 Task: Plan a trip to Chulucanas, Peru from 12th December, 2023 to 16th December, 2023 for 8 adults. Place can be room with 8 bedrooms having 8 beds and 8 bathrooms. Property type can be house. Amenities needed are: wifi, TV, free parkinig on premises, gym, breakfast.
Action: Mouse moved to (554, 96)
Screenshot: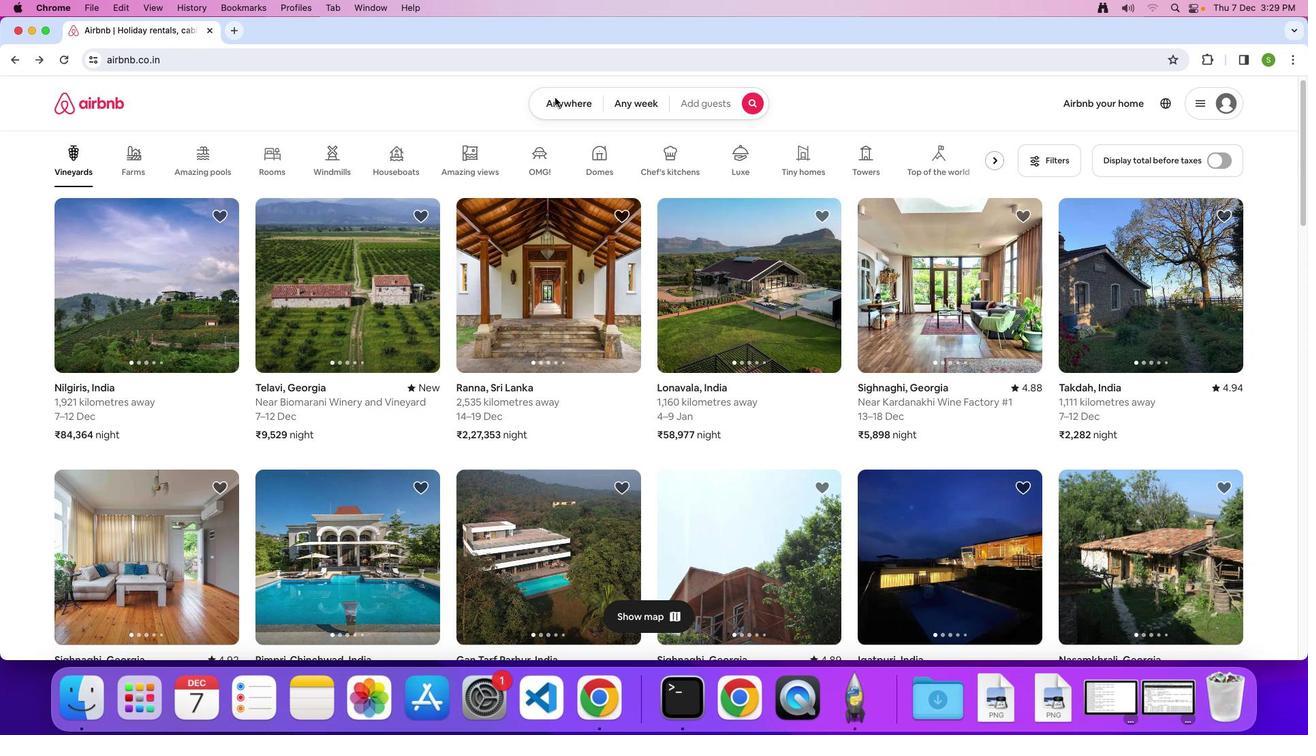 
Action: Mouse pressed left at (554, 96)
Screenshot: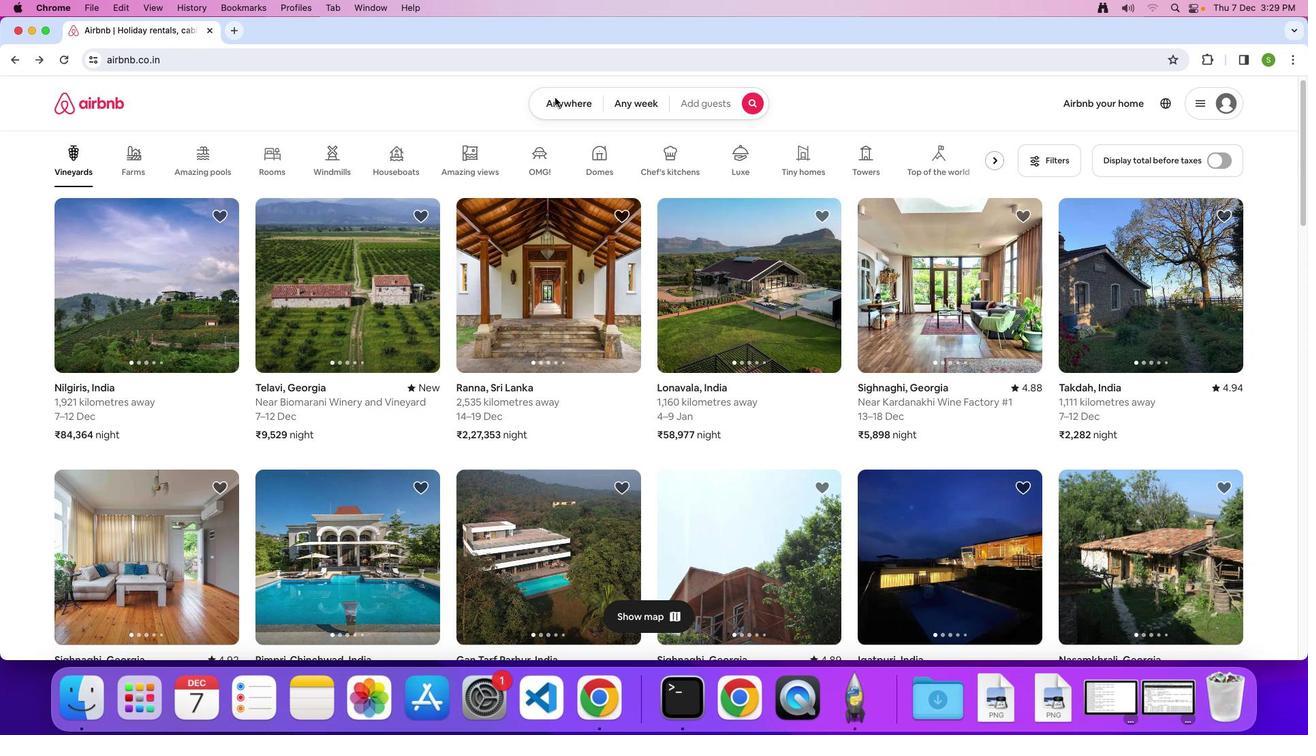 
Action: Mouse moved to (556, 108)
Screenshot: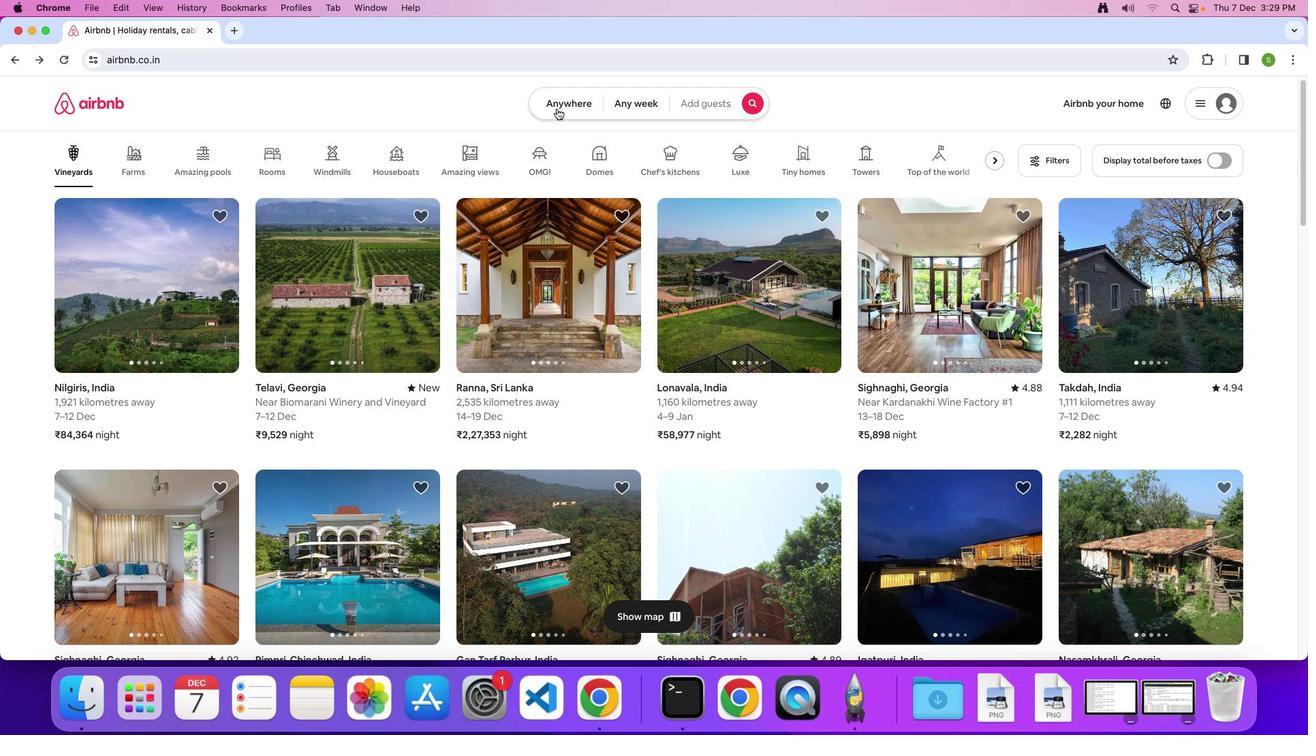 
Action: Mouse pressed left at (556, 108)
Screenshot: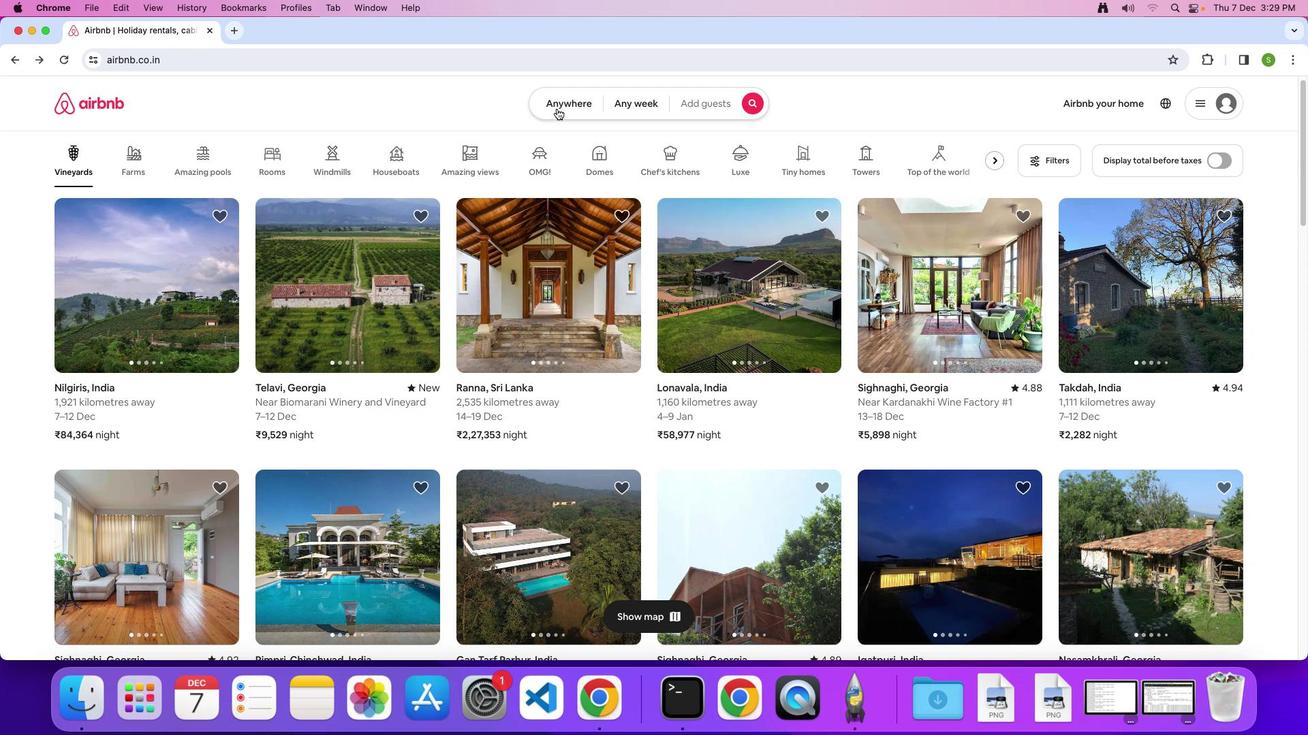 
Action: Mouse moved to (501, 156)
Screenshot: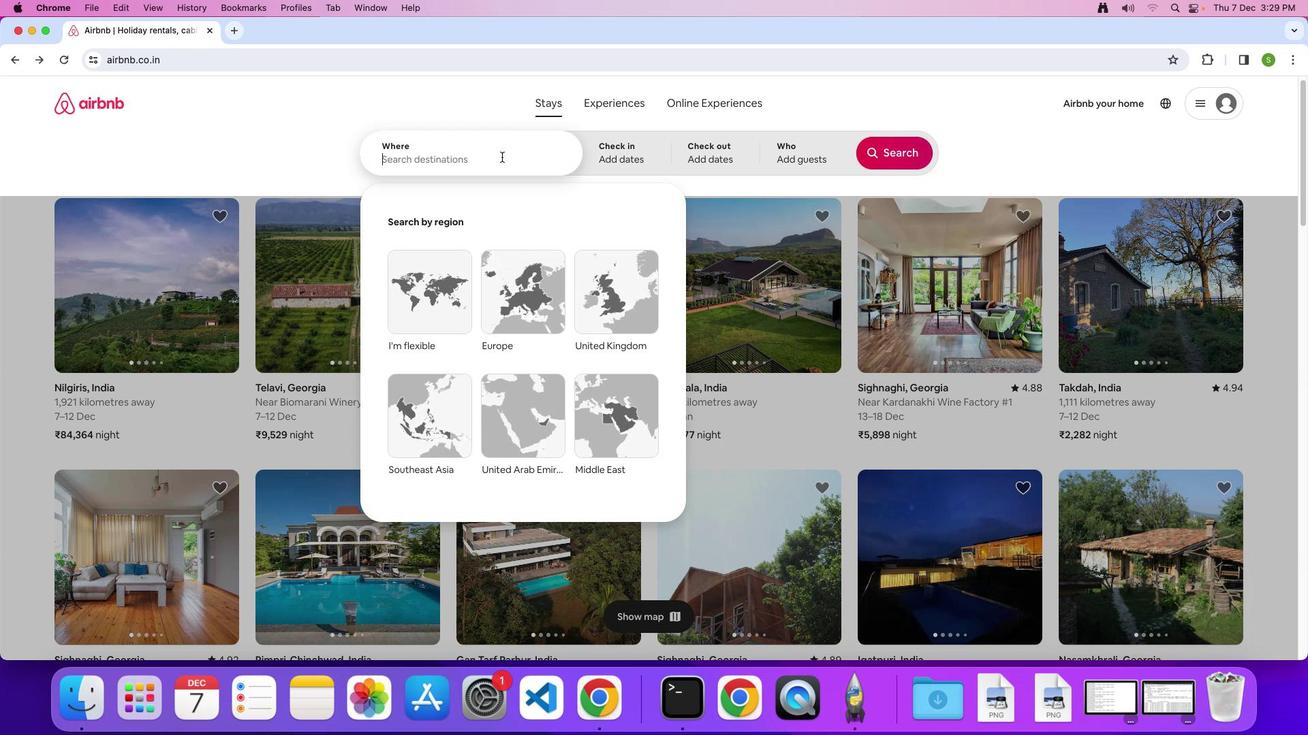 
Action: Mouse pressed left at (501, 156)
Screenshot: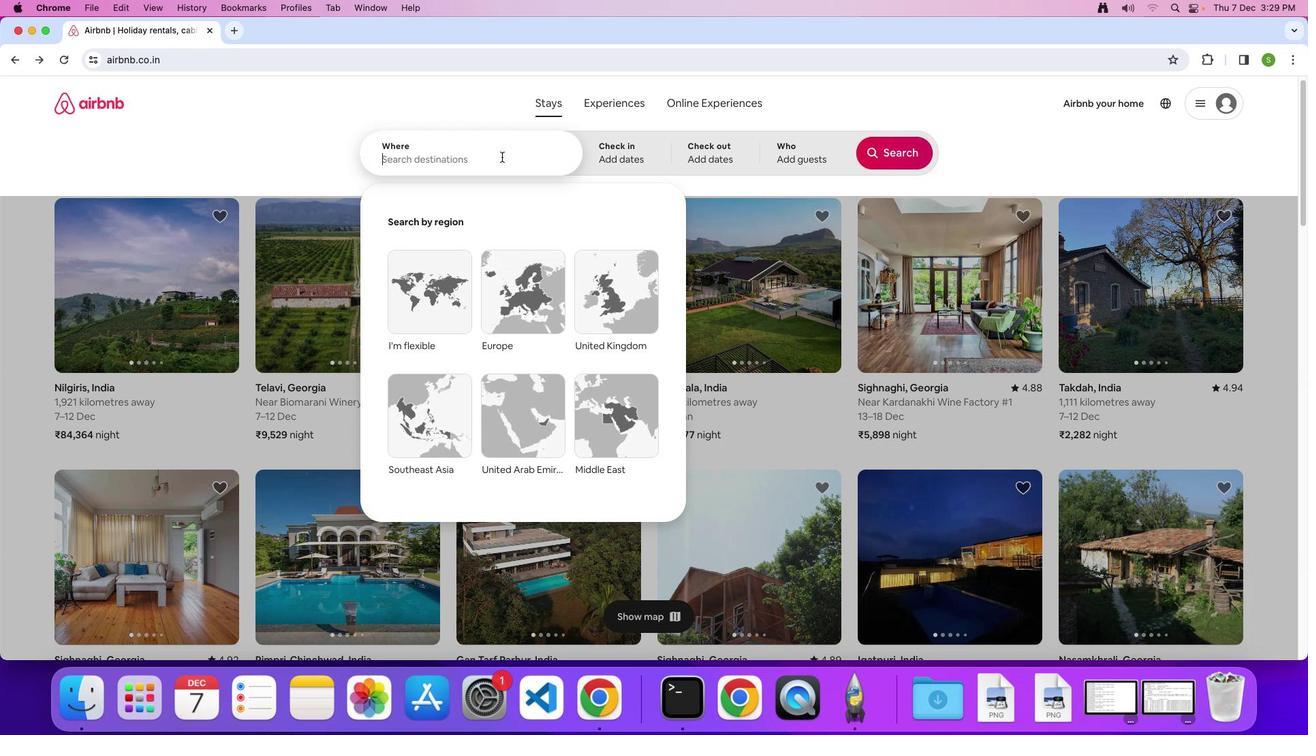 
Action: Mouse moved to (502, 156)
Screenshot: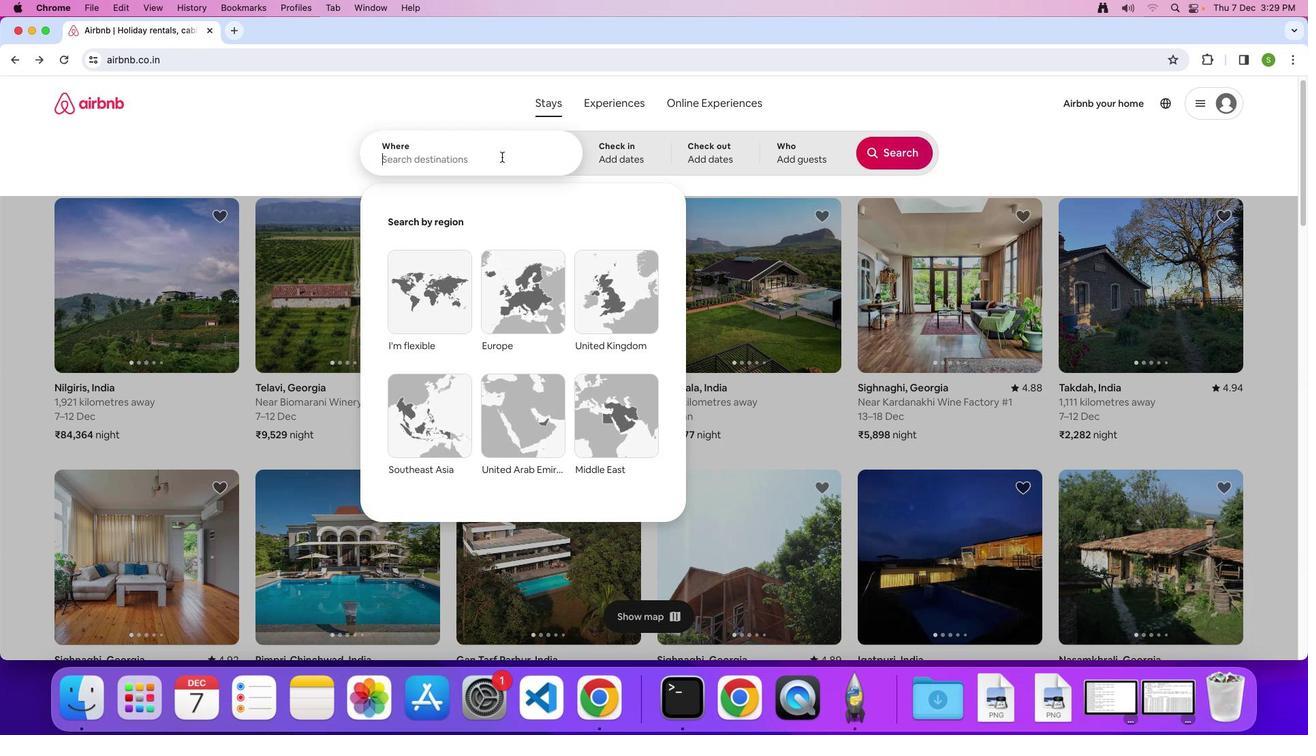 
Action: Key pressed 'C'Key.caps_lock'h''i'Key.backspace'u''l''u''c''a''n''a''s'','Key.spaceKey.shift'P''e''r''u'Key.enter
Screenshot: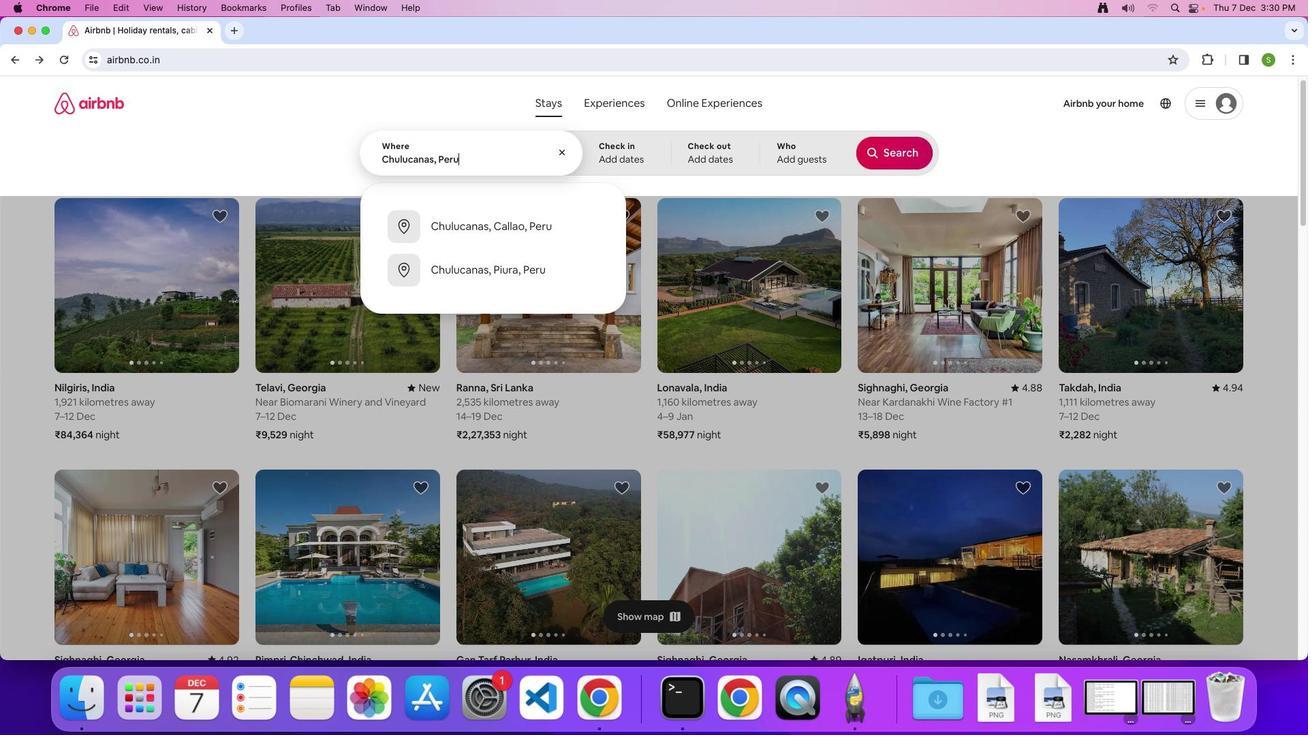 
Action: Mouse moved to (485, 392)
Screenshot: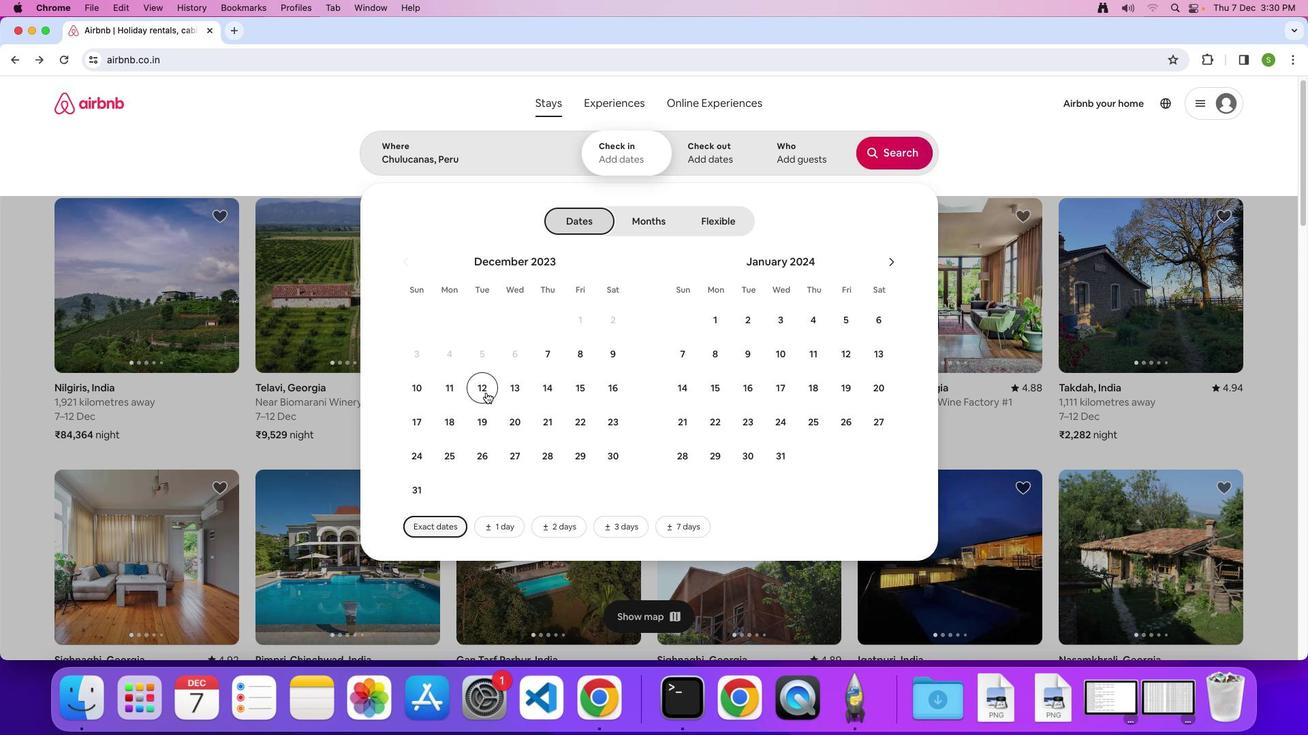
Action: Mouse pressed left at (485, 392)
Screenshot: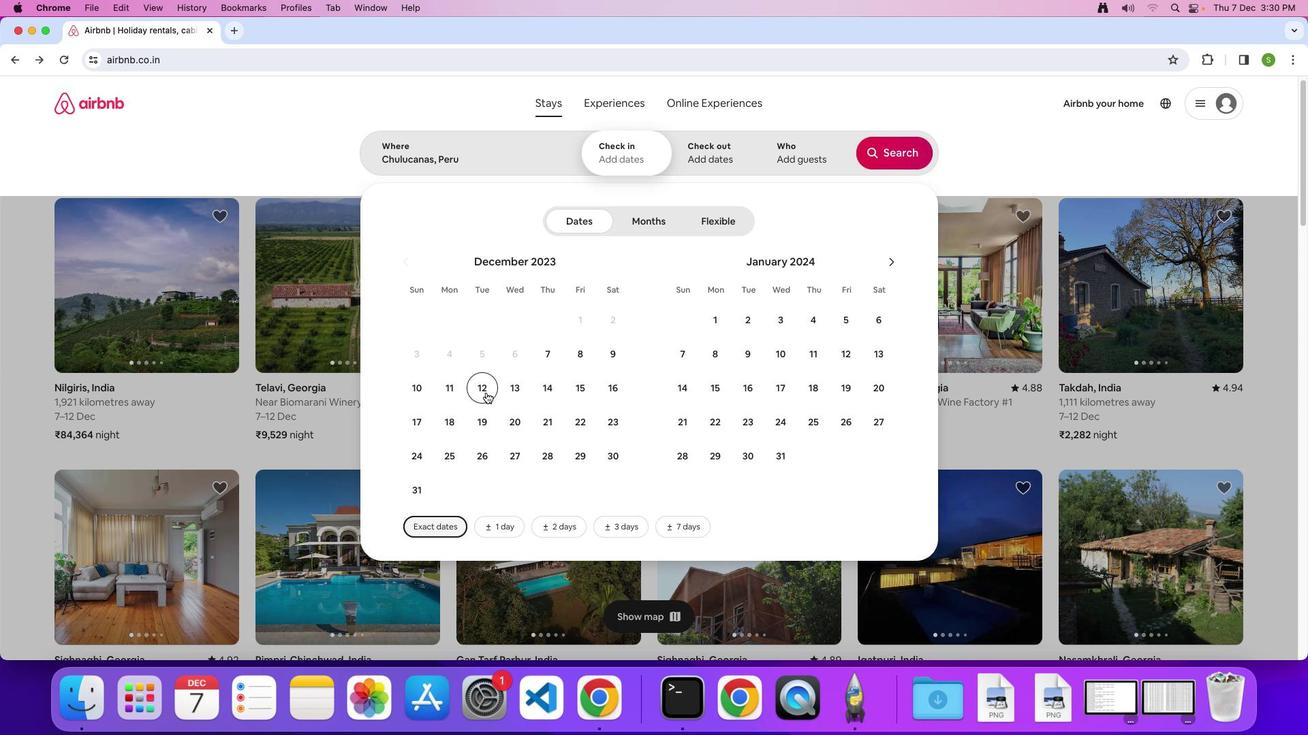 
Action: Mouse moved to (620, 392)
Screenshot: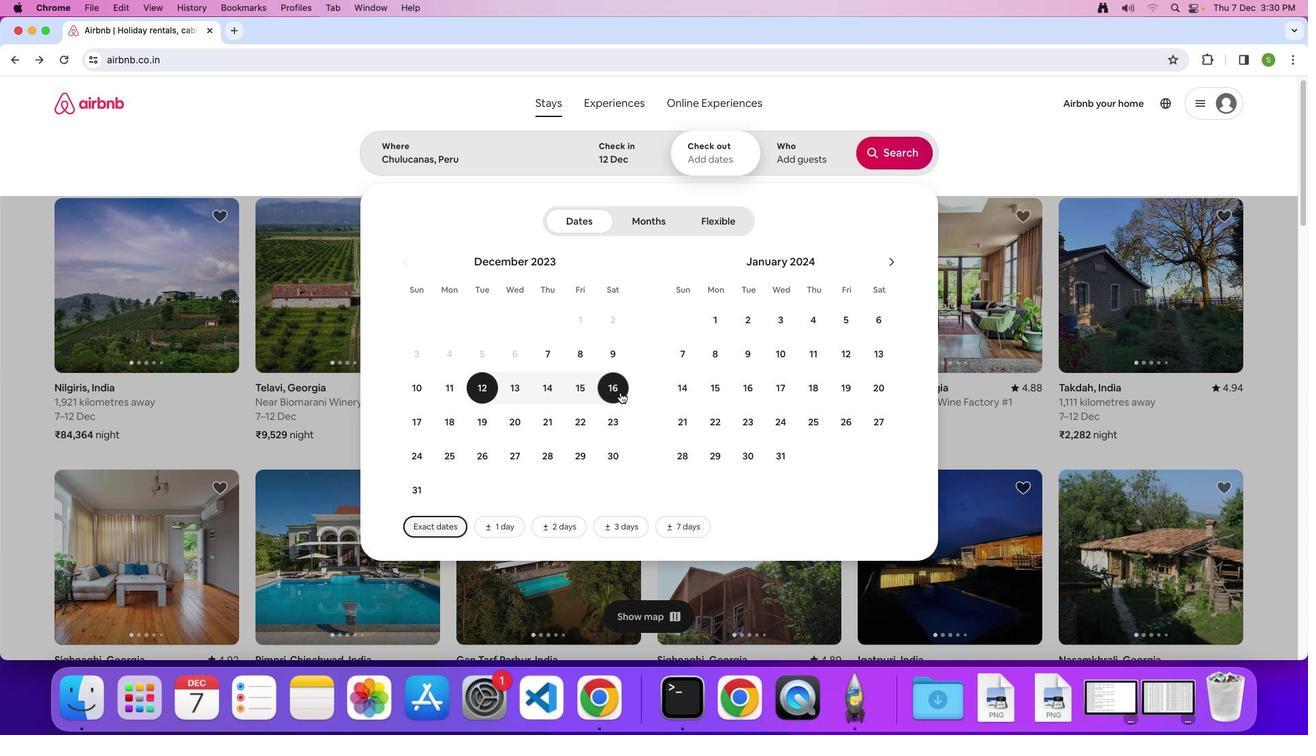 
Action: Mouse pressed left at (620, 392)
Screenshot: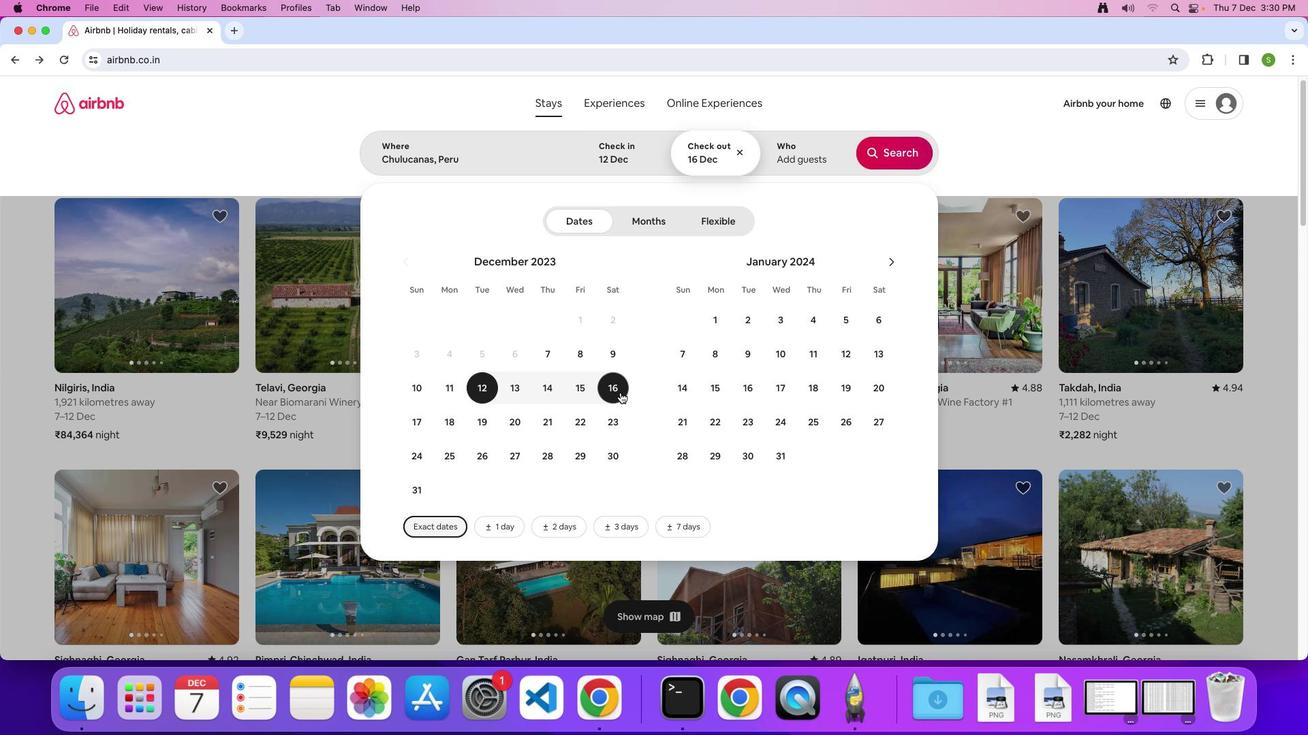 
Action: Mouse moved to (808, 154)
Screenshot: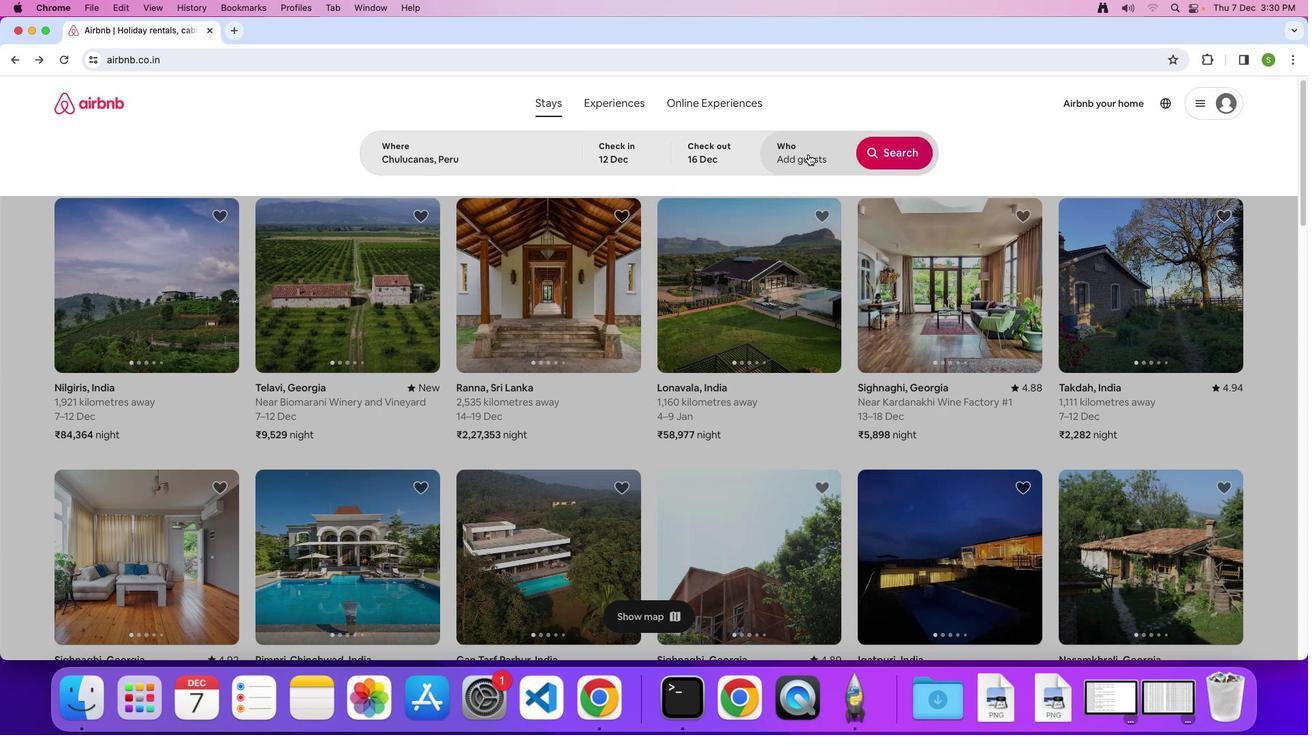 
Action: Mouse pressed left at (808, 154)
Screenshot: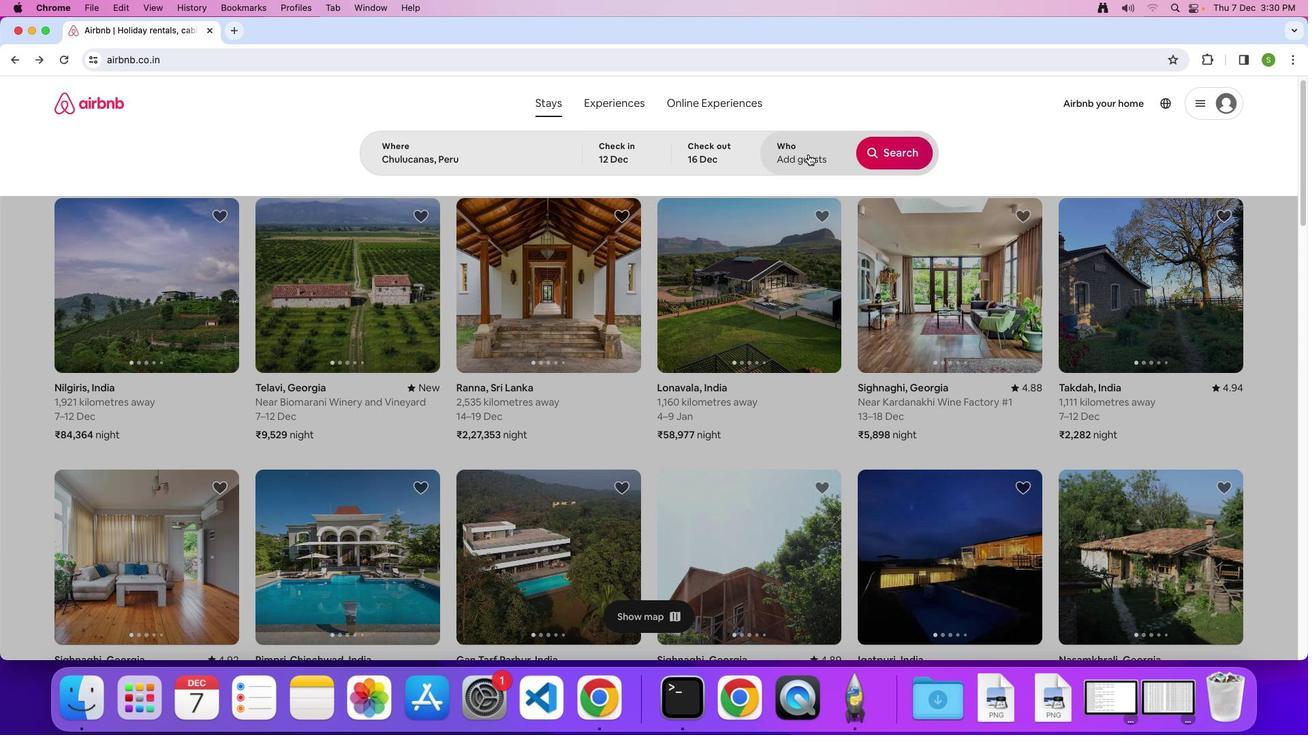 
Action: Mouse moved to (894, 216)
Screenshot: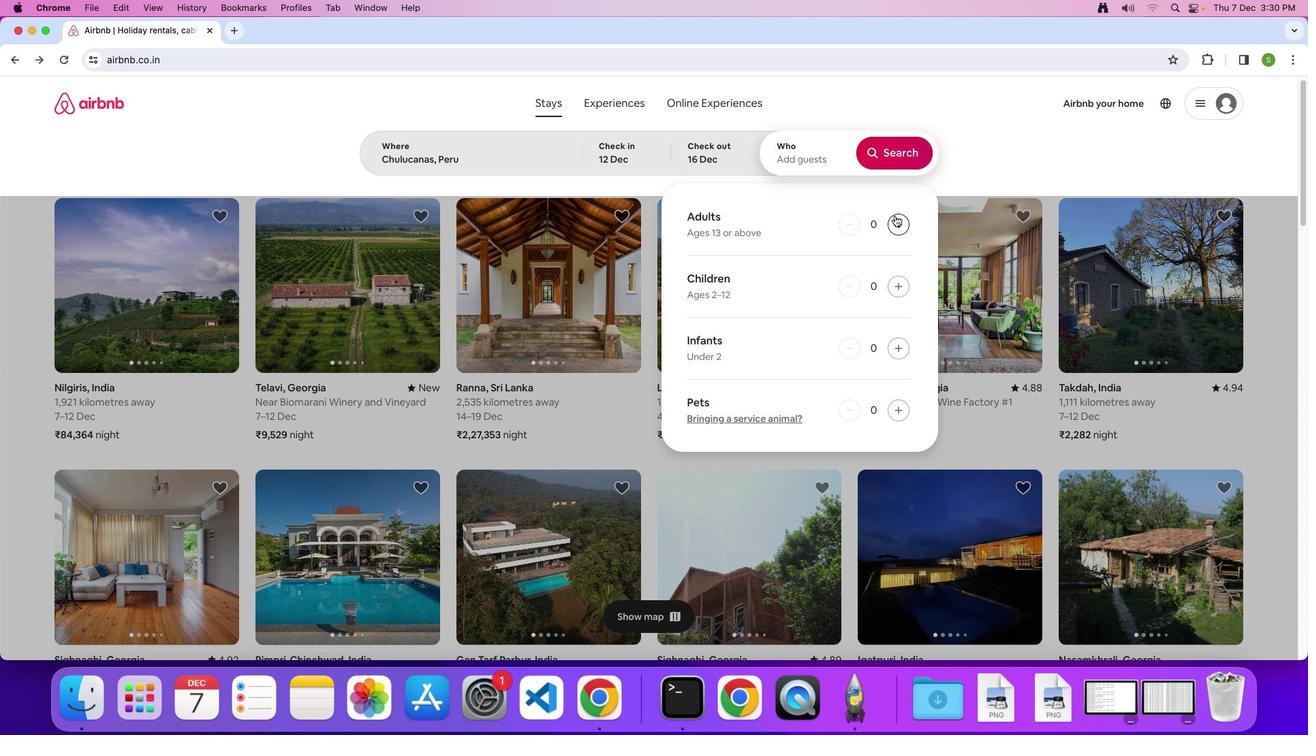 
Action: Mouse pressed left at (894, 216)
Screenshot: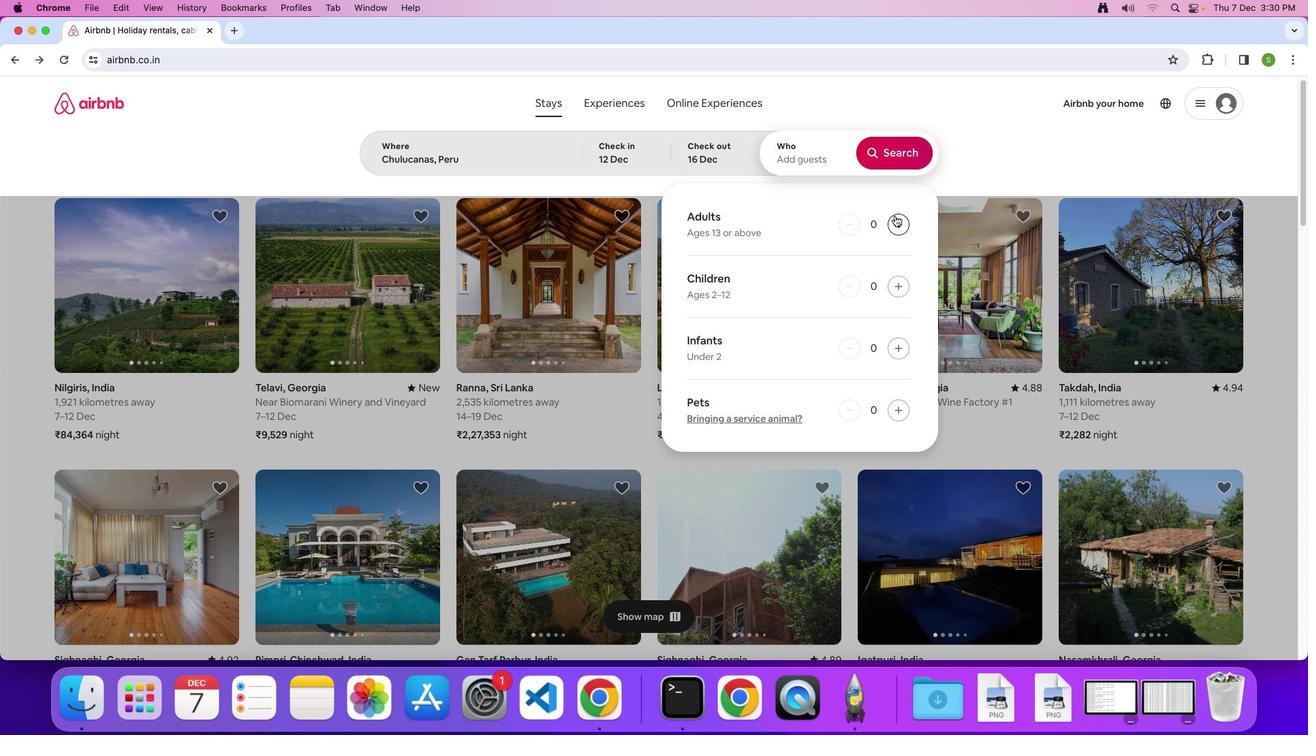 
Action: Mouse moved to (895, 217)
Screenshot: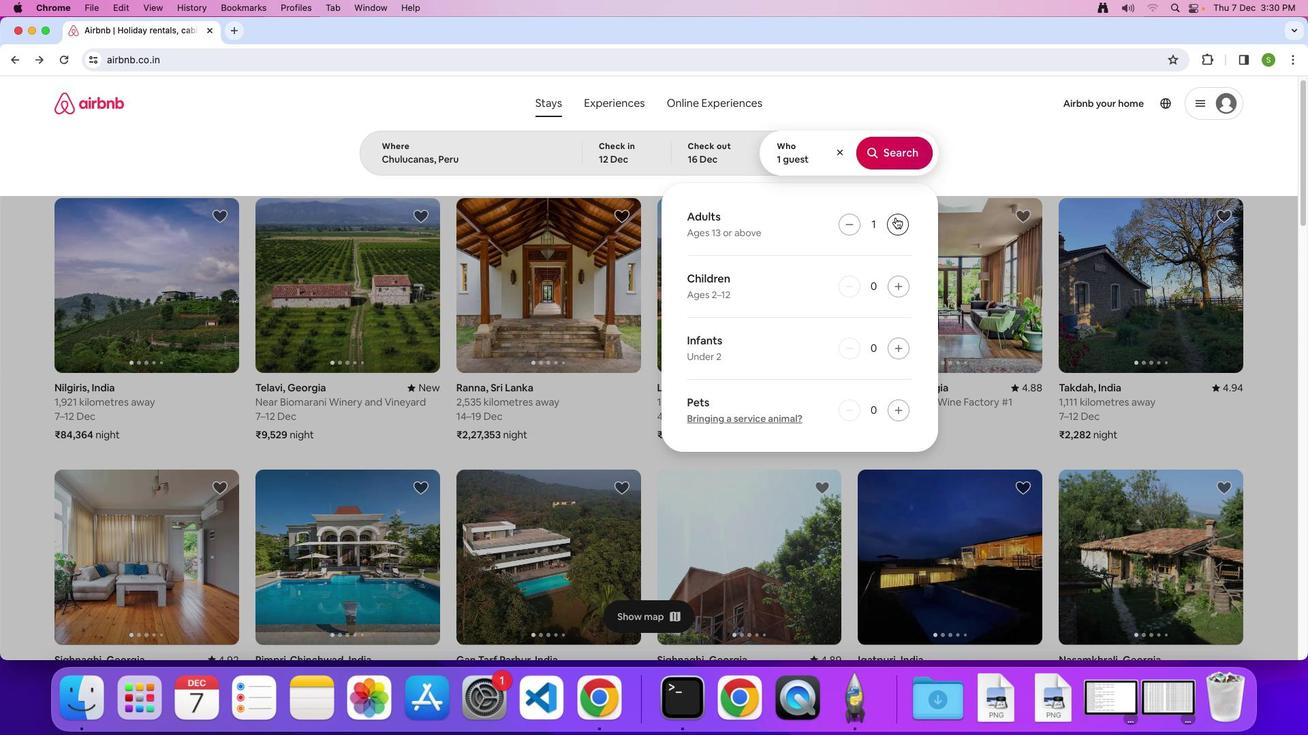 
Action: Mouse pressed left at (895, 217)
Screenshot: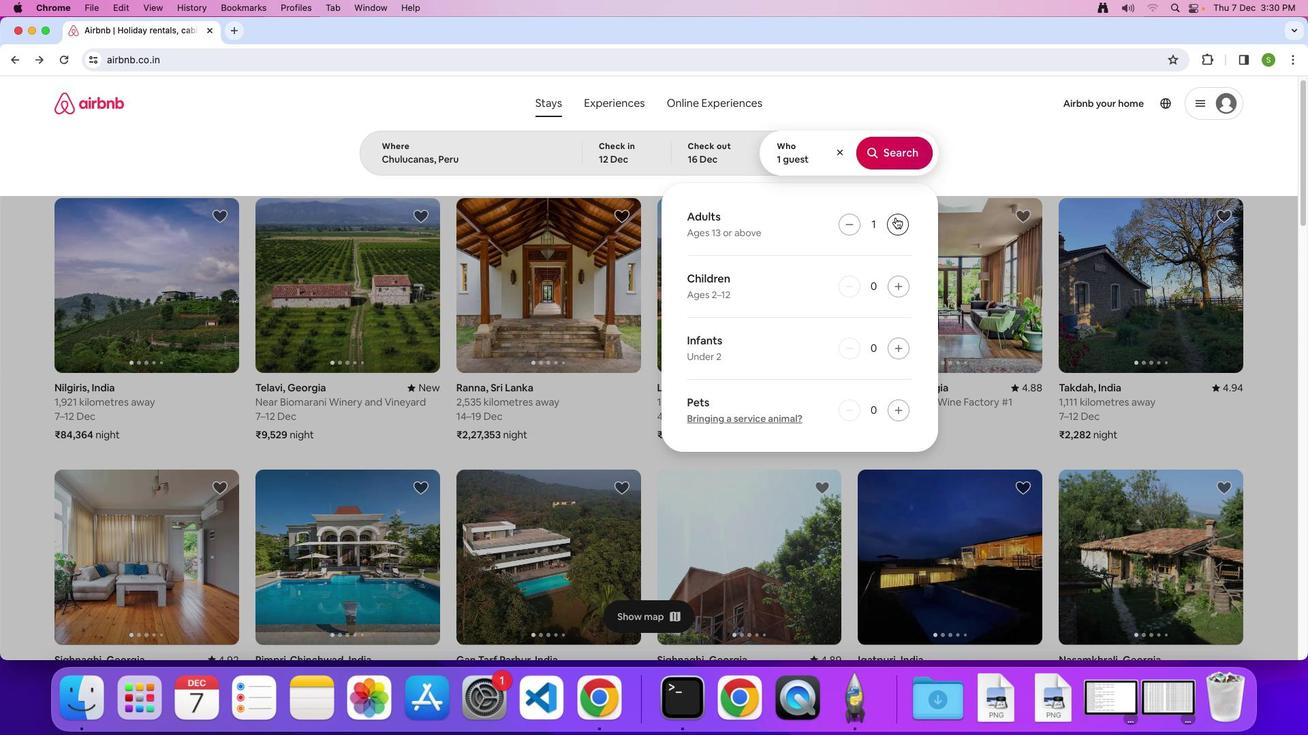
Action: Mouse moved to (895, 217)
Screenshot: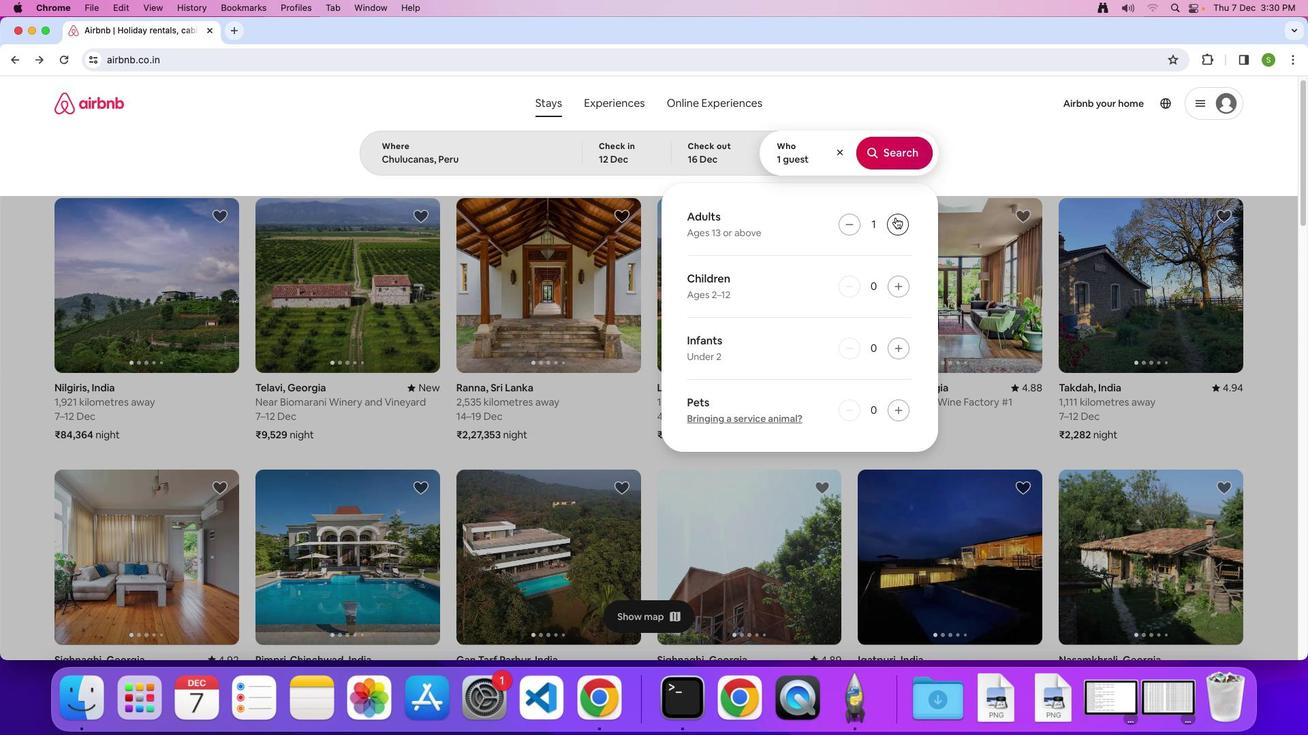 
Action: Mouse pressed left at (895, 217)
Screenshot: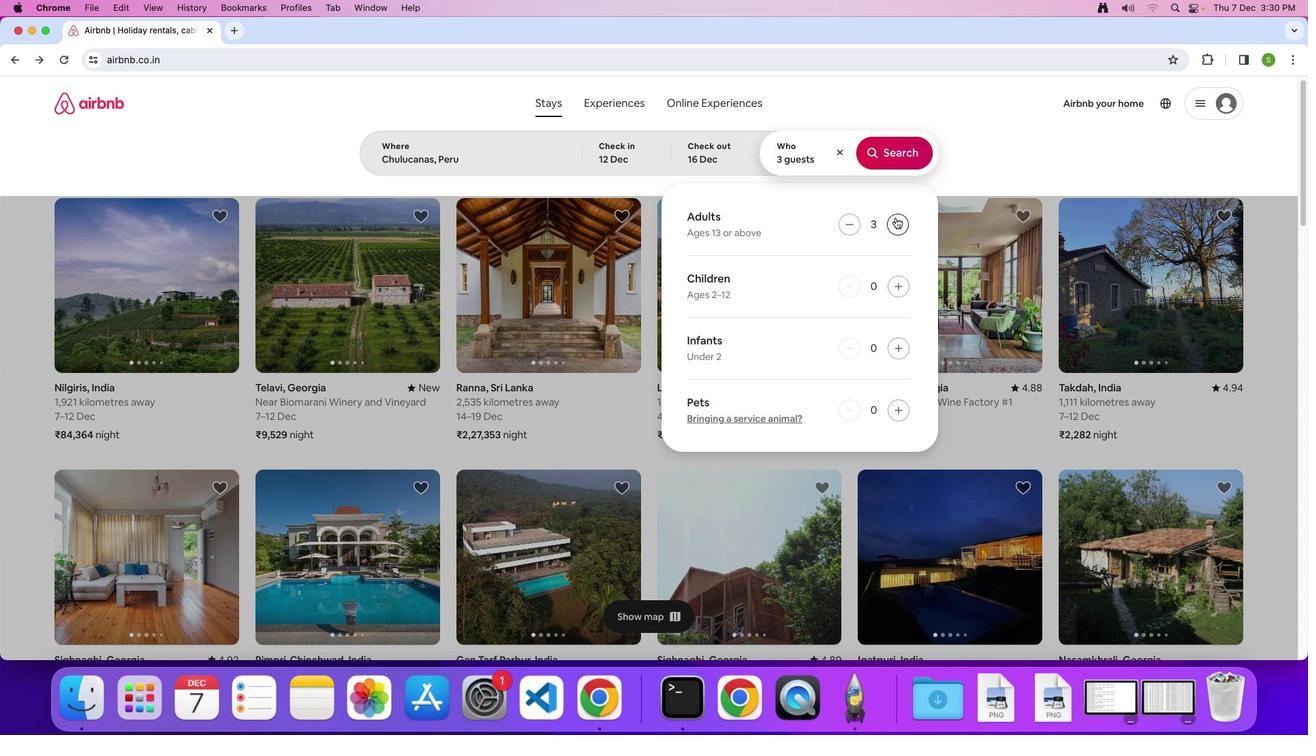 
Action: Mouse pressed left at (895, 217)
Screenshot: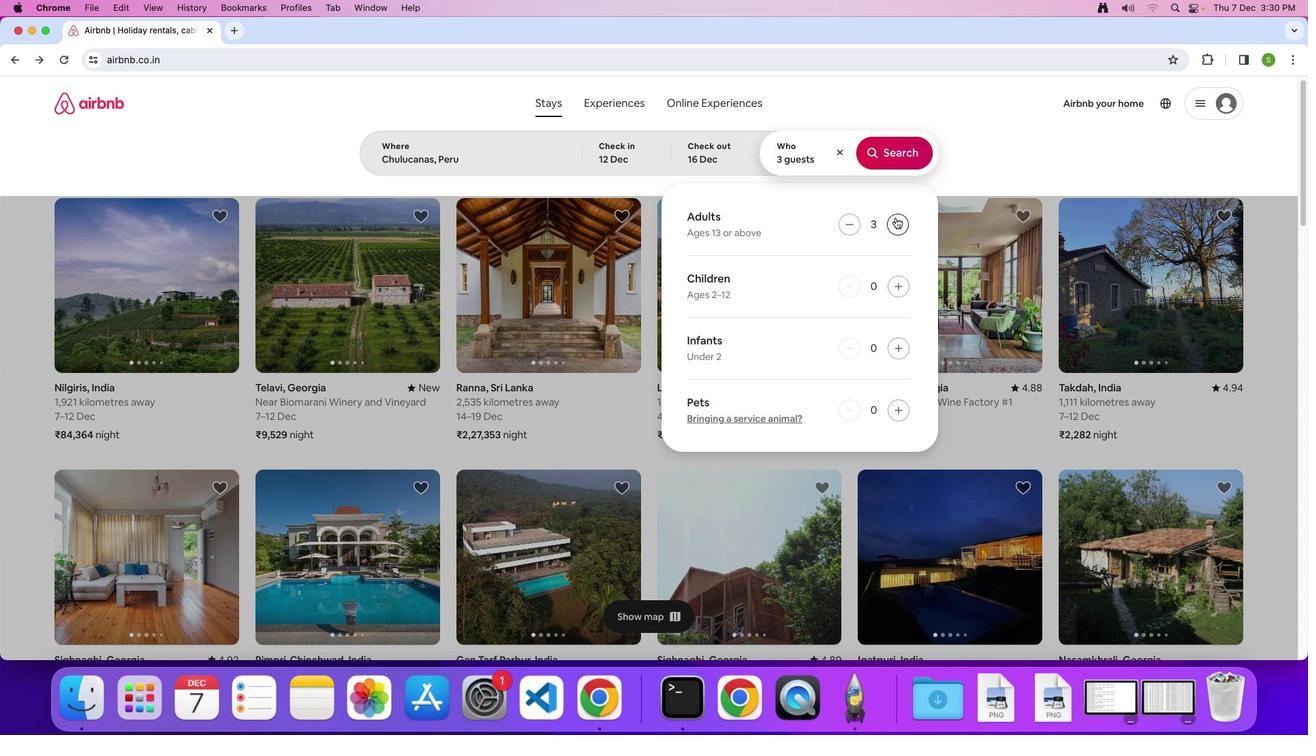 
Action: Mouse pressed left at (895, 217)
Screenshot: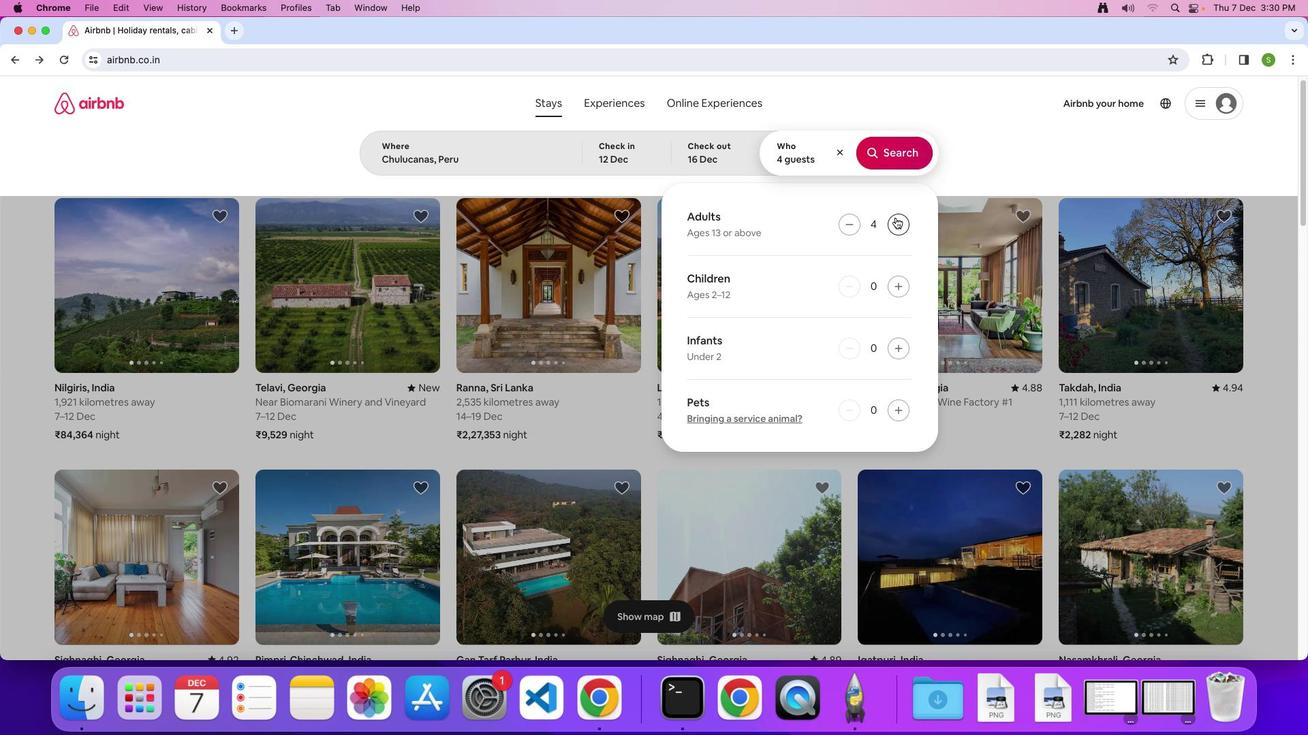 
Action: Mouse pressed left at (895, 217)
Screenshot: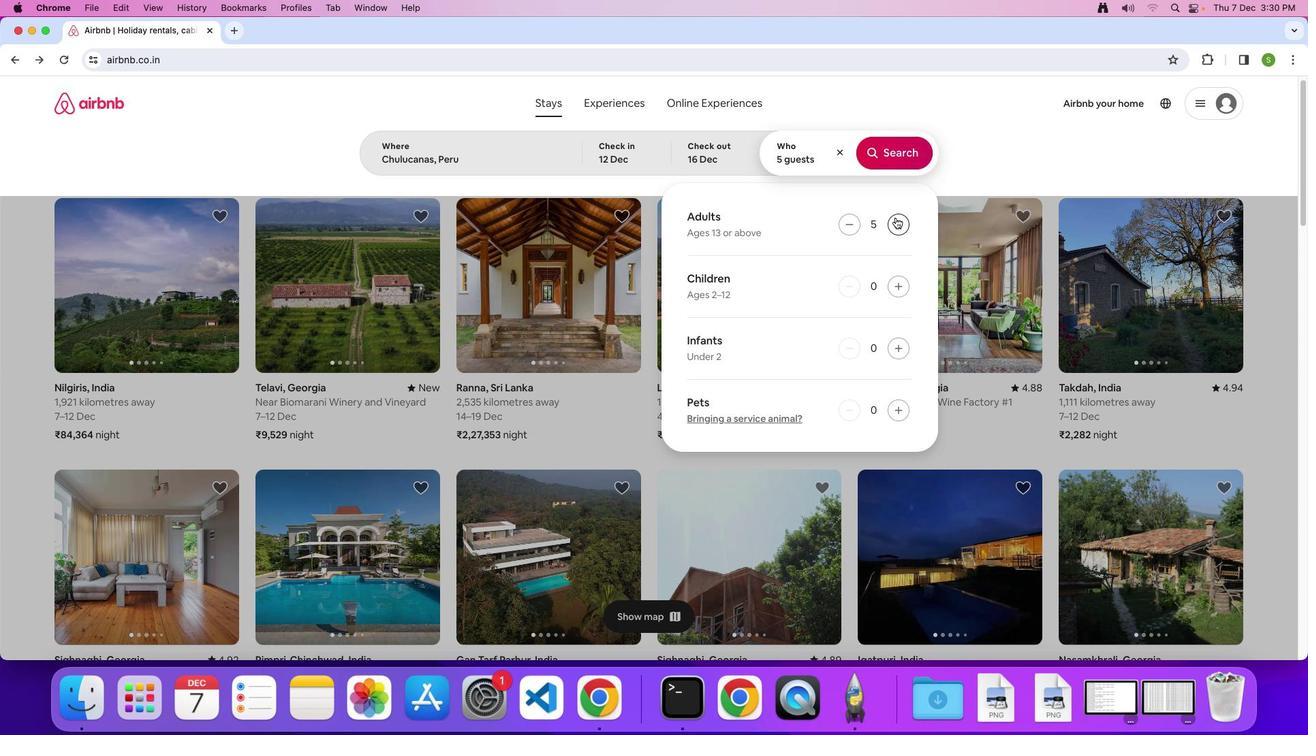 
Action: Mouse pressed left at (895, 217)
Screenshot: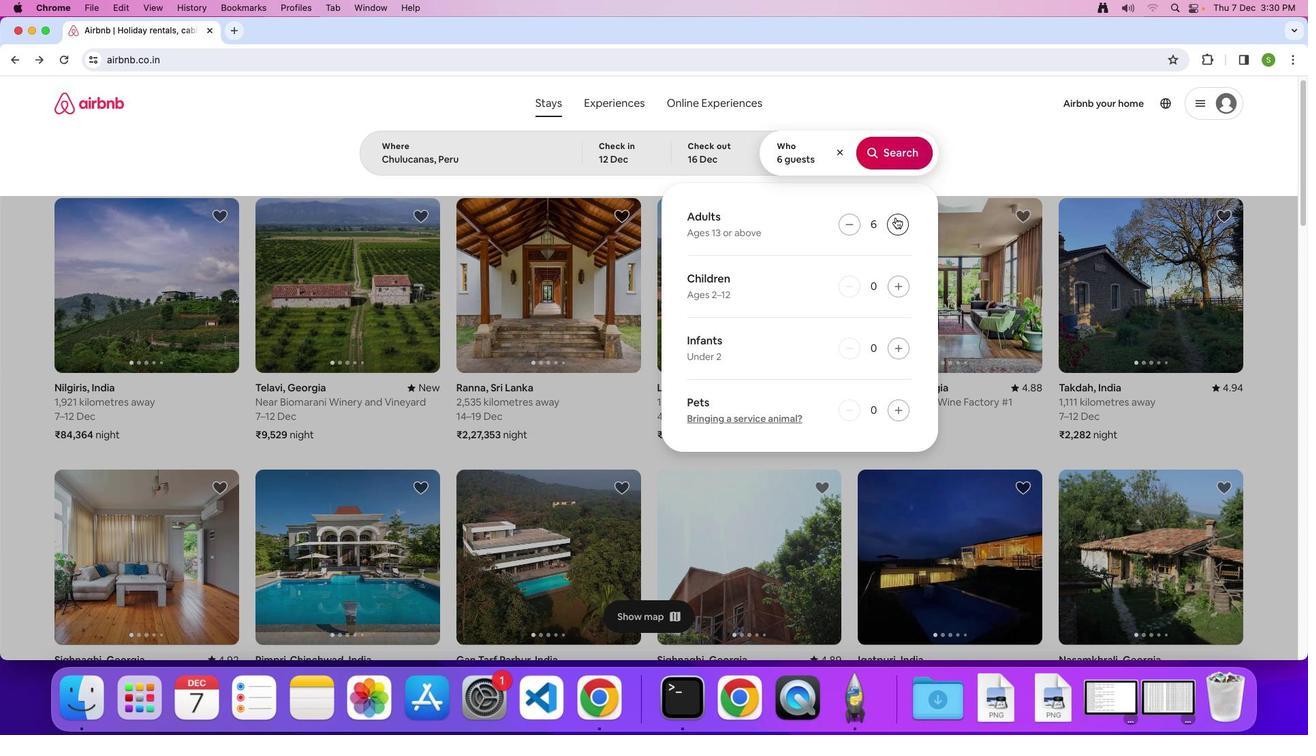 
Action: Mouse pressed left at (895, 217)
Screenshot: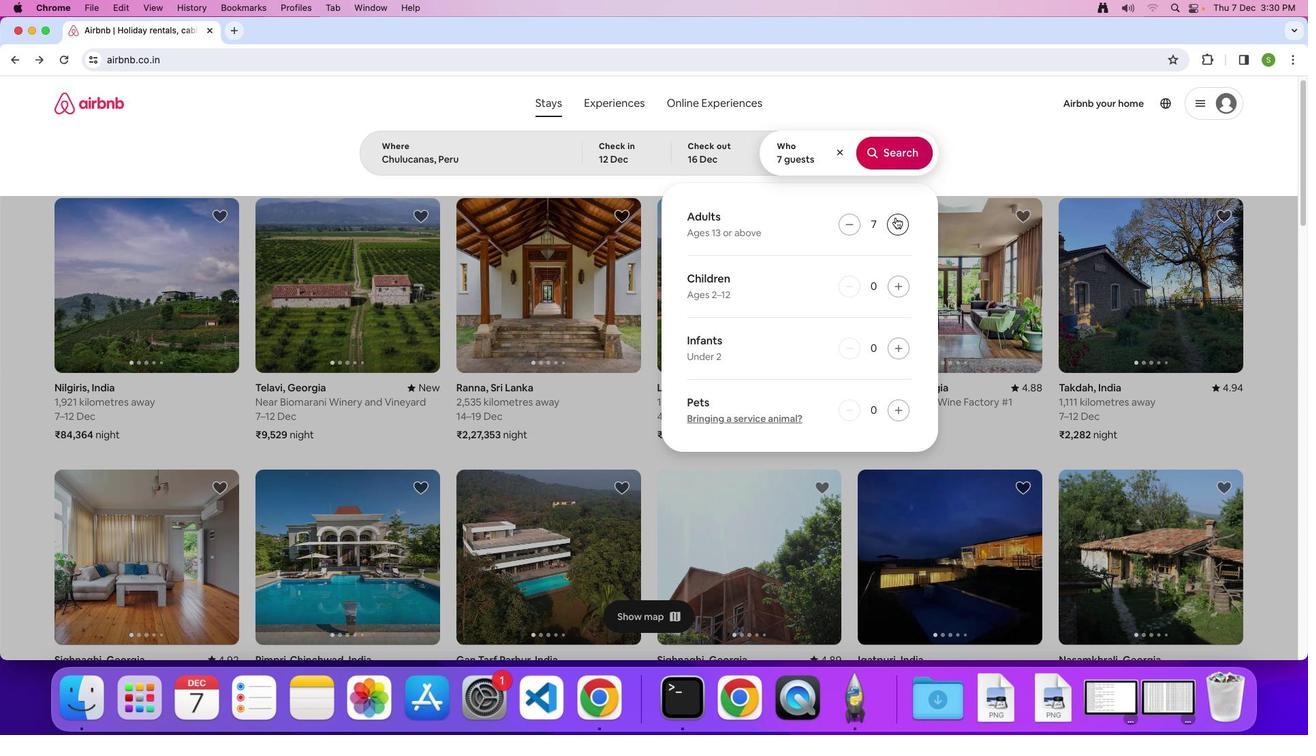 
Action: Mouse moved to (898, 154)
Screenshot: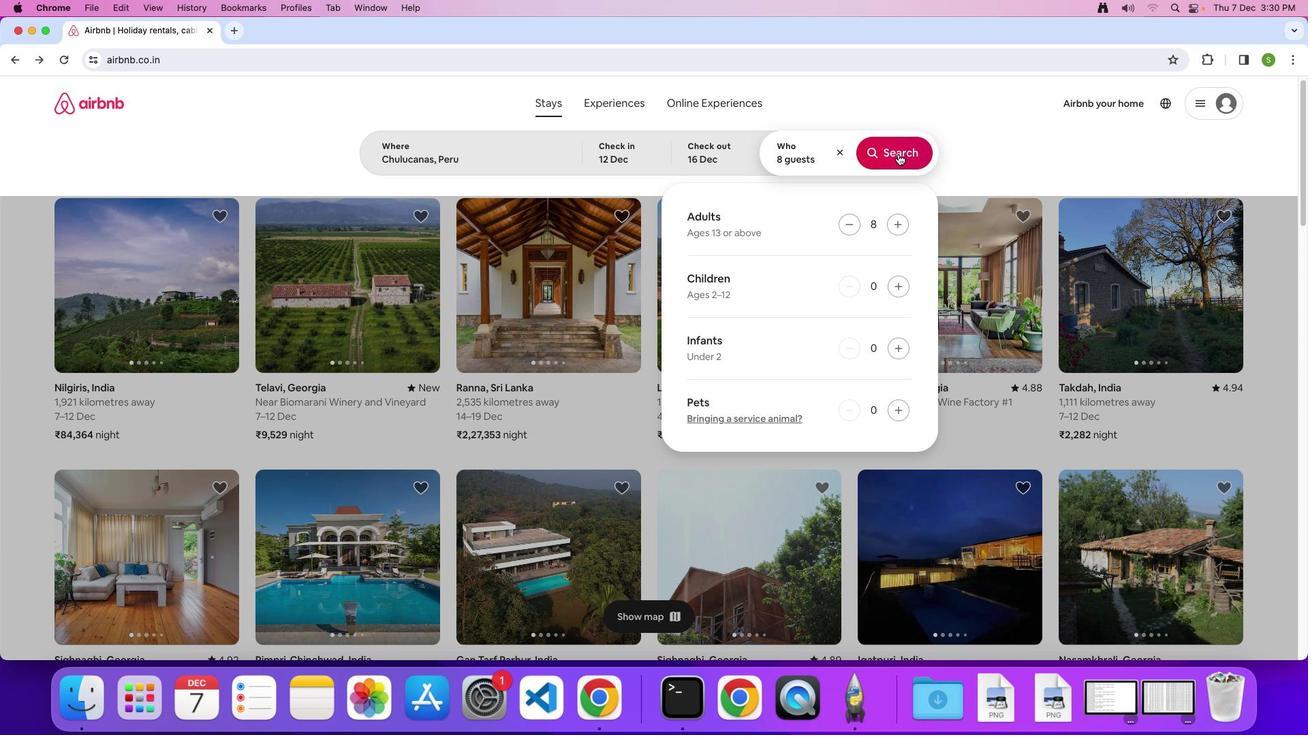 
Action: Mouse pressed left at (898, 154)
Screenshot: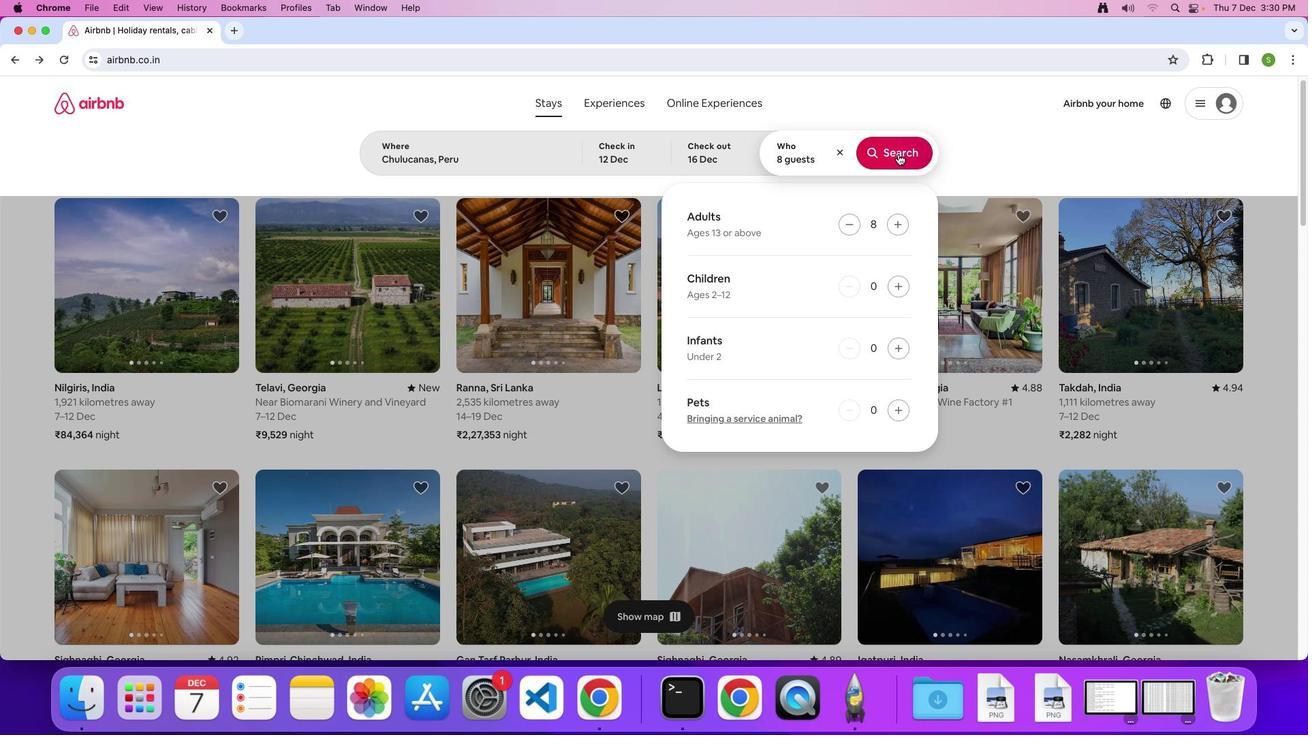
Action: Mouse moved to (1109, 149)
Screenshot: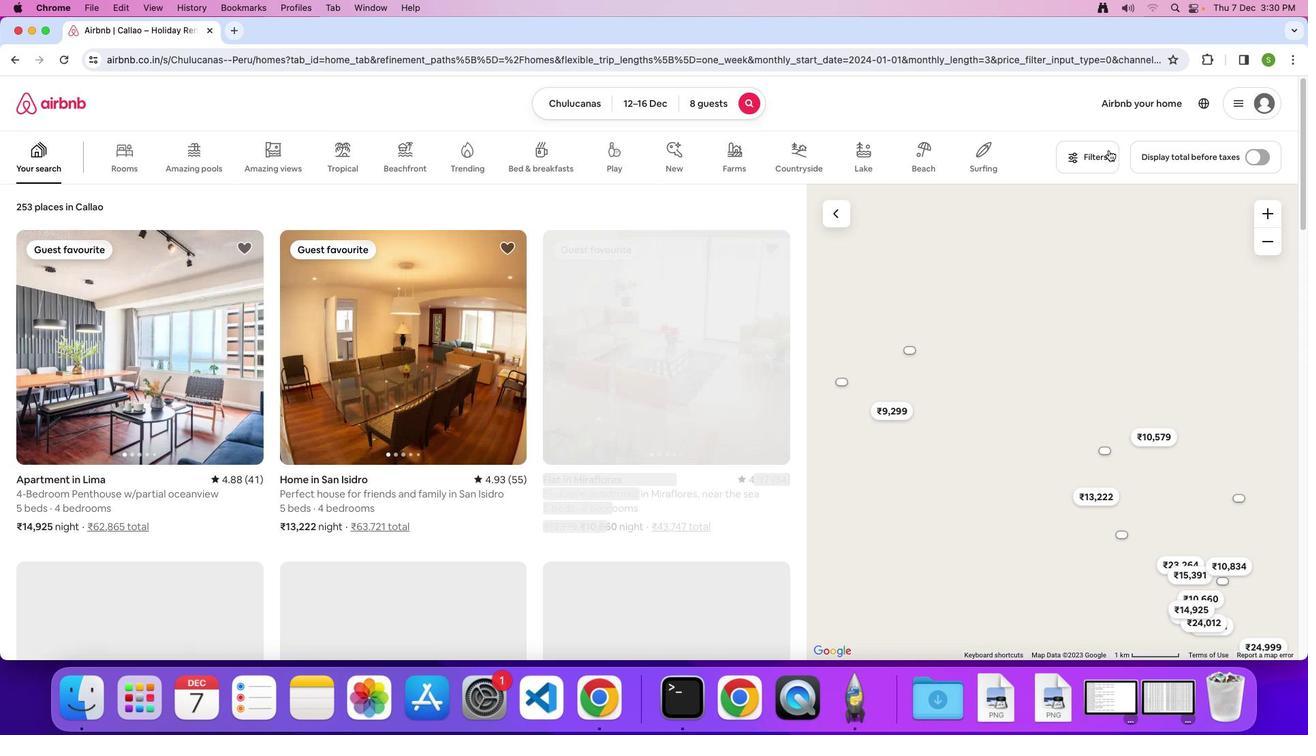
Action: Mouse pressed left at (1109, 149)
Screenshot: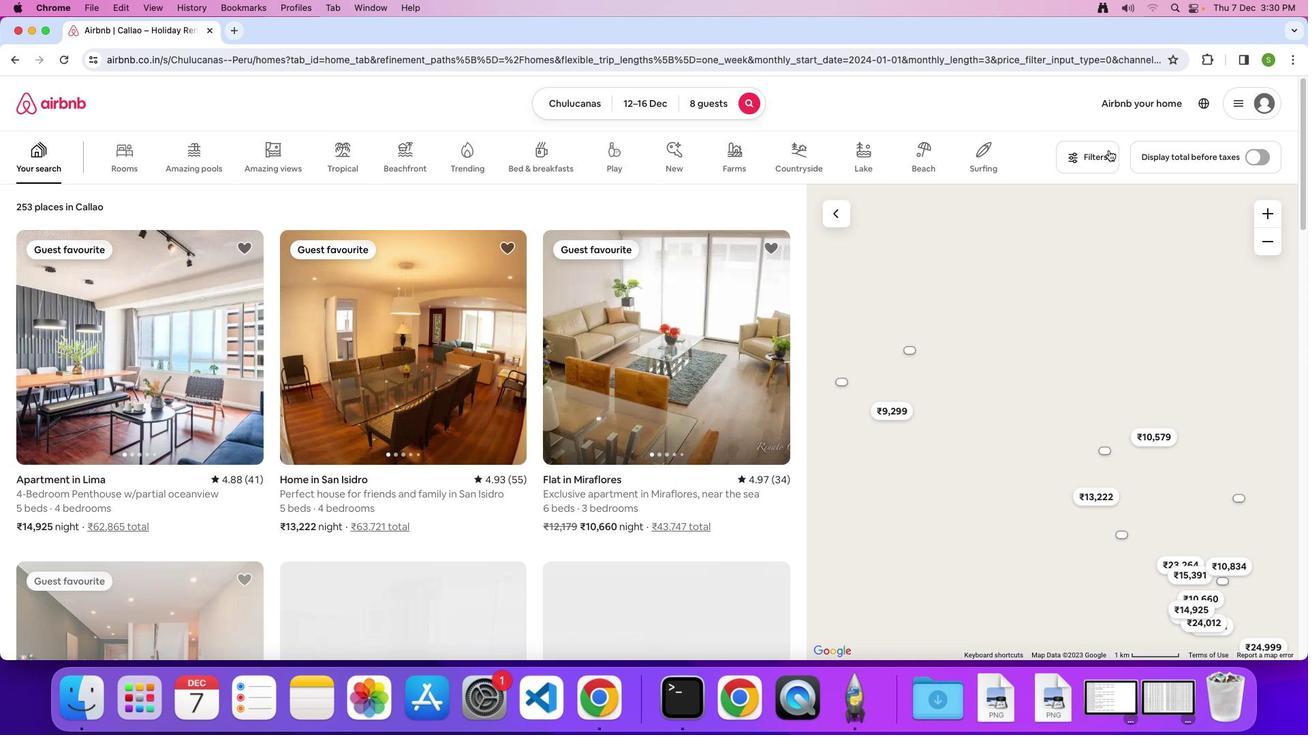 
Action: Mouse moved to (639, 244)
Screenshot: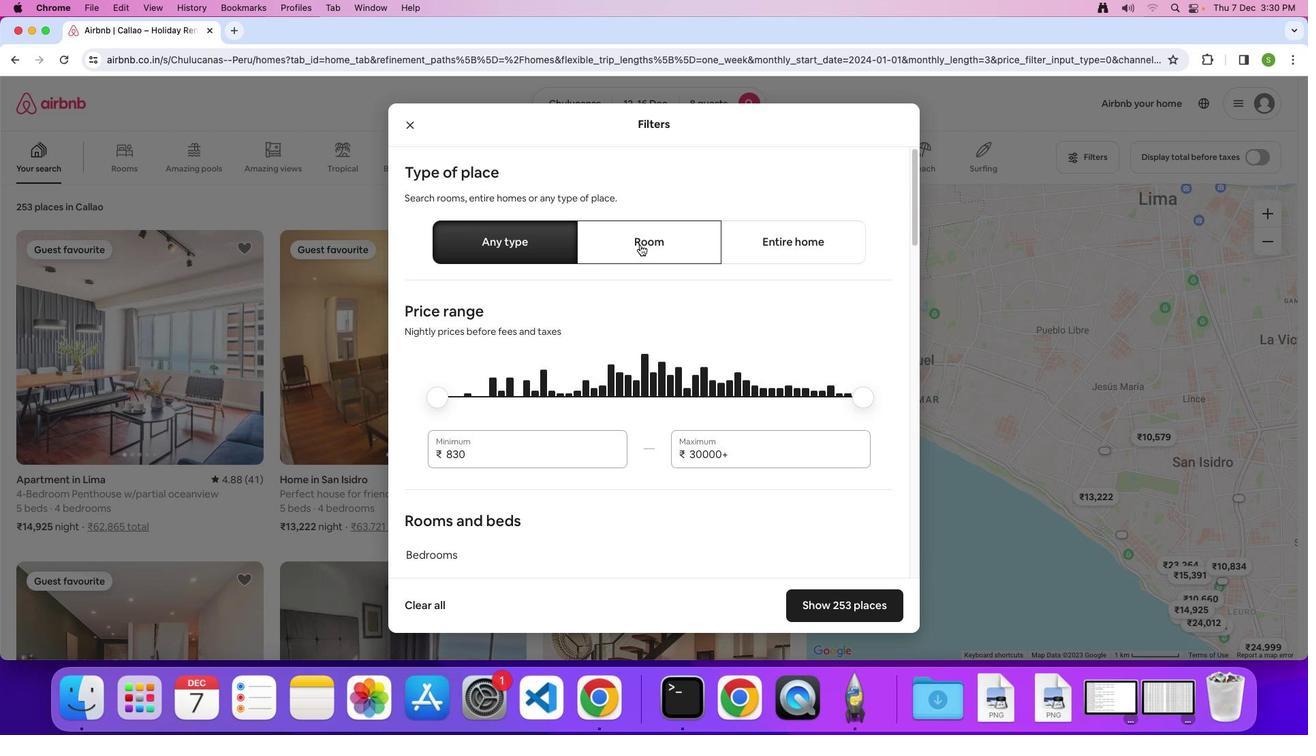 
Action: Mouse pressed left at (639, 244)
Screenshot: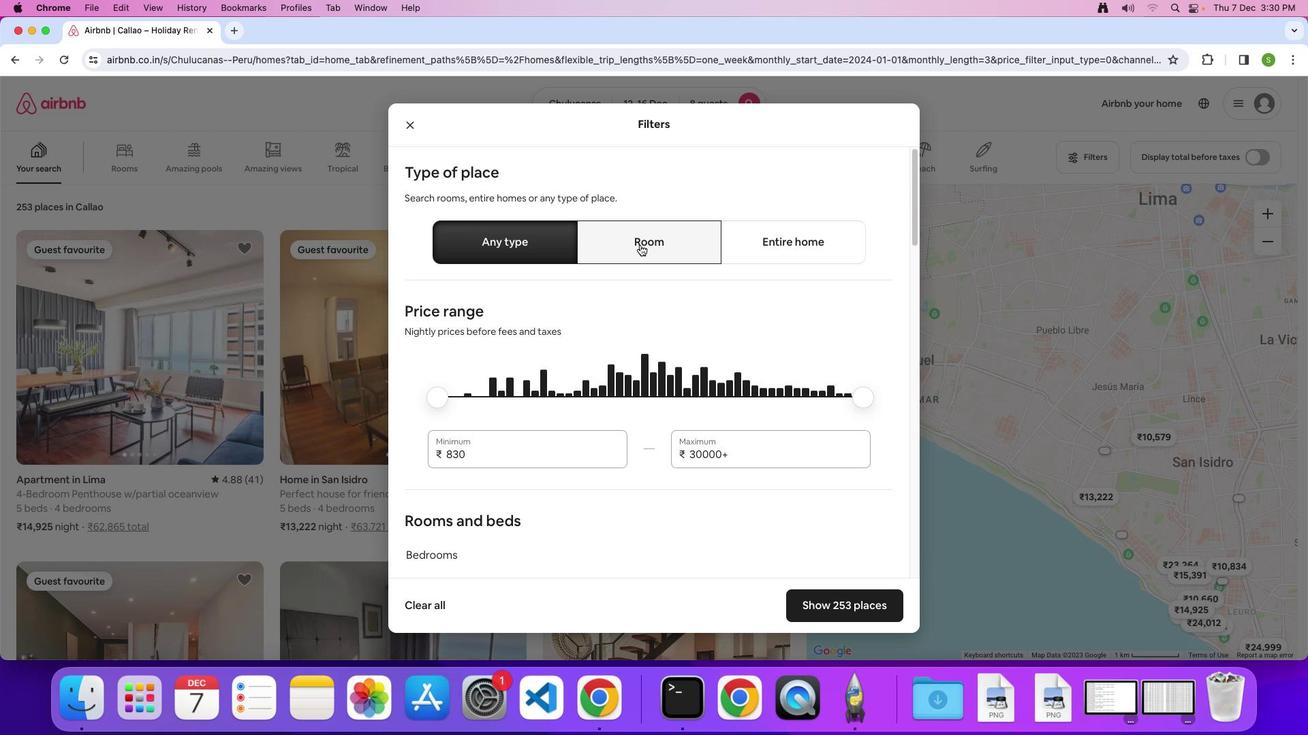 
Action: Mouse moved to (648, 327)
Screenshot: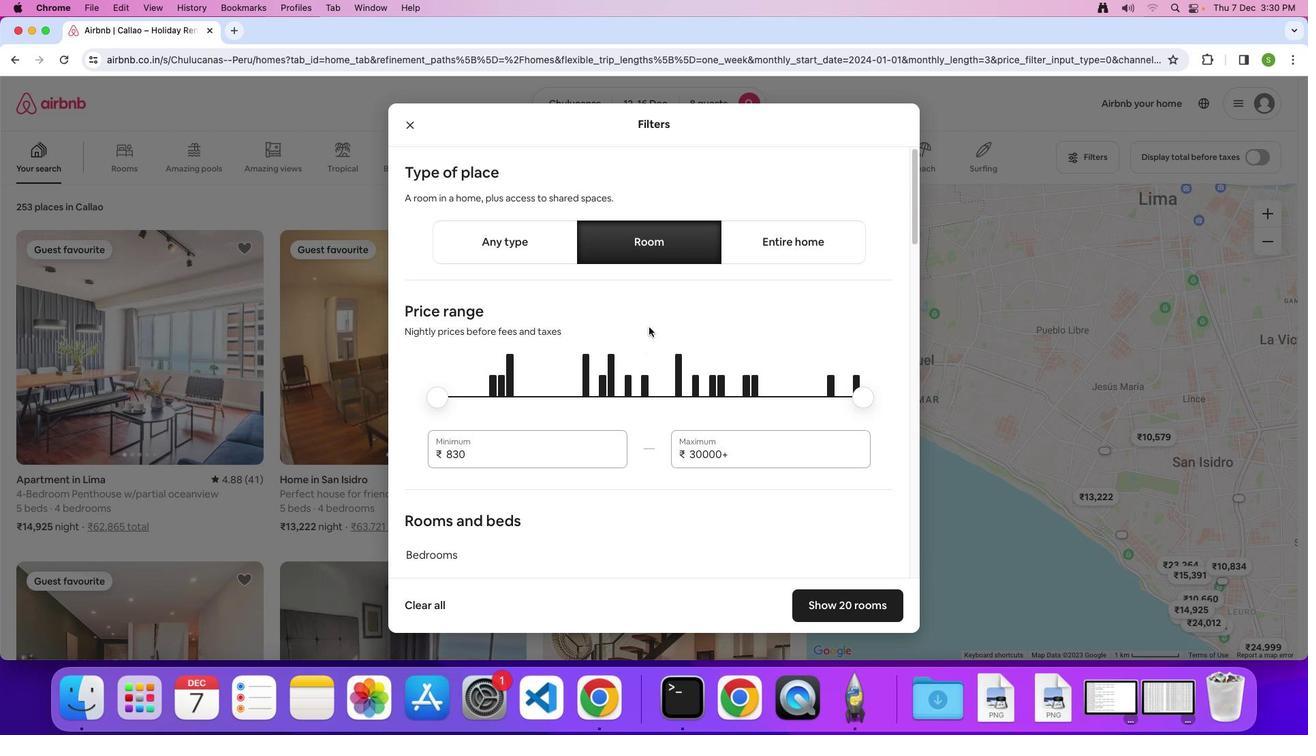 
Action: Mouse scrolled (648, 327) with delta (0, 0)
Screenshot: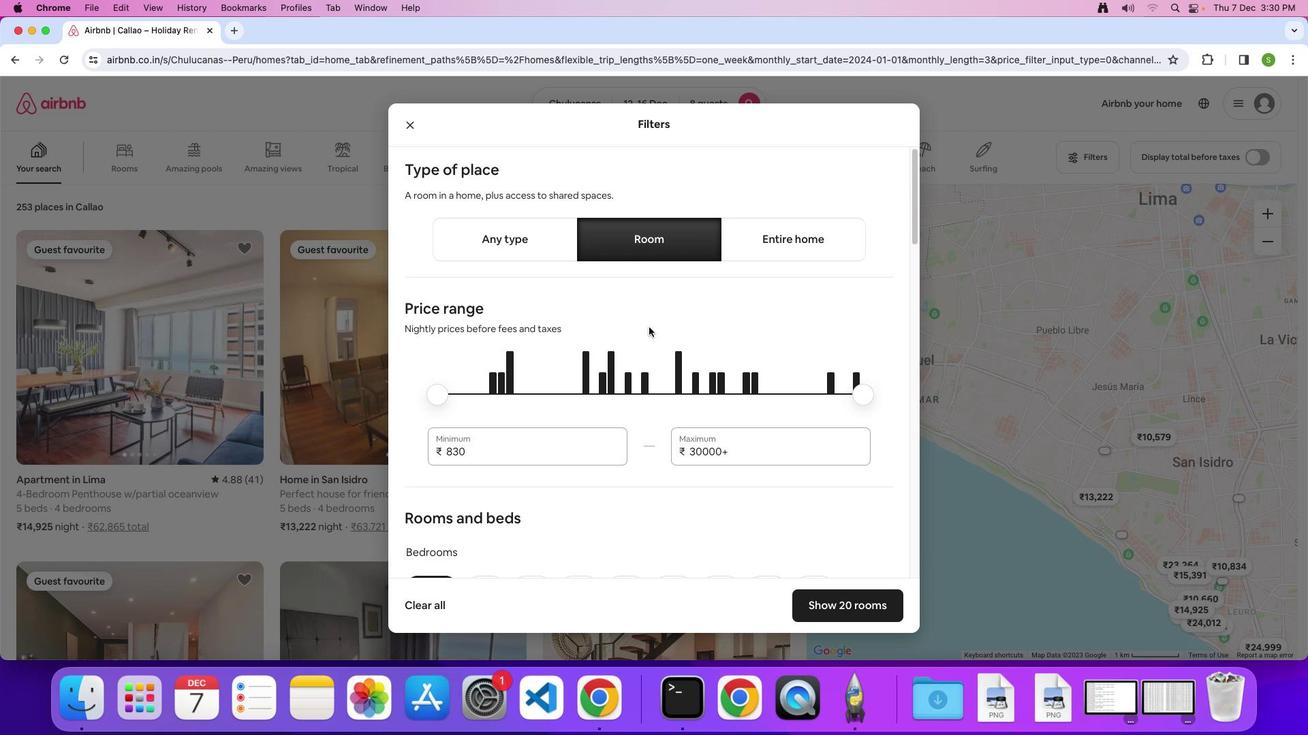 
Action: Mouse scrolled (648, 327) with delta (0, 0)
Screenshot: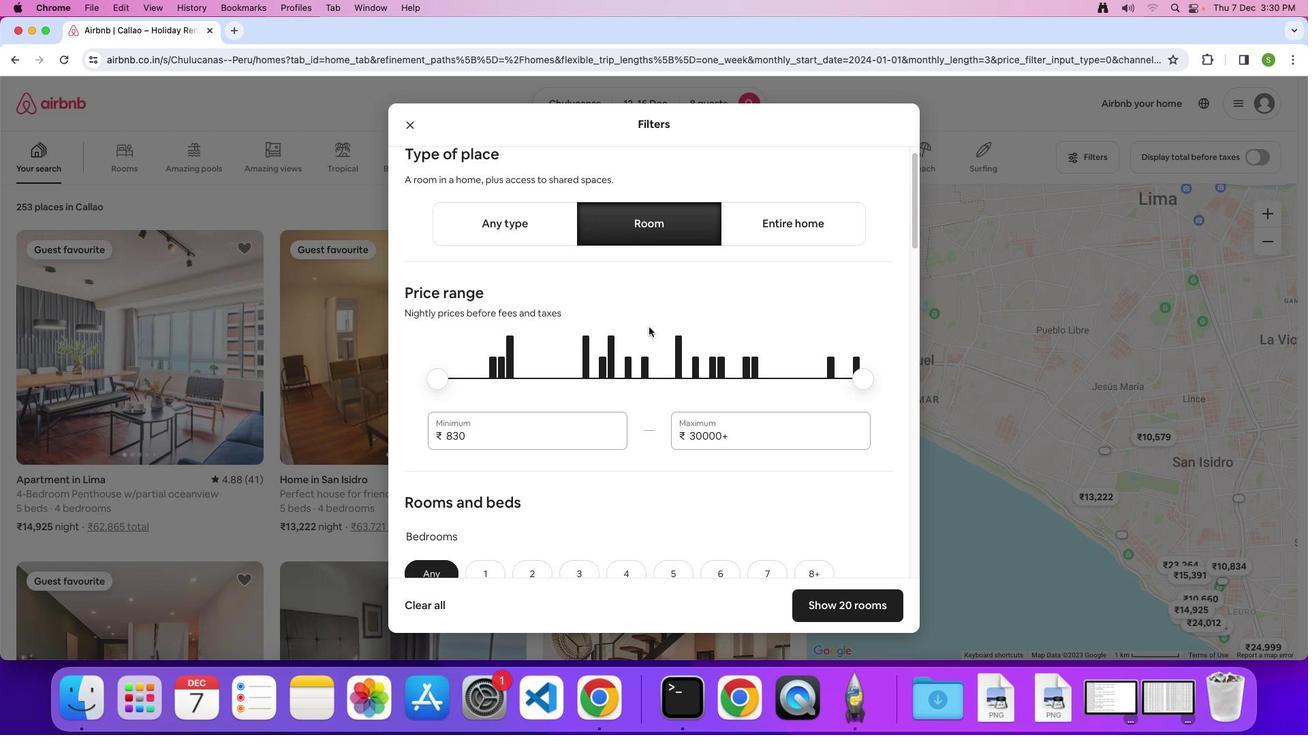 
Action: Mouse scrolled (648, 327) with delta (0, 0)
Screenshot: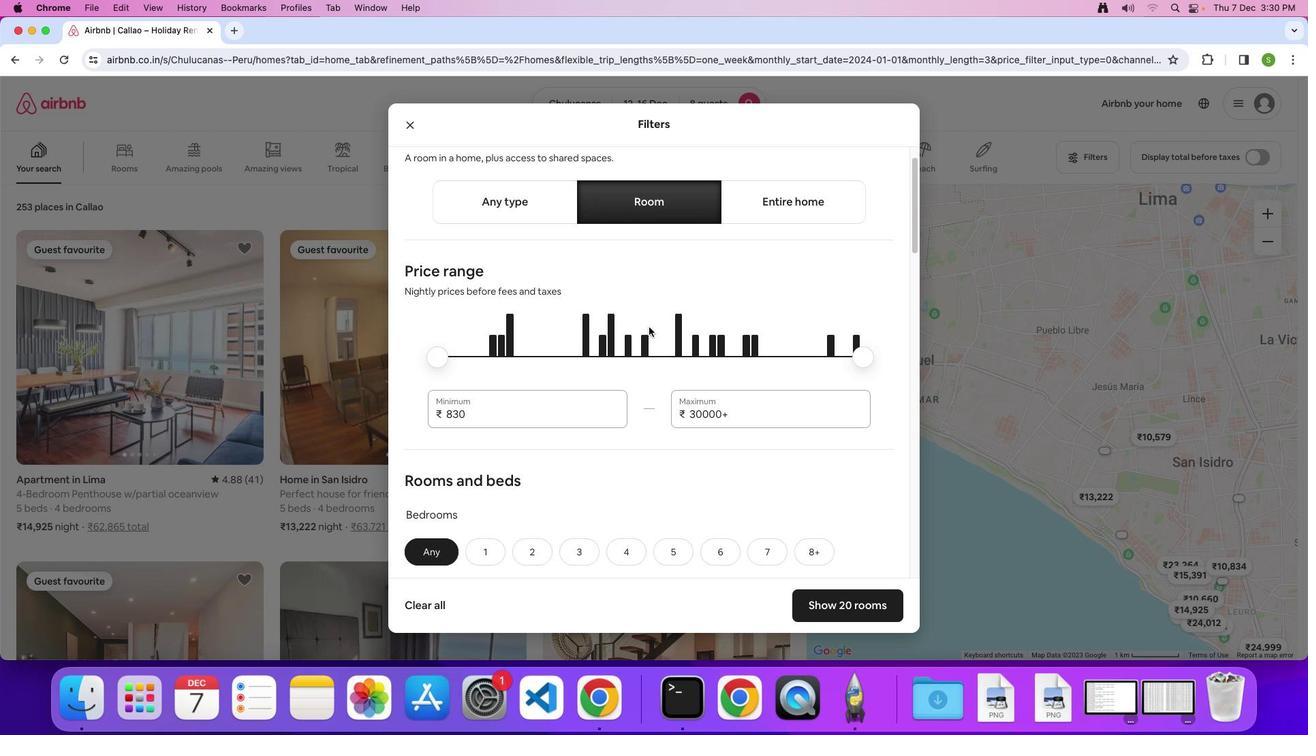 
Action: Mouse scrolled (648, 327) with delta (0, 0)
Screenshot: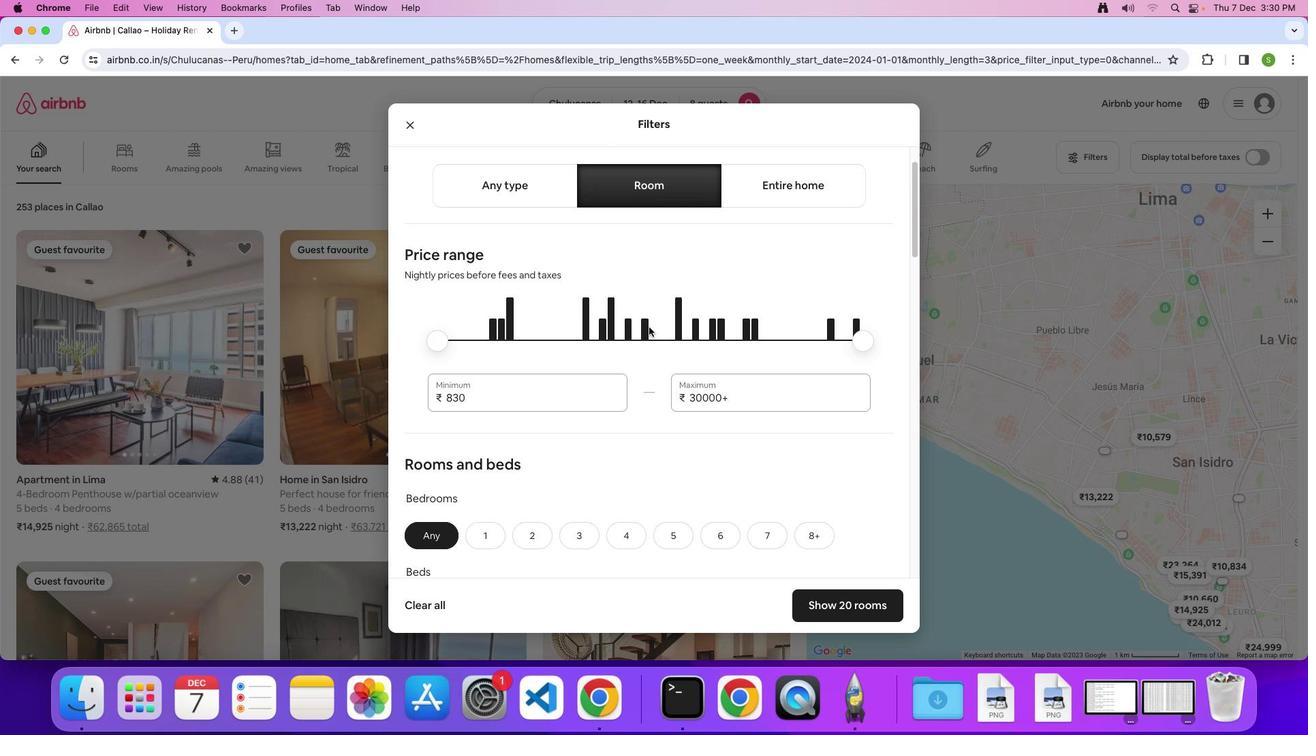
Action: Mouse scrolled (648, 327) with delta (0, 0)
Screenshot: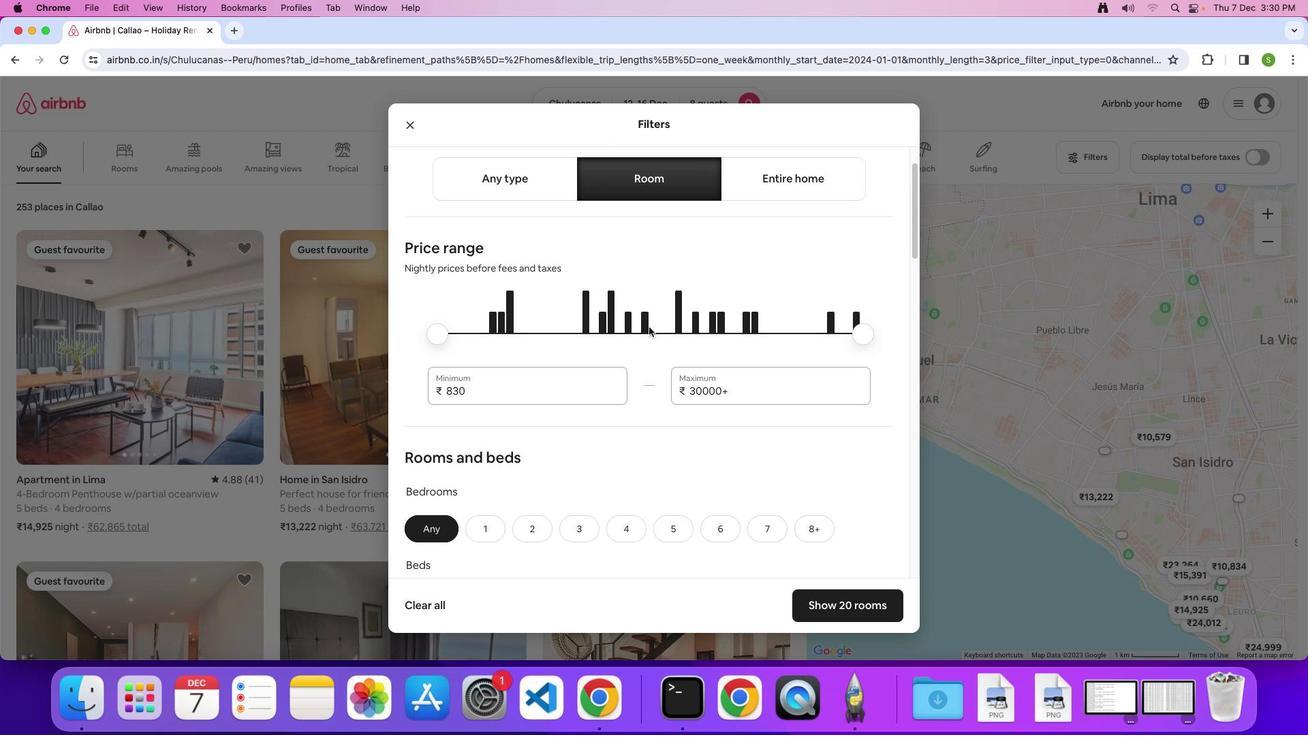 
Action: Mouse scrolled (648, 327) with delta (0, 0)
Screenshot: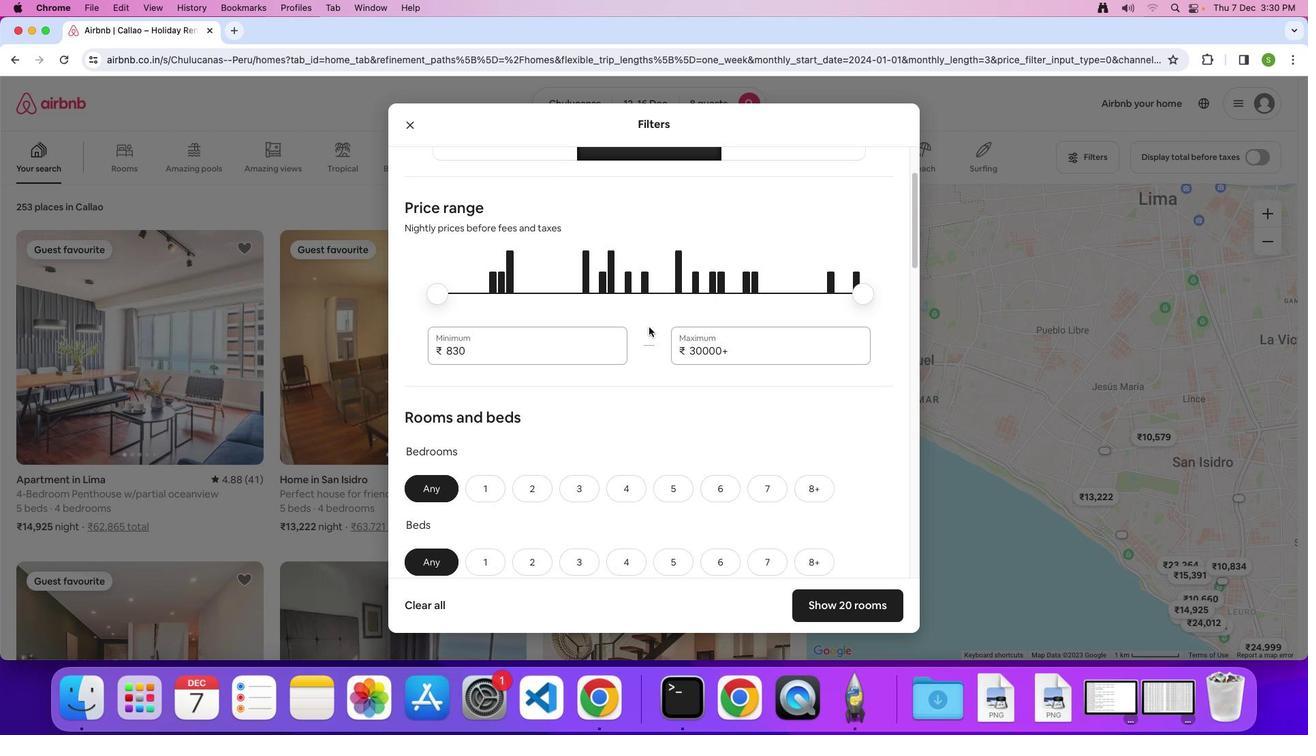 
Action: Mouse scrolled (648, 327) with delta (0, 0)
Screenshot: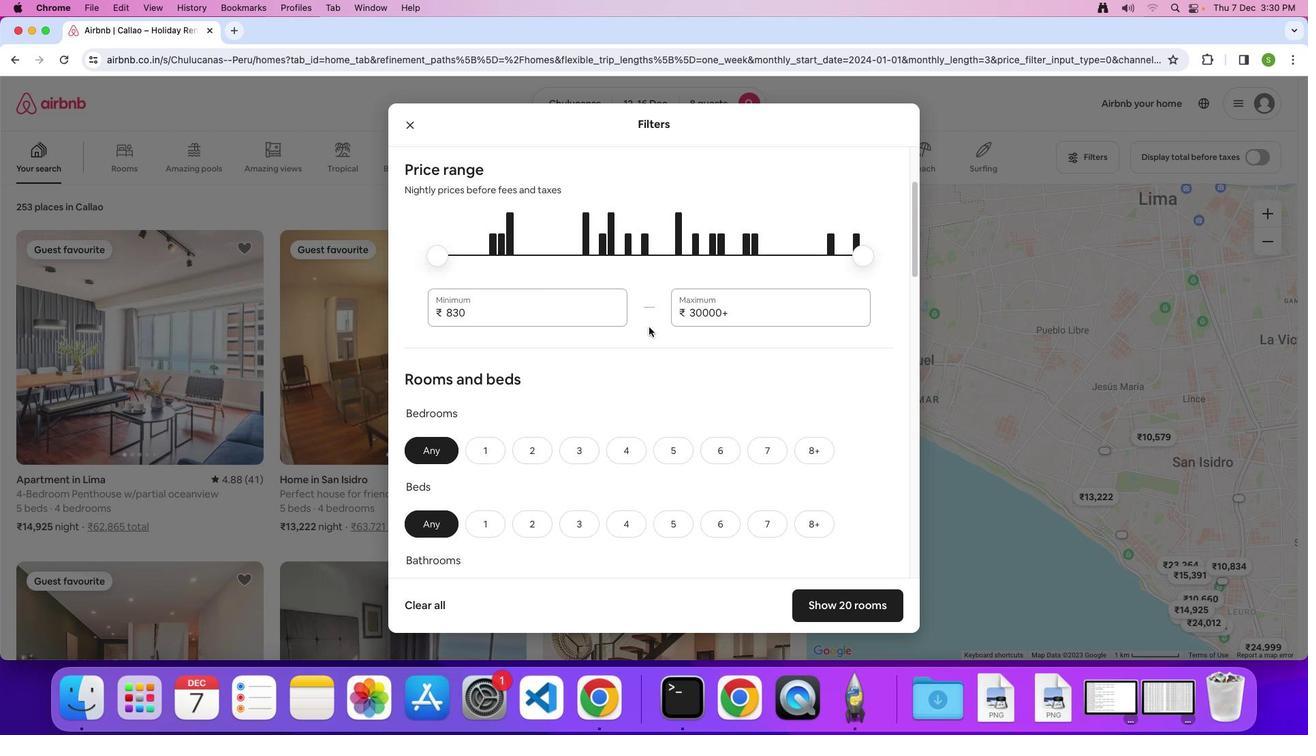 
Action: Mouse scrolled (648, 327) with delta (0, -2)
Screenshot: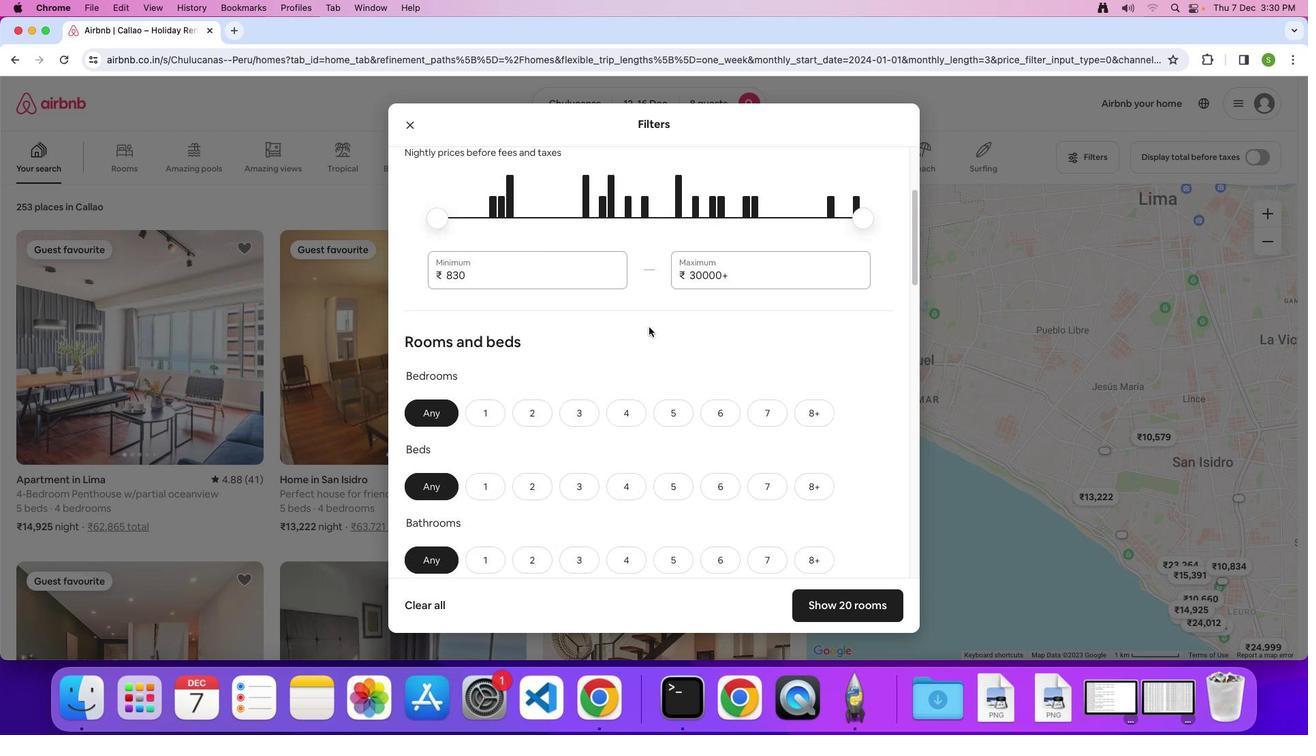 
Action: Mouse moved to (649, 327)
Screenshot: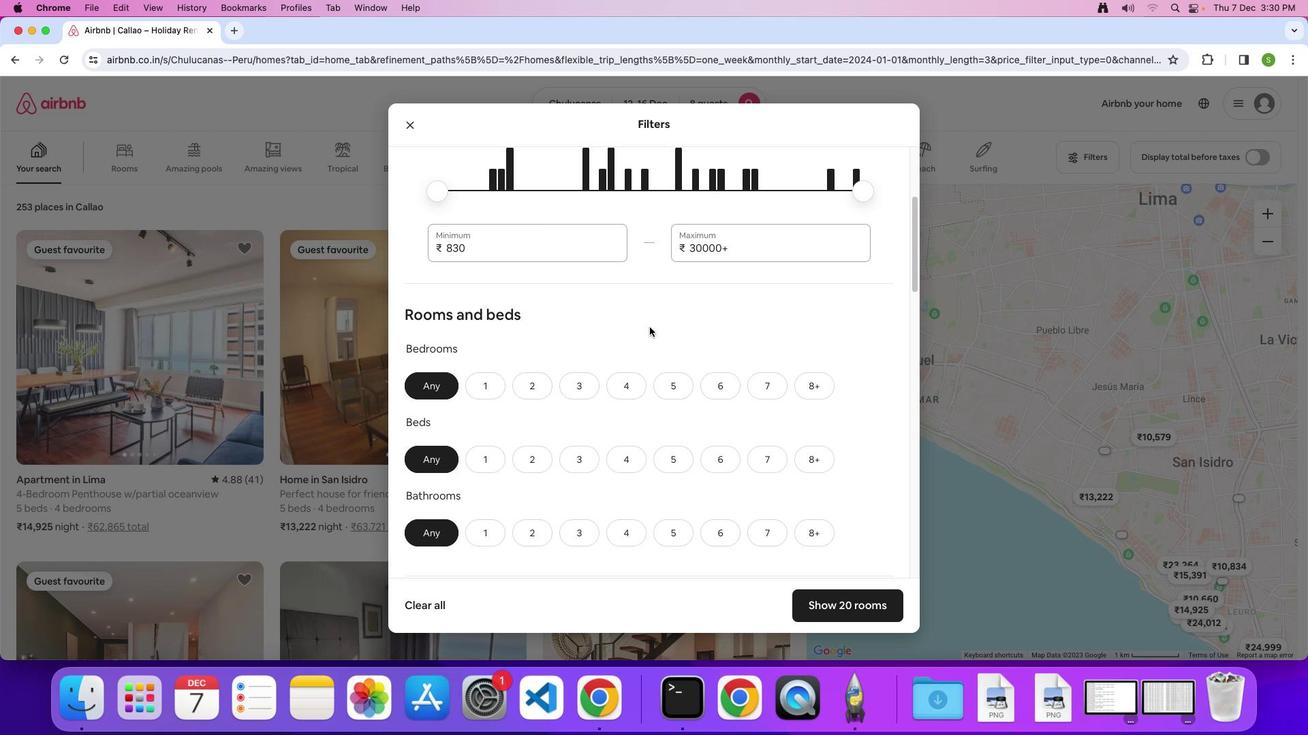 
Action: Mouse scrolled (649, 327) with delta (0, 0)
Screenshot: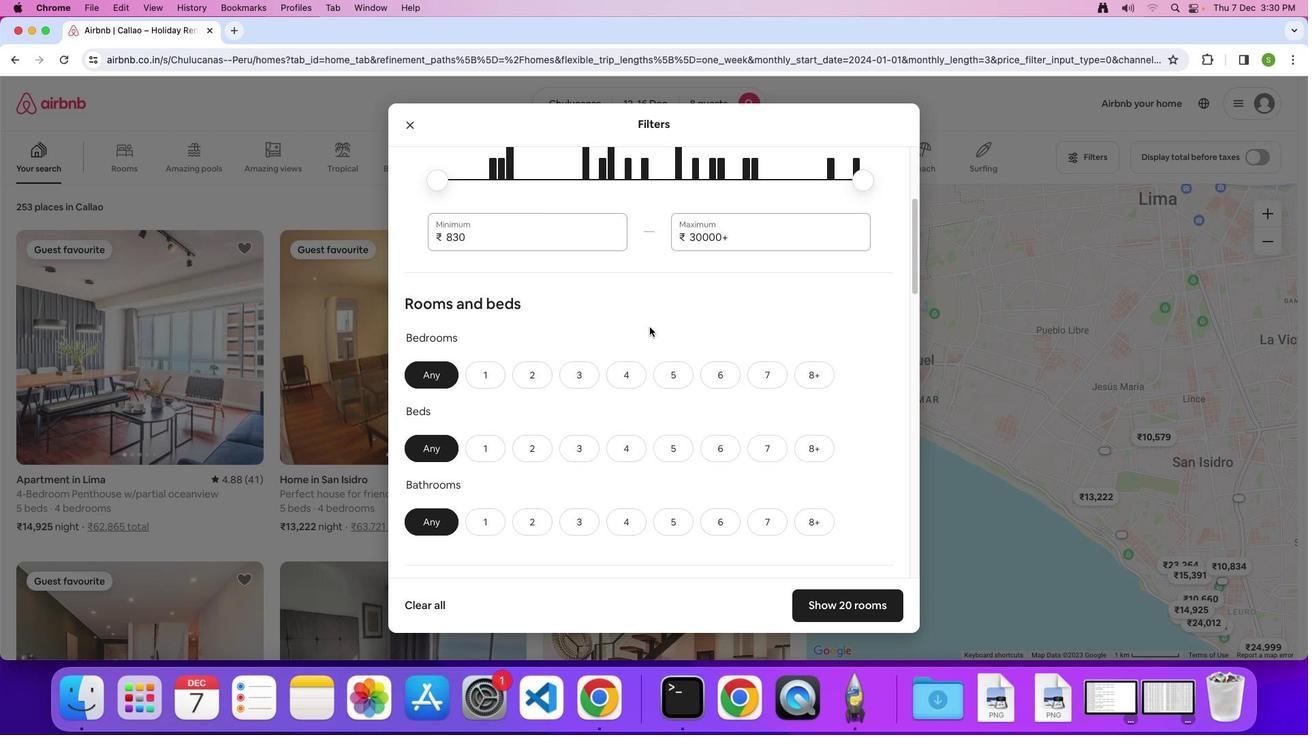 
Action: Mouse moved to (649, 327)
Screenshot: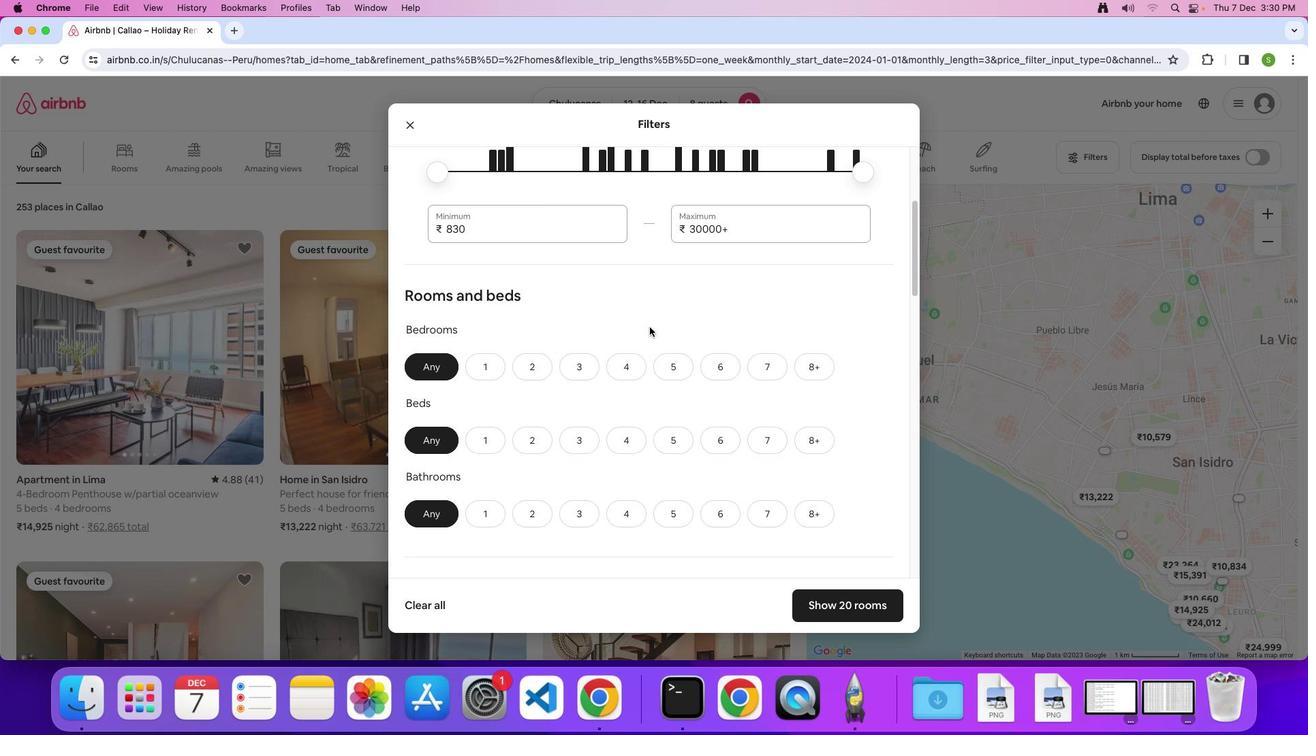 
Action: Mouse scrolled (649, 327) with delta (0, 0)
Screenshot: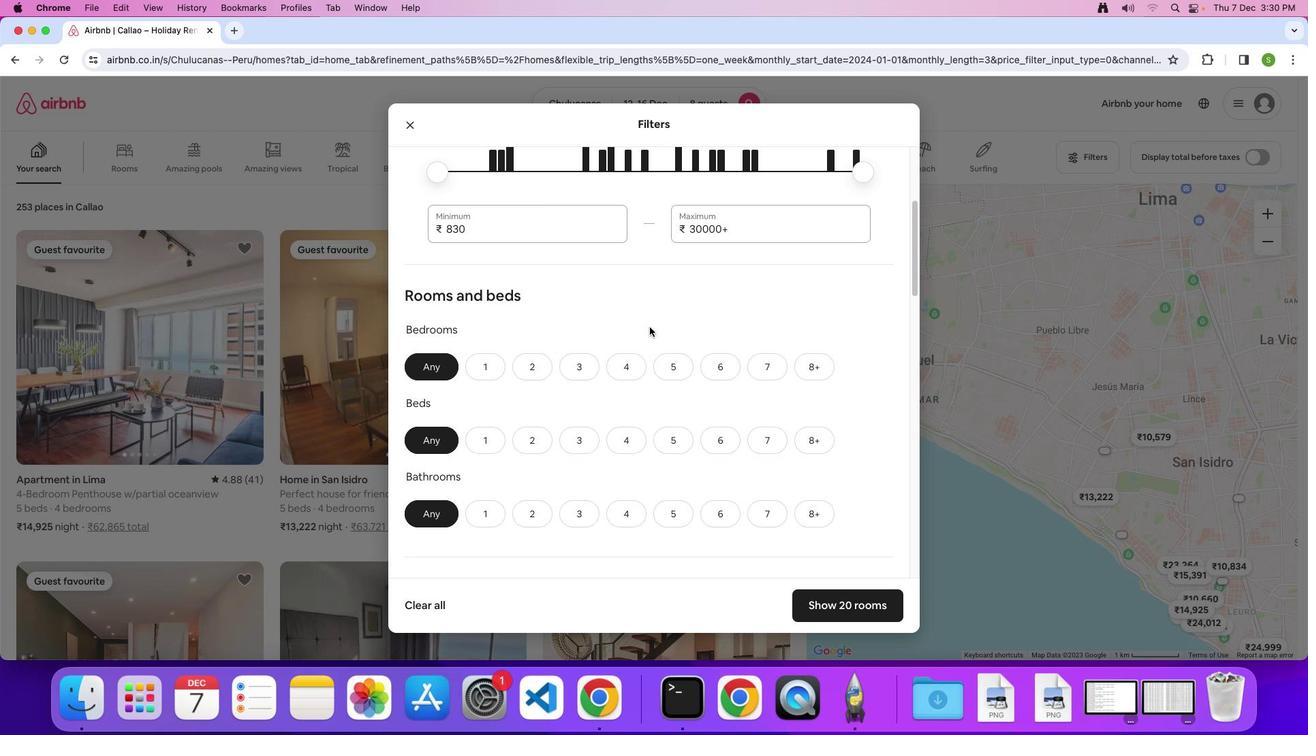 
Action: Mouse moved to (649, 327)
Screenshot: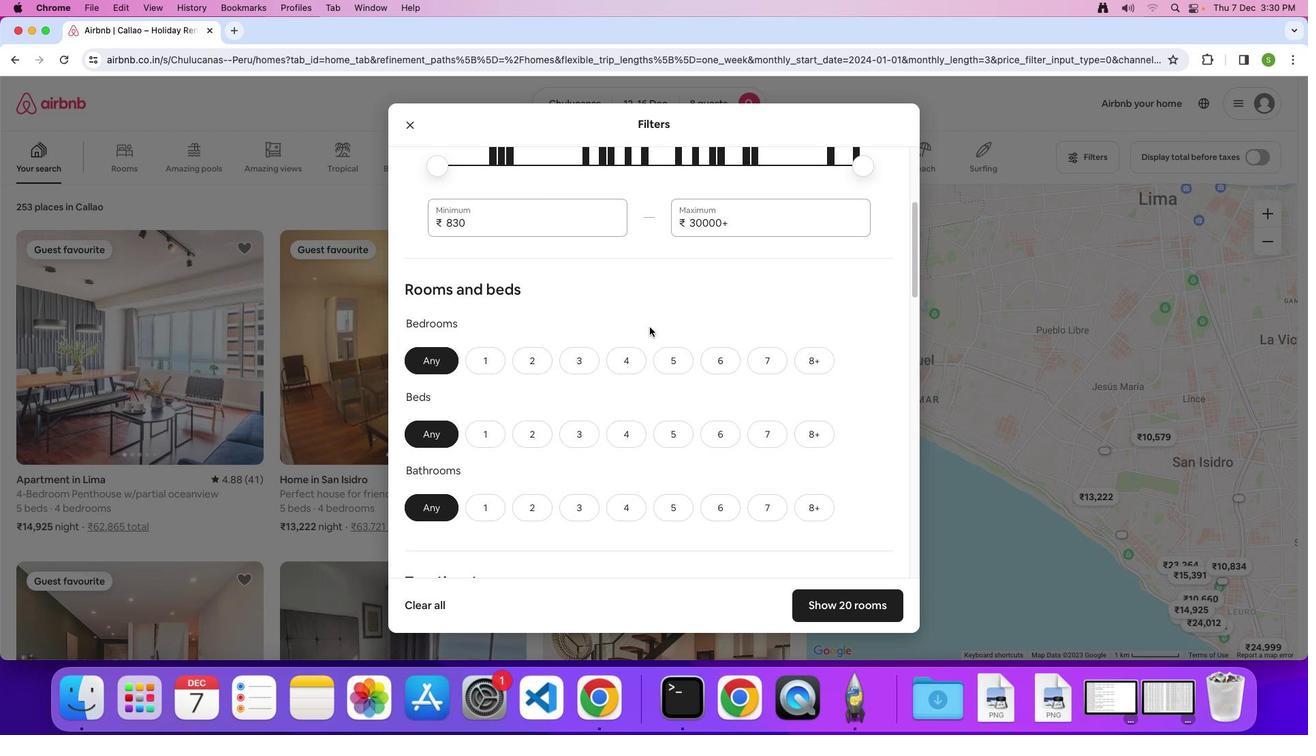
Action: Mouse scrolled (649, 327) with delta (0, 0)
Screenshot: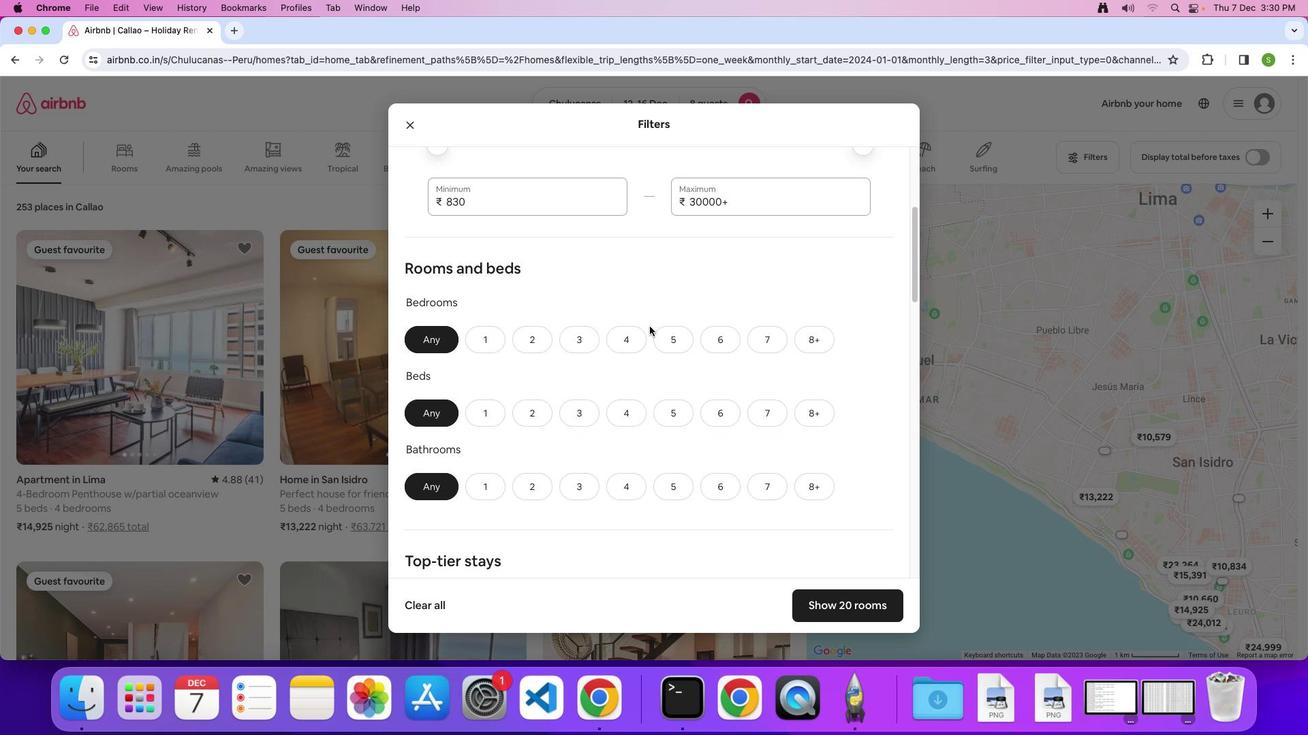 
Action: Mouse scrolled (649, 327) with delta (0, 0)
Screenshot: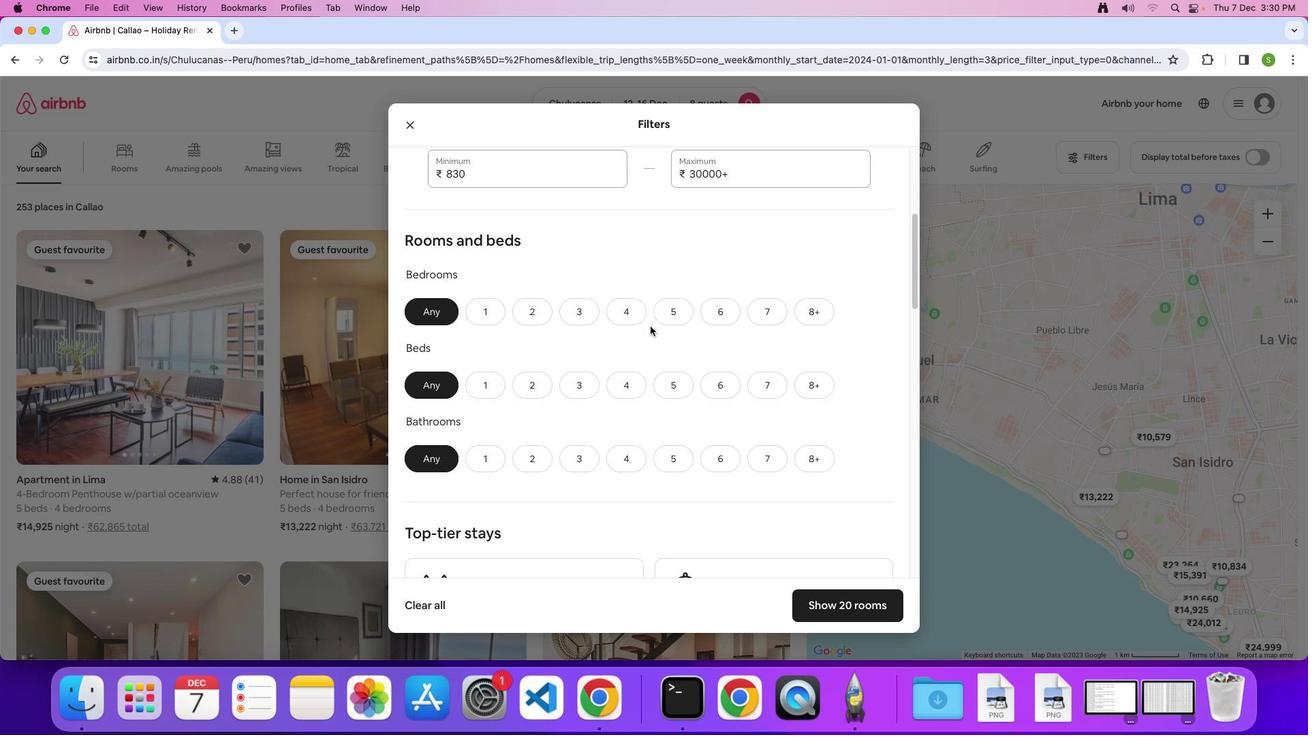 
Action: Mouse moved to (649, 327)
Screenshot: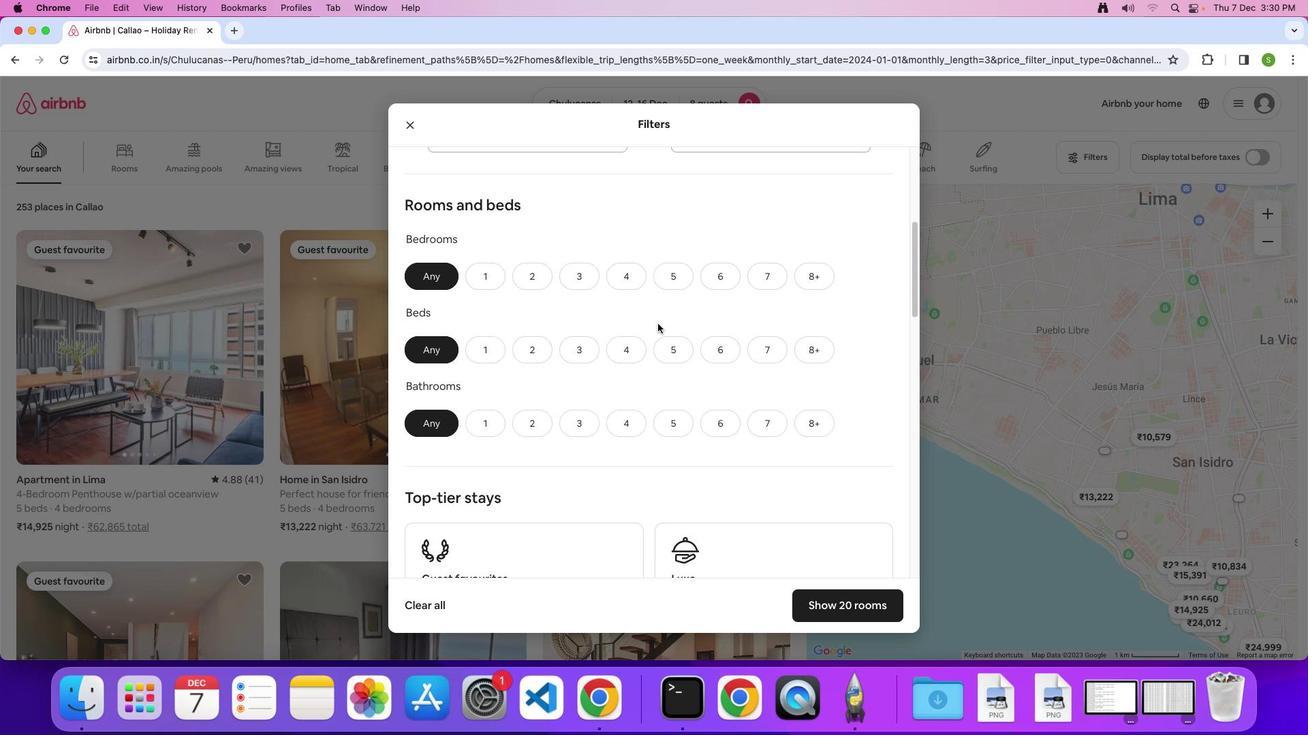 
Action: Mouse scrolled (649, 327) with delta (0, -2)
Screenshot: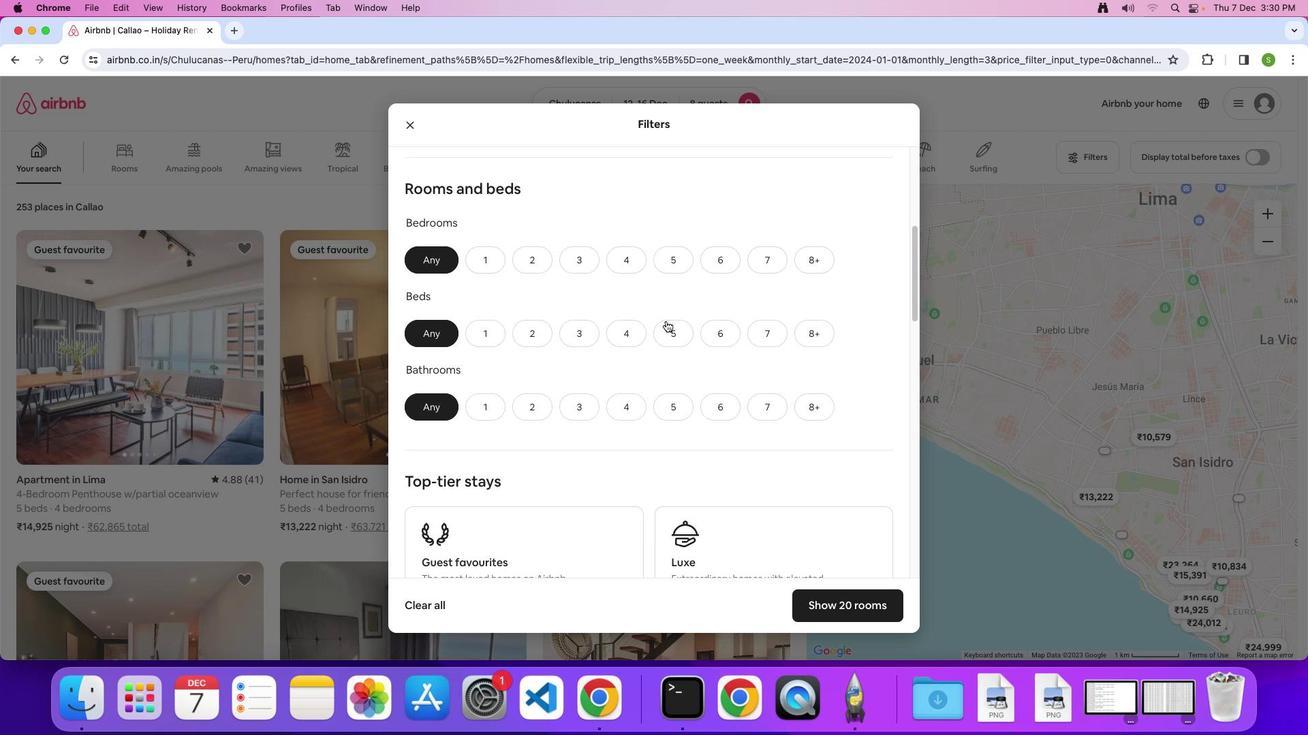 
Action: Mouse moved to (826, 226)
Screenshot: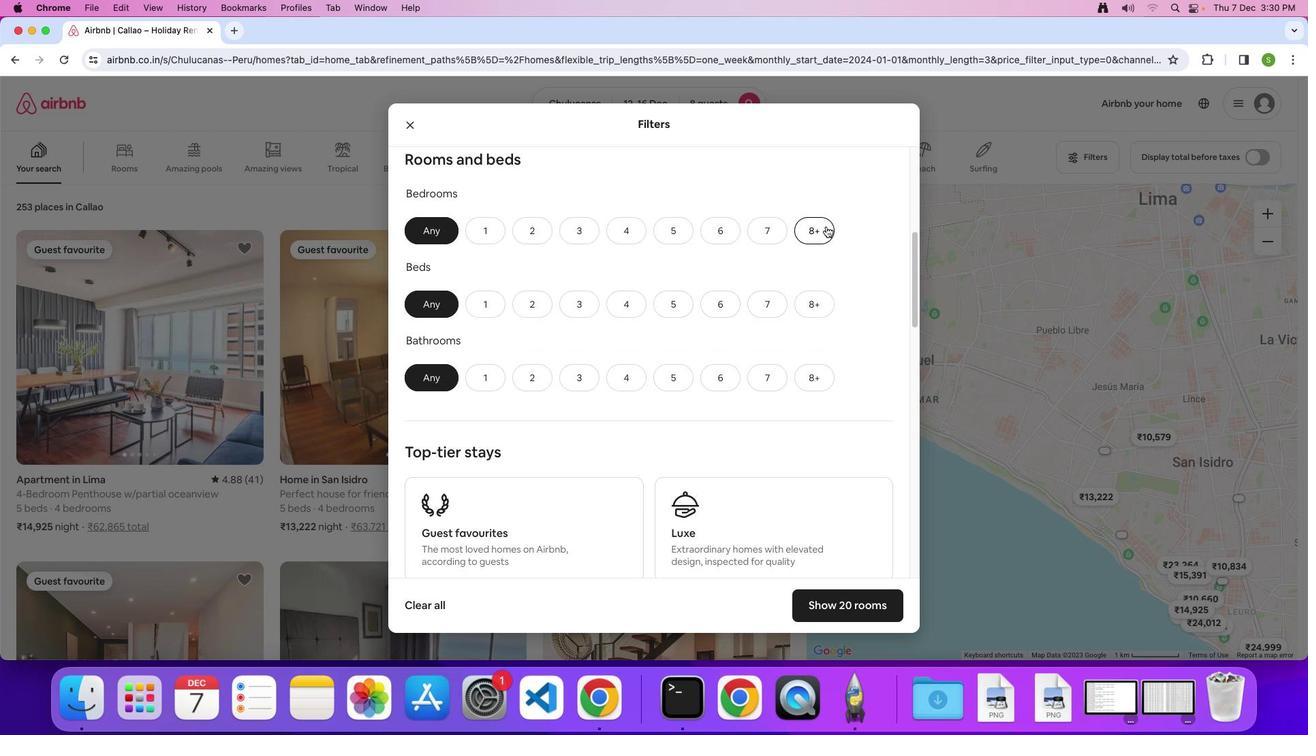 
Action: Mouse pressed left at (826, 226)
Screenshot: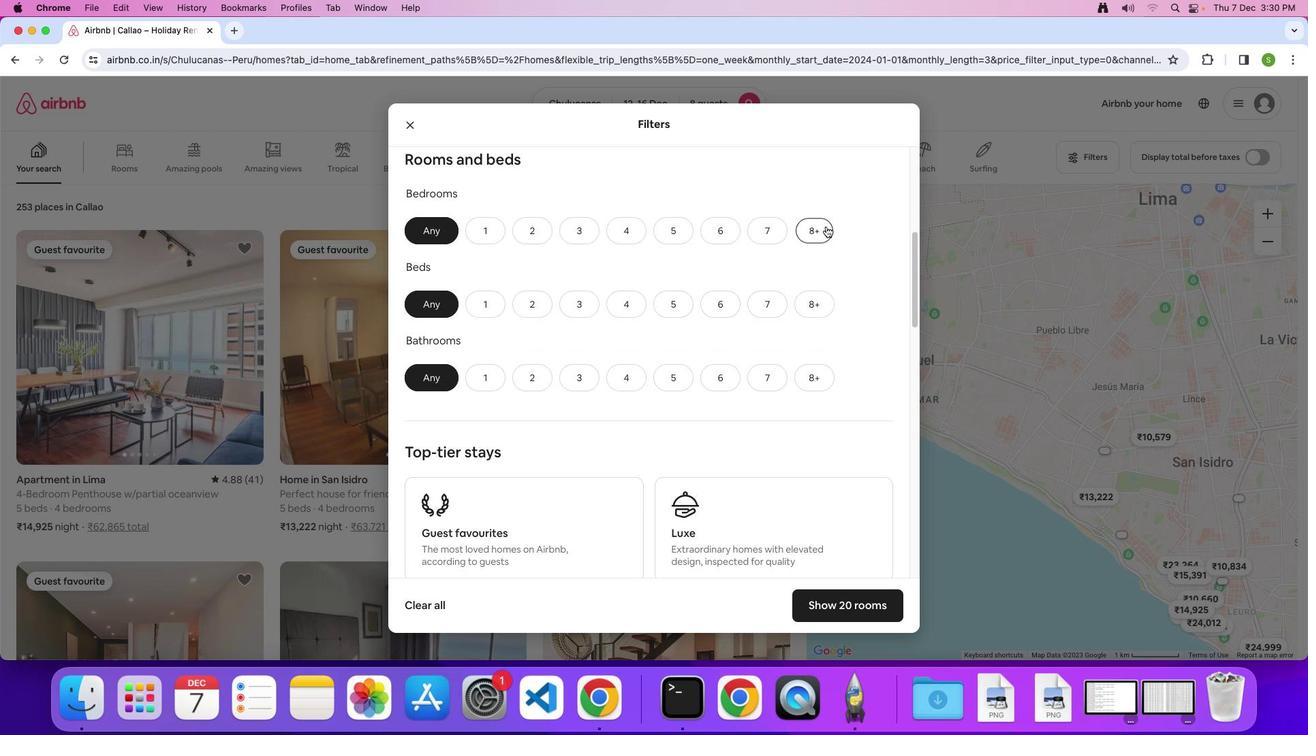
Action: Mouse moved to (806, 299)
Screenshot: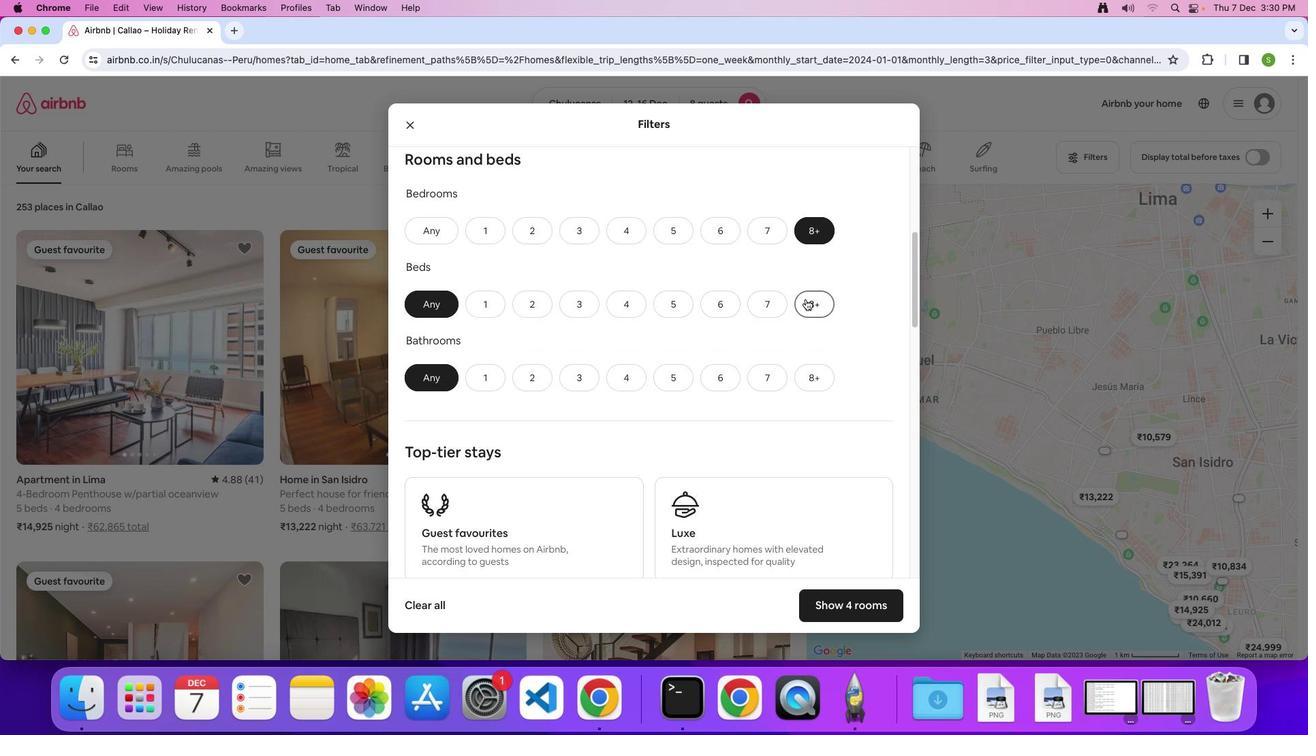 
Action: Mouse pressed left at (806, 299)
Screenshot: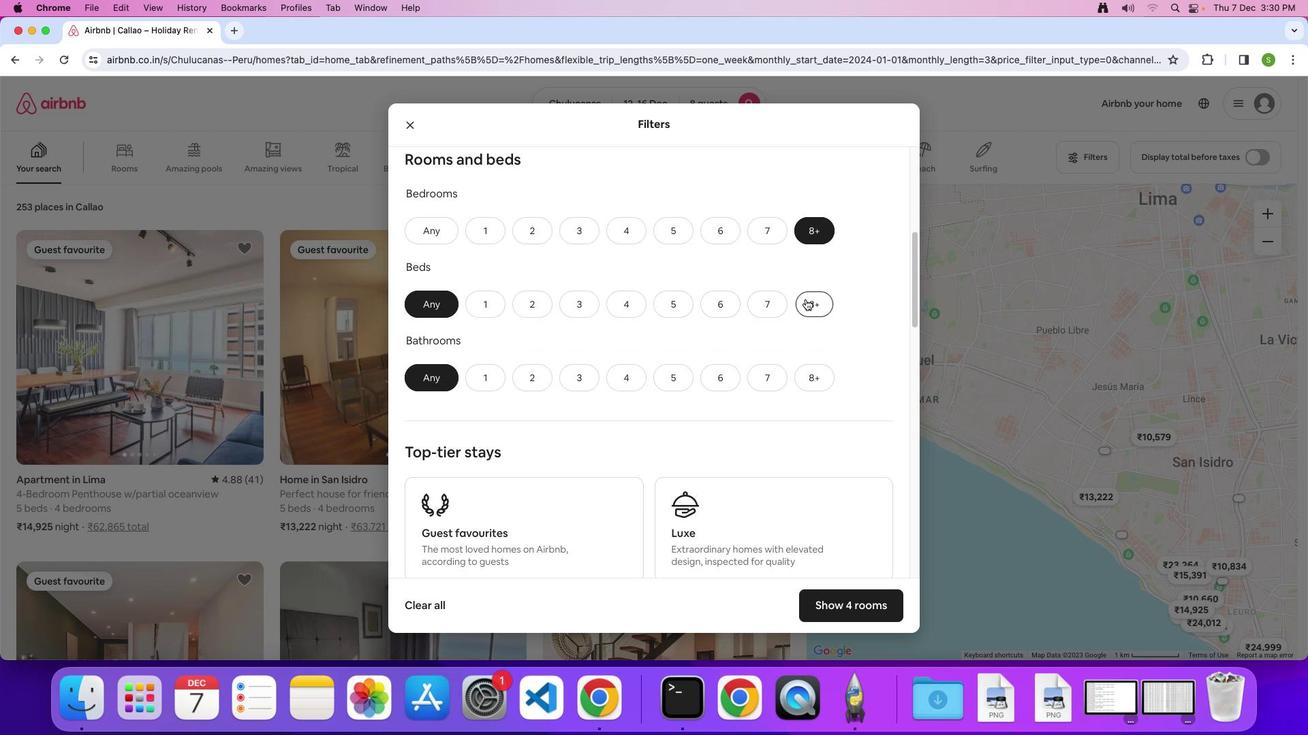 
Action: Mouse moved to (807, 378)
Screenshot: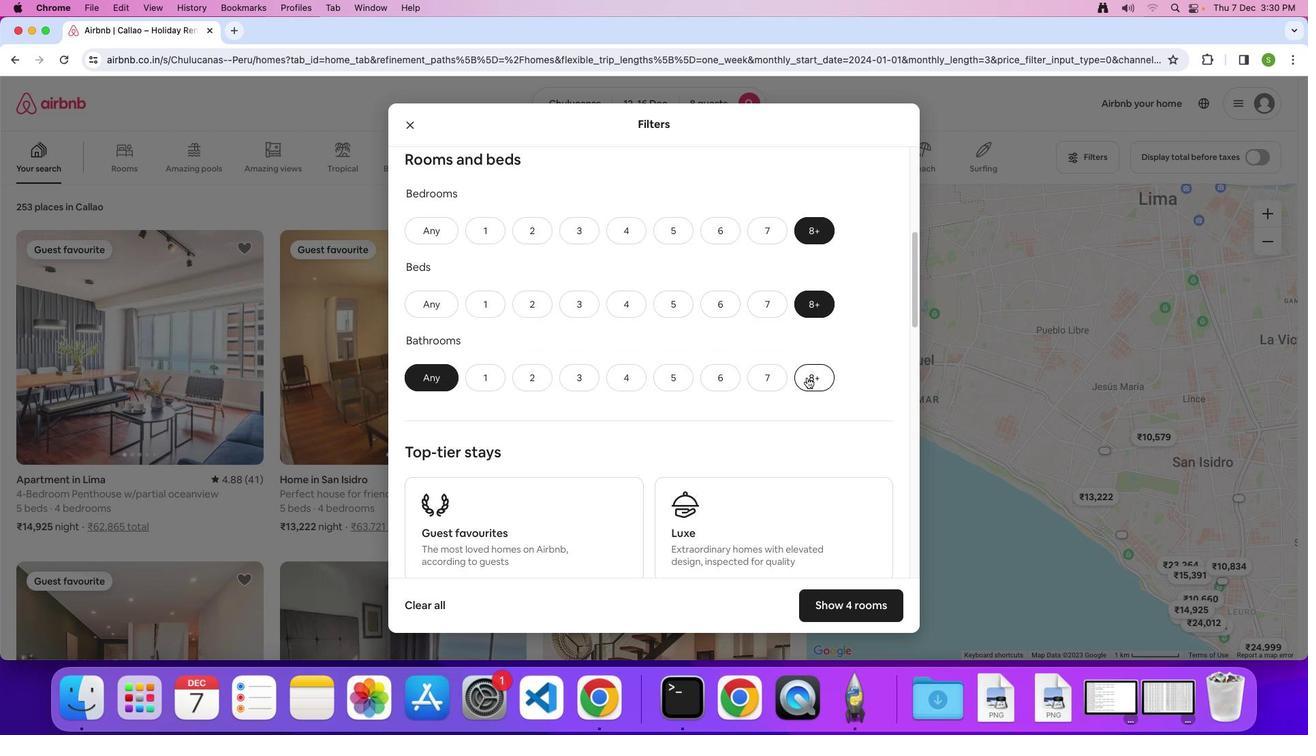 
Action: Mouse pressed left at (807, 378)
Screenshot: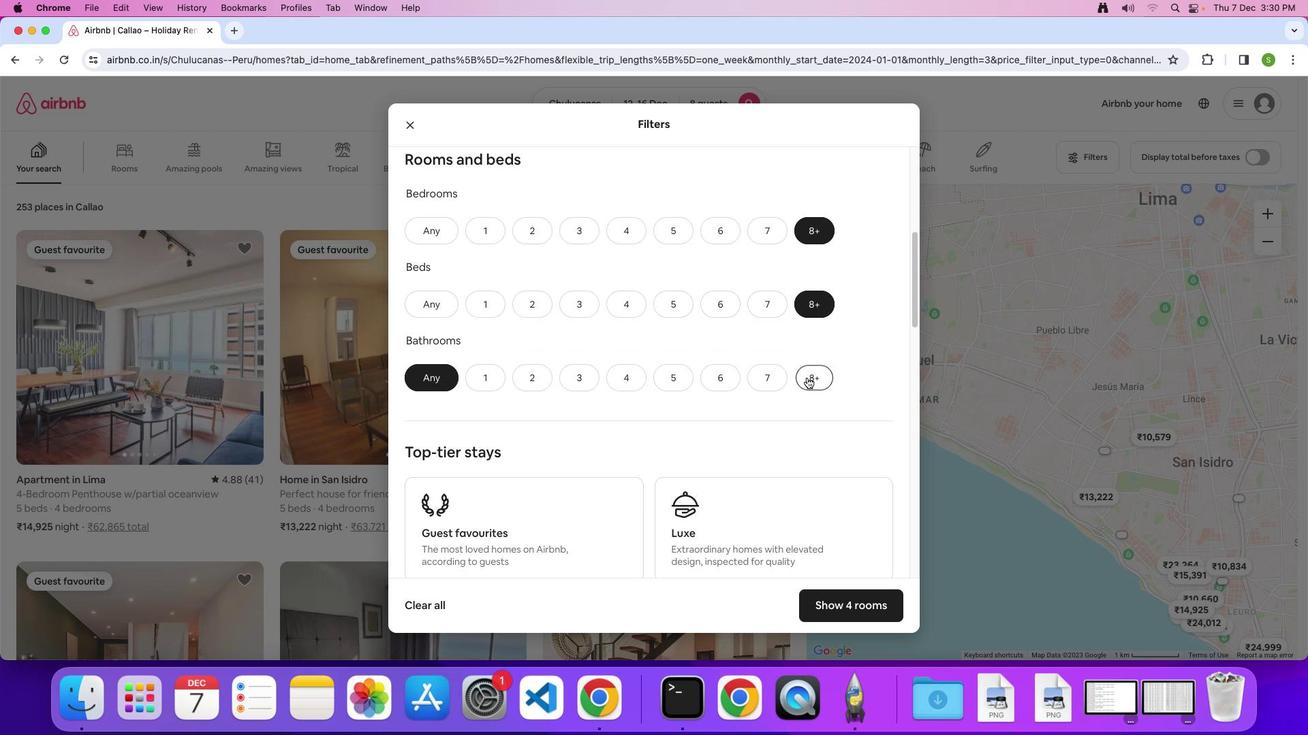 
Action: Mouse moved to (714, 327)
Screenshot: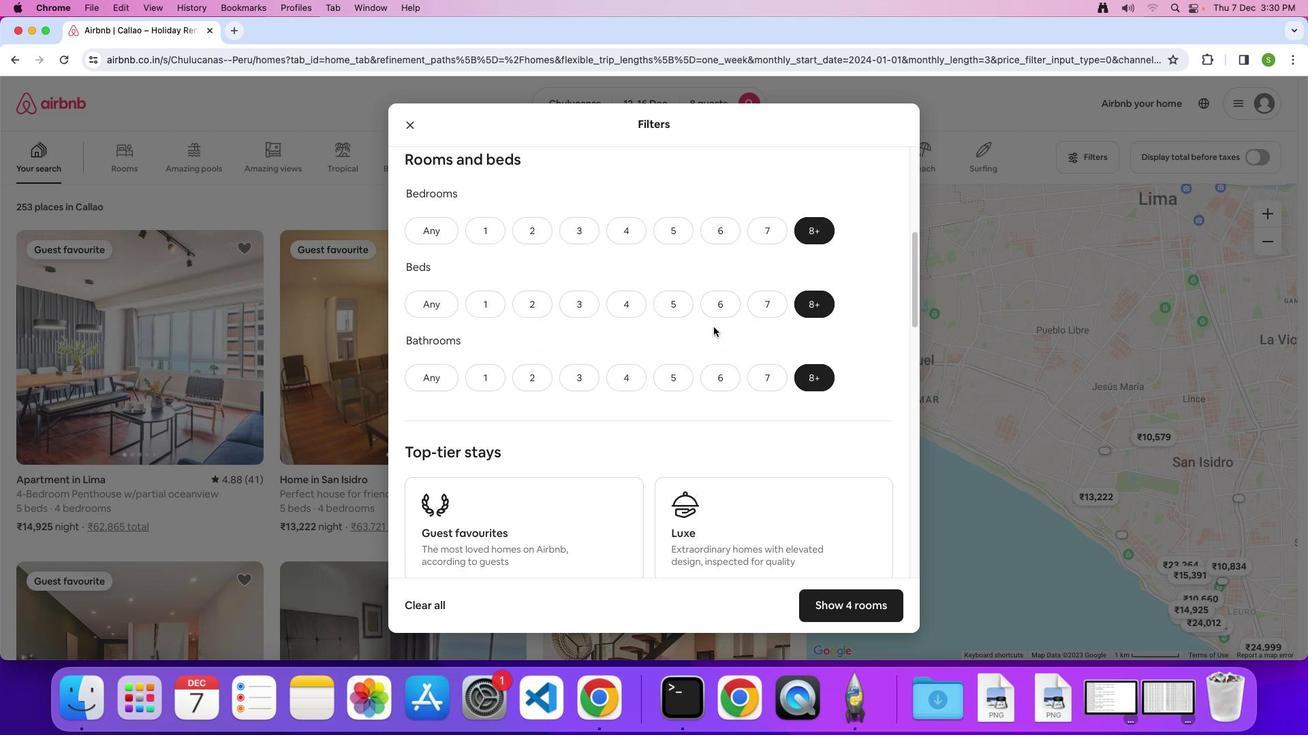 
Action: Mouse scrolled (714, 327) with delta (0, 0)
Screenshot: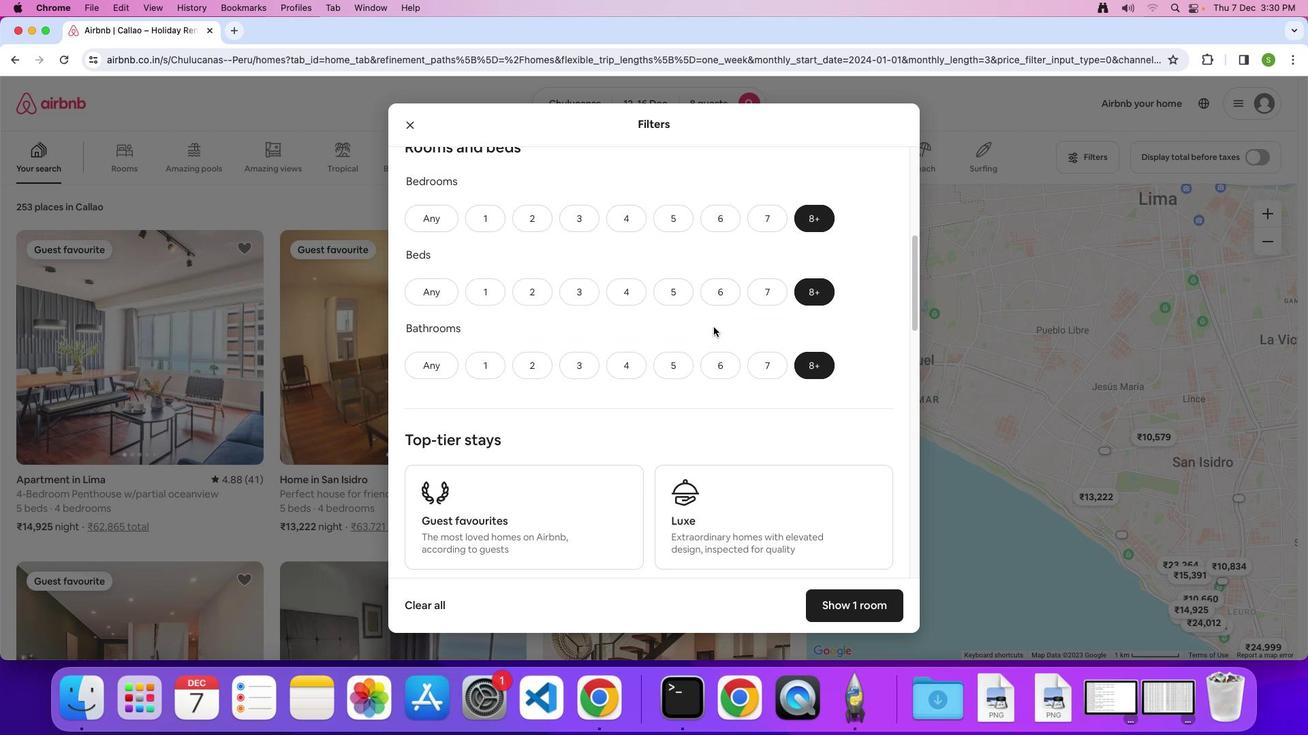 
Action: Mouse scrolled (714, 327) with delta (0, 0)
Screenshot: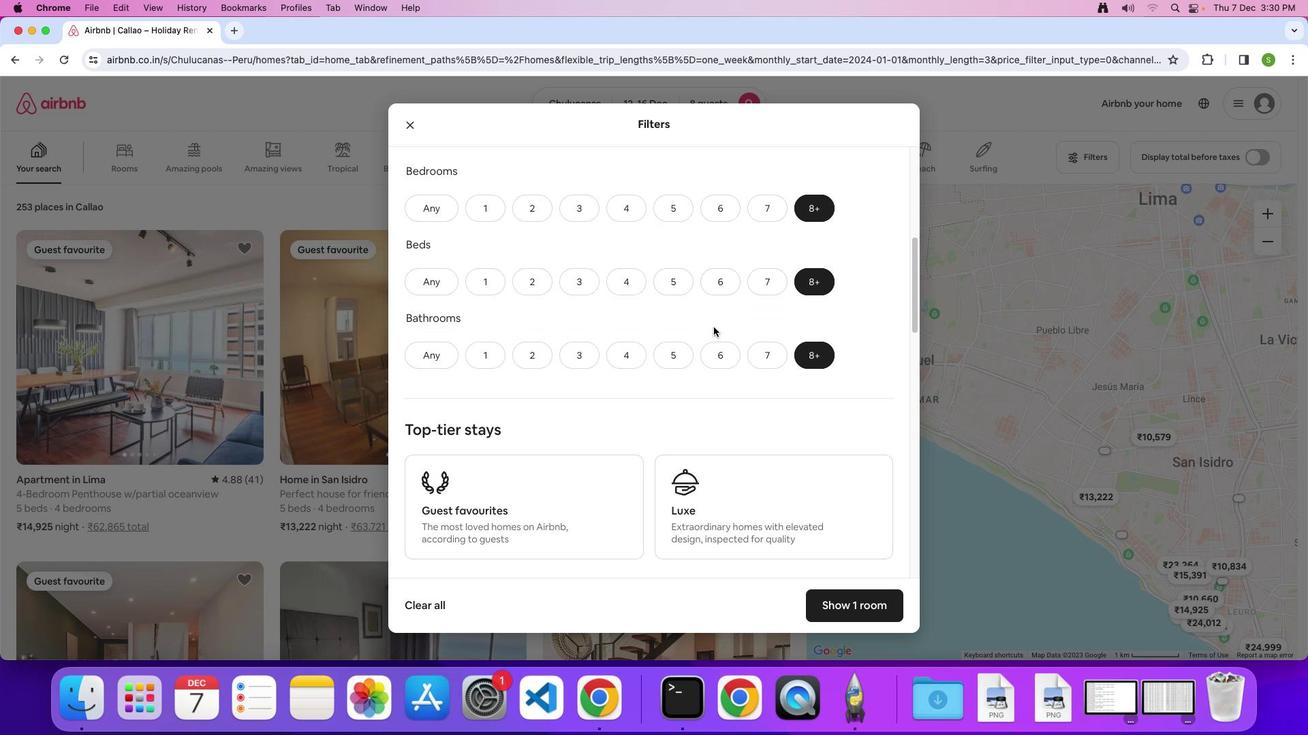 
Action: Mouse scrolled (714, 327) with delta (0, 0)
Screenshot: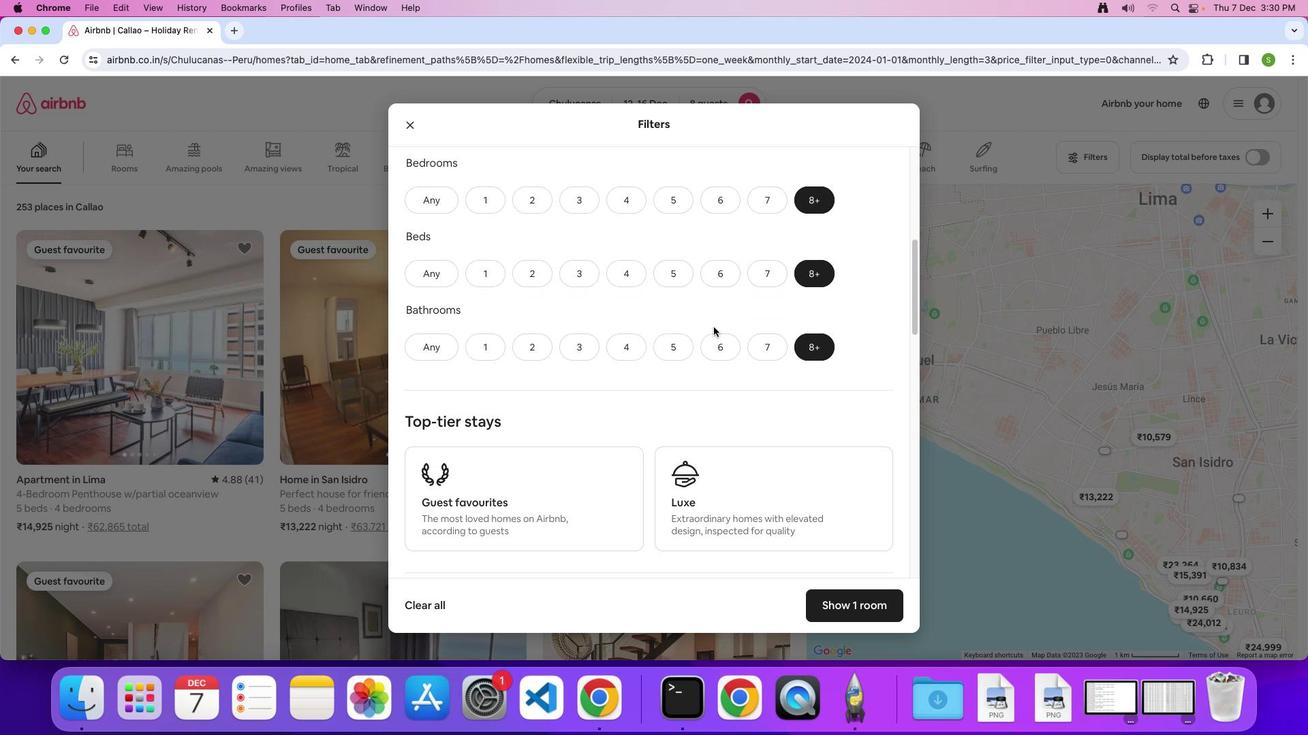 
Action: Mouse scrolled (714, 327) with delta (0, 0)
Screenshot: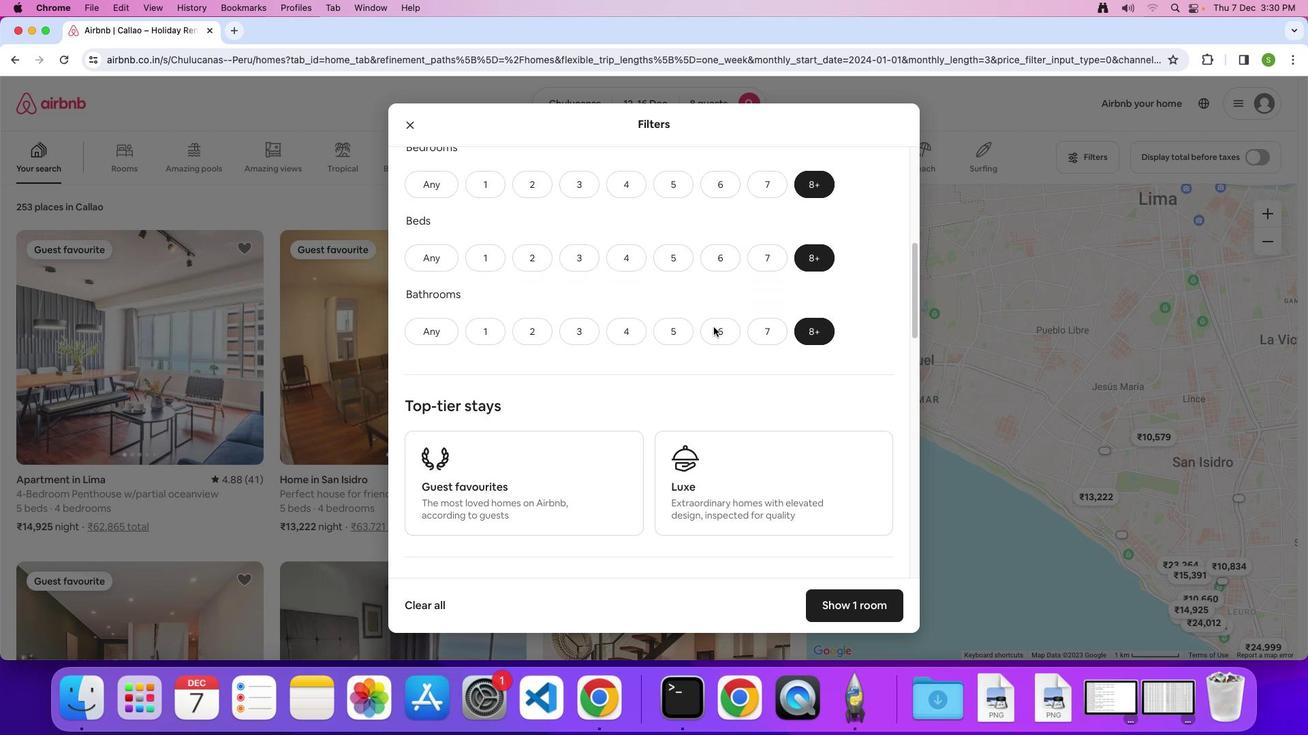 
Action: Mouse scrolled (714, 327) with delta (0, -1)
Screenshot: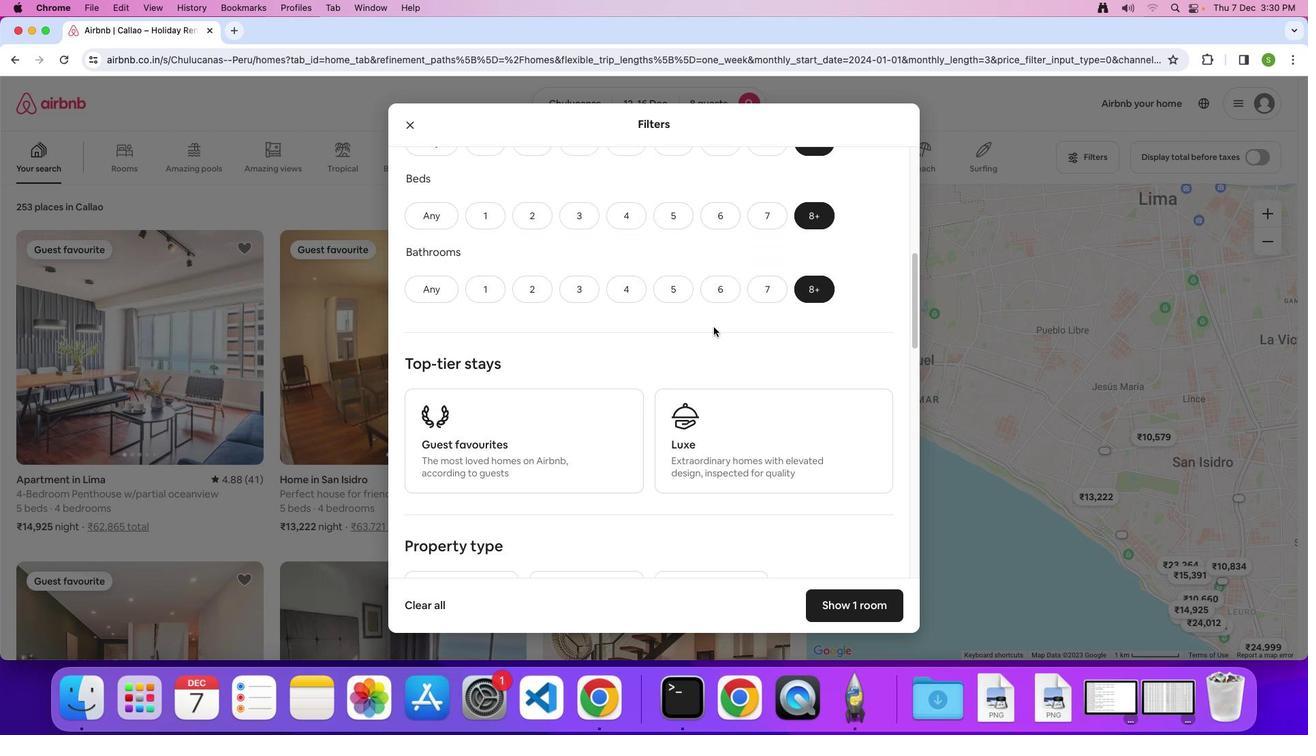 
Action: Mouse scrolled (714, 327) with delta (0, 0)
Screenshot: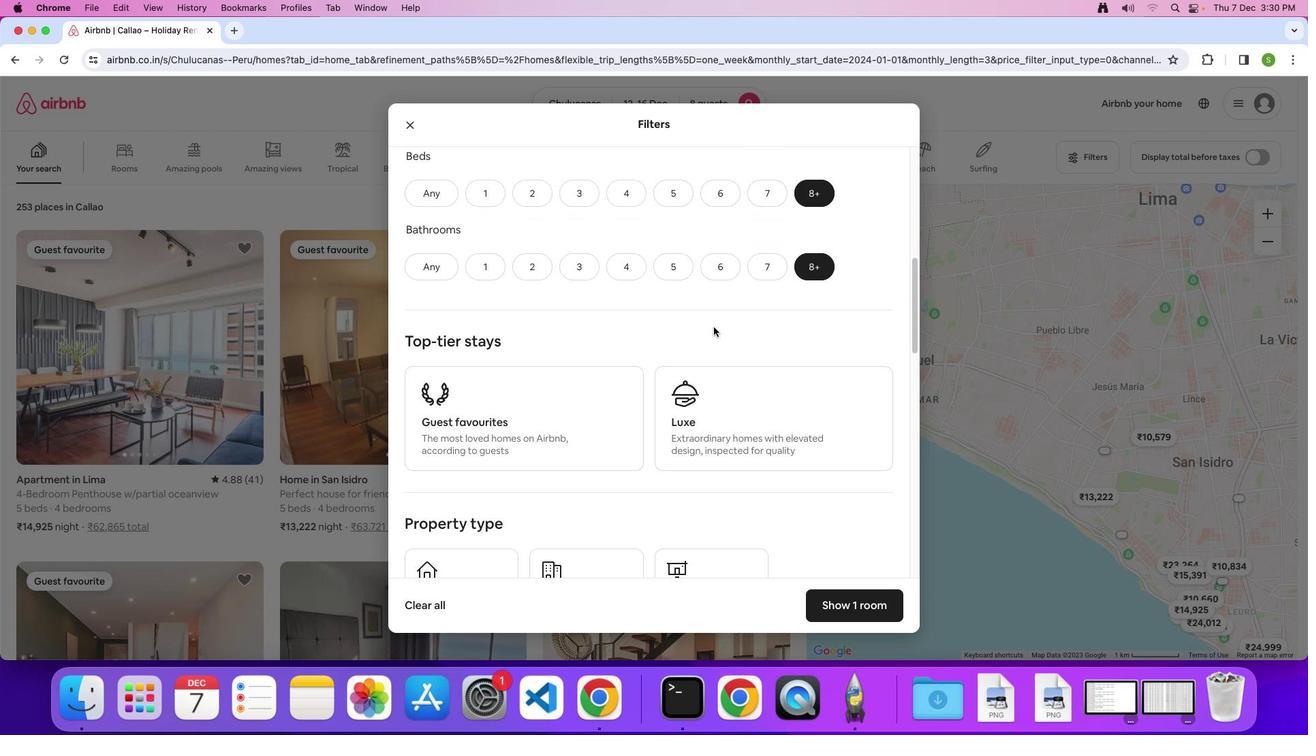 
Action: Mouse scrolled (714, 327) with delta (0, 0)
Screenshot: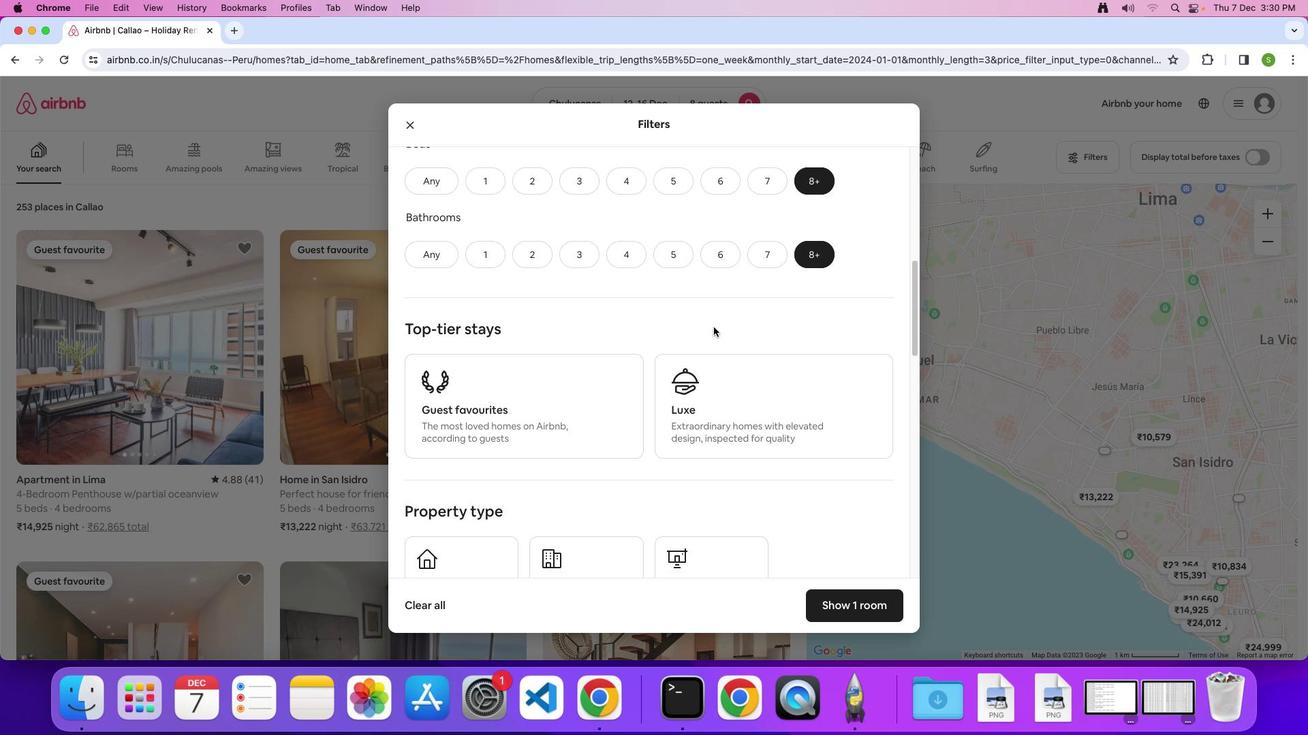 
Action: Mouse scrolled (714, 327) with delta (0, 0)
Screenshot: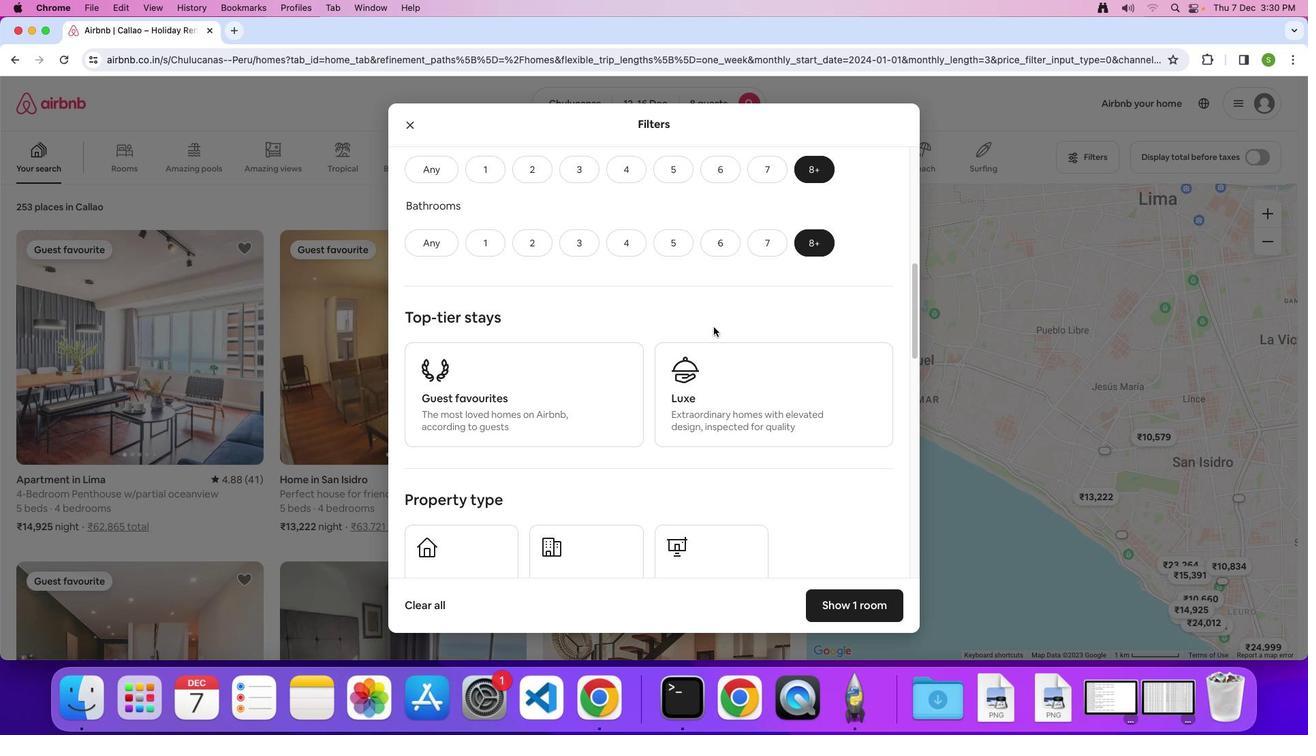 
Action: Mouse scrolled (714, 327) with delta (0, 0)
Screenshot: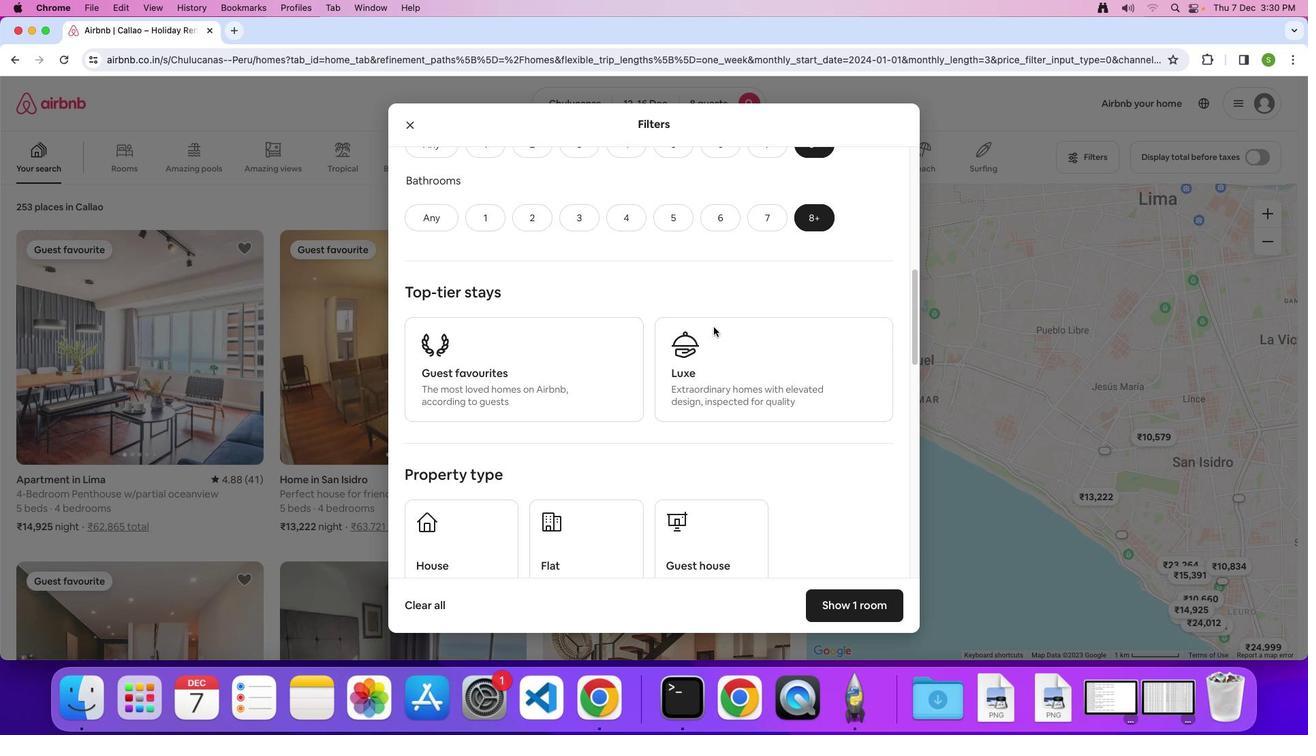 
Action: Mouse scrolled (714, 327) with delta (0, -1)
Screenshot: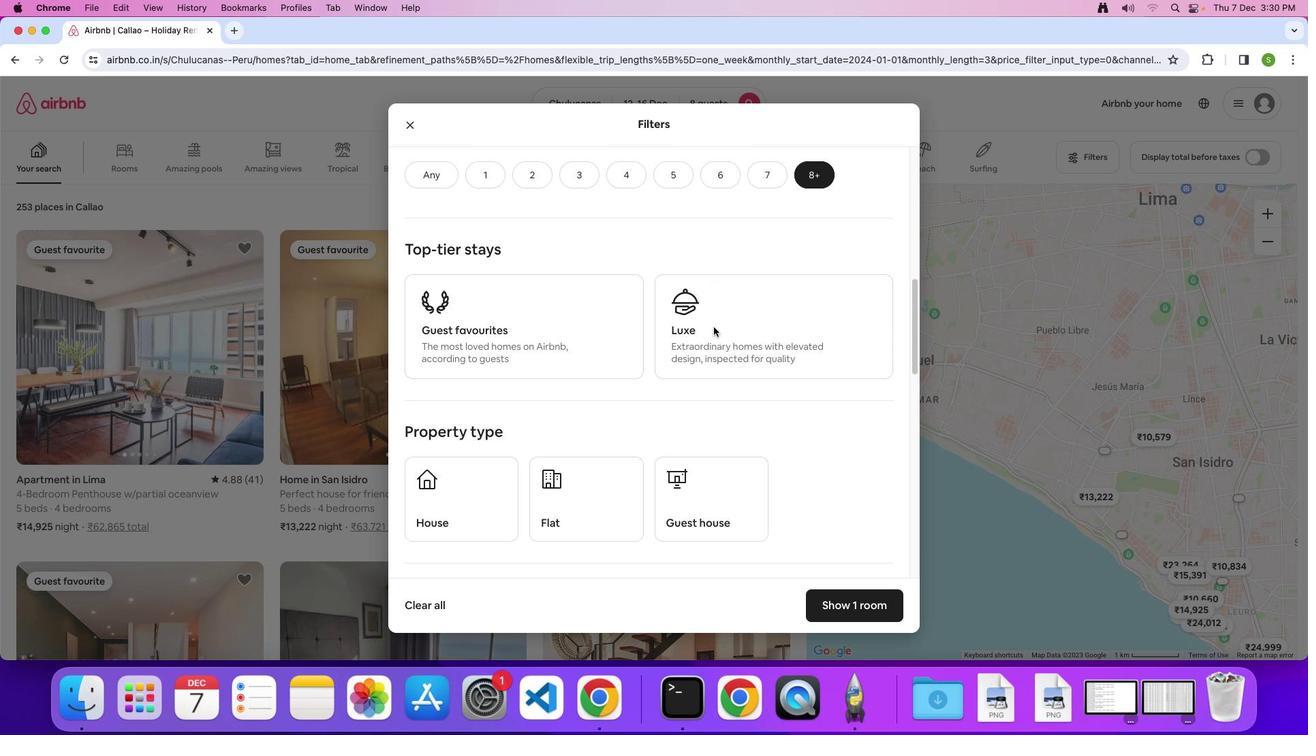 
Action: Mouse scrolled (714, 327) with delta (0, 0)
Screenshot: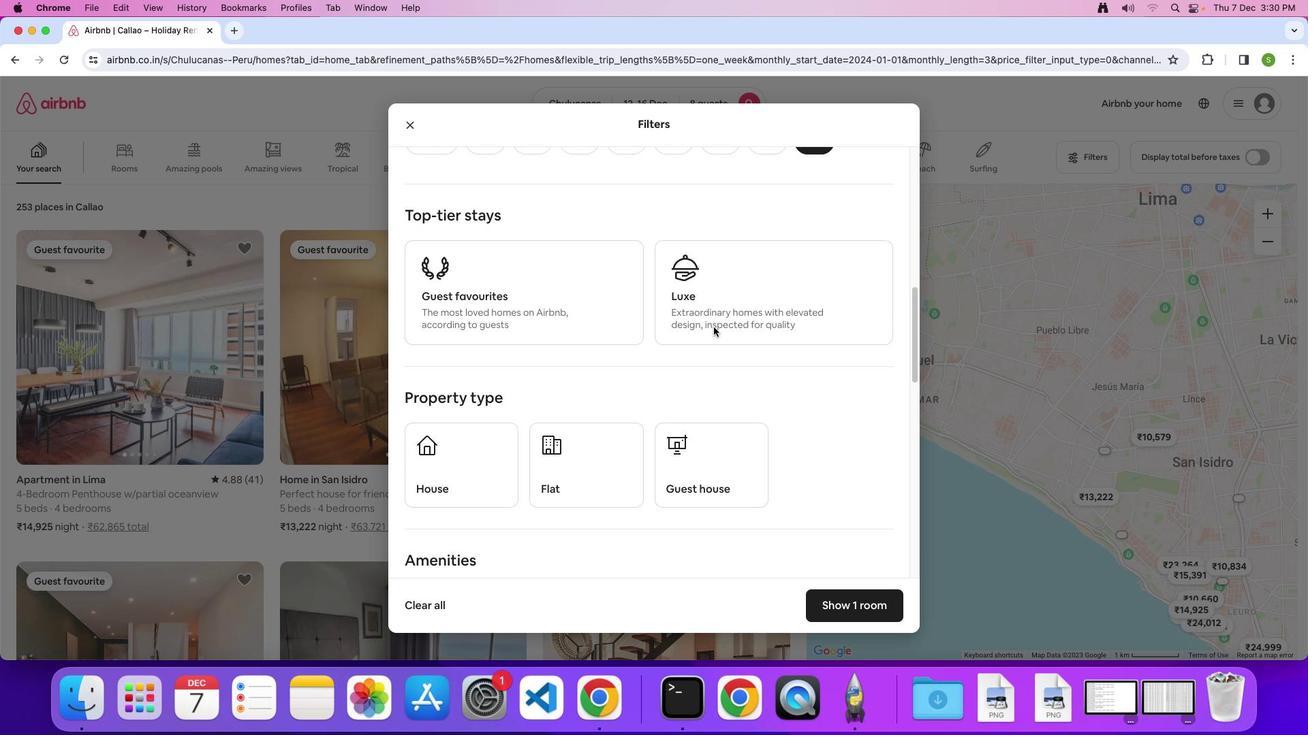 
Action: Mouse scrolled (714, 327) with delta (0, 0)
Screenshot: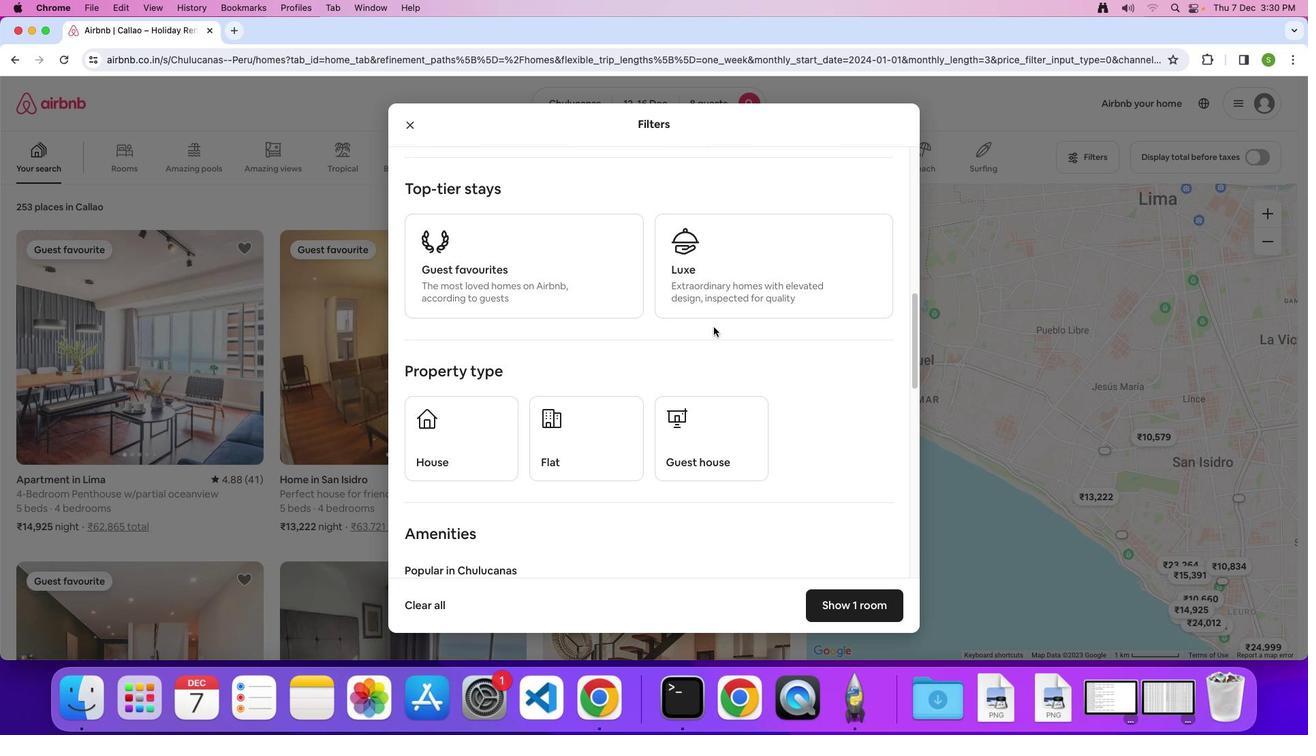 
Action: Mouse scrolled (714, 327) with delta (0, -1)
Screenshot: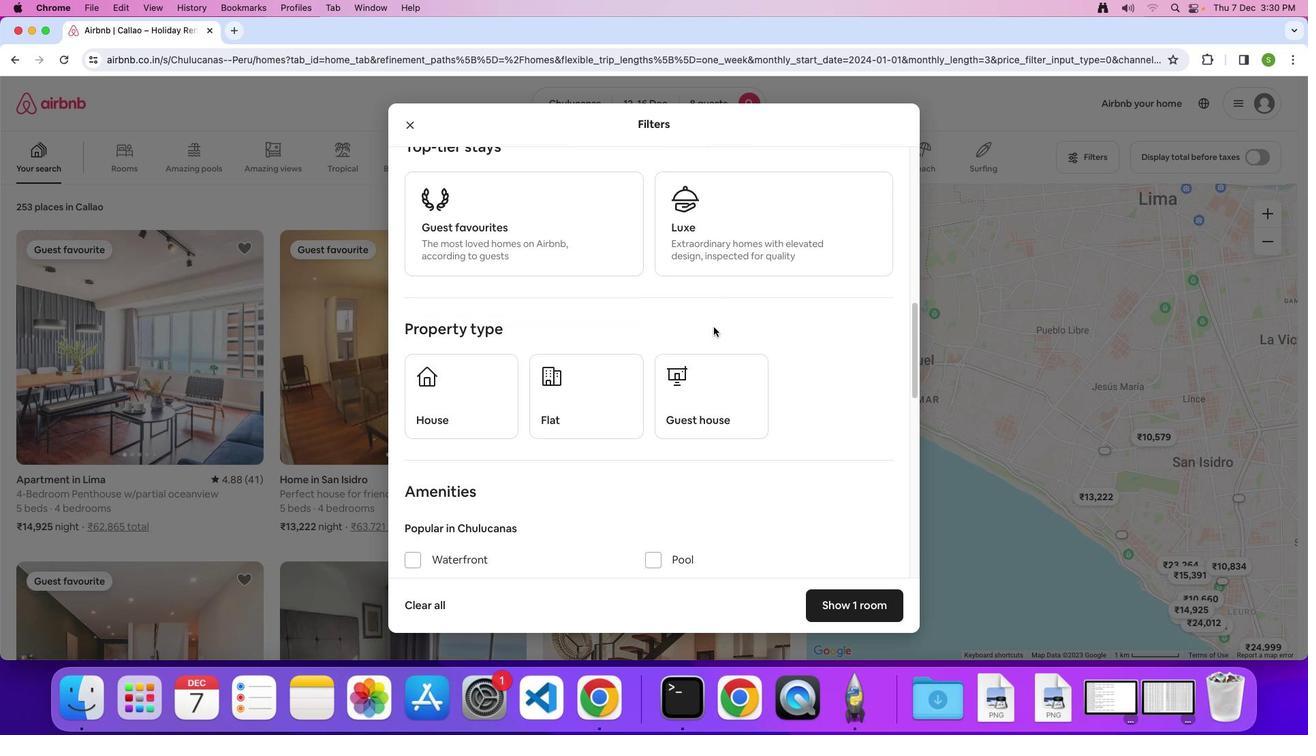 
Action: Mouse moved to (492, 380)
Screenshot: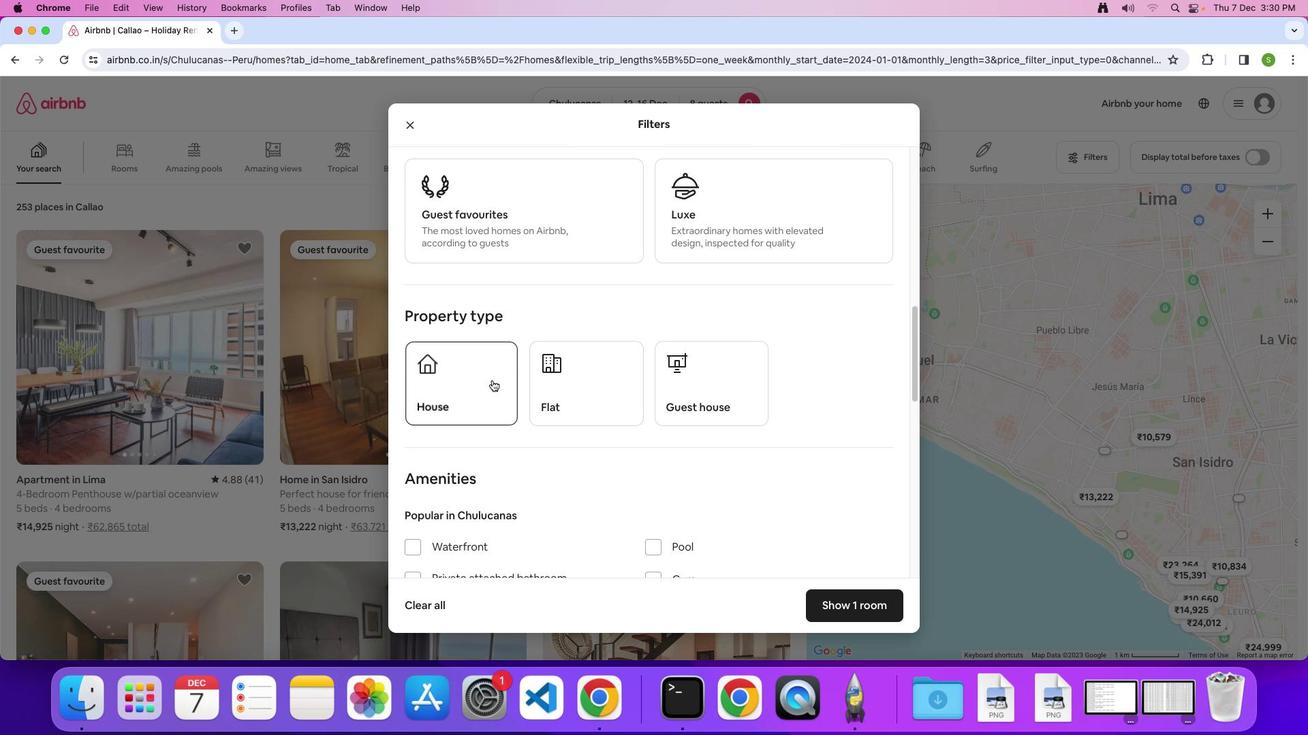 
Action: Mouse pressed left at (492, 380)
Screenshot: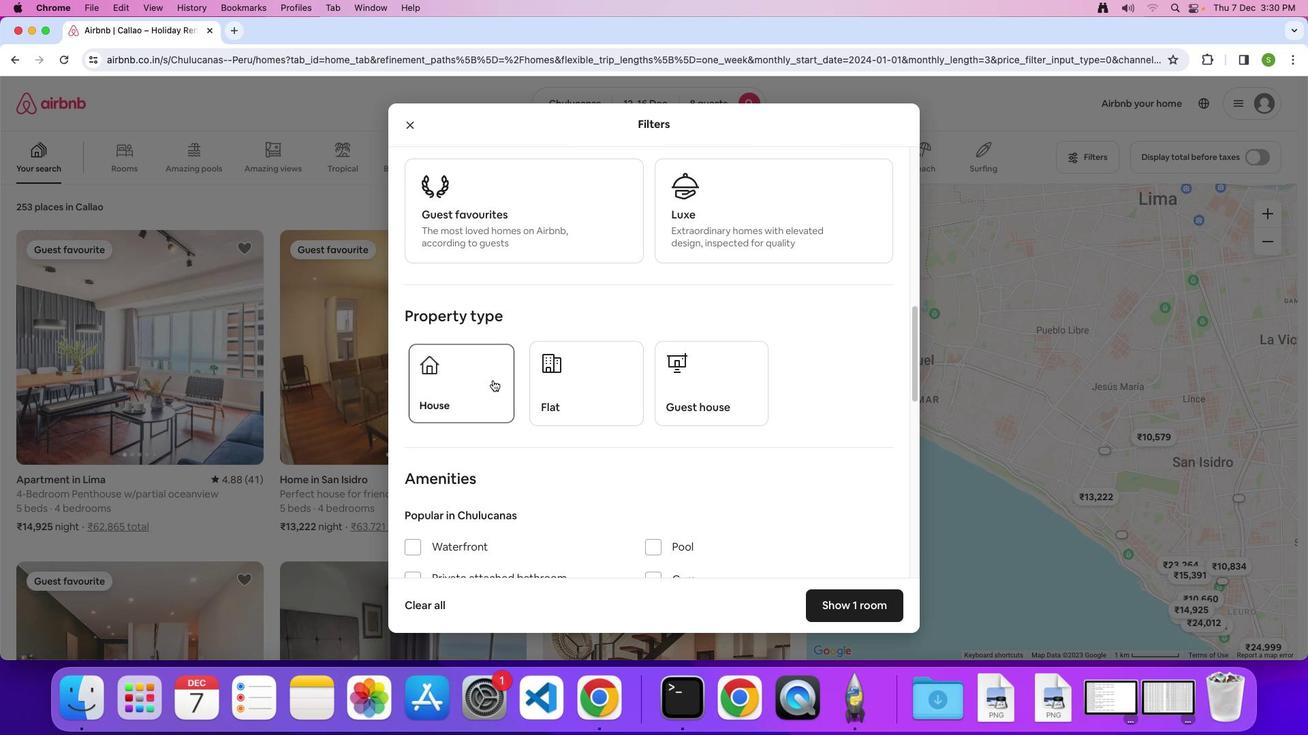 
Action: Mouse moved to (727, 322)
Screenshot: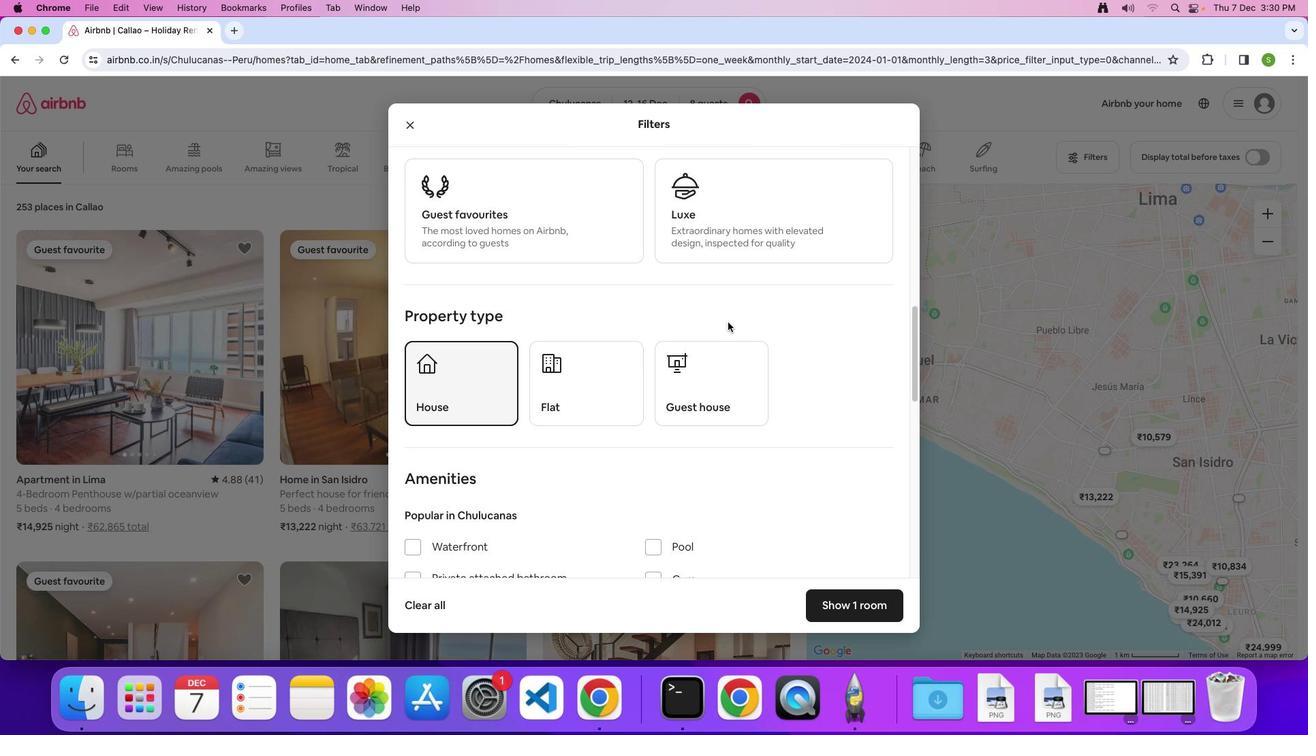
Action: Mouse scrolled (727, 322) with delta (0, 0)
Screenshot: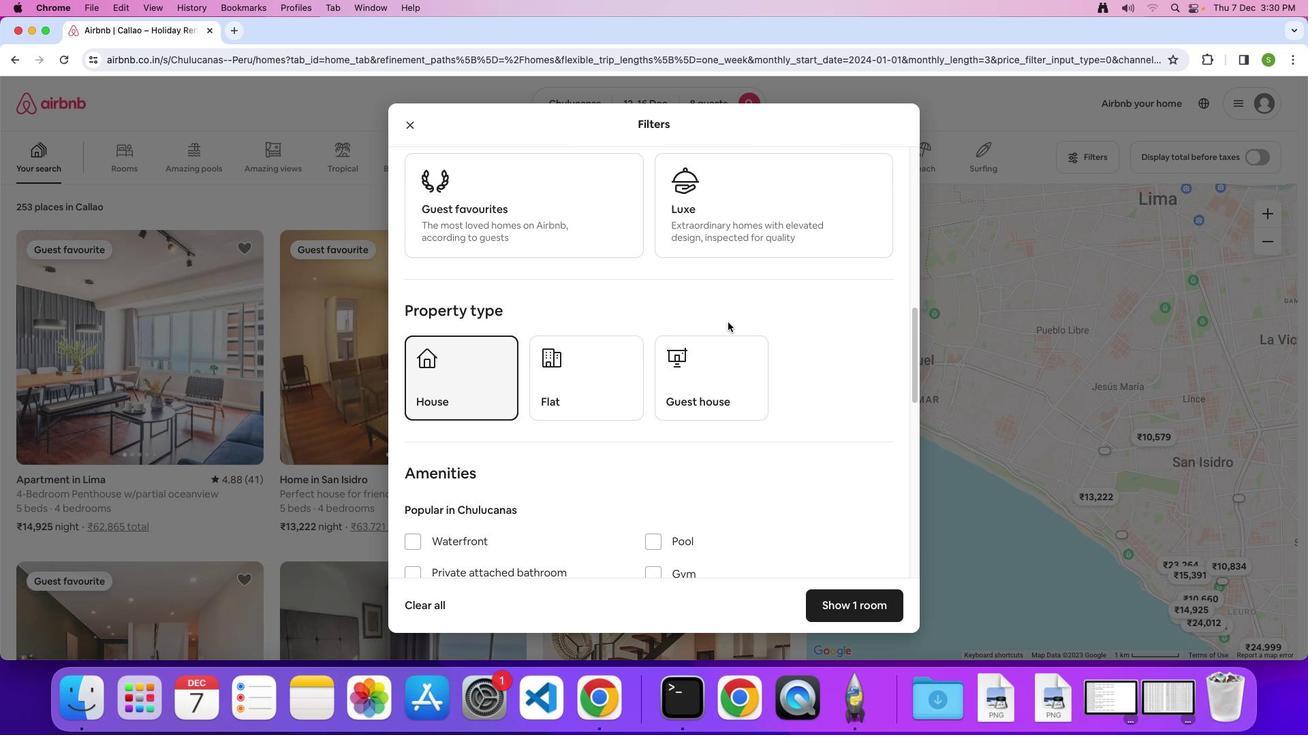 
Action: Mouse scrolled (727, 322) with delta (0, 0)
Screenshot: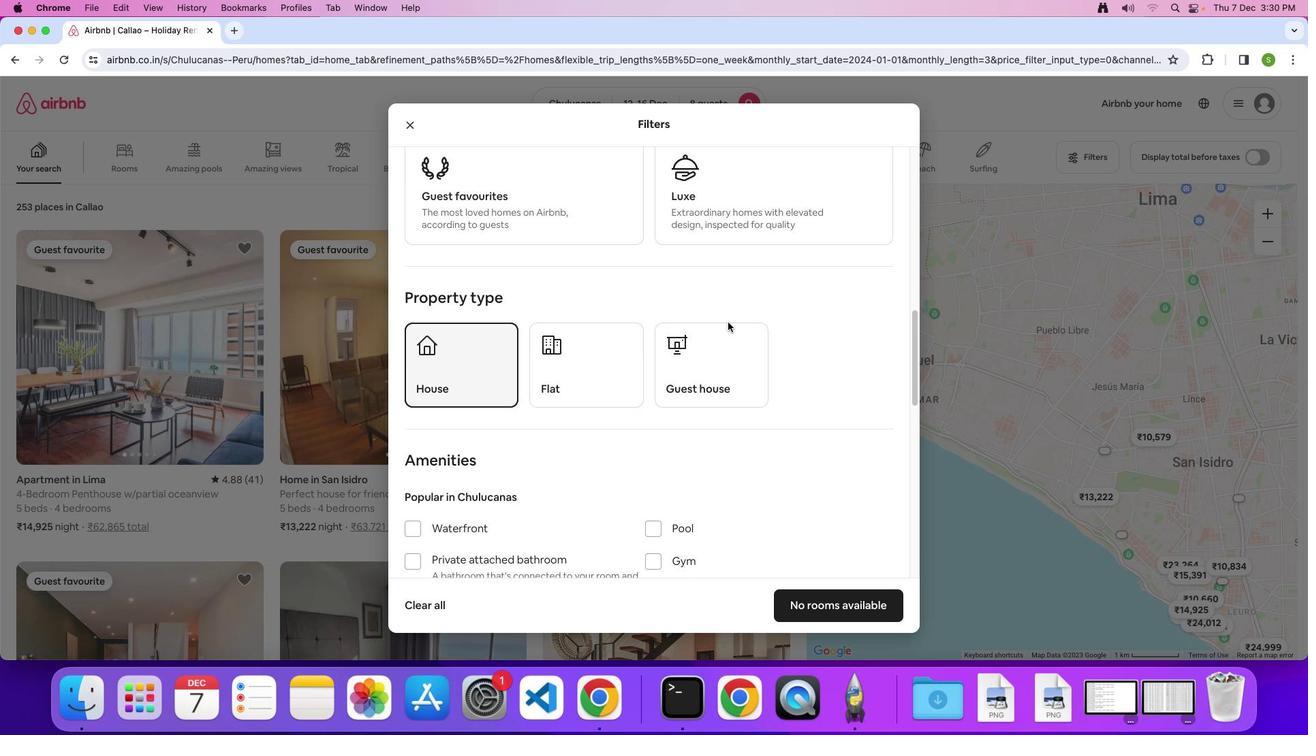
Action: Mouse scrolled (727, 322) with delta (0, 0)
Screenshot: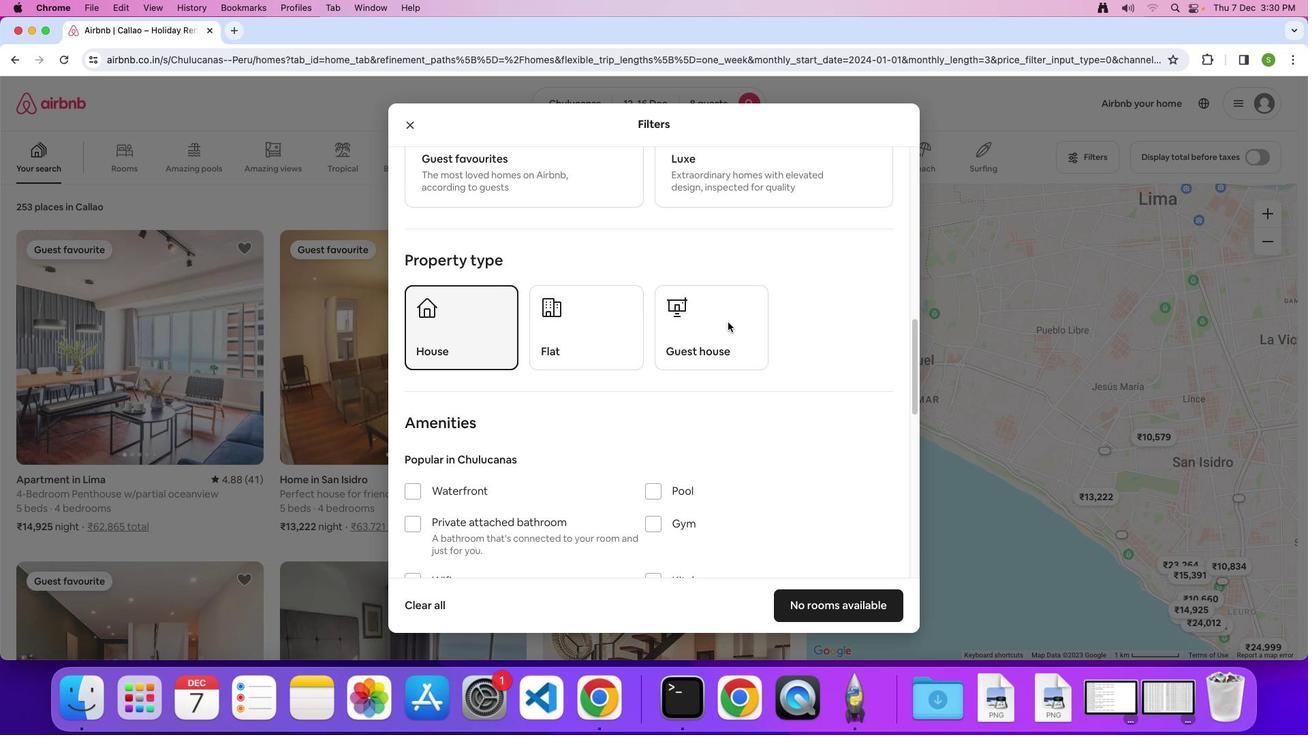 
Action: Mouse scrolled (727, 322) with delta (0, 0)
Screenshot: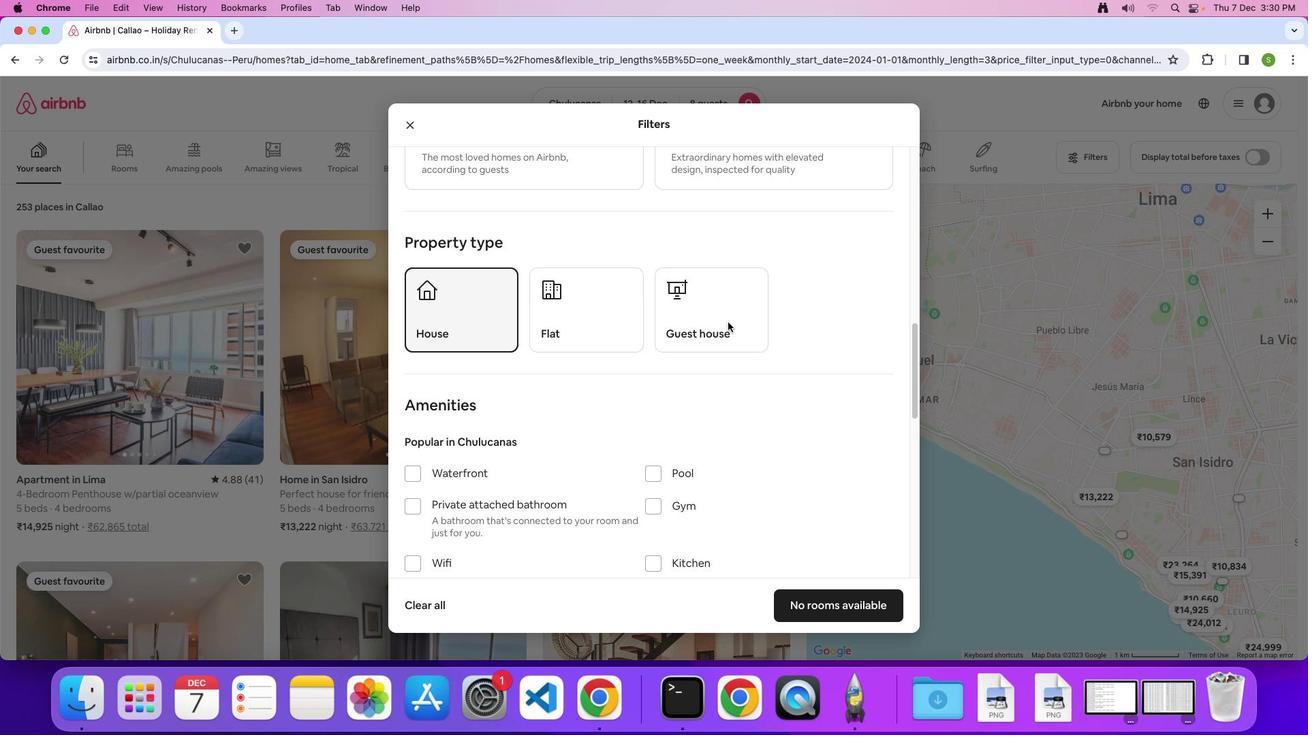 
Action: Mouse scrolled (727, 322) with delta (0, 0)
Screenshot: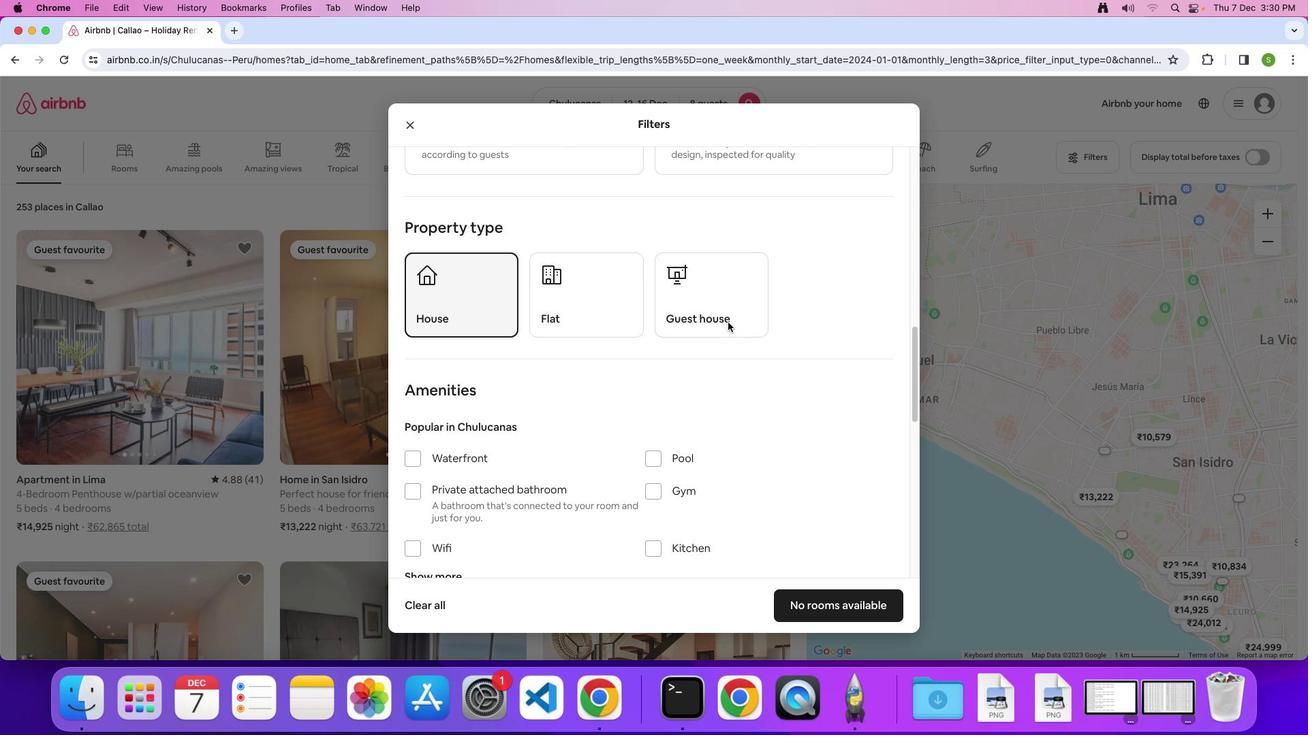 
Action: Mouse scrolled (727, 322) with delta (0, 0)
Screenshot: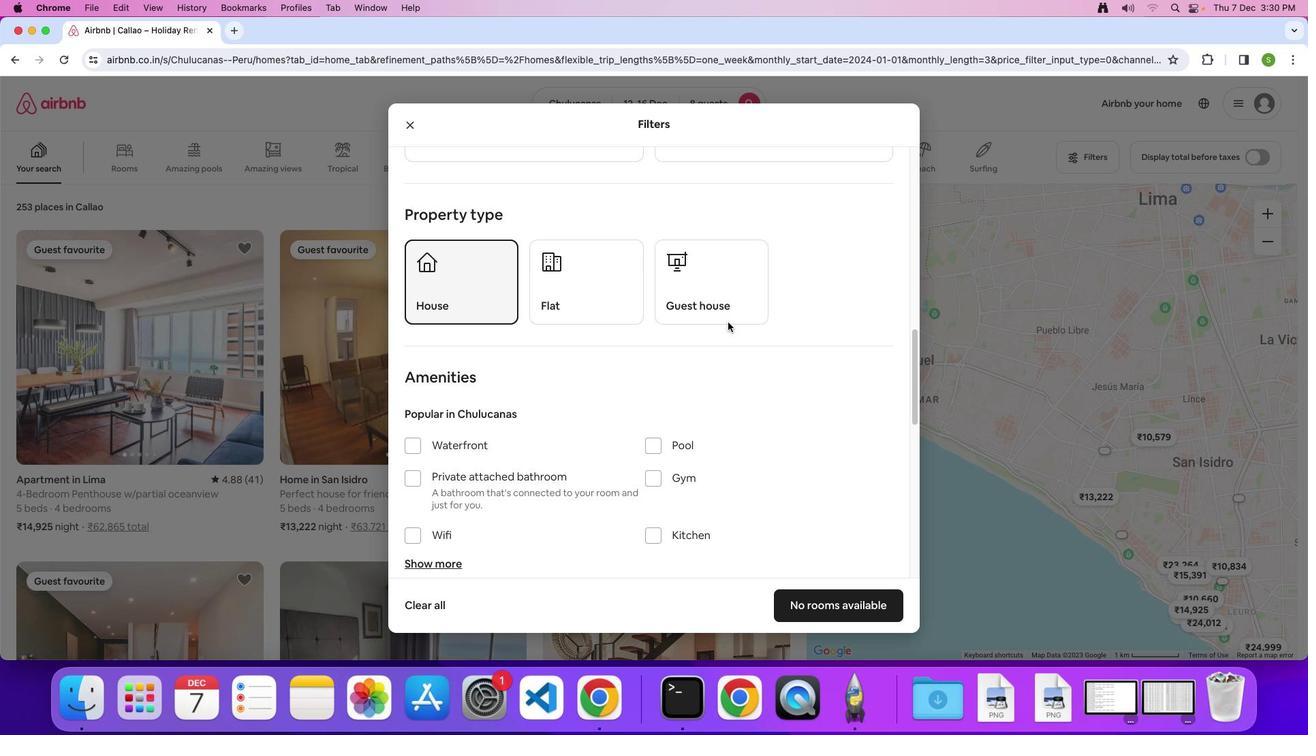 
Action: Mouse scrolled (727, 322) with delta (0, 0)
Screenshot: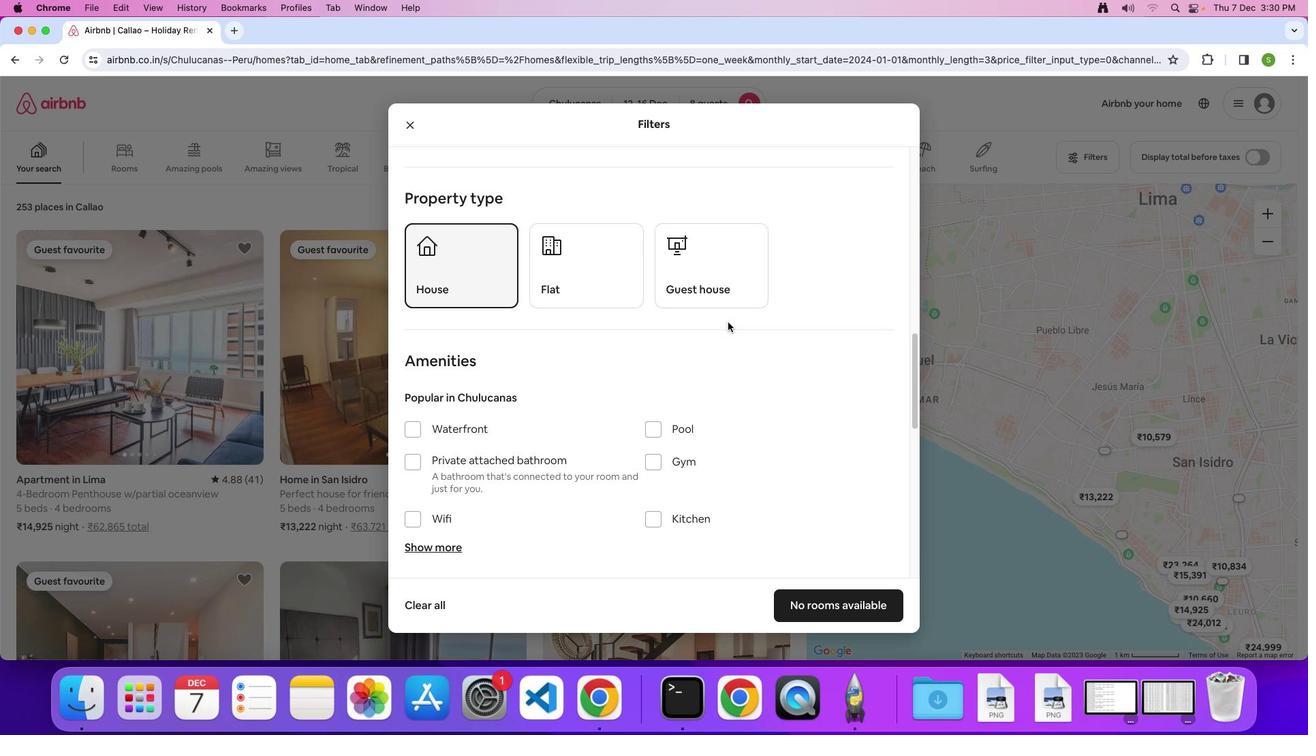 
Action: Mouse scrolled (727, 322) with delta (0, 0)
Screenshot: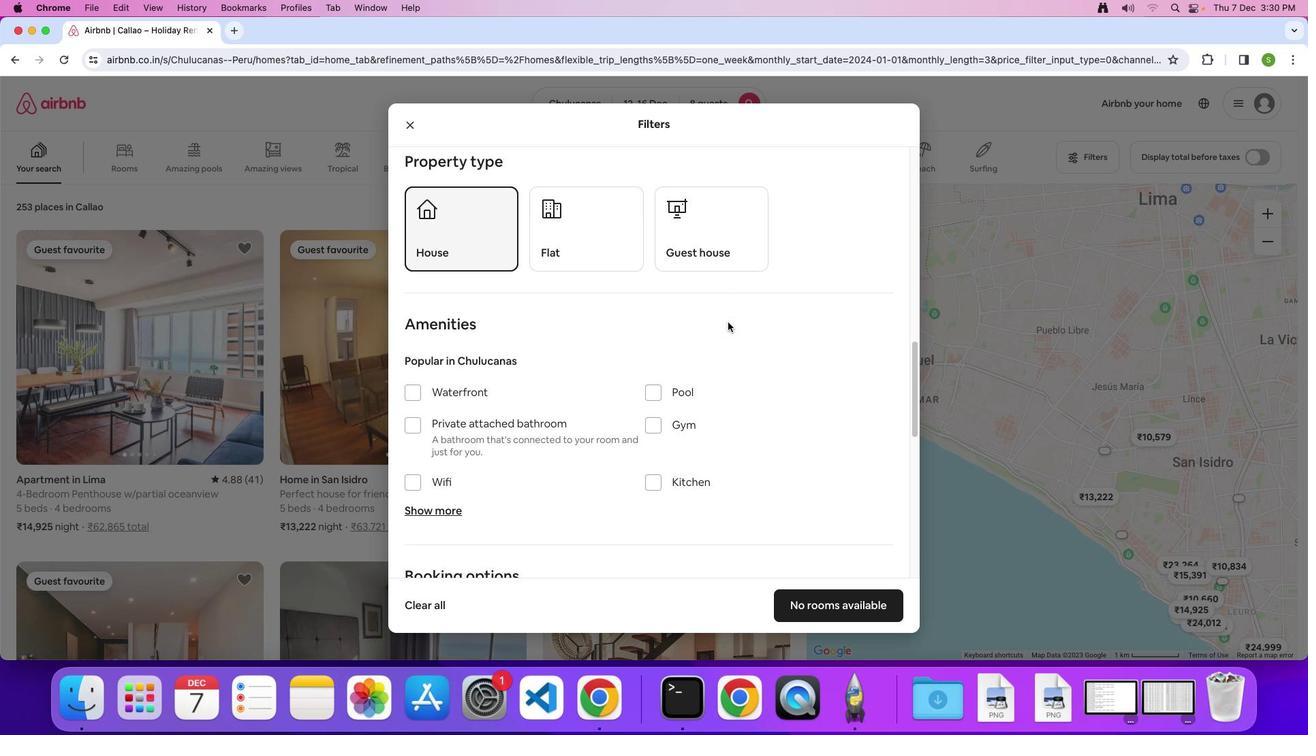 
Action: Mouse scrolled (727, 322) with delta (0, 0)
Screenshot: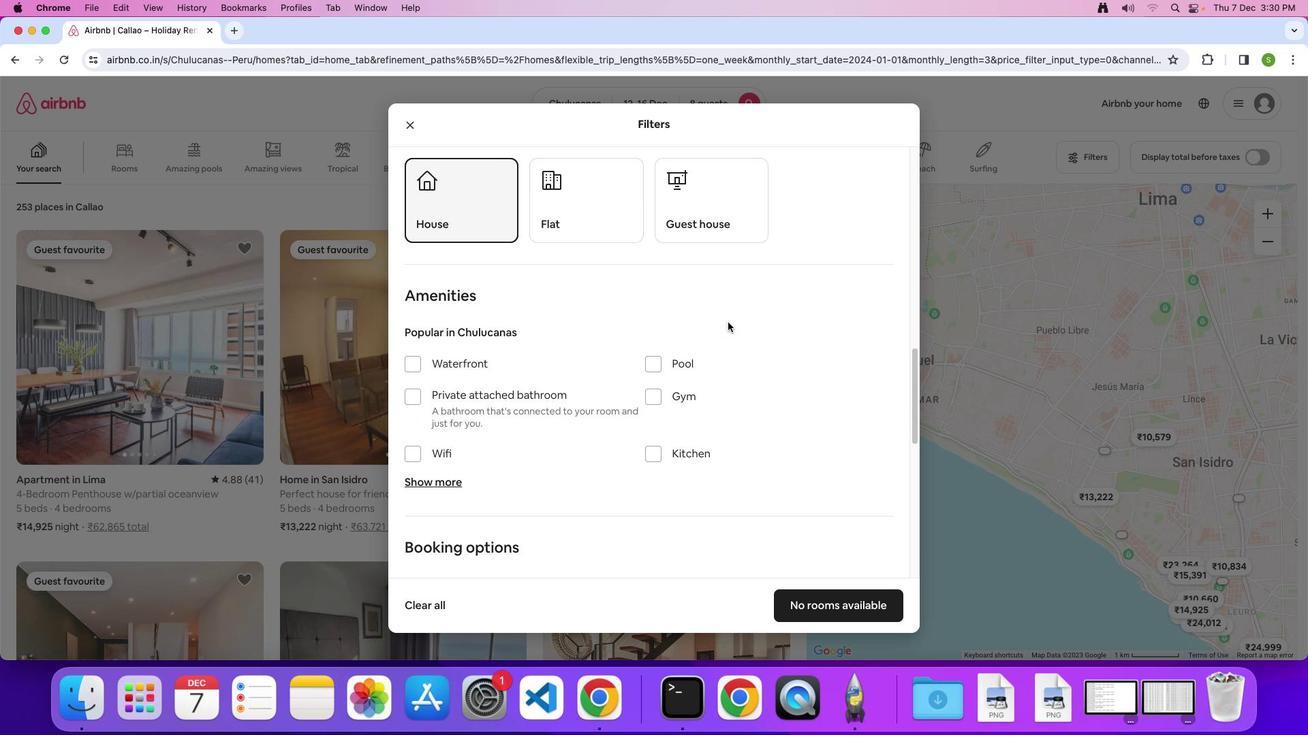 
Action: Mouse scrolled (727, 322) with delta (0, 0)
Screenshot: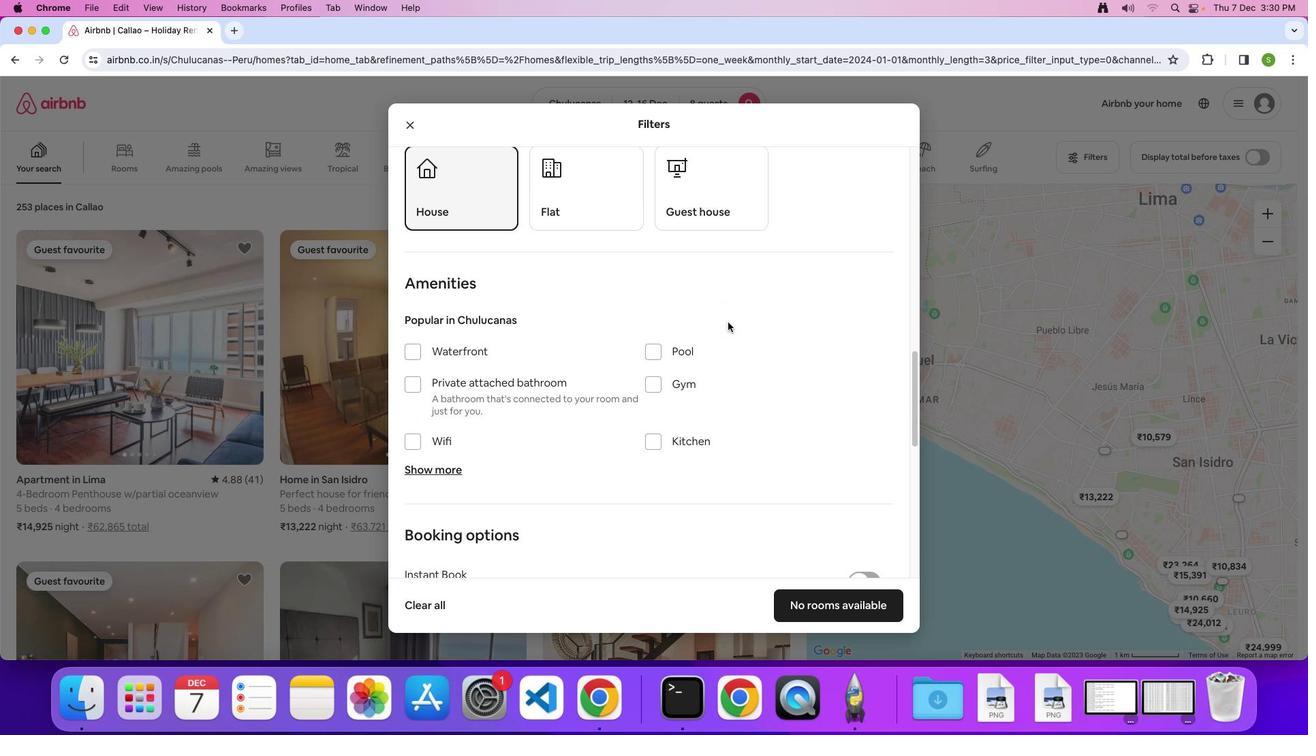 
Action: Mouse scrolled (727, 322) with delta (0, -1)
Screenshot: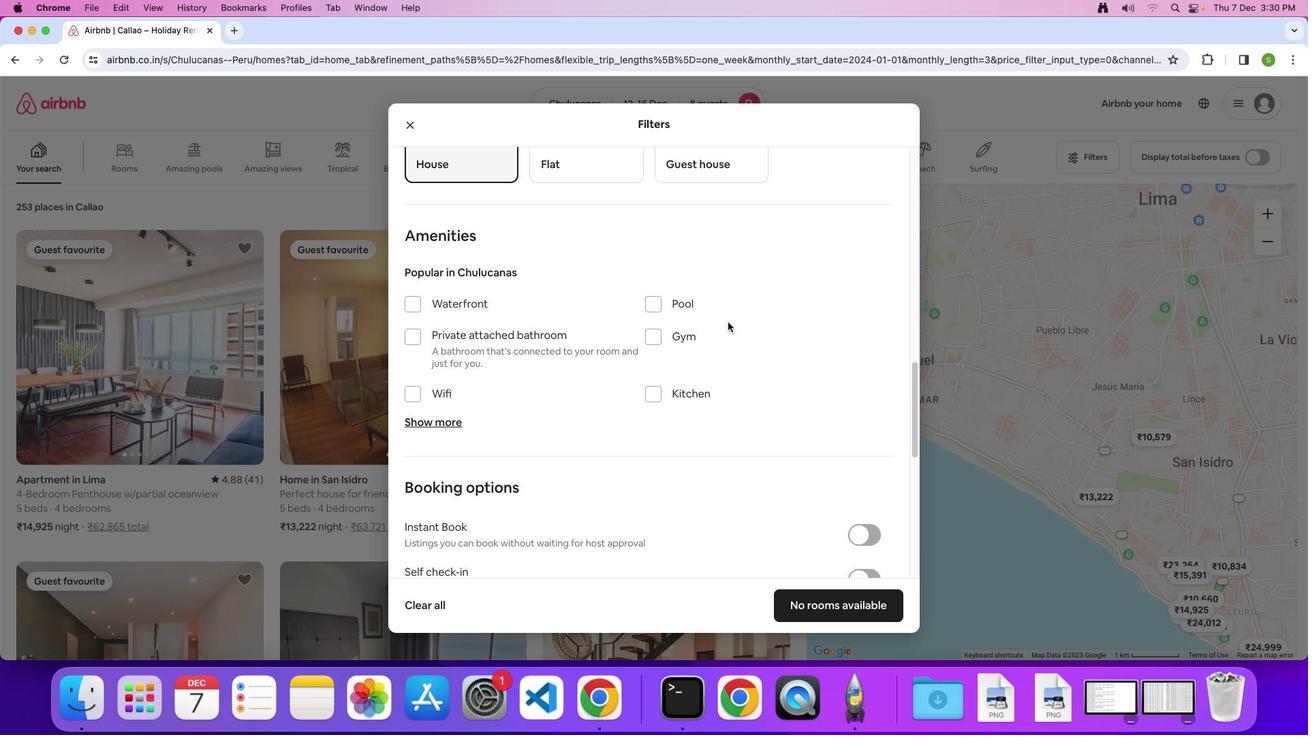 
Action: Mouse scrolled (727, 322) with delta (0, 0)
Screenshot: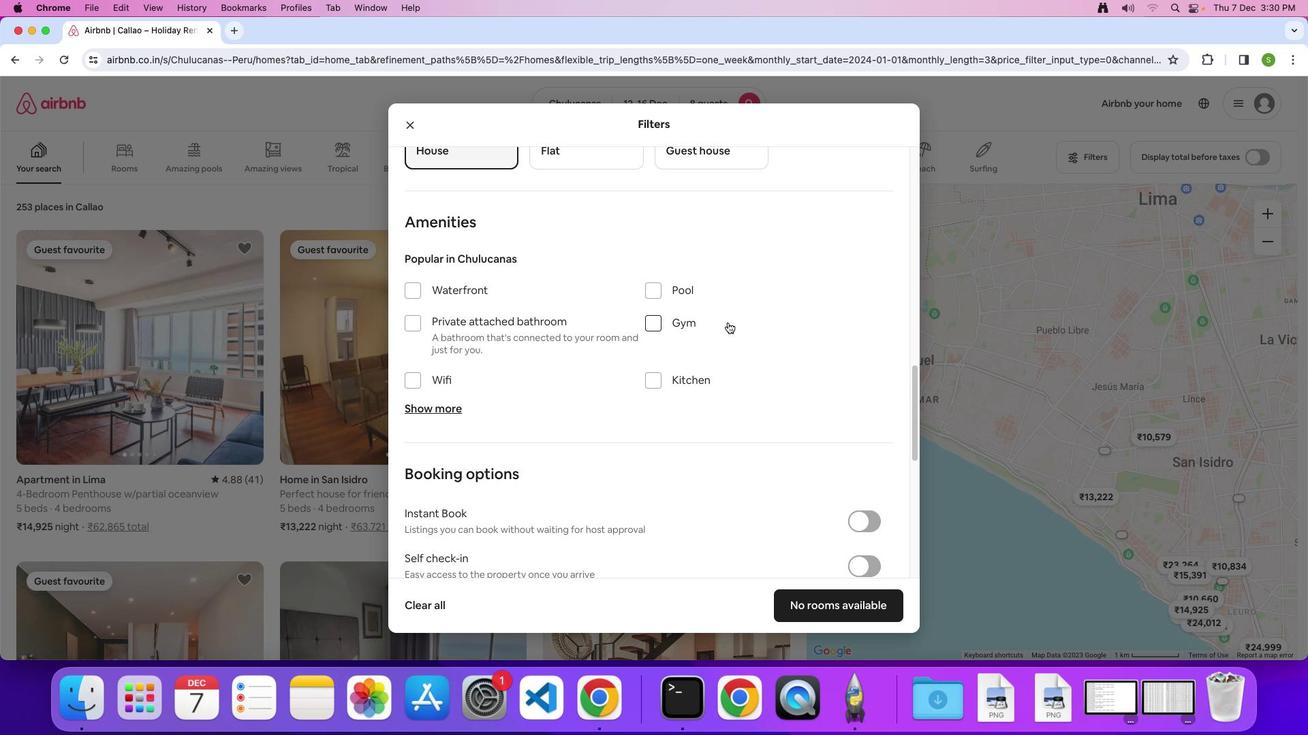 
Action: Mouse scrolled (727, 322) with delta (0, 0)
Screenshot: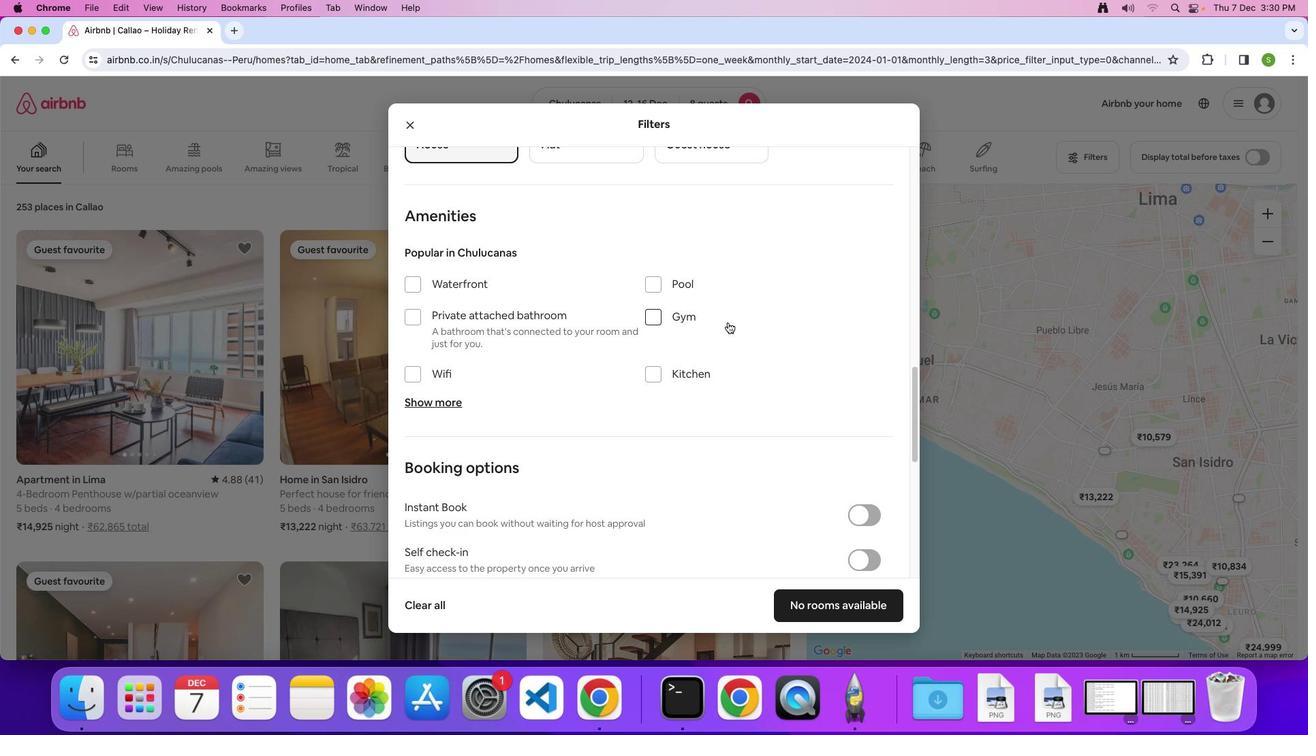 
Action: Mouse scrolled (727, 322) with delta (0, 0)
Screenshot: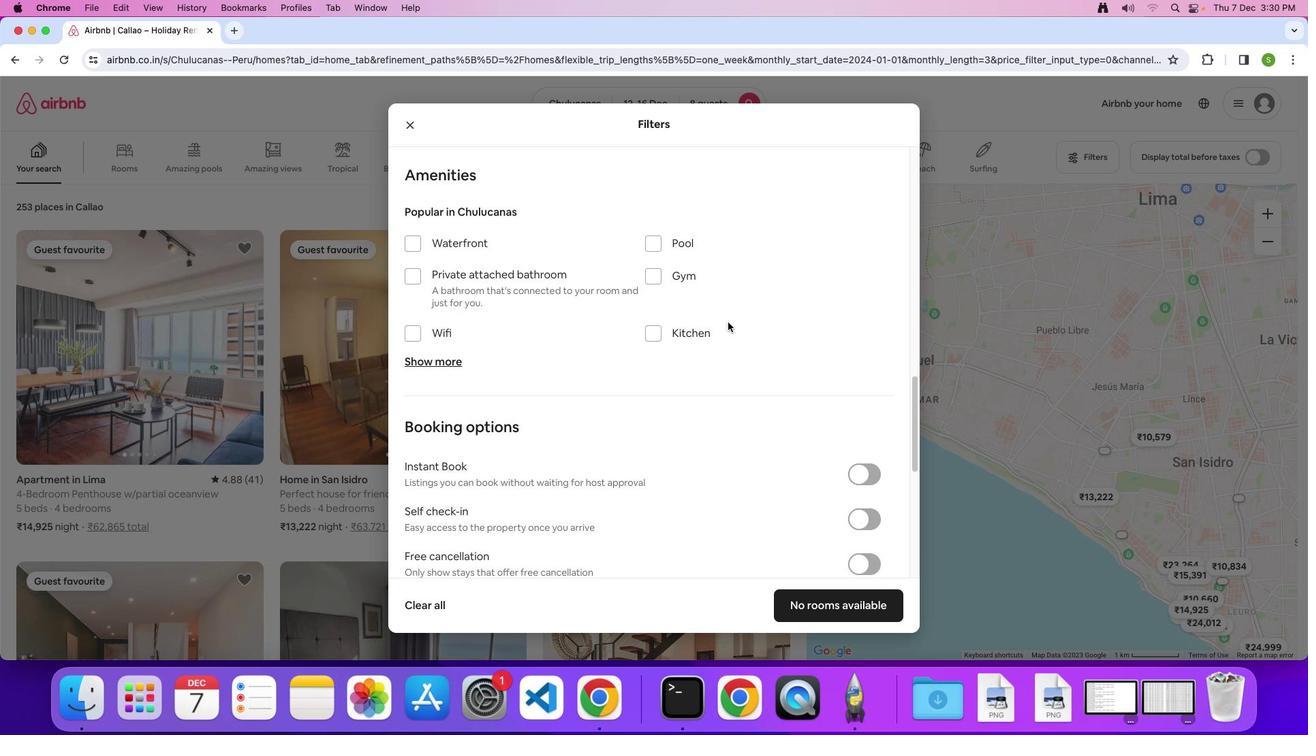 
Action: Mouse scrolled (727, 322) with delta (0, 0)
Screenshot: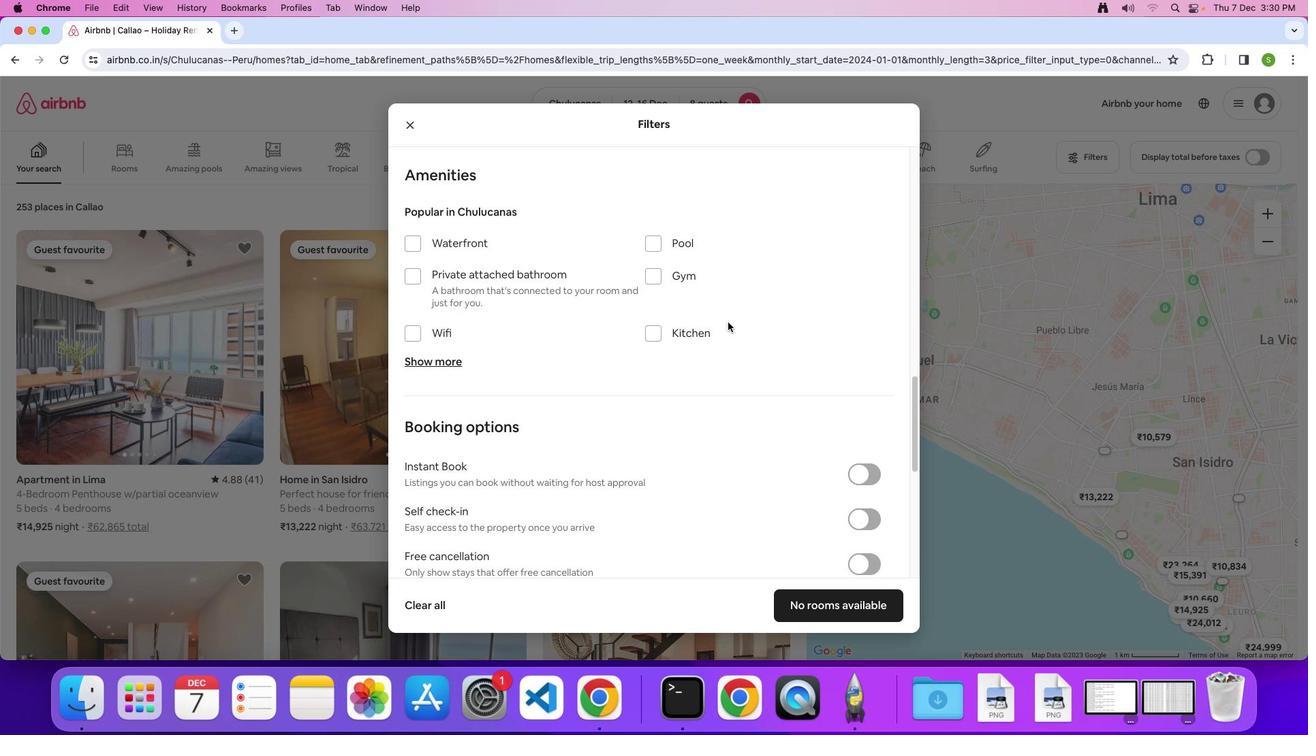 
Action: Mouse scrolled (727, 322) with delta (0, -2)
Screenshot: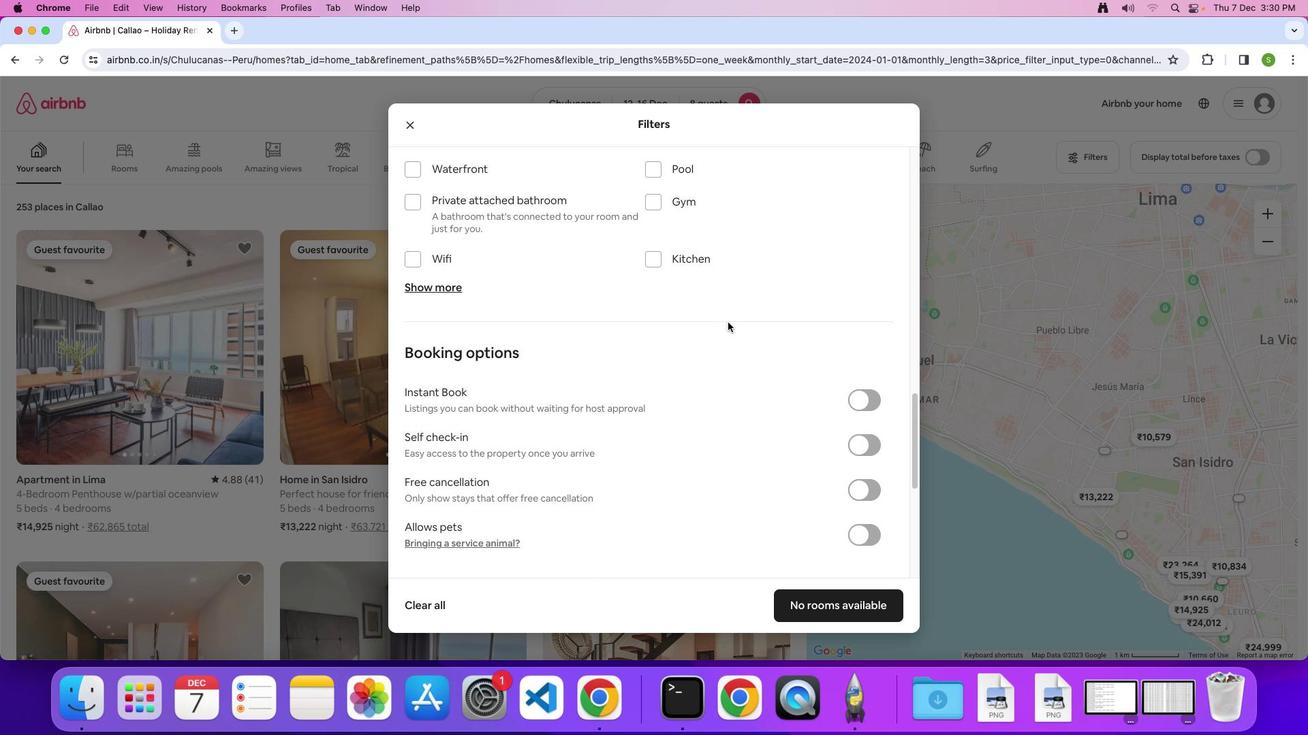 
Action: Mouse scrolled (727, 322) with delta (0, 0)
Screenshot: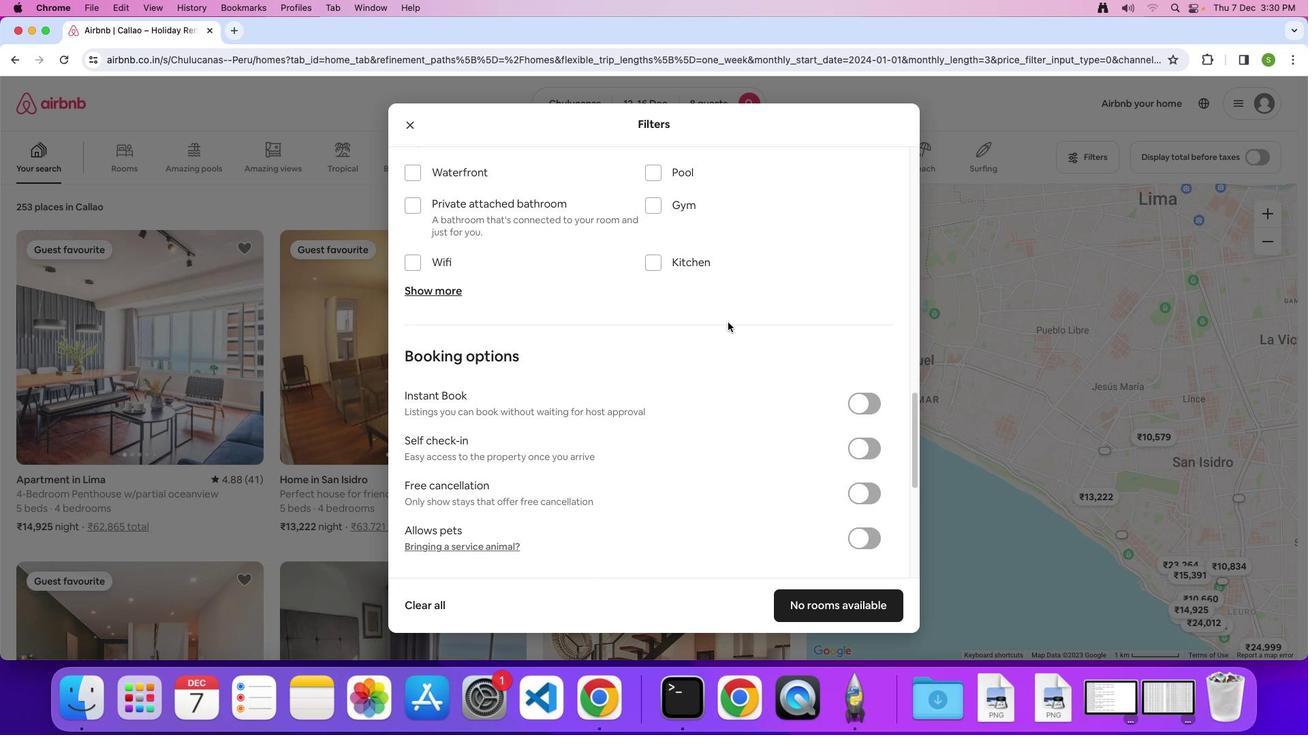 
Action: Mouse scrolled (727, 322) with delta (0, 0)
Screenshot: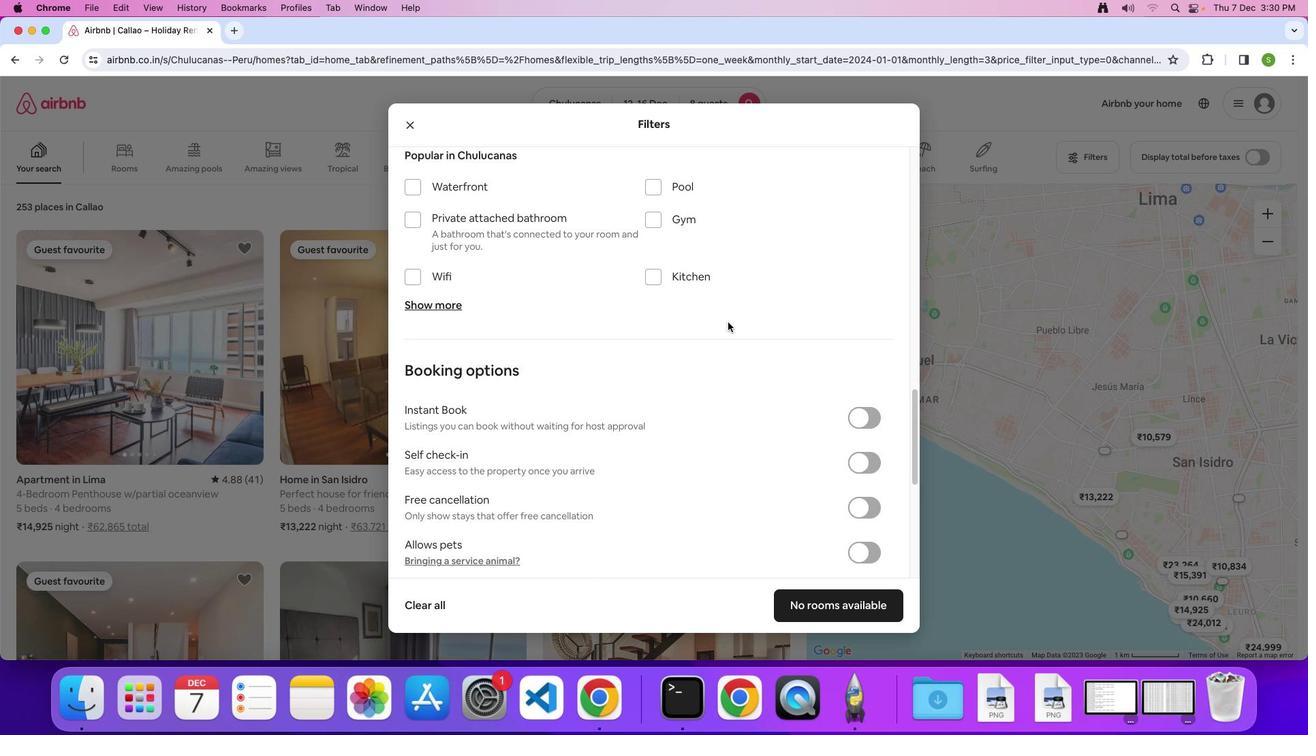 
Action: Mouse scrolled (727, 322) with delta (0, 0)
Screenshot: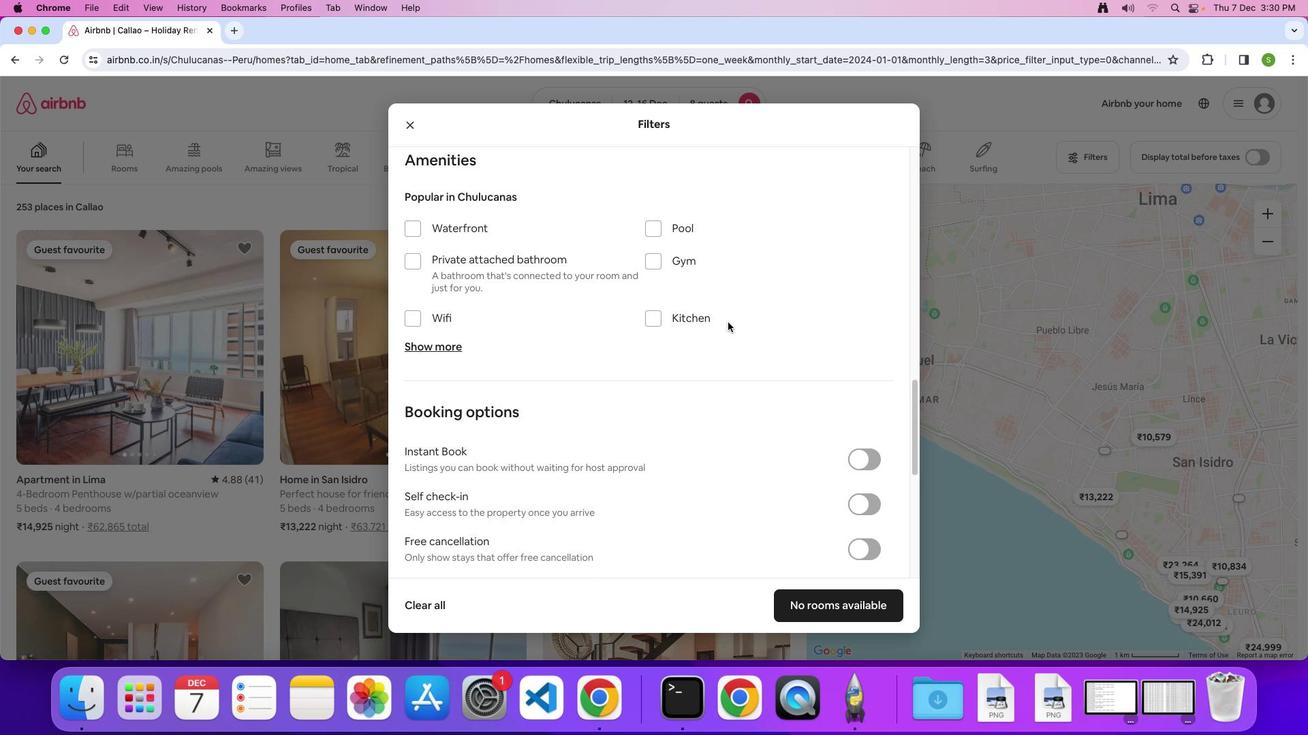 
Action: Mouse scrolled (727, 322) with delta (0, 0)
Screenshot: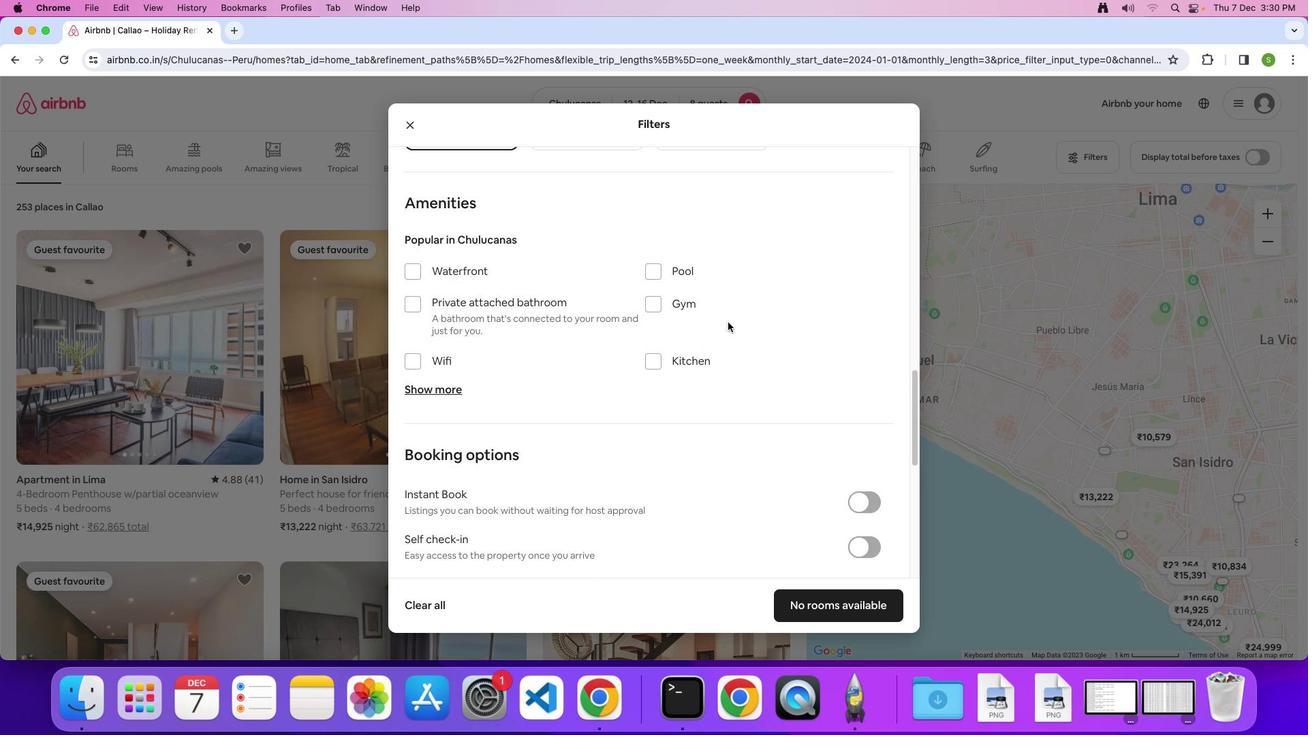
Action: Mouse scrolled (727, 322) with delta (0, 2)
Screenshot: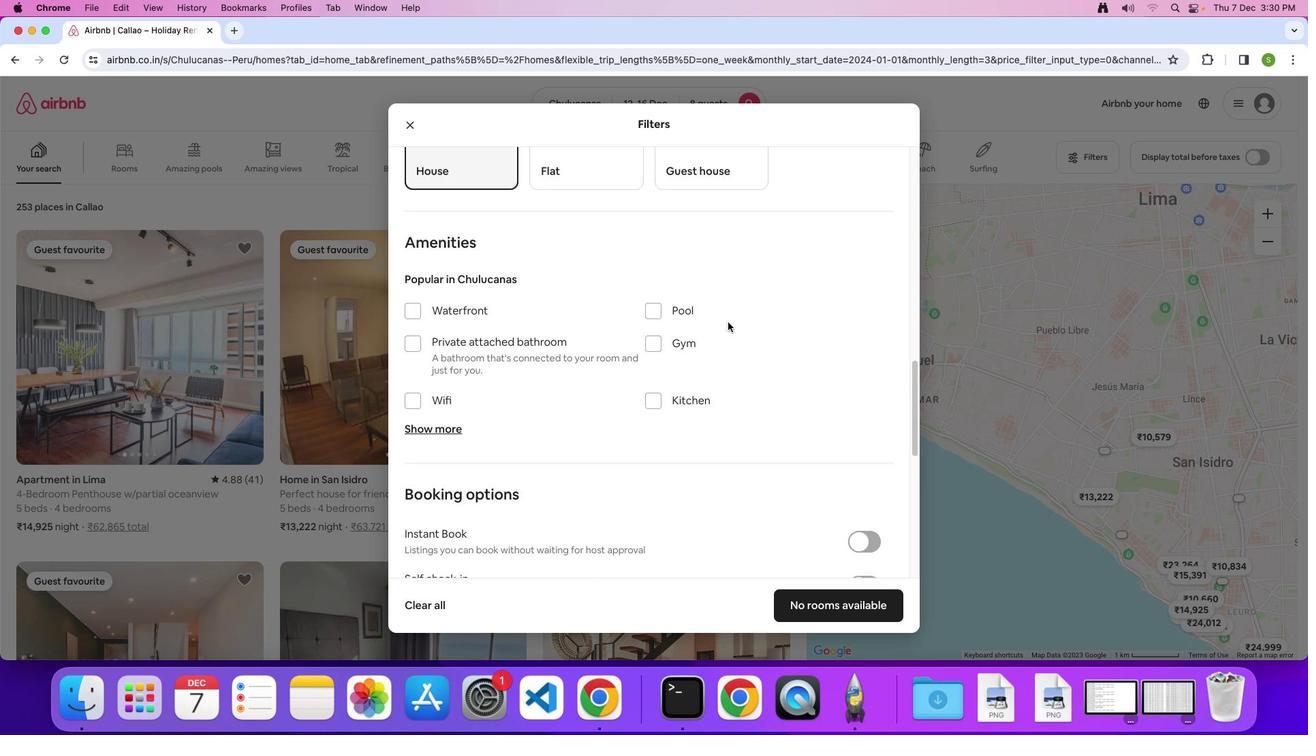
Action: Mouse moved to (546, 371)
Screenshot: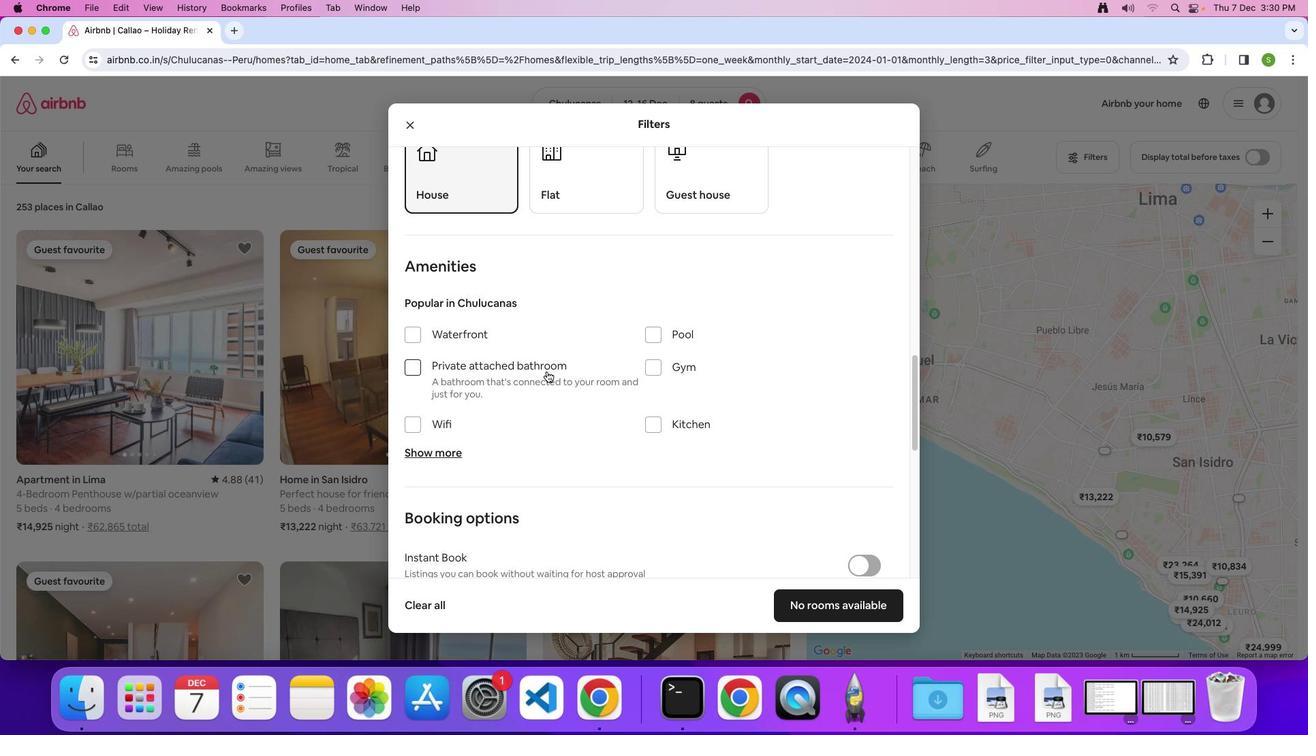 
Action: Mouse scrolled (546, 371) with delta (0, 0)
Screenshot: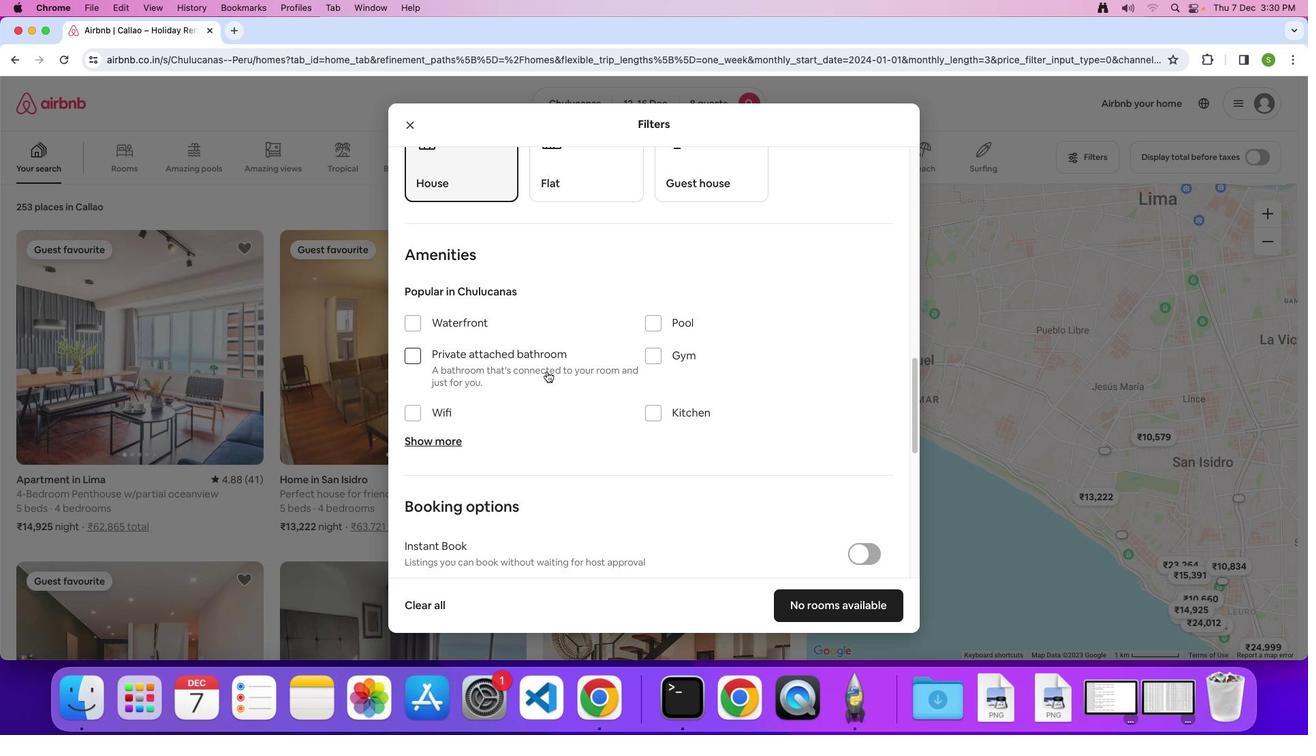 
Action: Mouse scrolled (546, 371) with delta (0, 0)
Screenshot: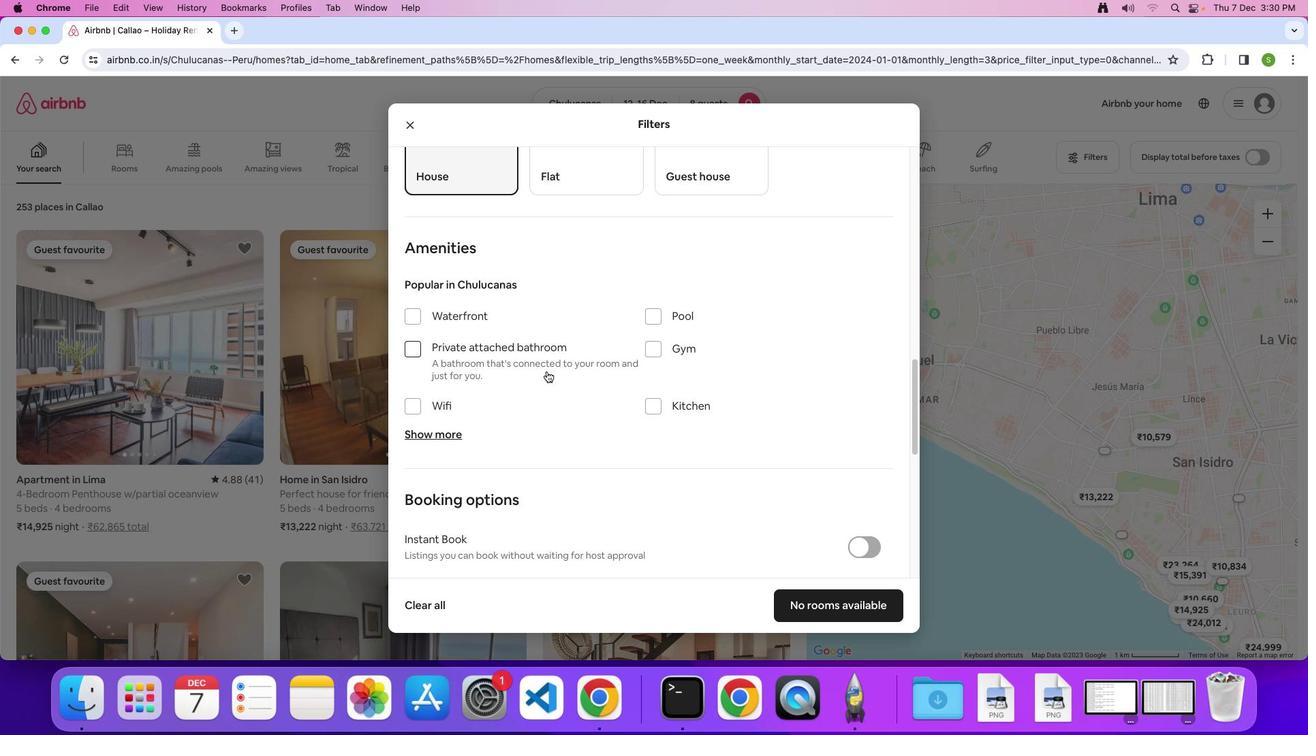 
Action: Mouse scrolled (546, 371) with delta (0, 0)
Screenshot: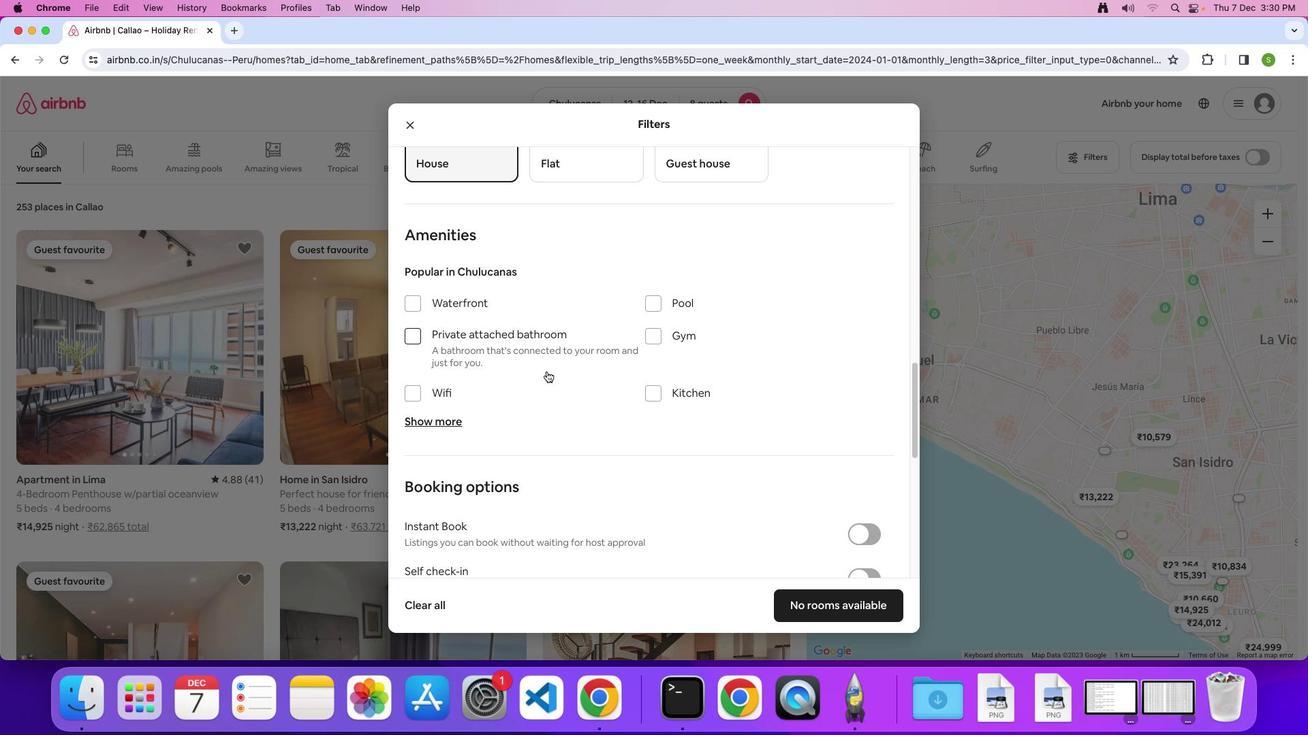 
Action: Mouse scrolled (546, 371) with delta (0, 0)
Screenshot: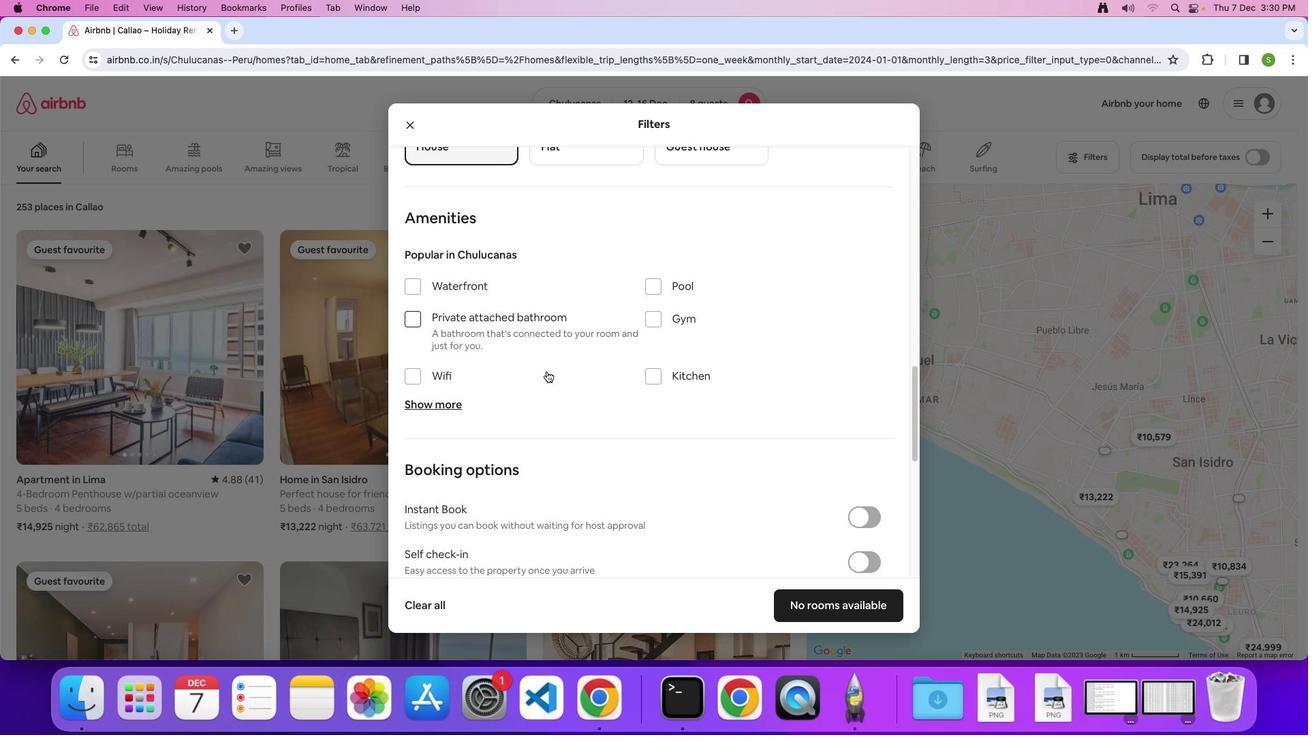 
Action: Mouse scrolled (546, 371) with delta (0, 0)
Screenshot: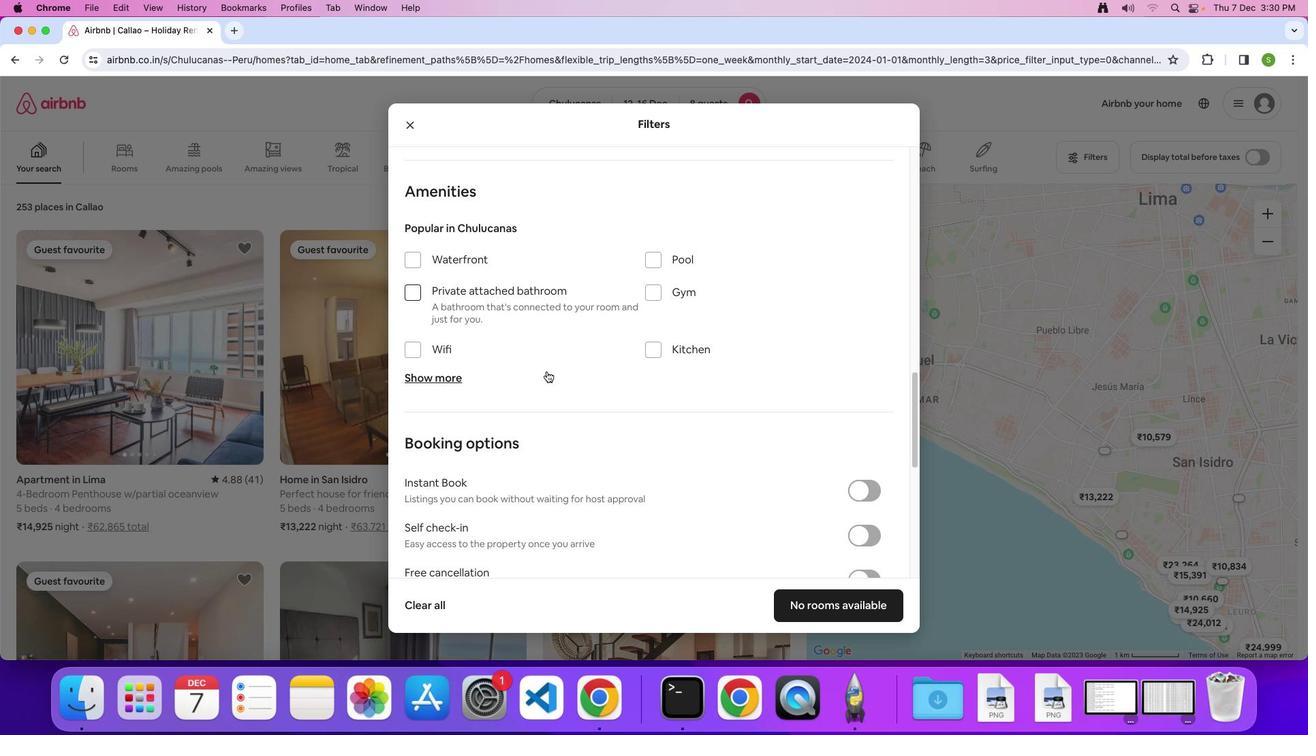 
Action: Mouse moved to (415, 342)
Screenshot: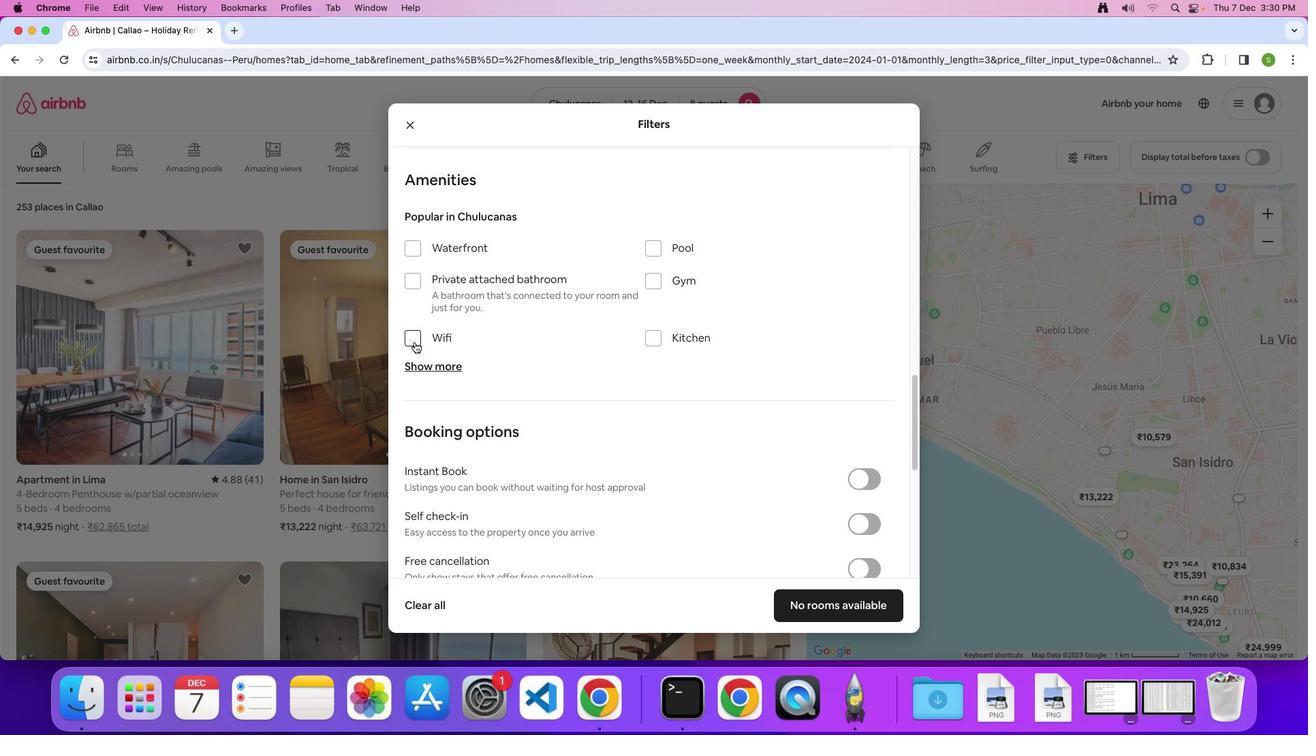 
Action: Mouse pressed left at (415, 342)
Screenshot: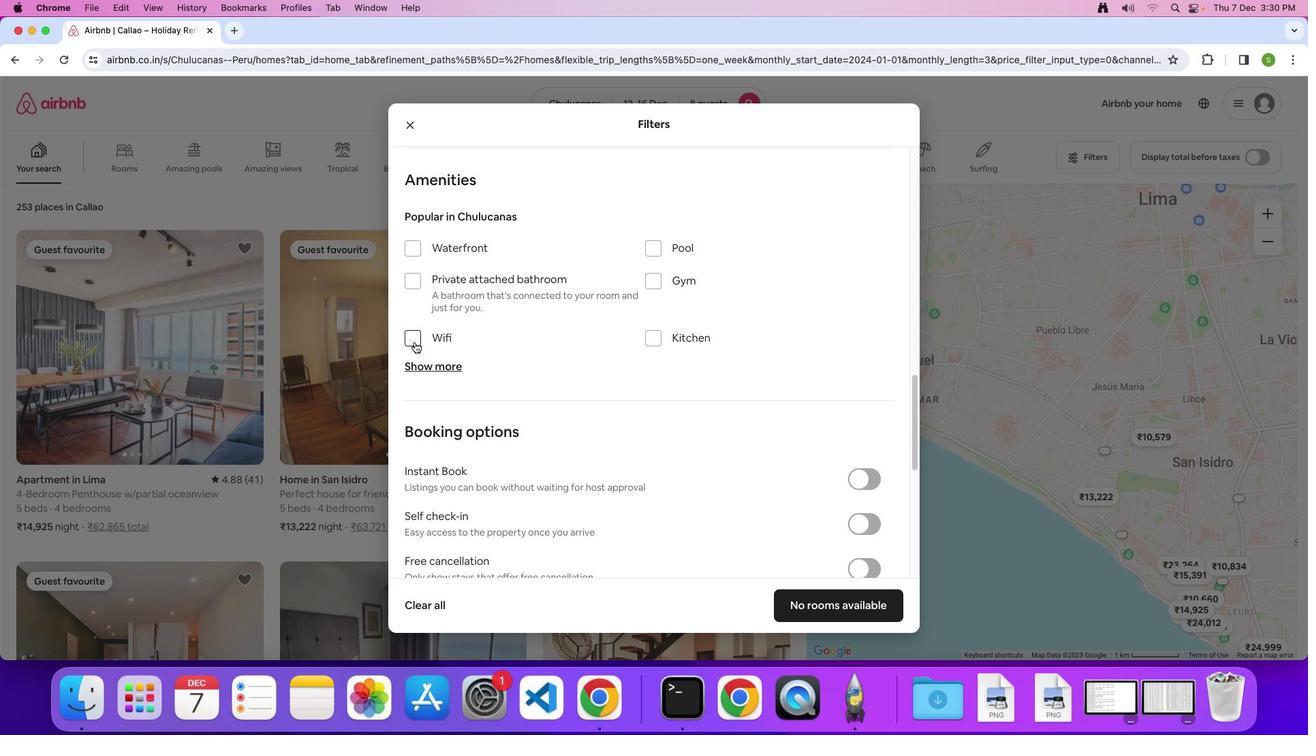 
Action: Mouse moved to (648, 278)
Screenshot: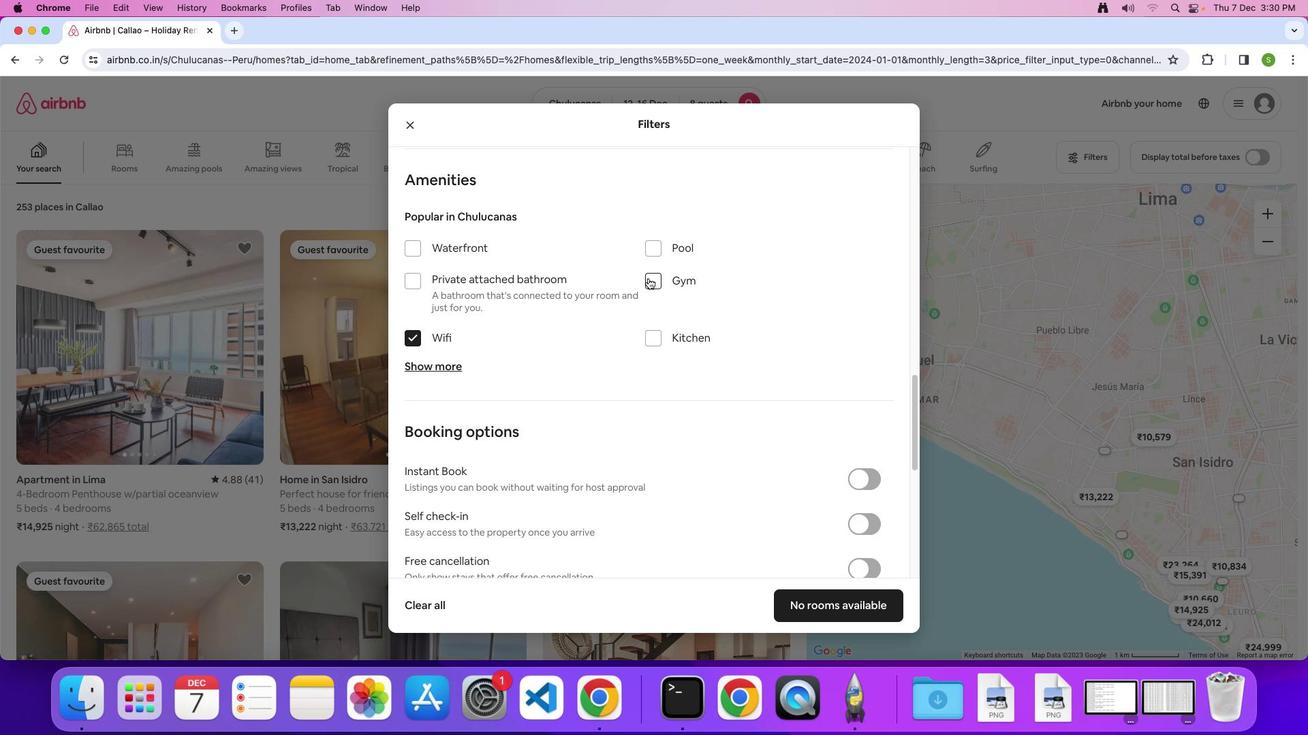 
Action: Mouse pressed left at (648, 278)
Screenshot: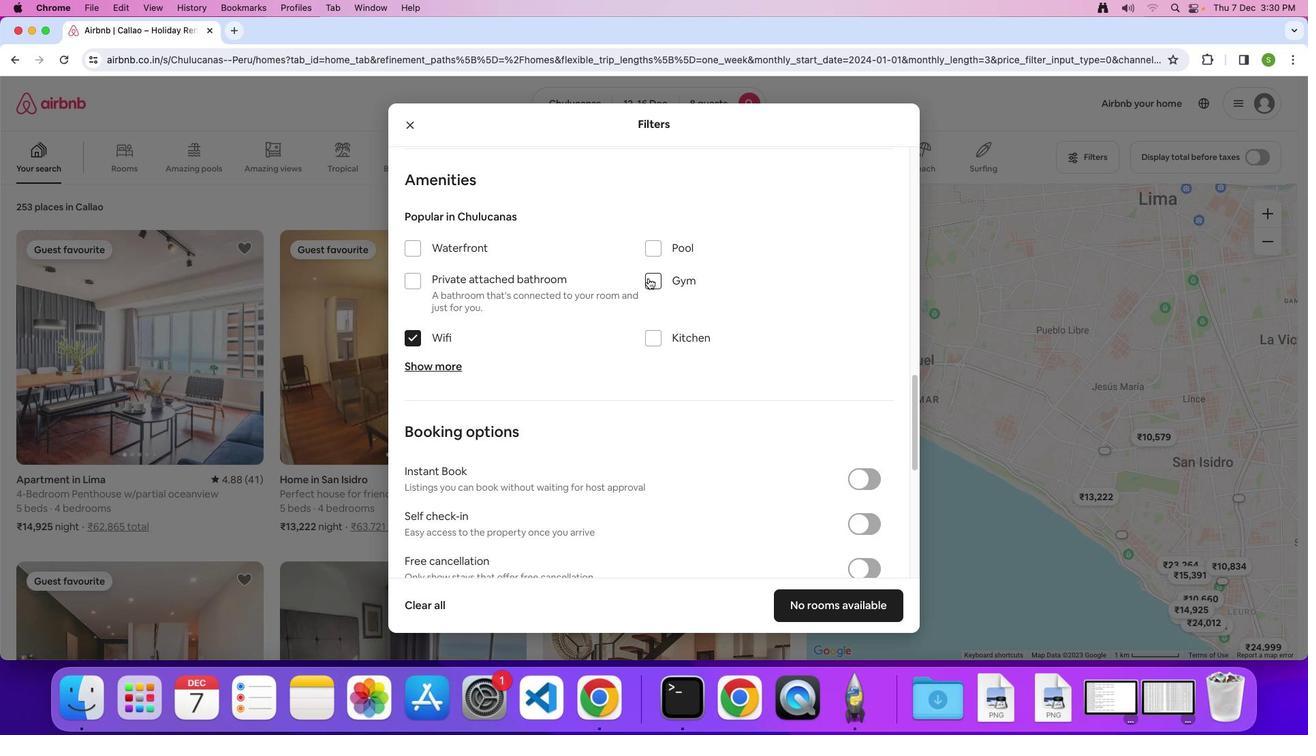 
Action: Mouse moved to (435, 367)
Screenshot: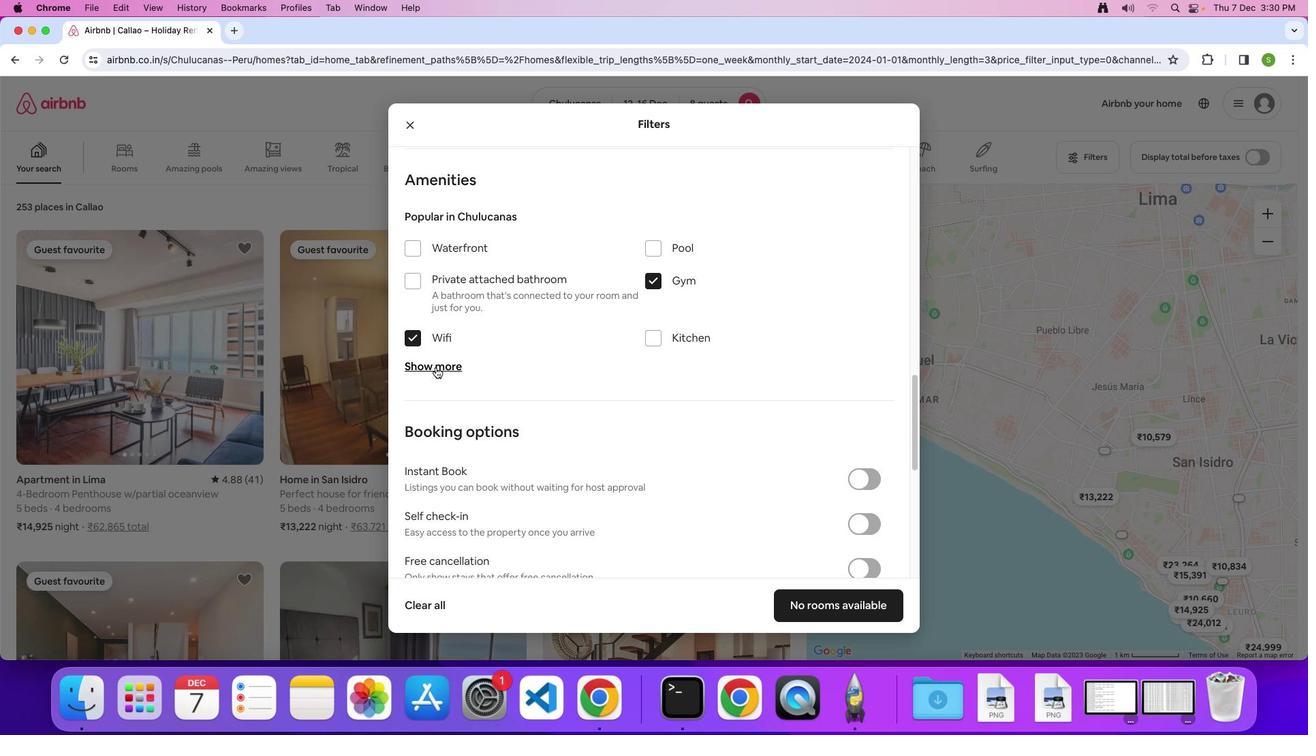 
Action: Mouse pressed left at (435, 367)
Screenshot: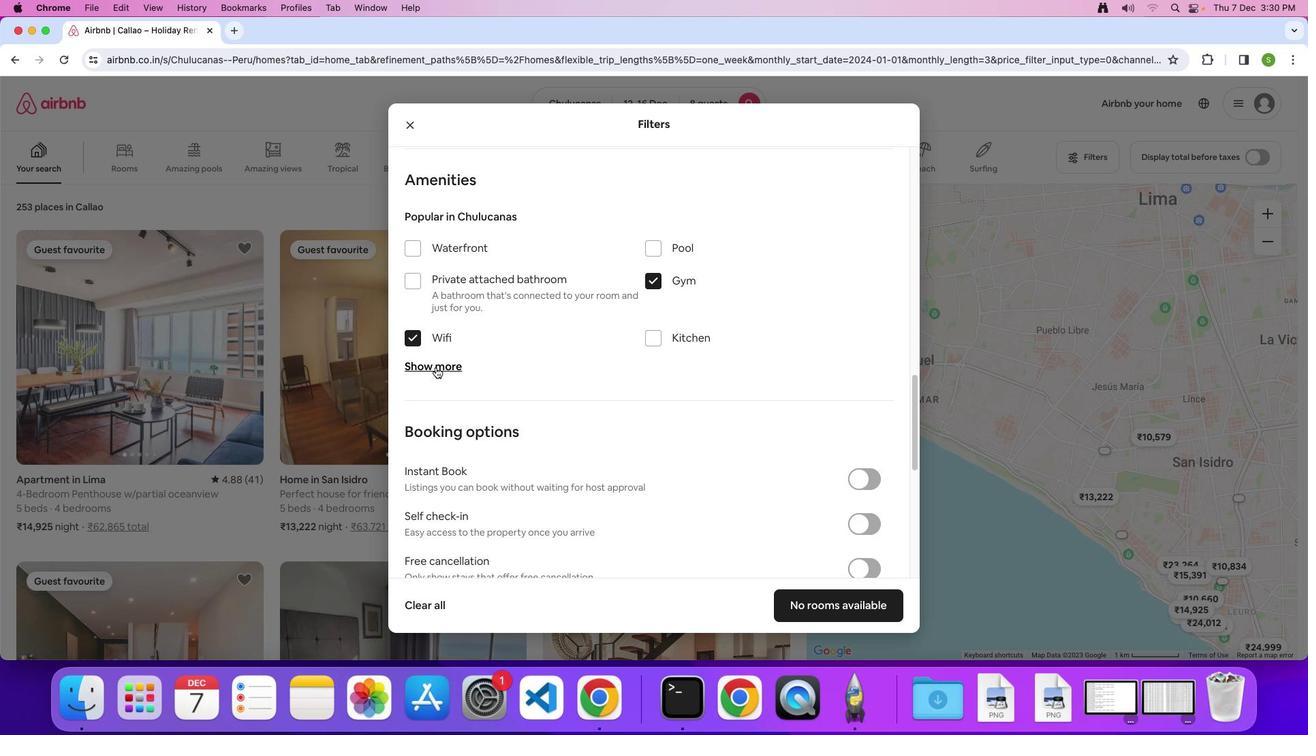 
Action: Mouse moved to (650, 327)
Screenshot: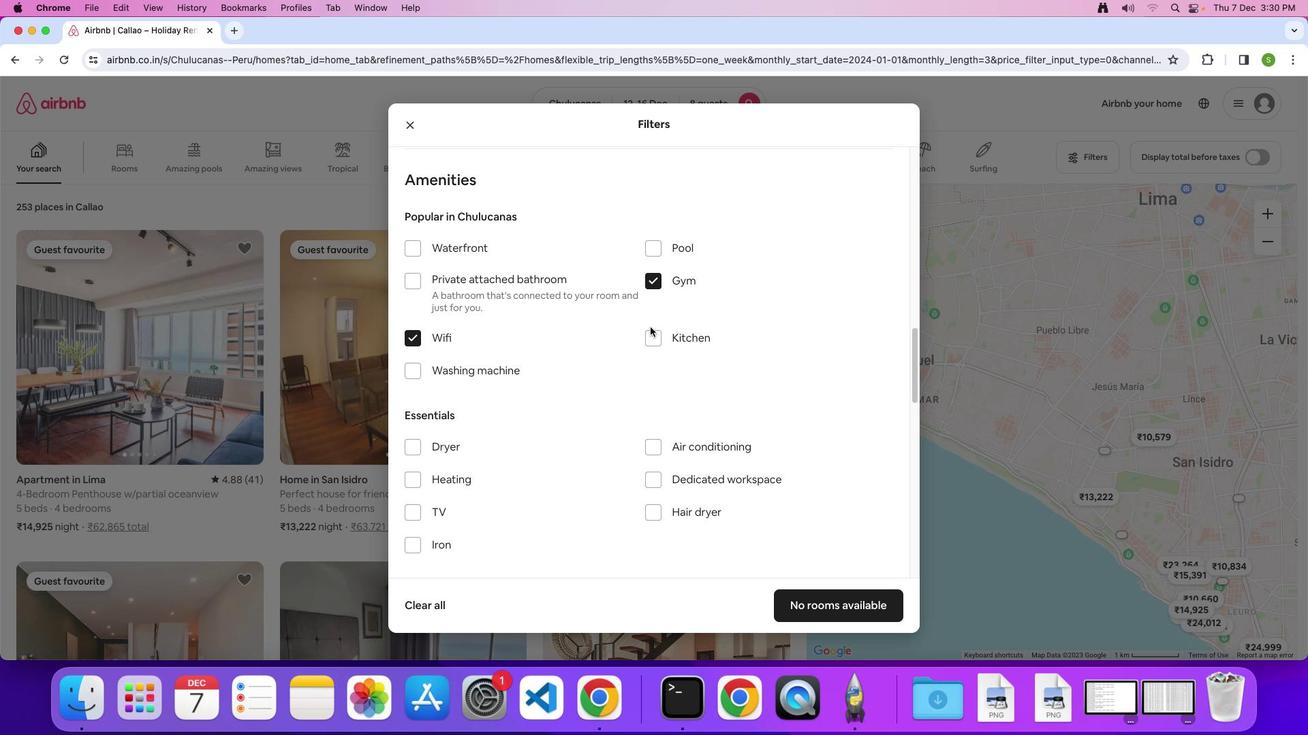 
Action: Mouse scrolled (650, 327) with delta (0, 0)
Screenshot: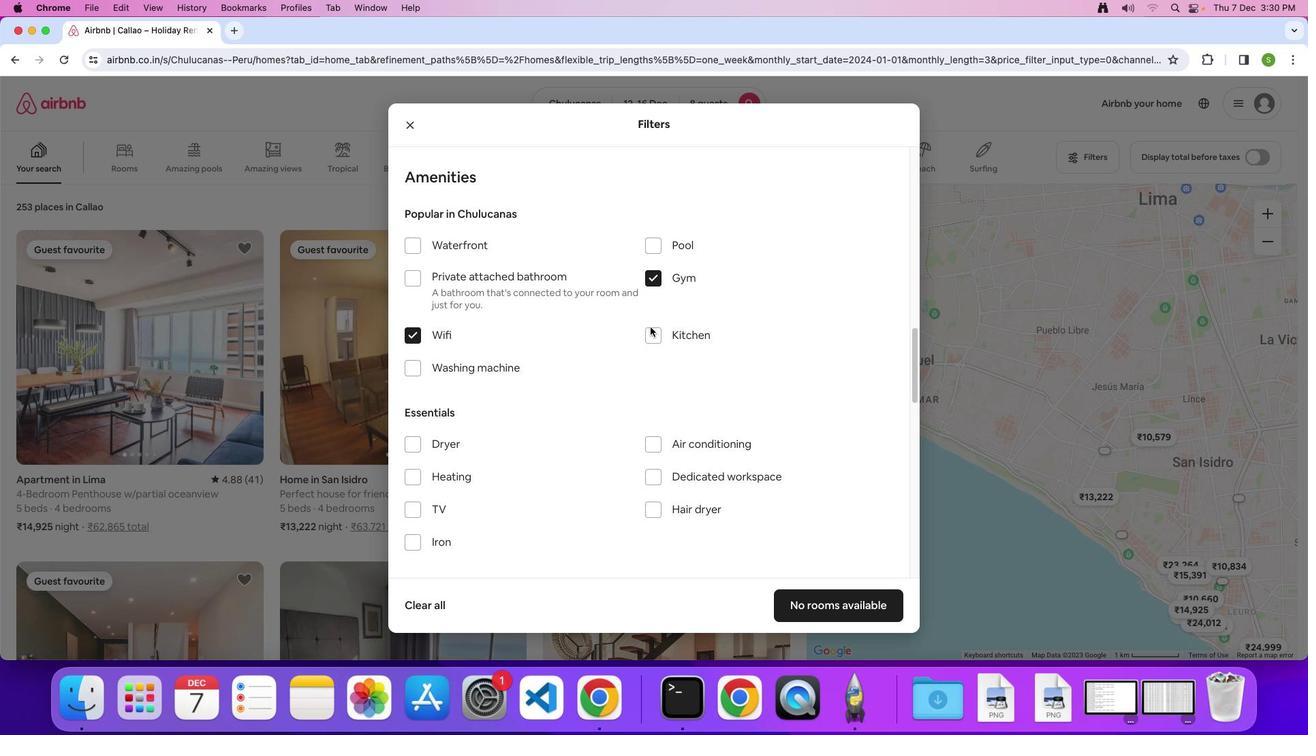 
Action: Mouse scrolled (650, 327) with delta (0, 0)
Screenshot: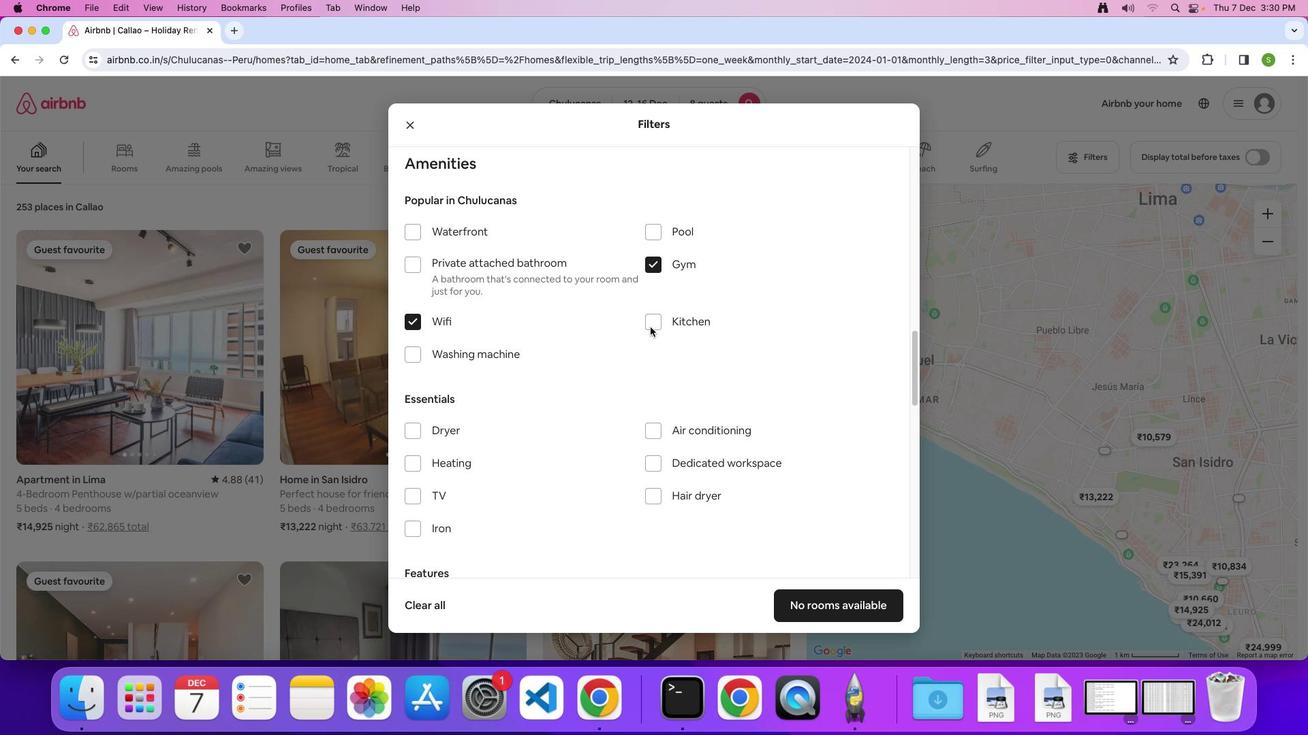 
Action: Mouse scrolled (650, 327) with delta (0, 0)
Screenshot: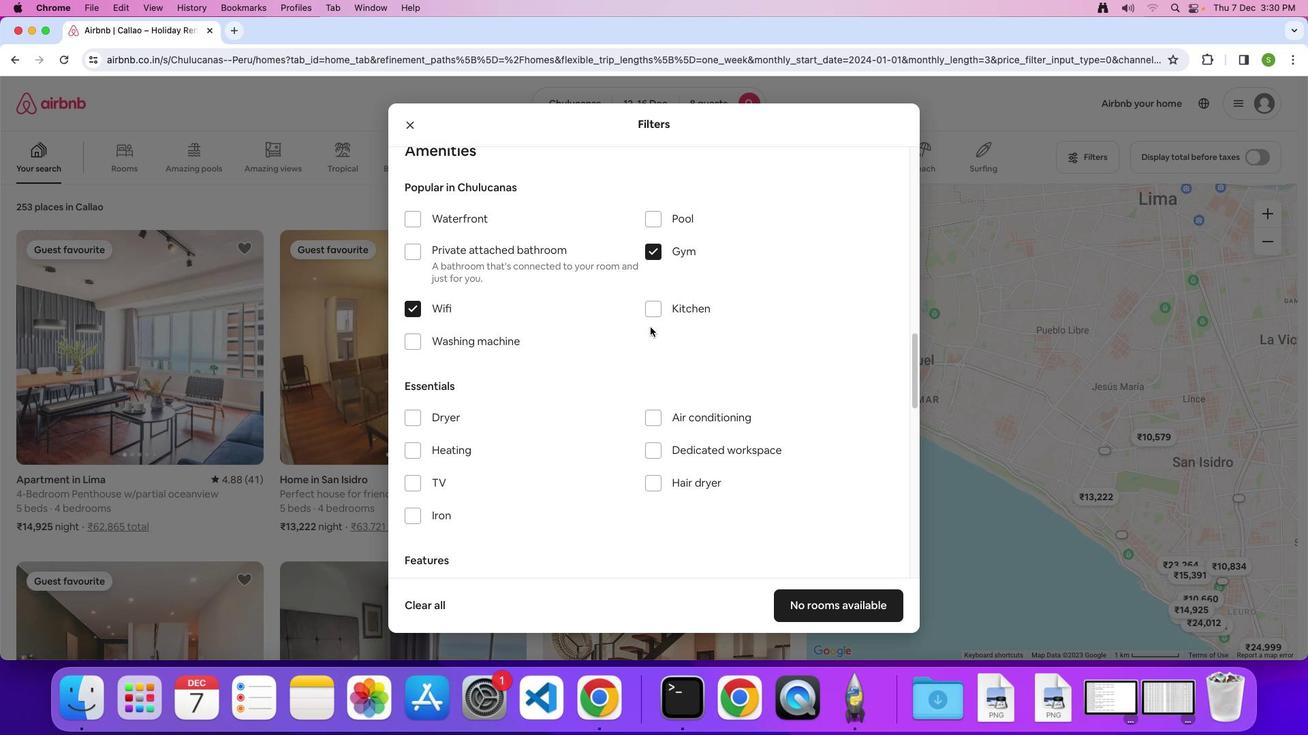 
Action: Mouse scrolled (650, 327) with delta (0, 0)
Screenshot: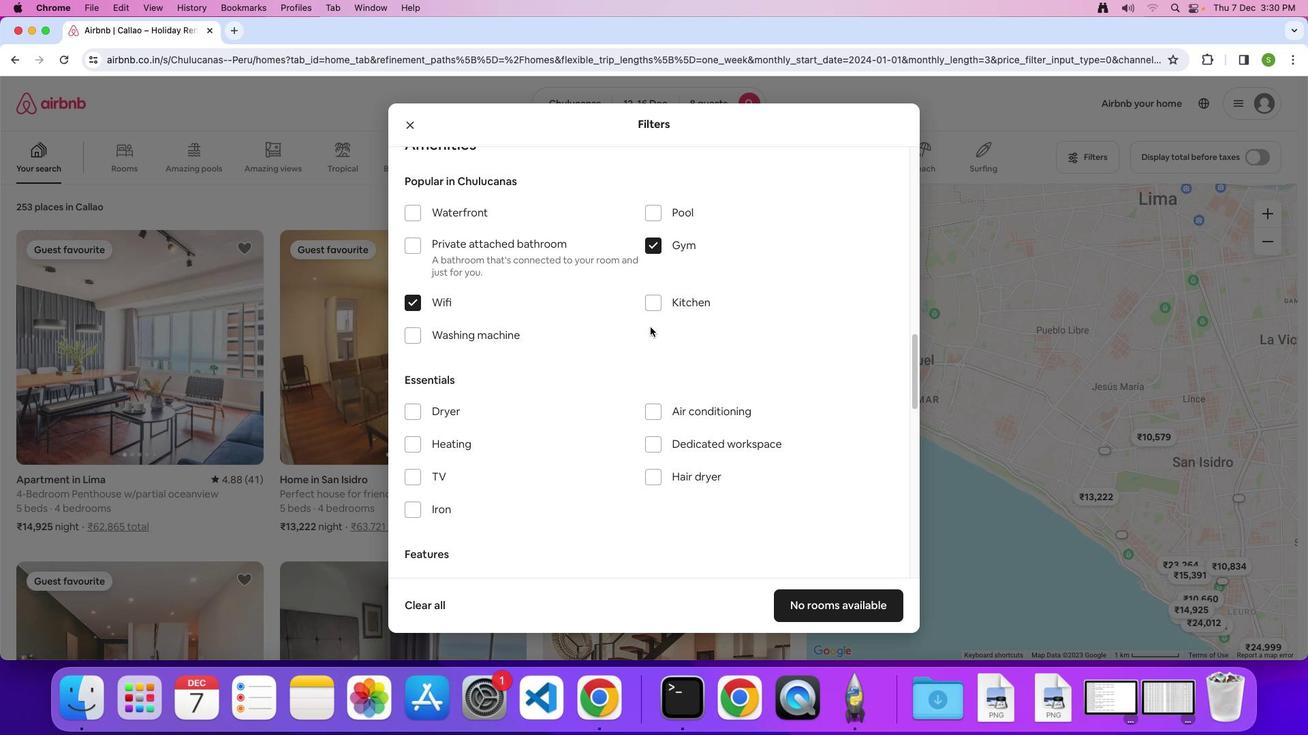 
Action: Mouse scrolled (650, 327) with delta (0, 0)
Screenshot: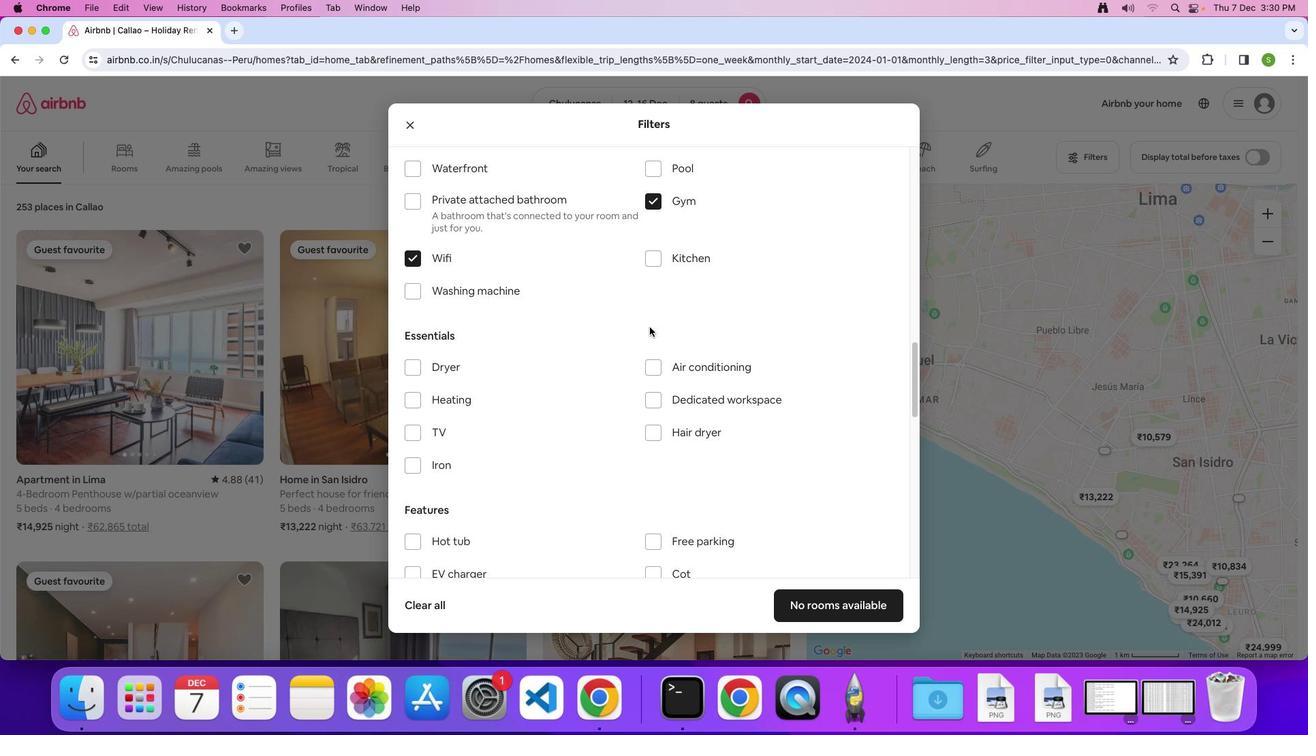 
Action: Mouse moved to (407, 416)
Screenshot: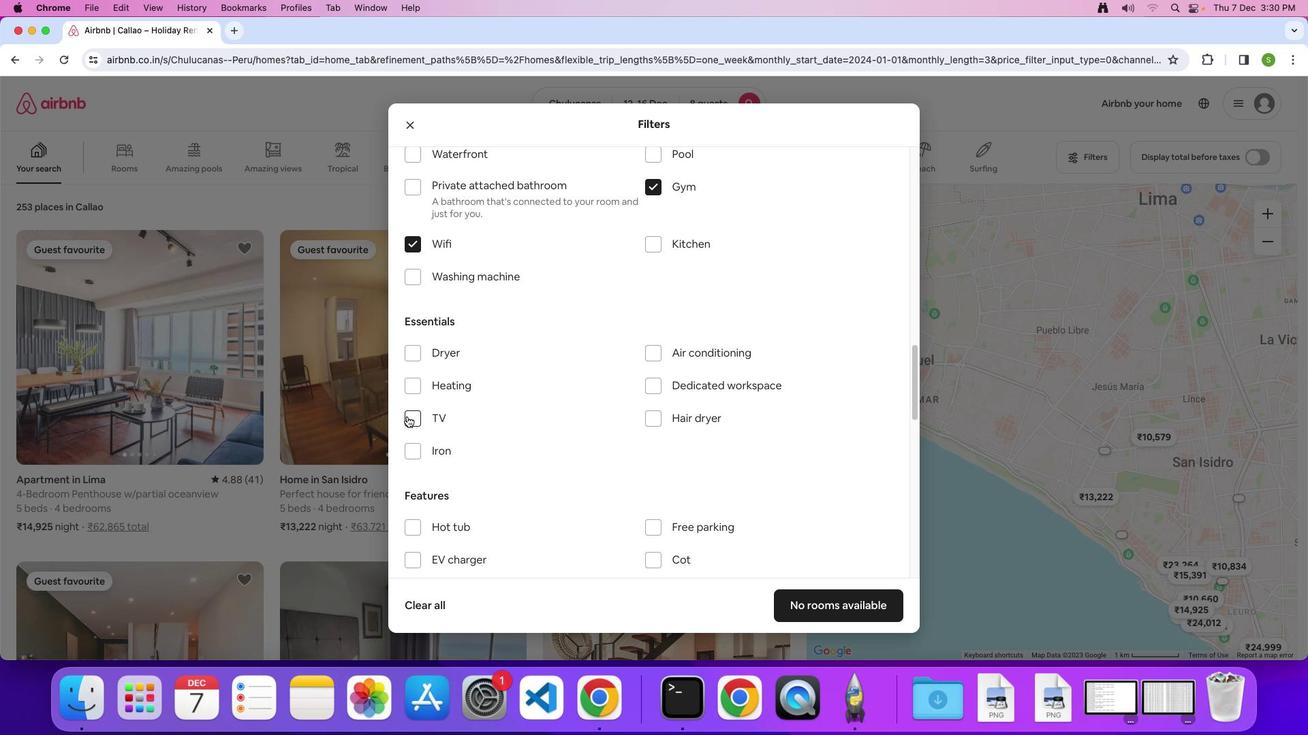 
Action: Mouse pressed left at (407, 416)
Screenshot: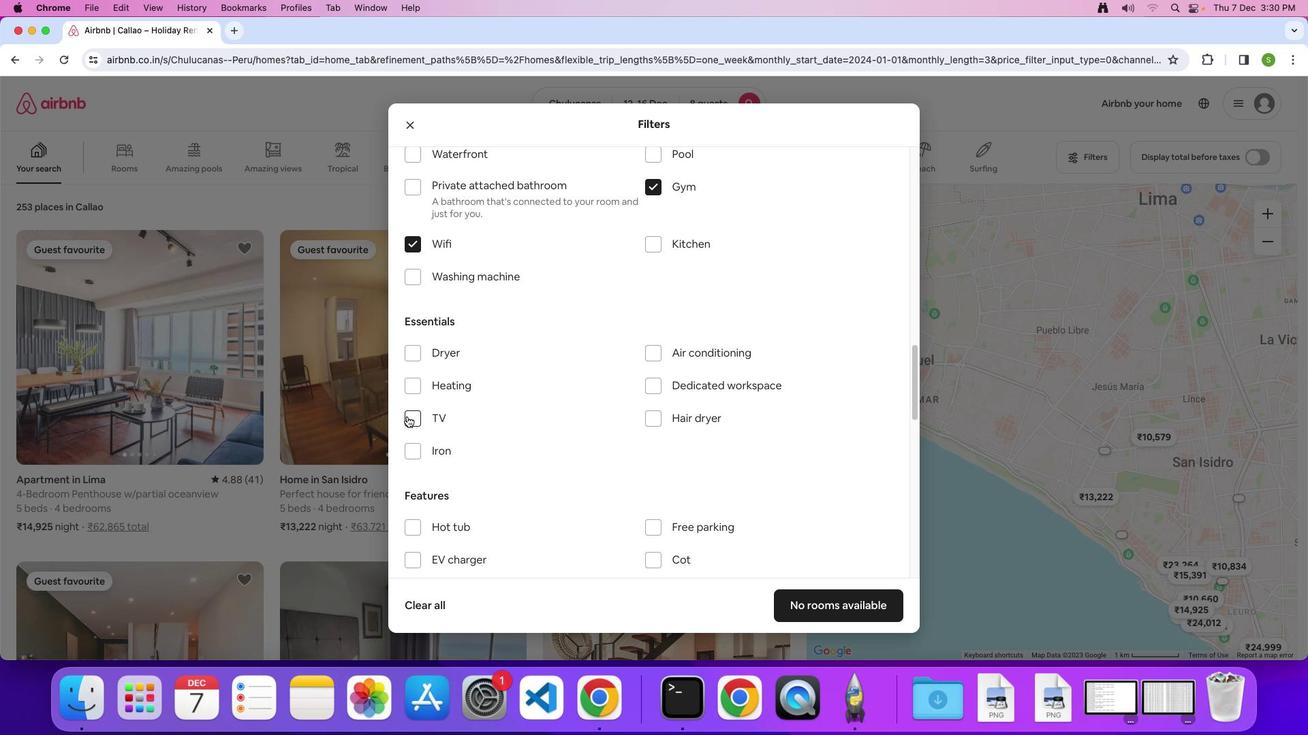 
Action: Mouse moved to (574, 353)
Screenshot: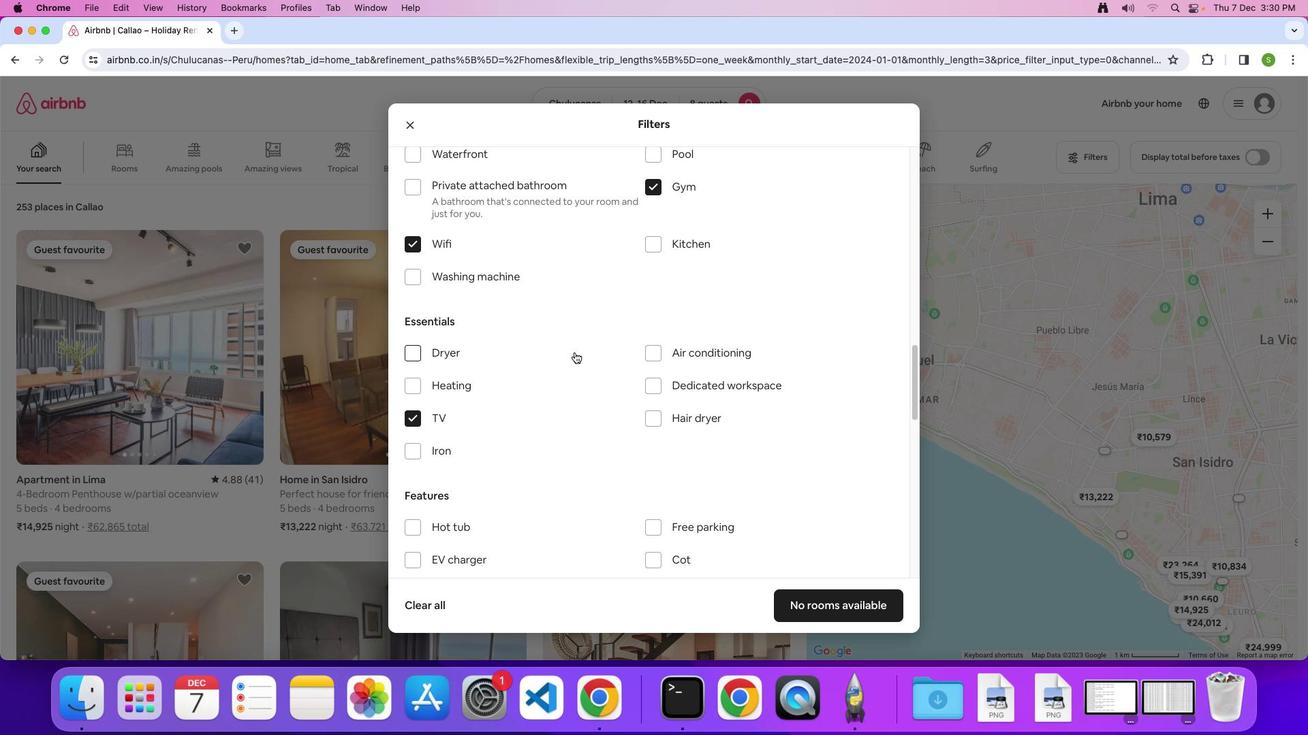 
Action: Mouse scrolled (574, 353) with delta (0, 0)
Screenshot: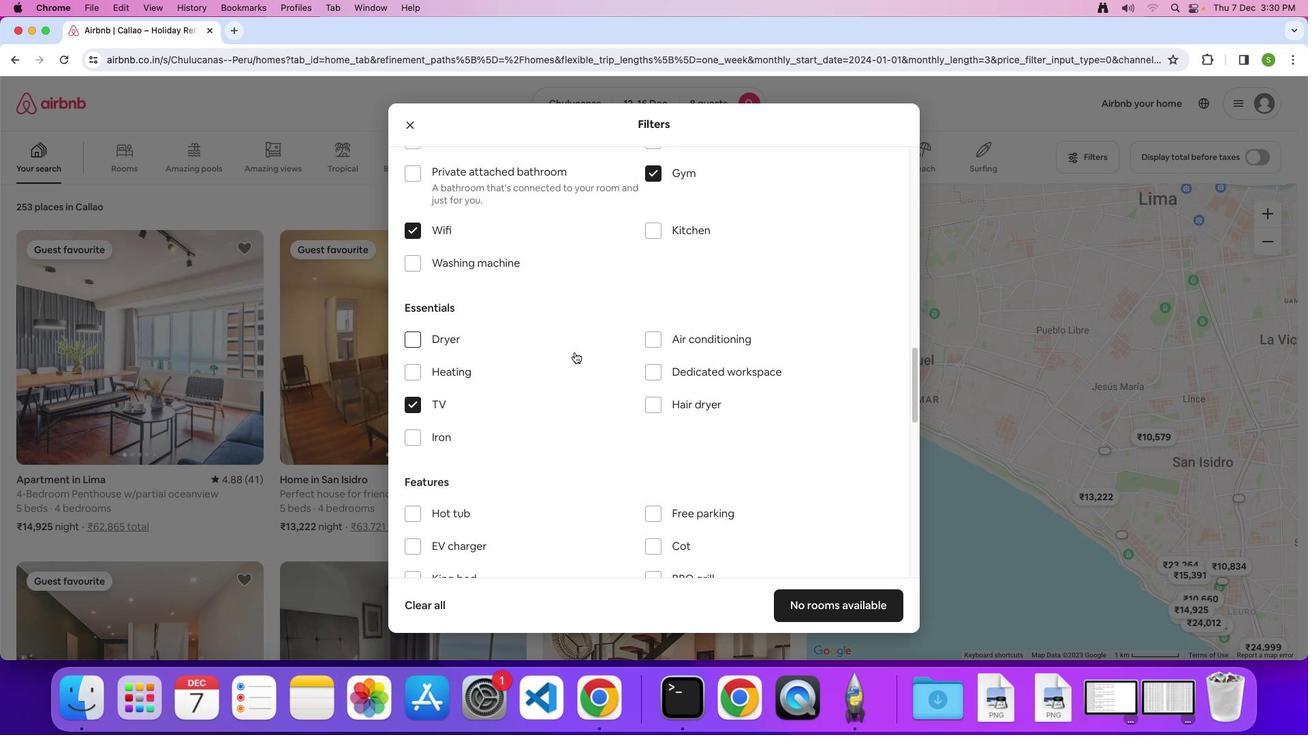 
Action: Mouse scrolled (574, 353) with delta (0, 0)
Screenshot: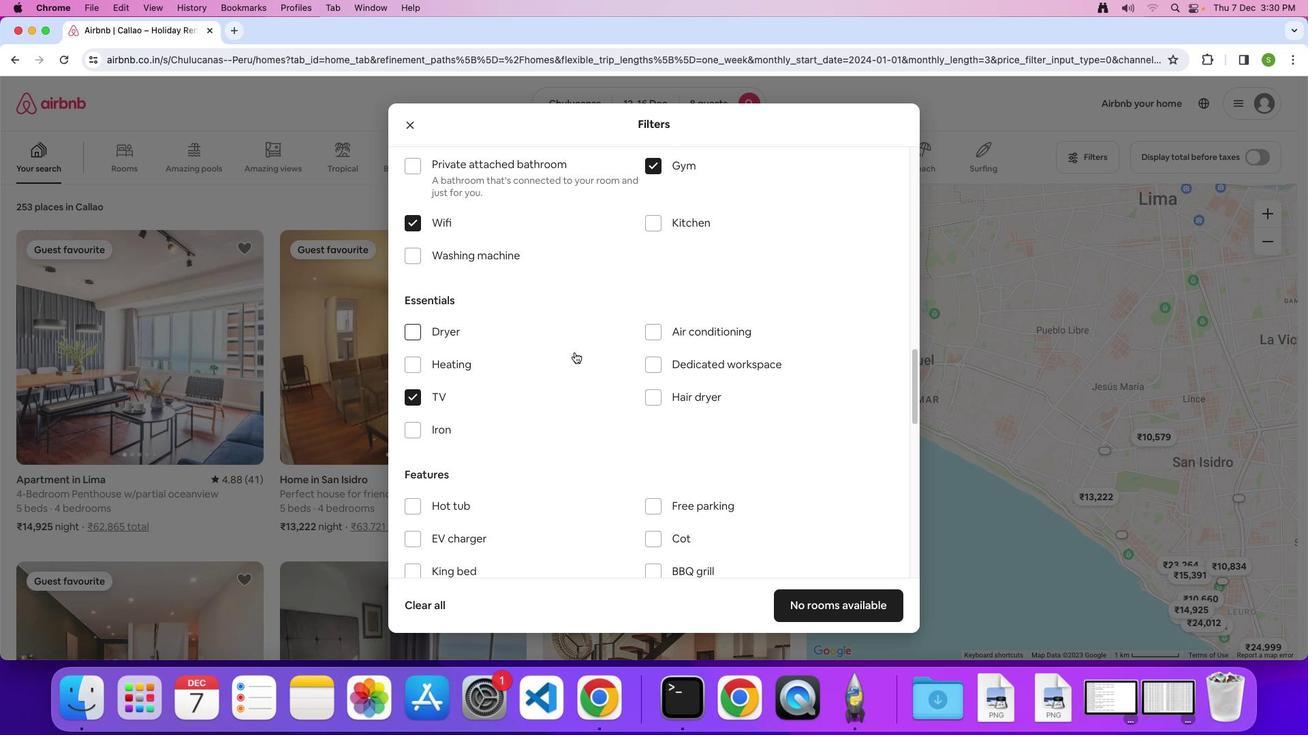 
Action: Mouse scrolled (574, 353) with delta (0, 0)
Screenshot: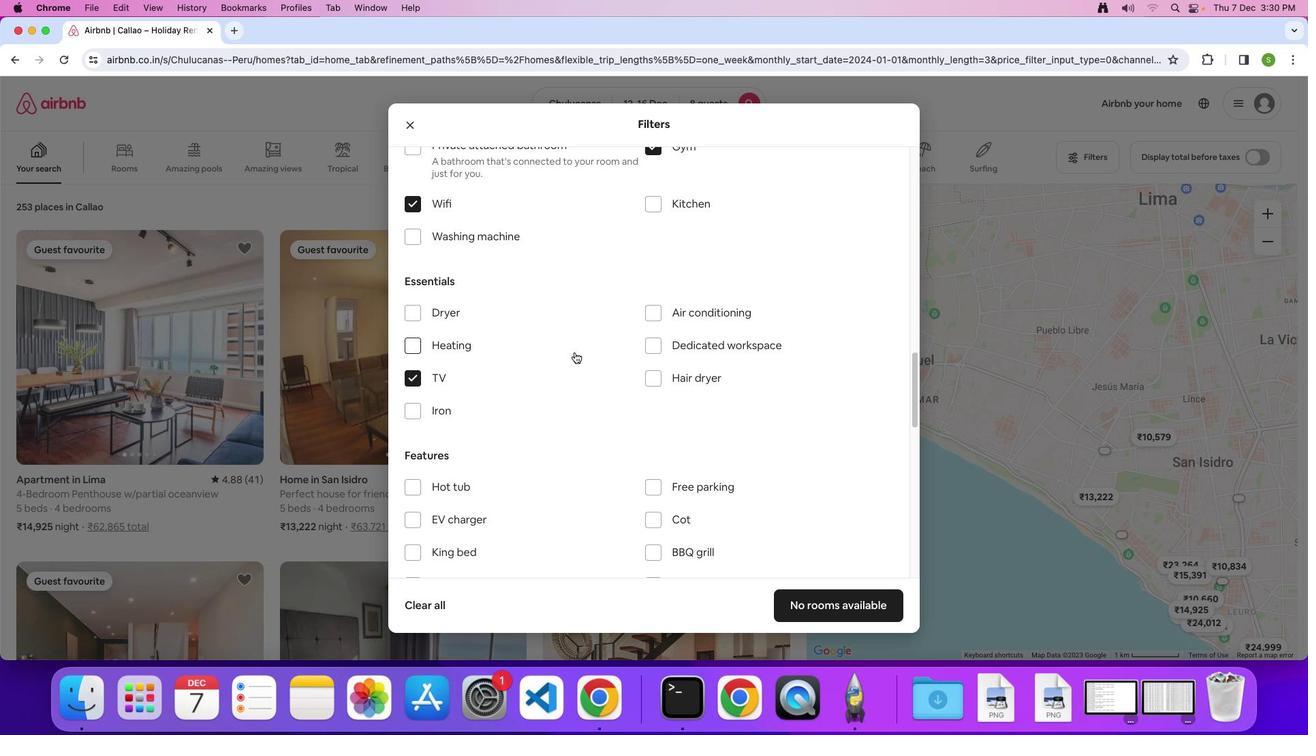 
Action: Mouse scrolled (574, 353) with delta (0, 0)
Screenshot: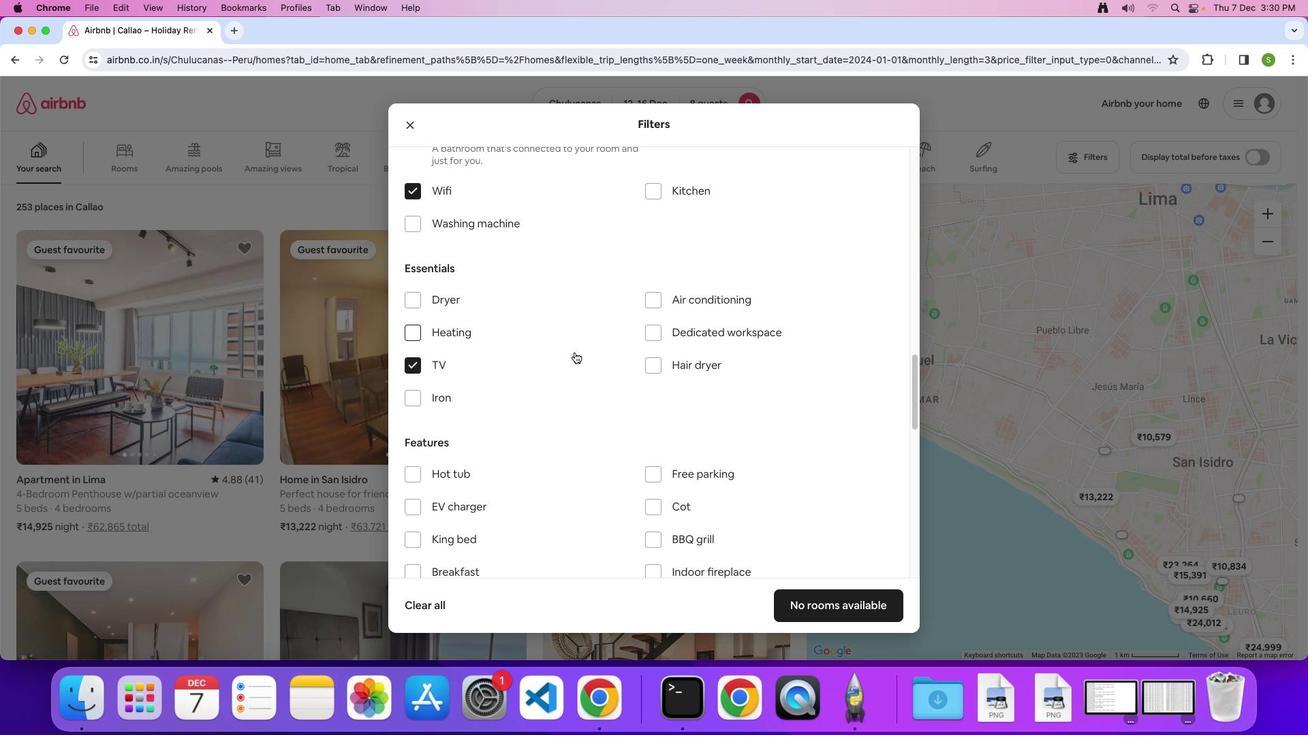 
Action: Mouse scrolled (574, 353) with delta (0, -1)
Screenshot: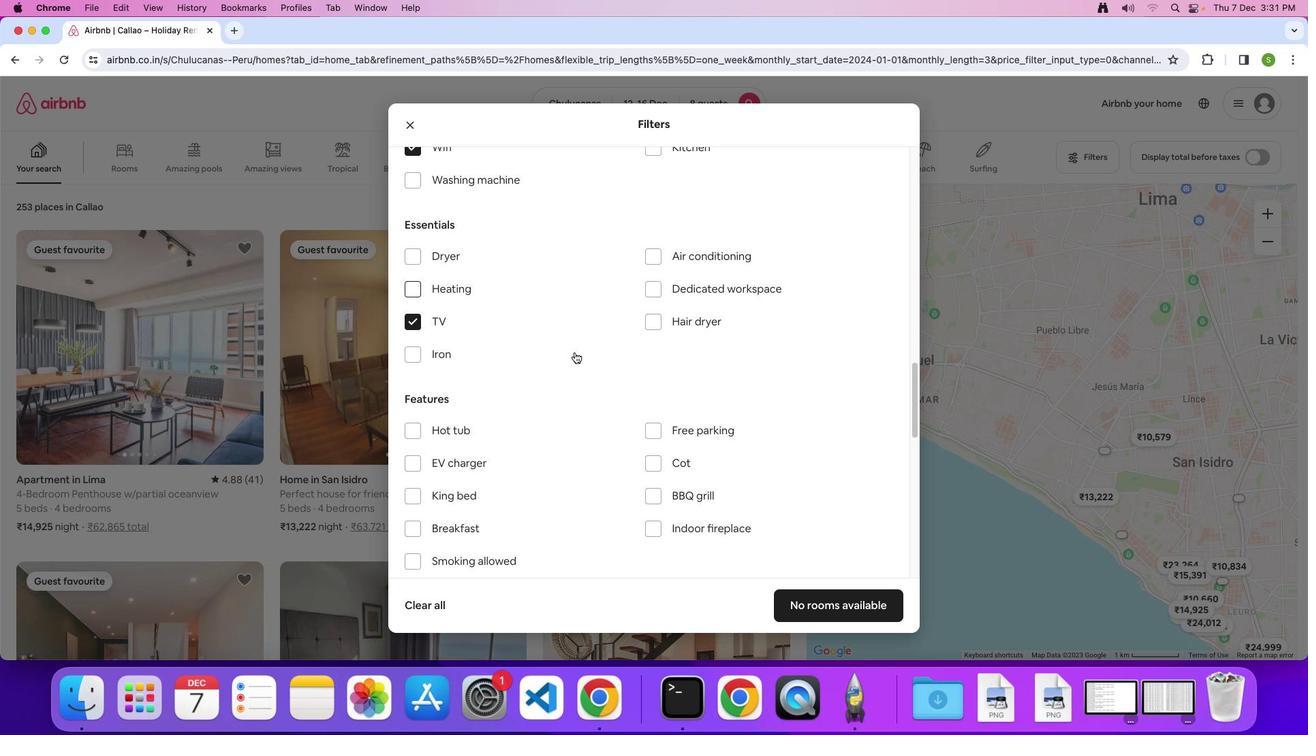 
Action: Mouse moved to (656, 400)
Screenshot: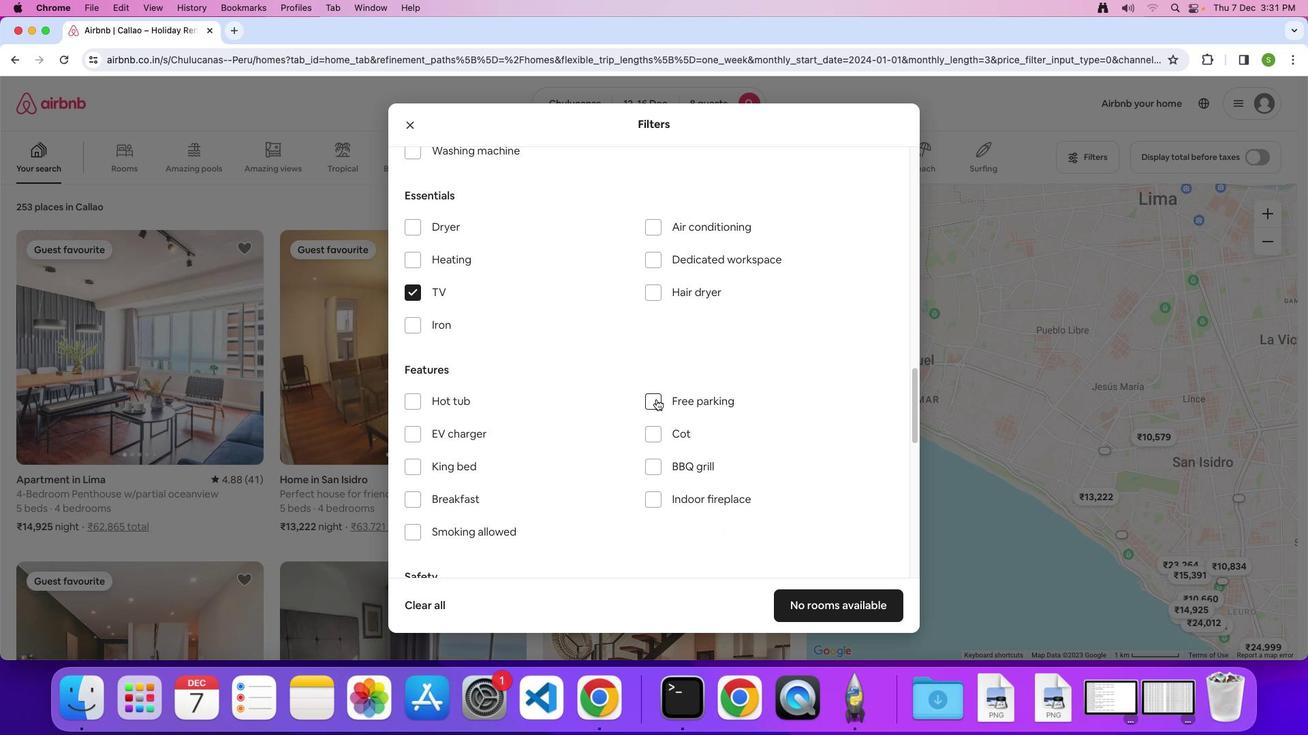 
Action: Mouse pressed left at (656, 400)
Screenshot: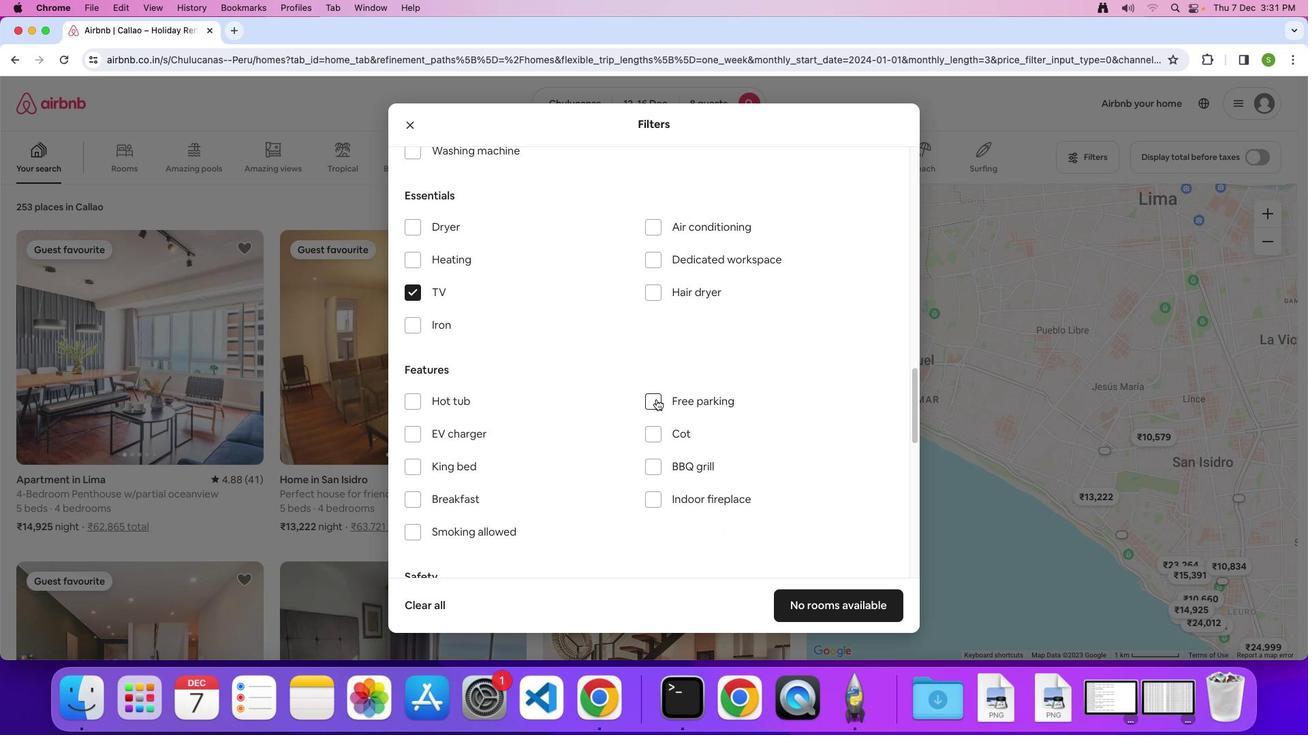 
Action: Mouse moved to (554, 348)
Screenshot: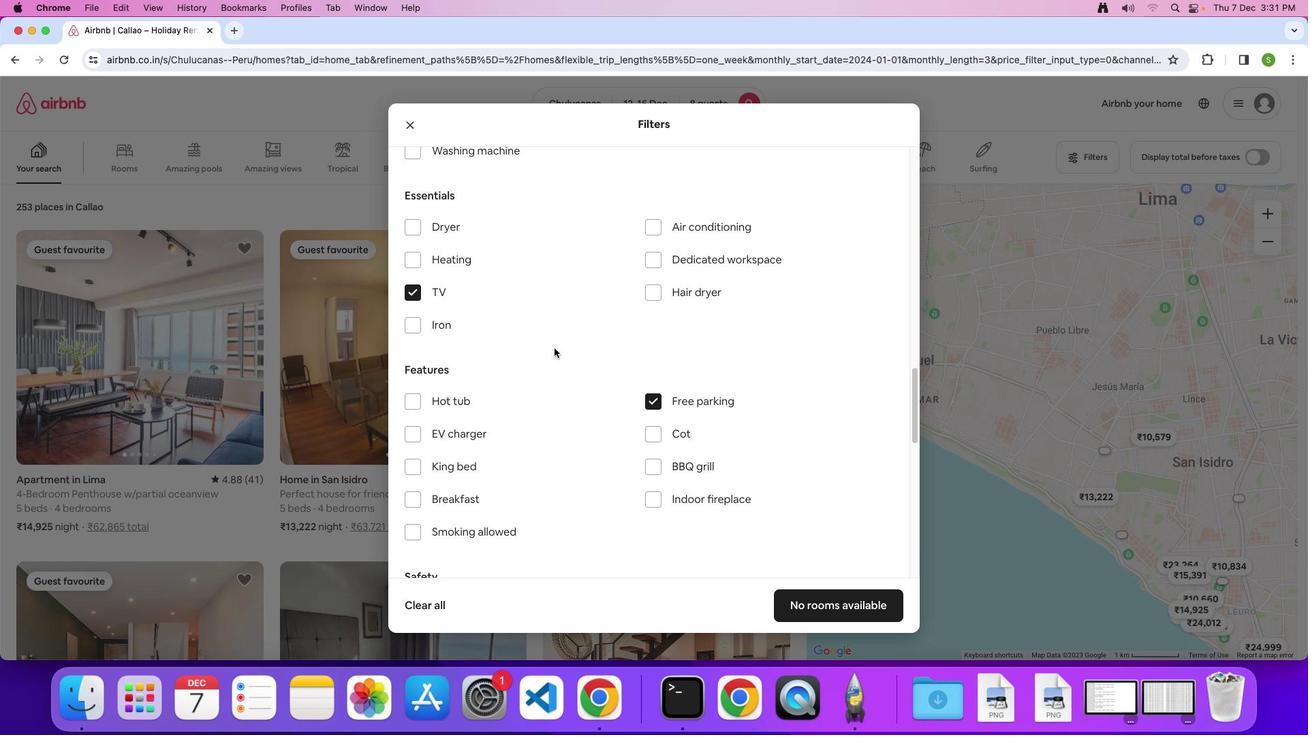 
Action: Mouse scrolled (554, 348) with delta (0, 0)
Screenshot: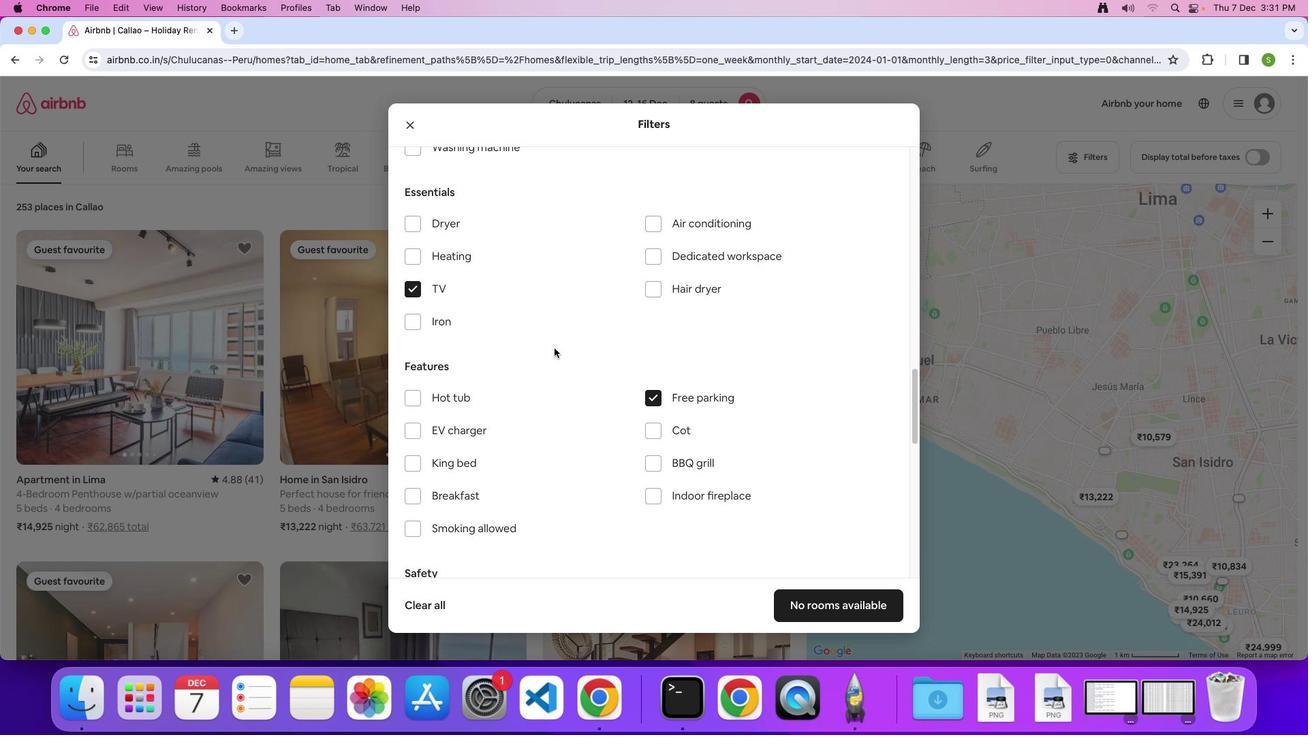 
Action: Mouse scrolled (554, 348) with delta (0, 0)
Screenshot: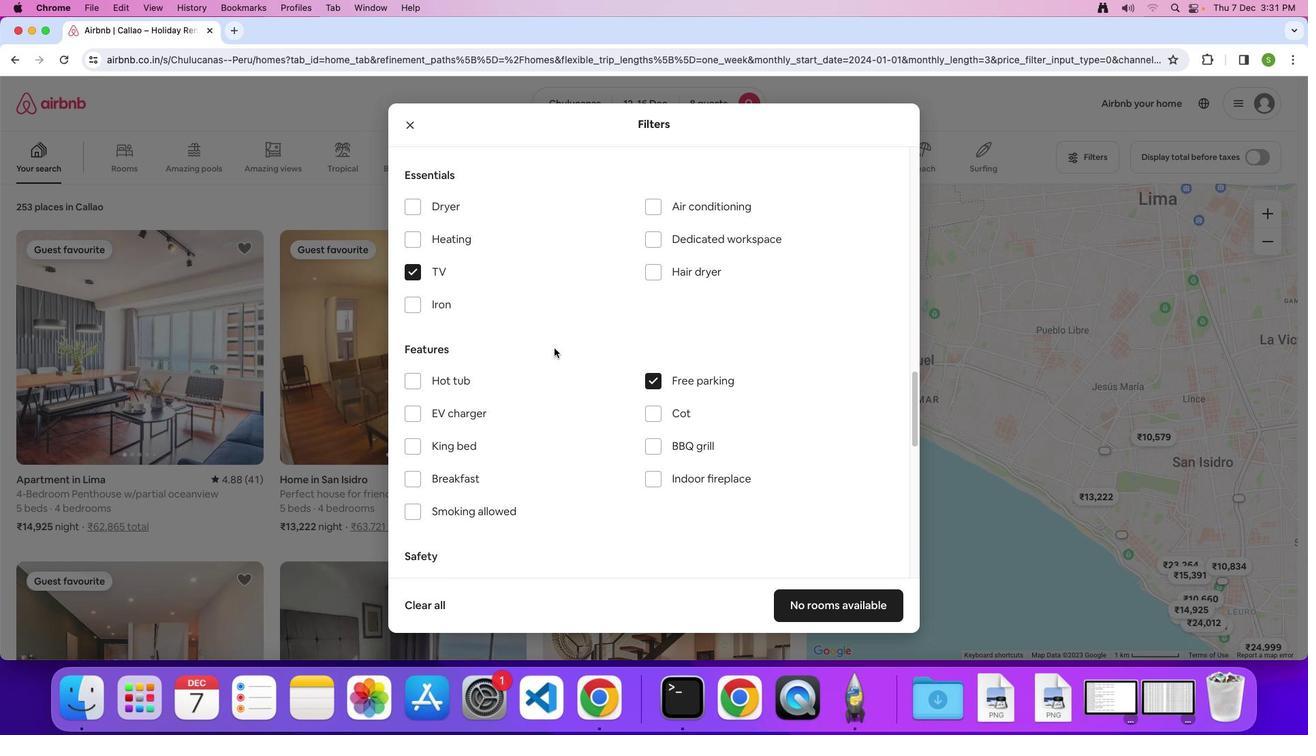 
Action: Mouse scrolled (554, 348) with delta (0, -1)
Screenshot: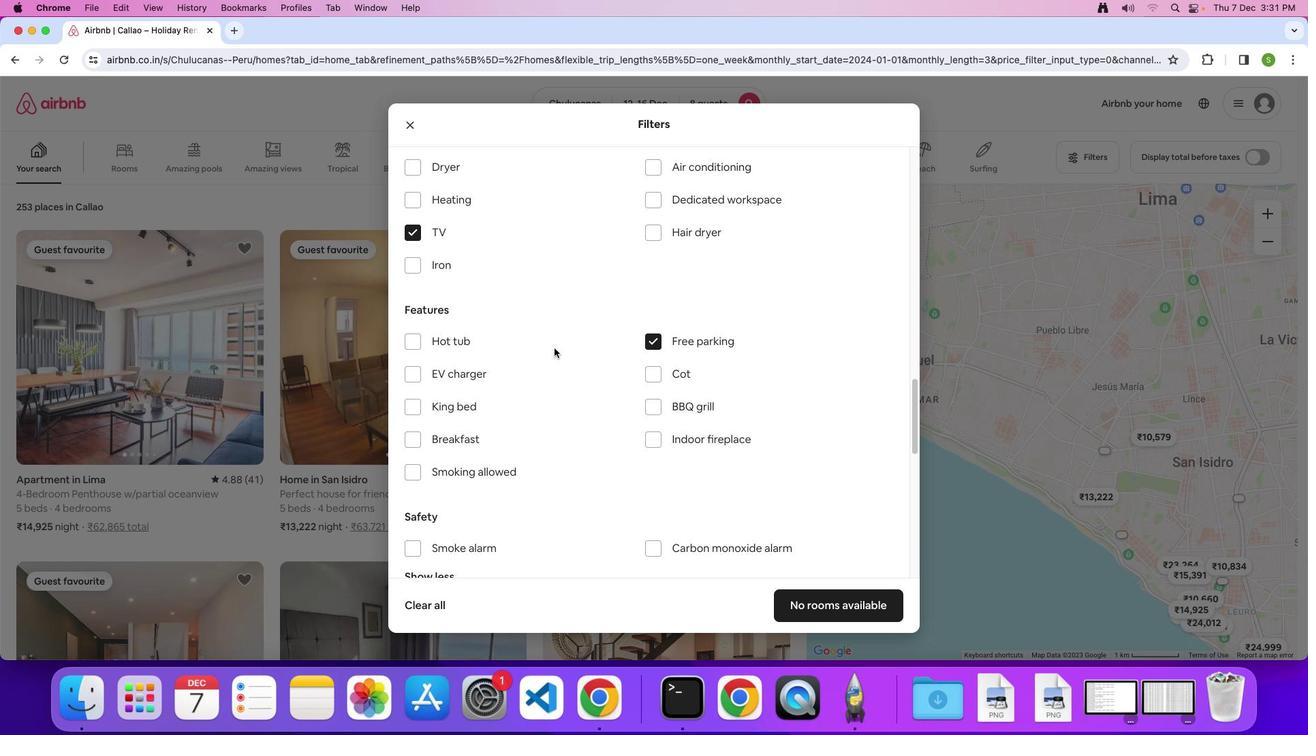 
Action: Mouse scrolled (554, 348) with delta (0, 0)
Screenshot: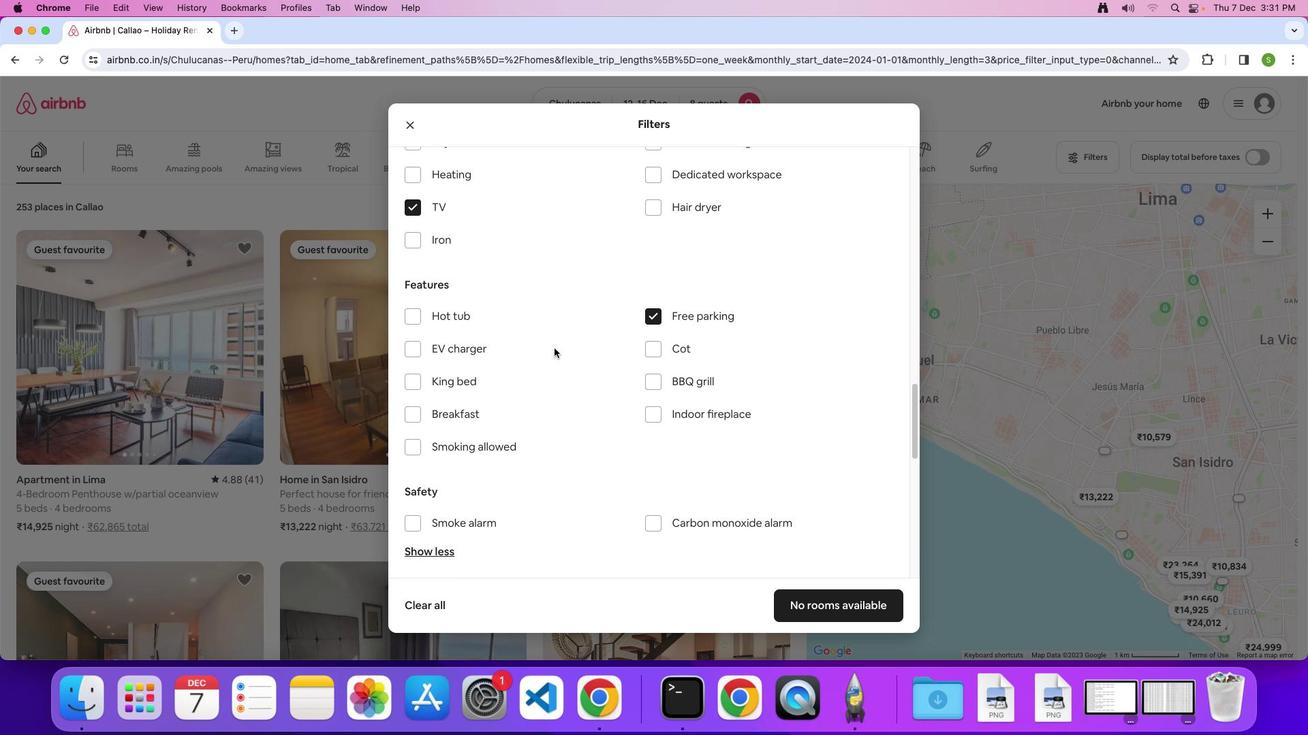 
Action: Mouse scrolled (554, 348) with delta (0, 0)
Screenshot: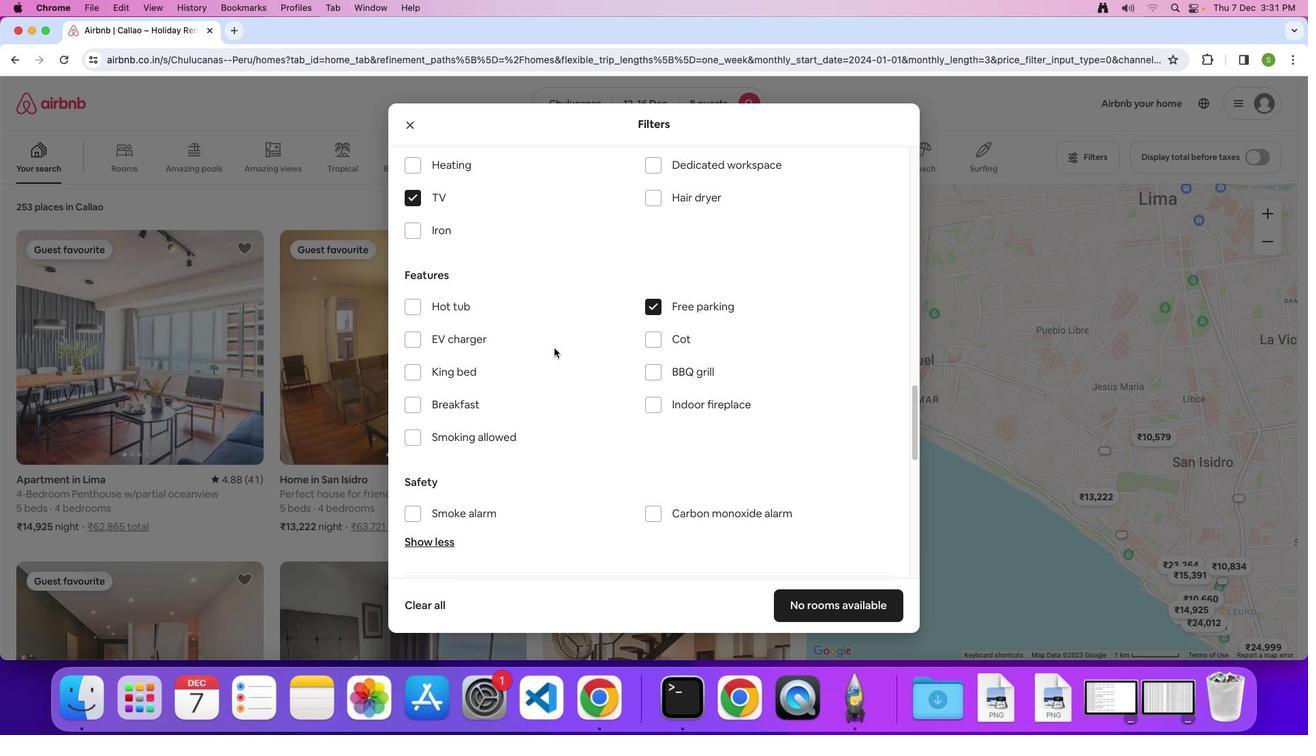 
Action: Mouse moved to (405, 397)
Screenshot: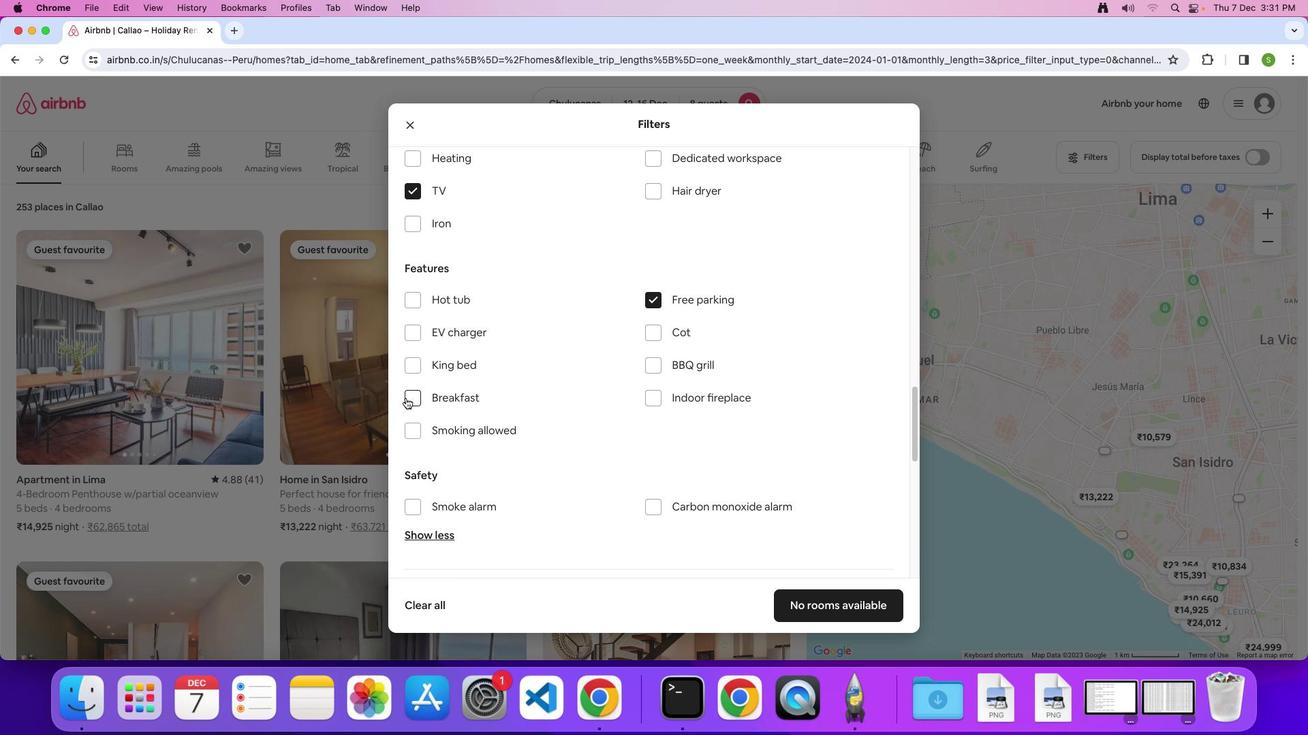 
Action: Mouse pressed left at (405, 397)
Screenshot: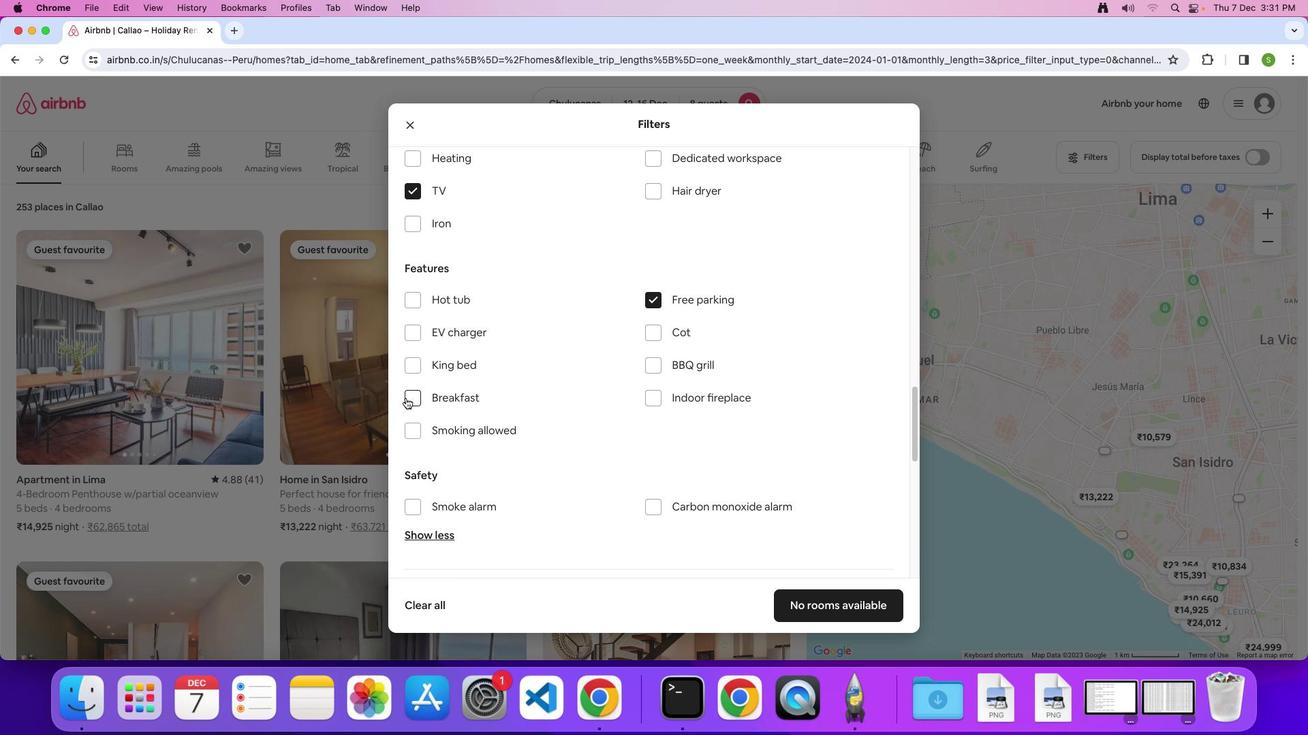 
Action: Mouse moved to (546, 391)
Screenshot: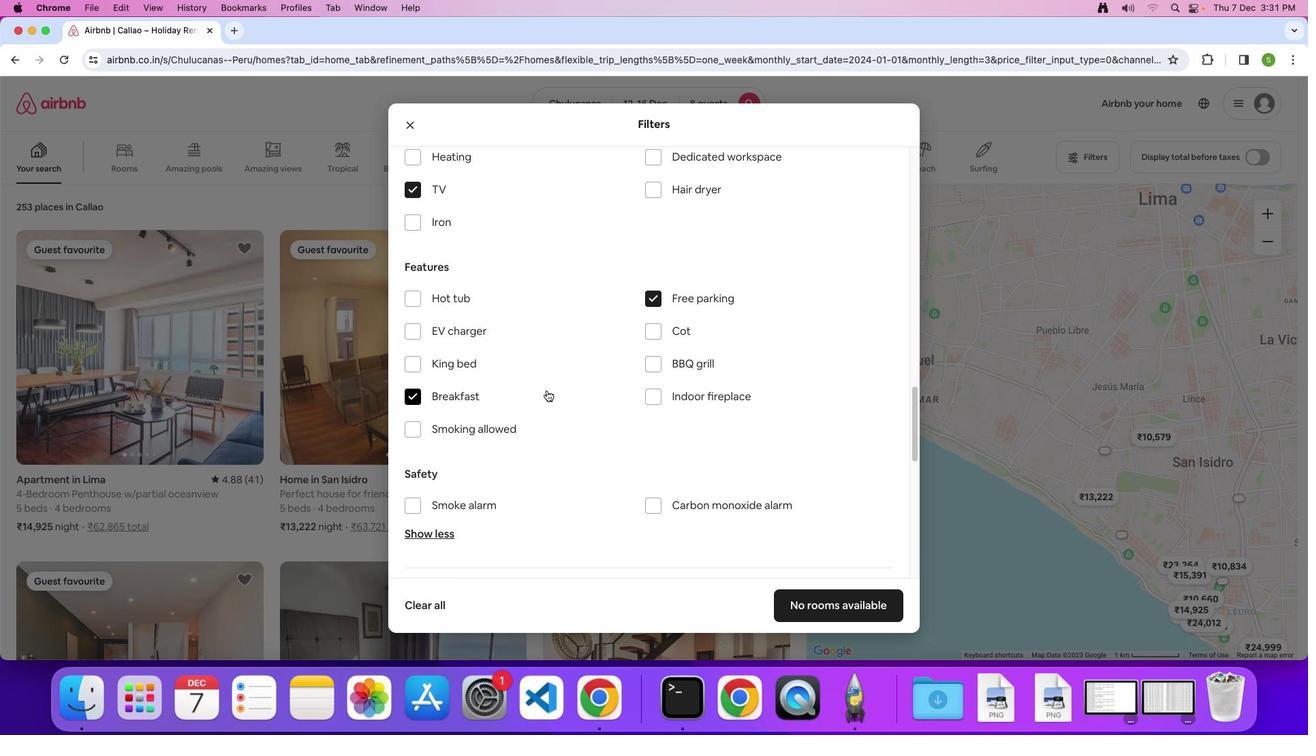 
Action: Mouse scrolled (546, 391) with delta (0, 0)
Screenshot: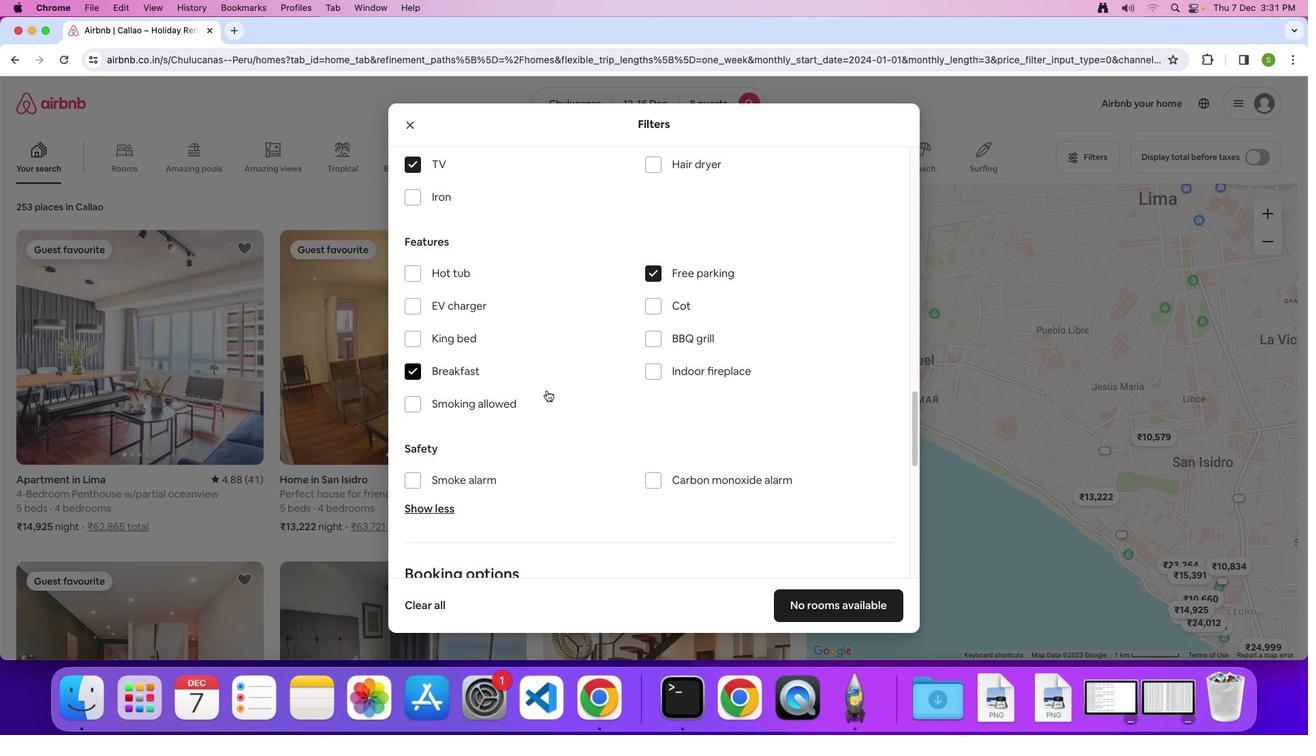 
Action: Mouse scrolled (546, 391) with delta (0, 0)
Screenshot: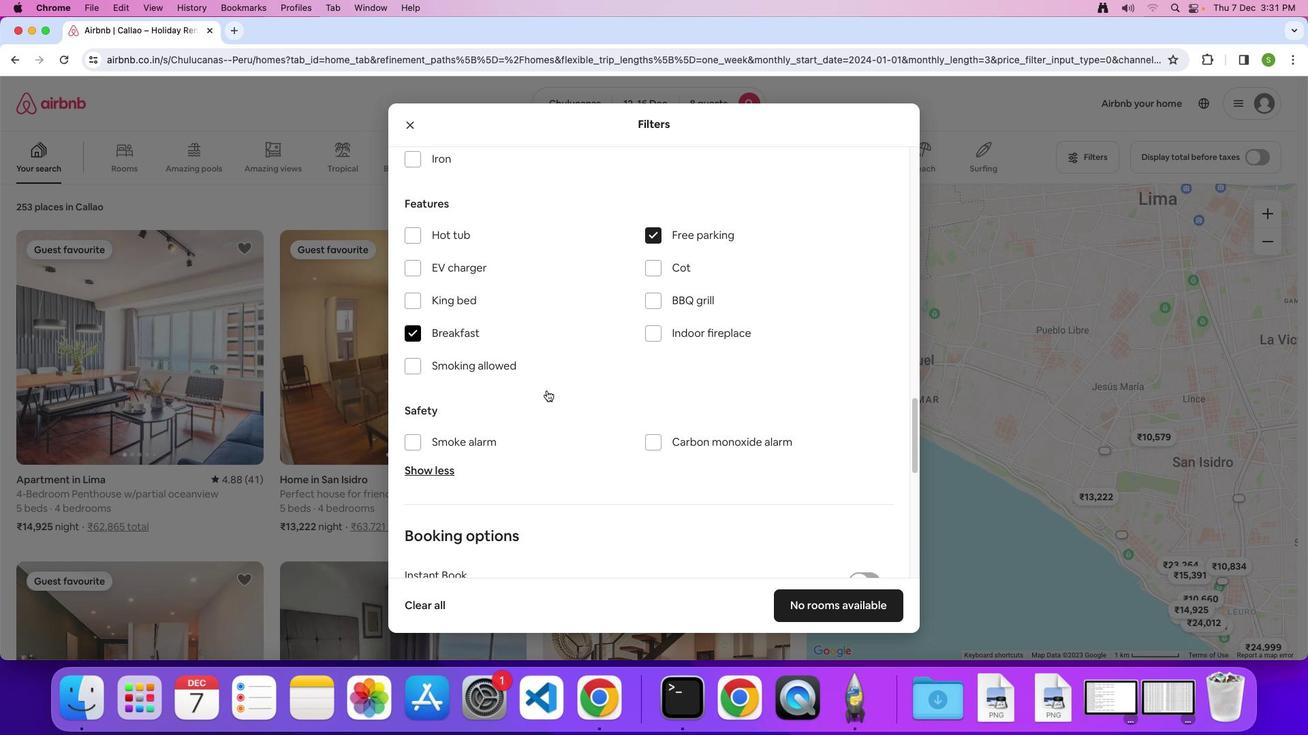 
Action: Mouse scrolled (546, 391) with delta (0, -2)
Screenshot: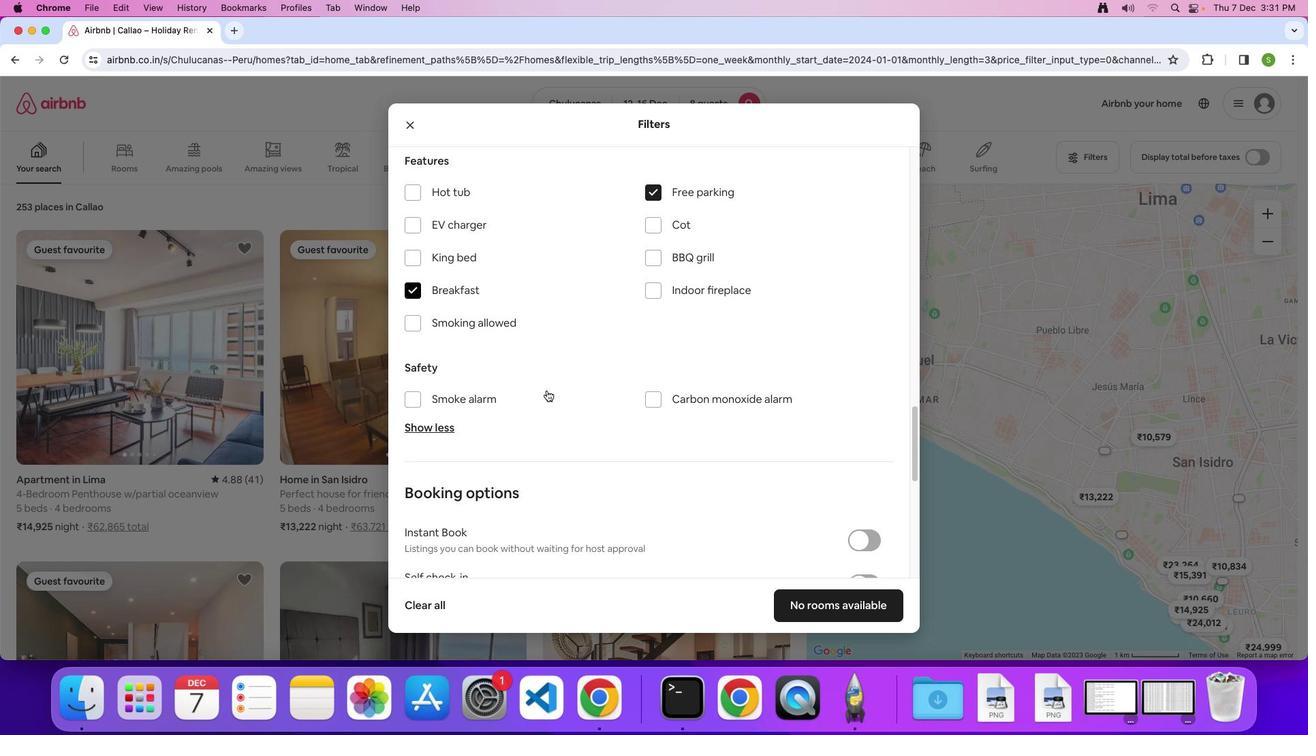 
Action: Mouse scrolled (546, 391) with delta (0, 0)
Screenshot: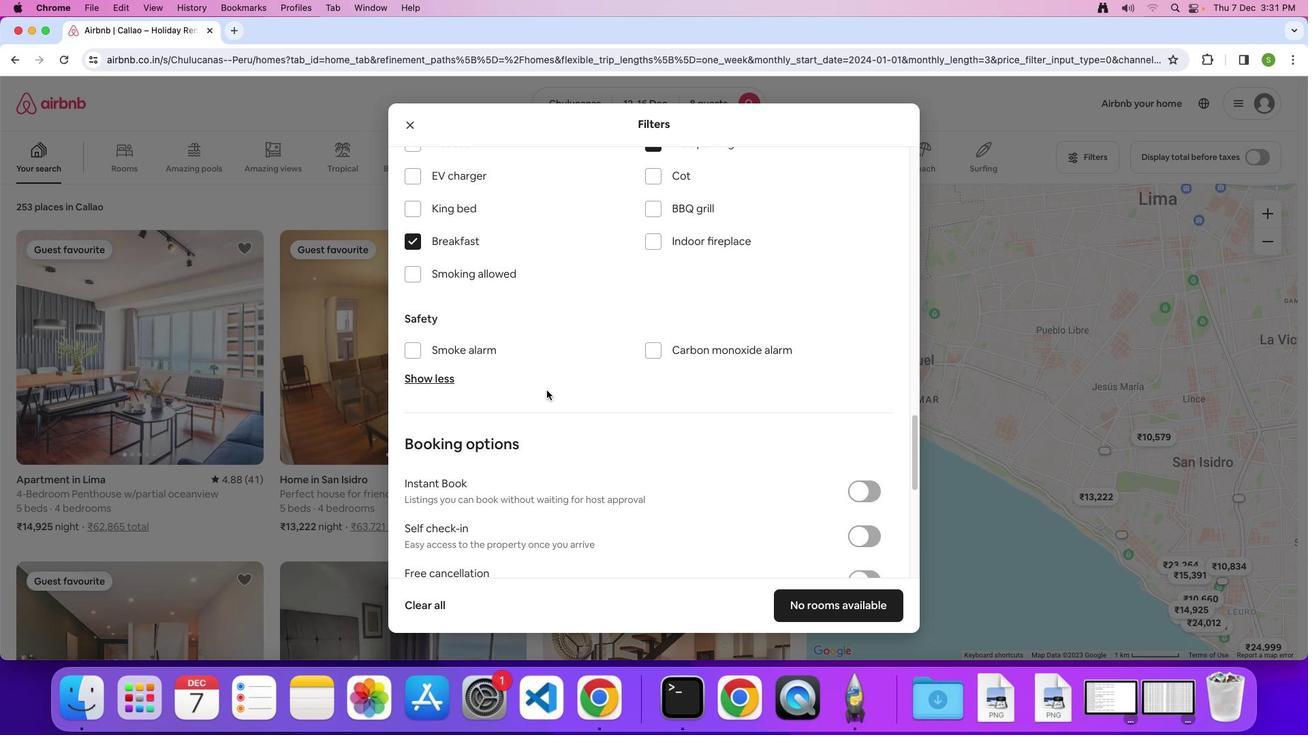 
Action: Mouse scrolled (546, 391) with delta (0, 0)
Screenshot: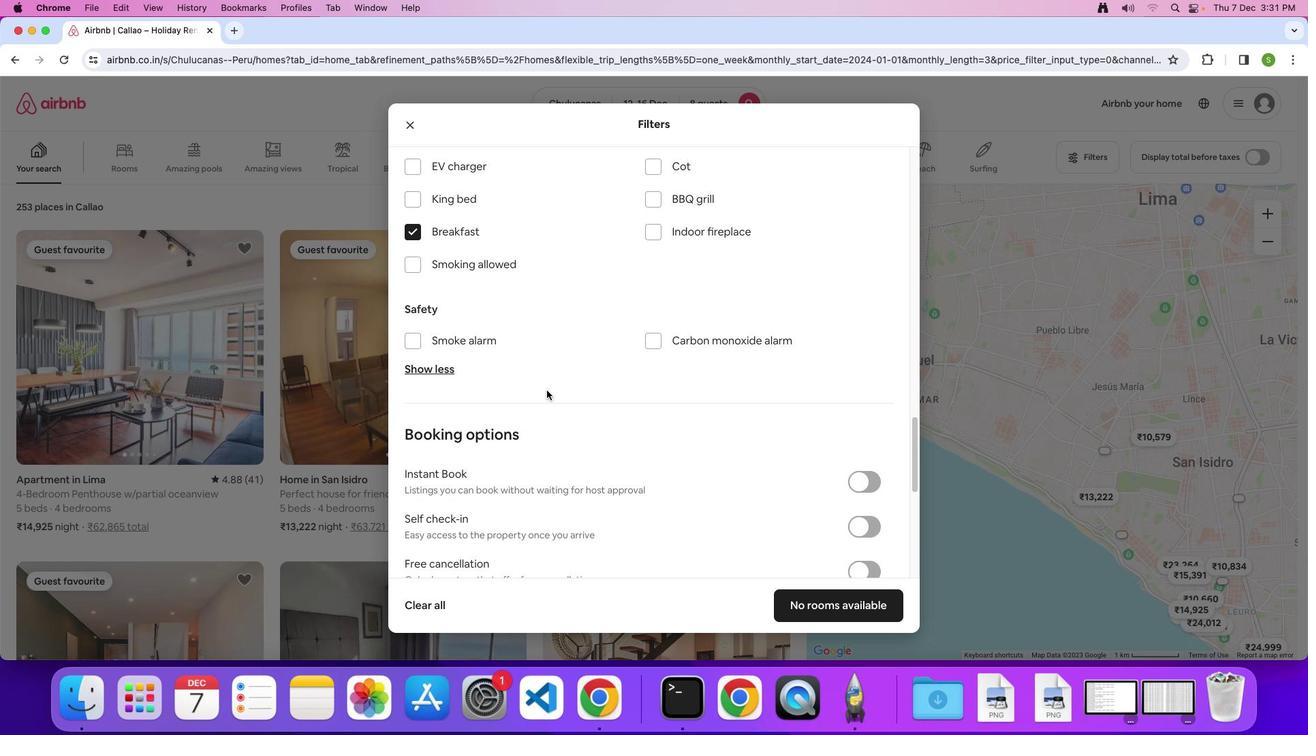 
Action: Mouse scrolled (546, 391) with delta (0, -1)
Screenshot: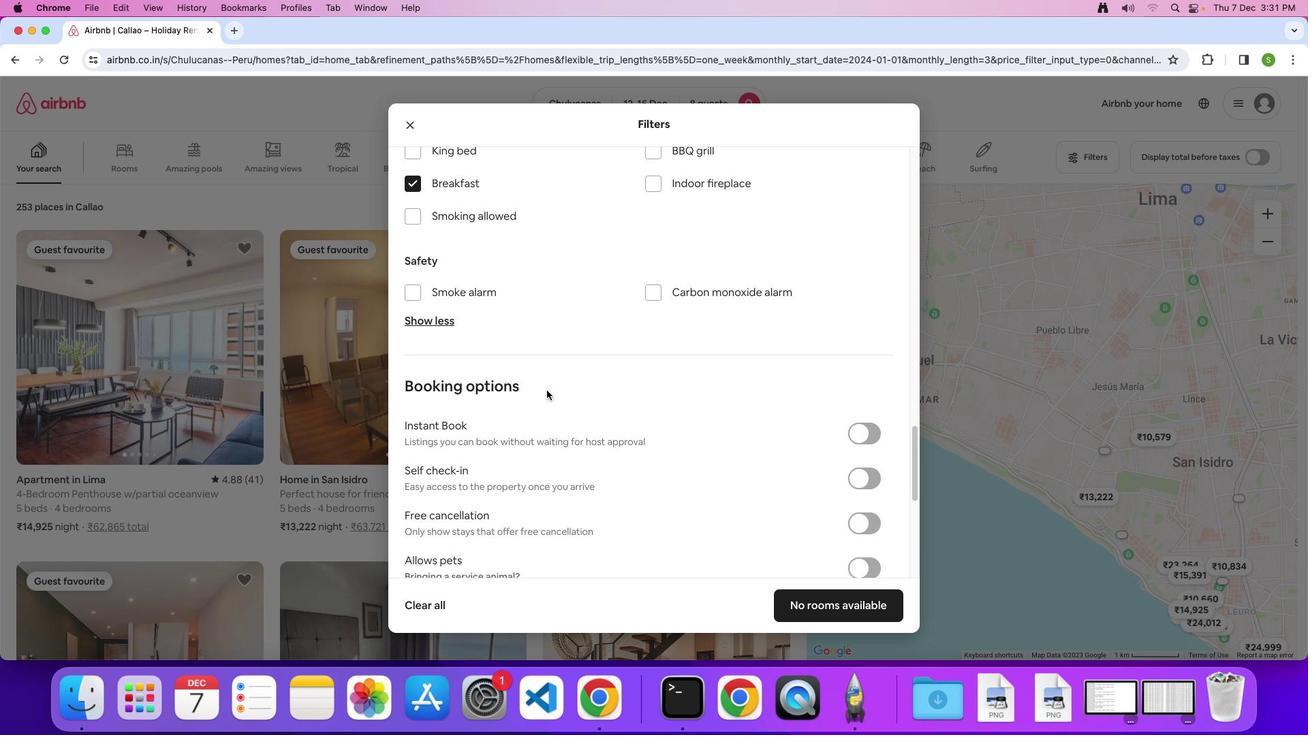 
Action: Mouse scrolled (546, 391) with delta (0, 0)
Screenshot: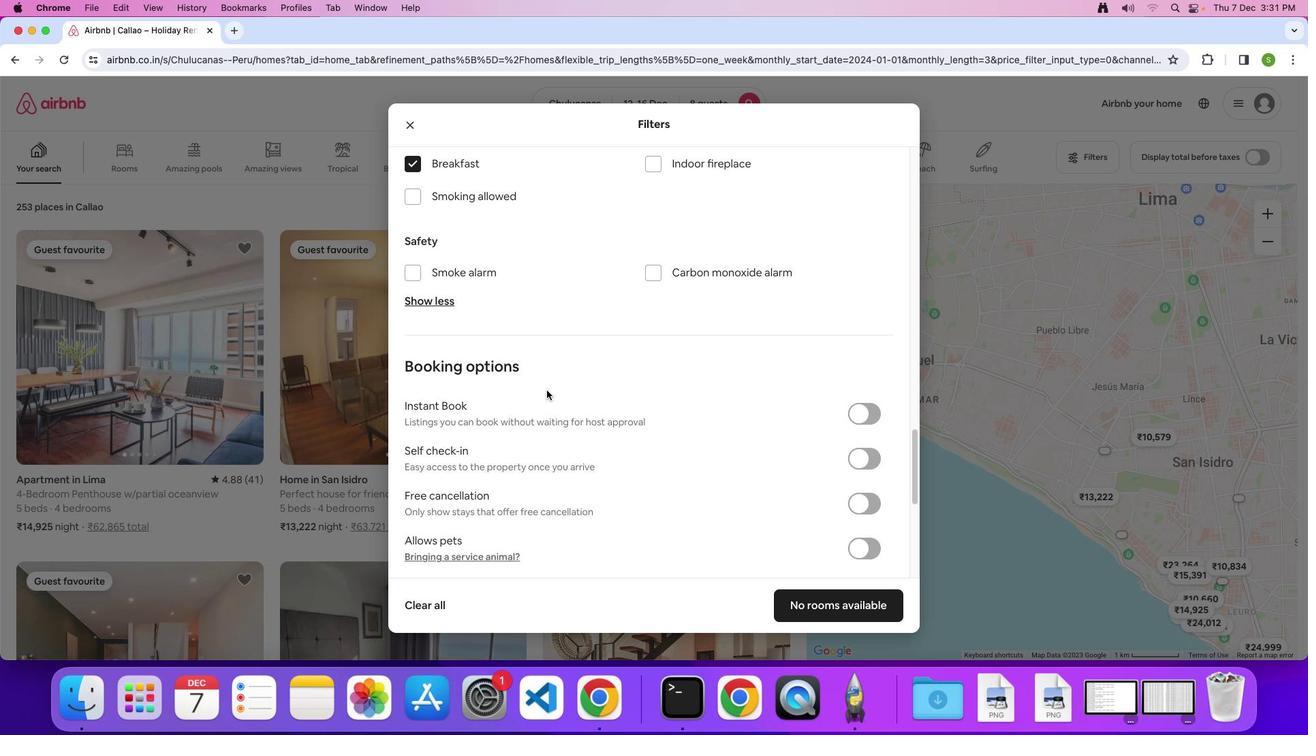 
Action: Mouse scrolled (546, 391) with delta (0, 0)
Screenshot: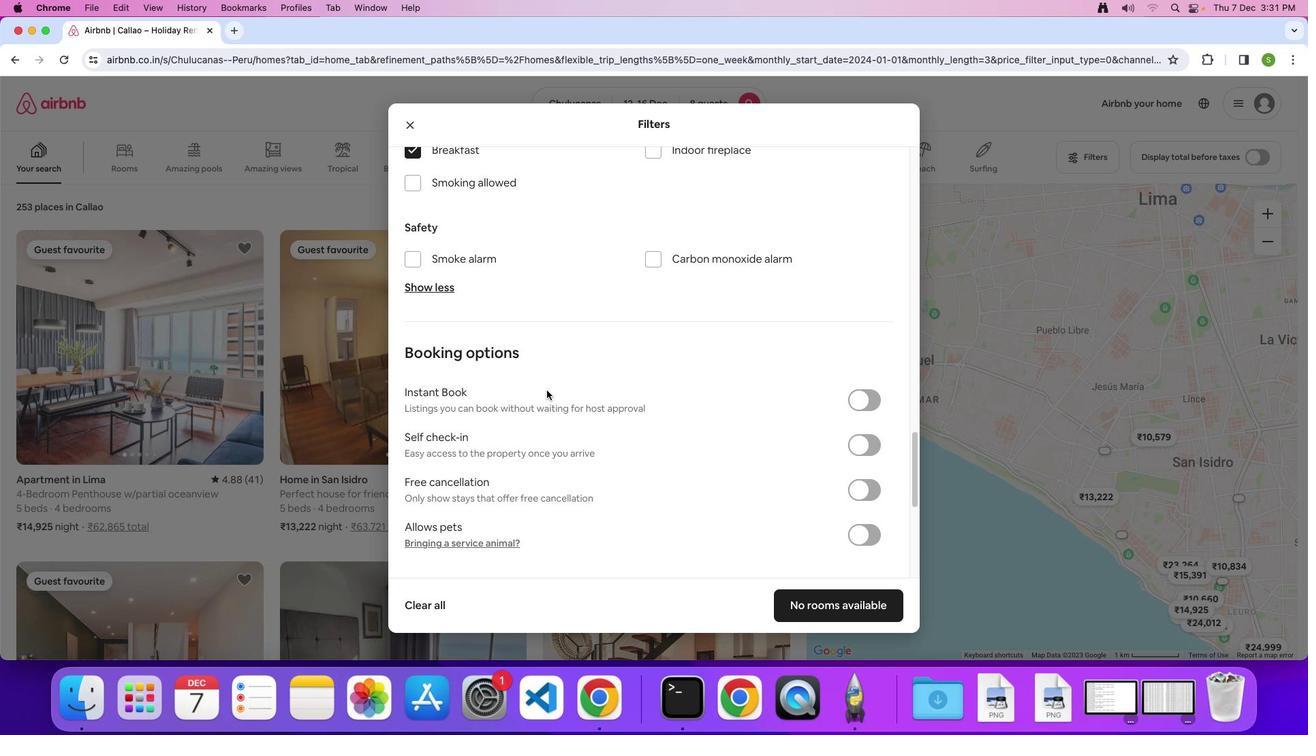 
Action: Mouse scrolled (546, 391) with delta (0, 0)
Screenshot: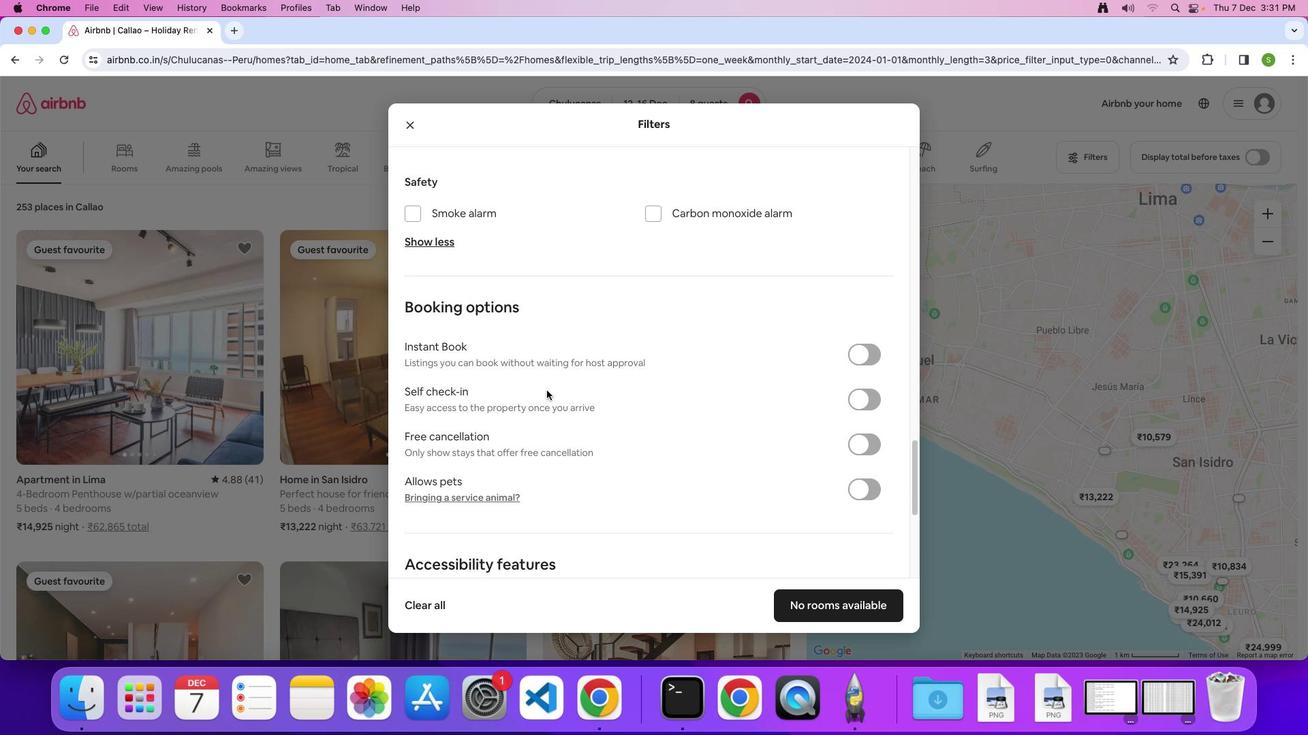
Action: Mouse scrolled (546, 391) with delta (0, 0)
Screenshot: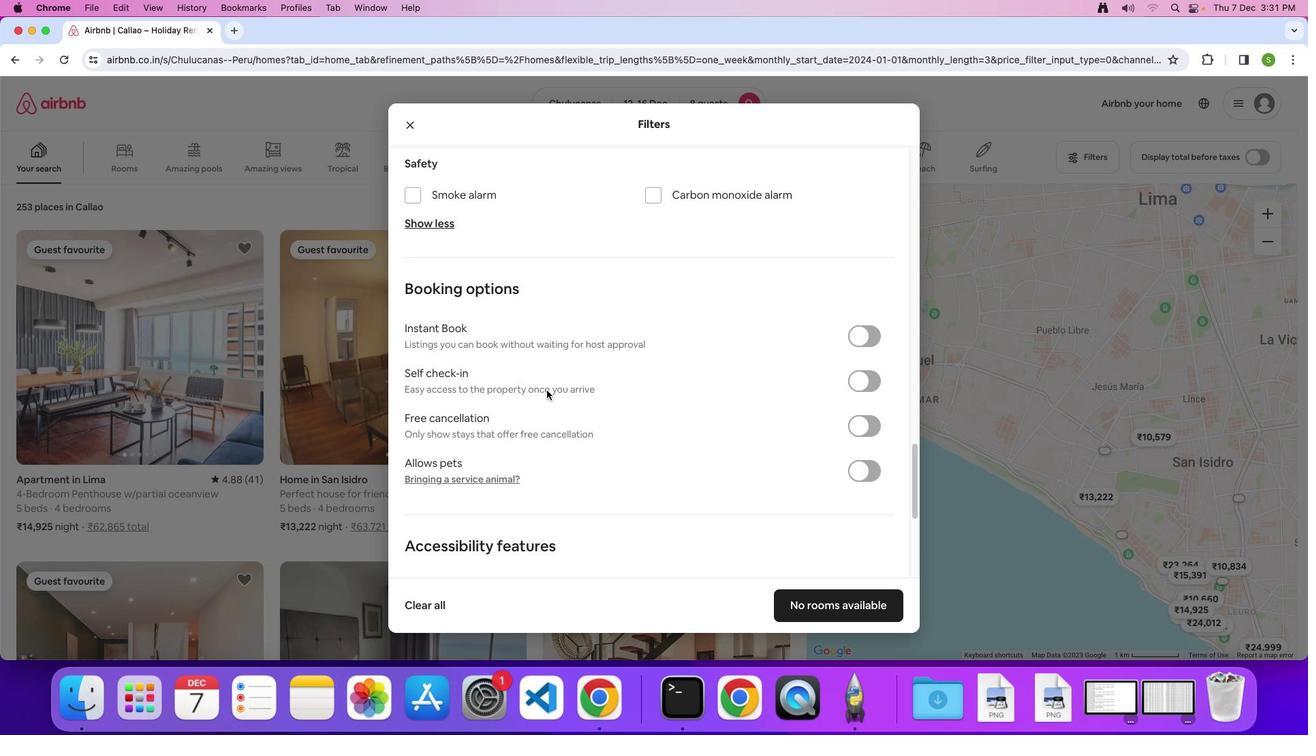 
Action: Mouse scrolled (546, 391) with delta (0, -2)
Screenshot: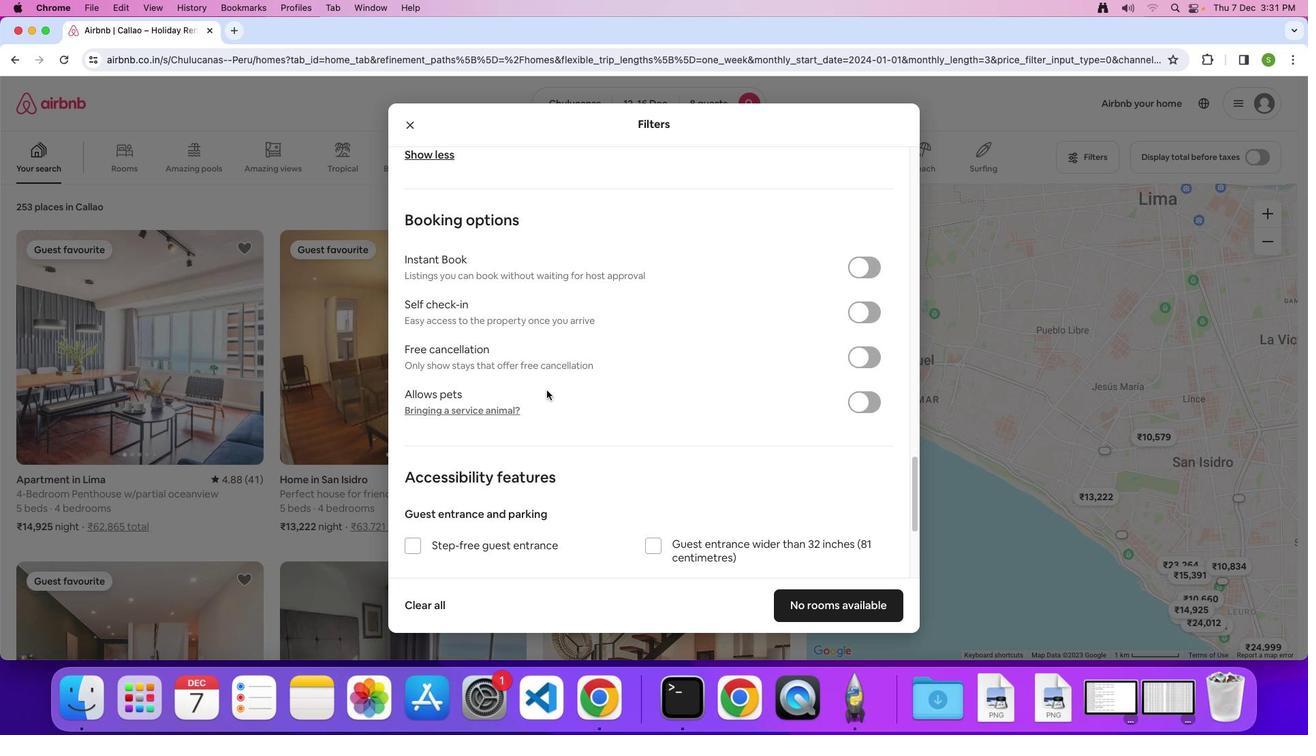 
Action: Mouse scrolled (546, 391) with delta (0, 0)
Screenshot: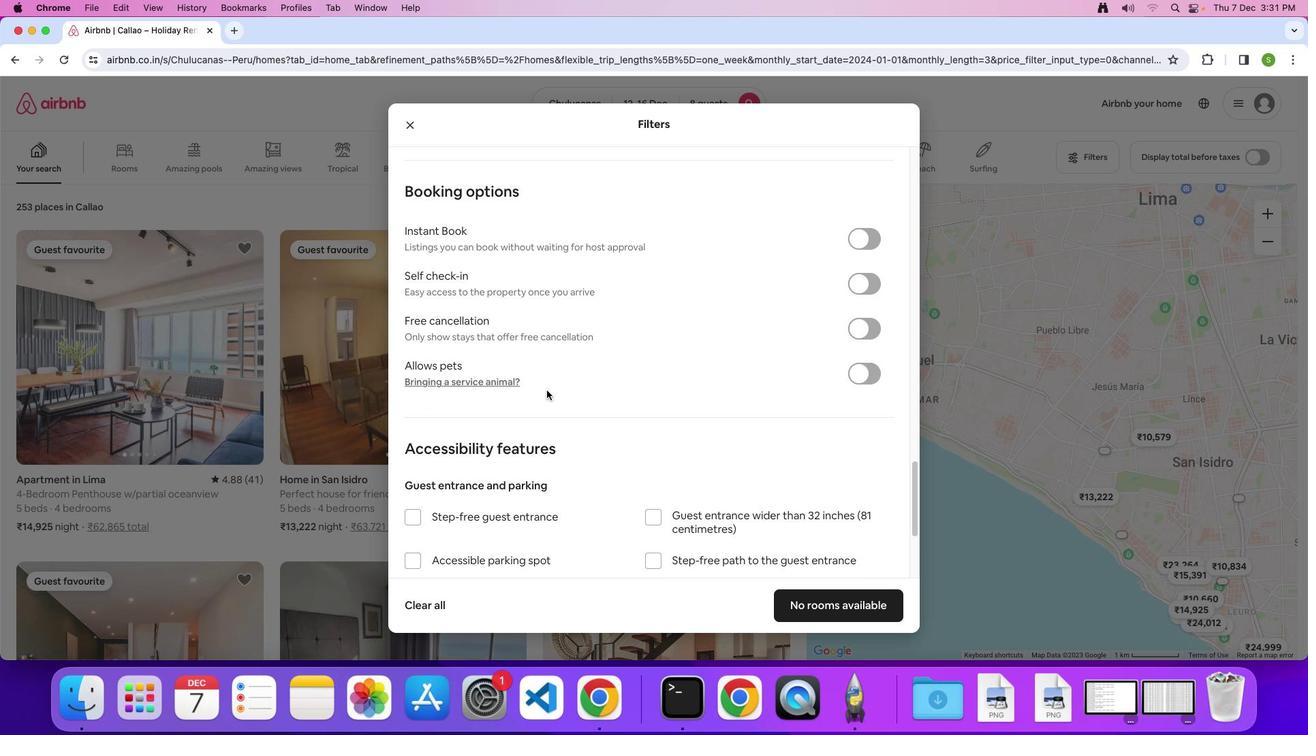 
Action: Mouse scrolled (546, 391) with delta (0, 0)
Screenshot: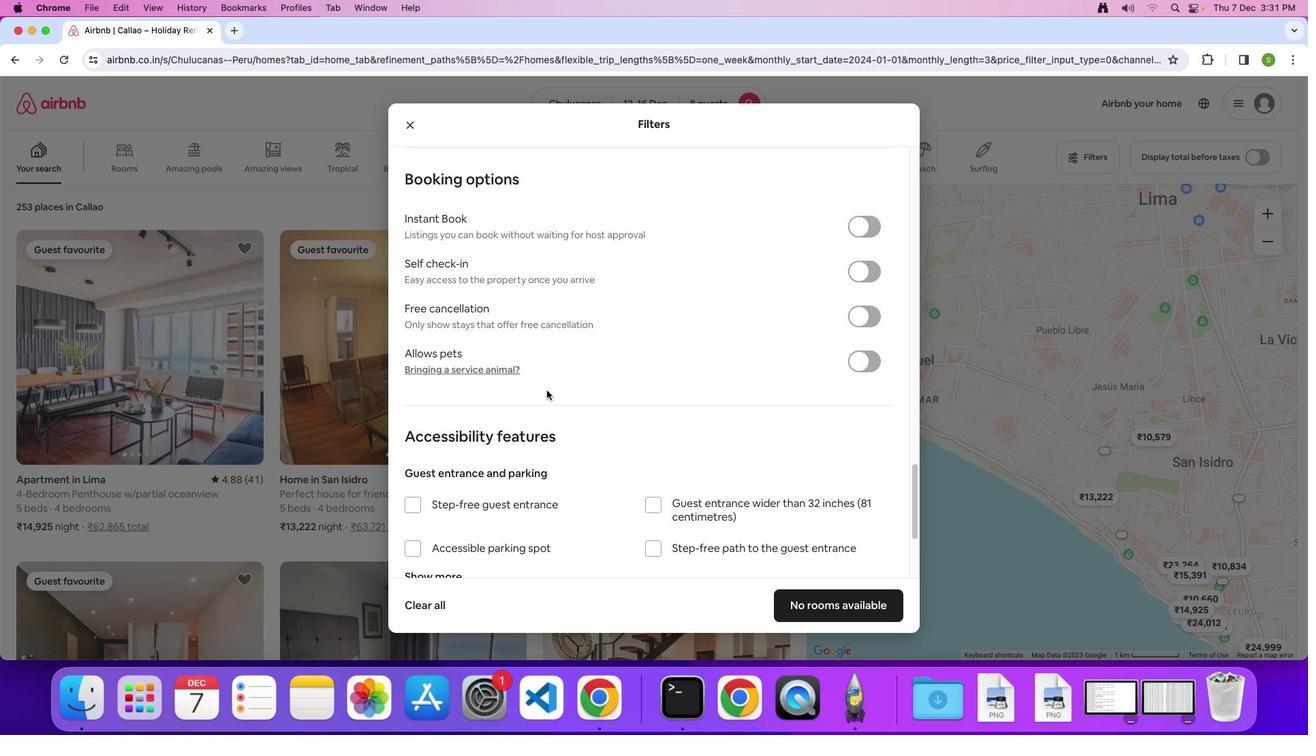 
Action: Mouse scrolled (546, 391) with delta (0, -1)
Screenshot: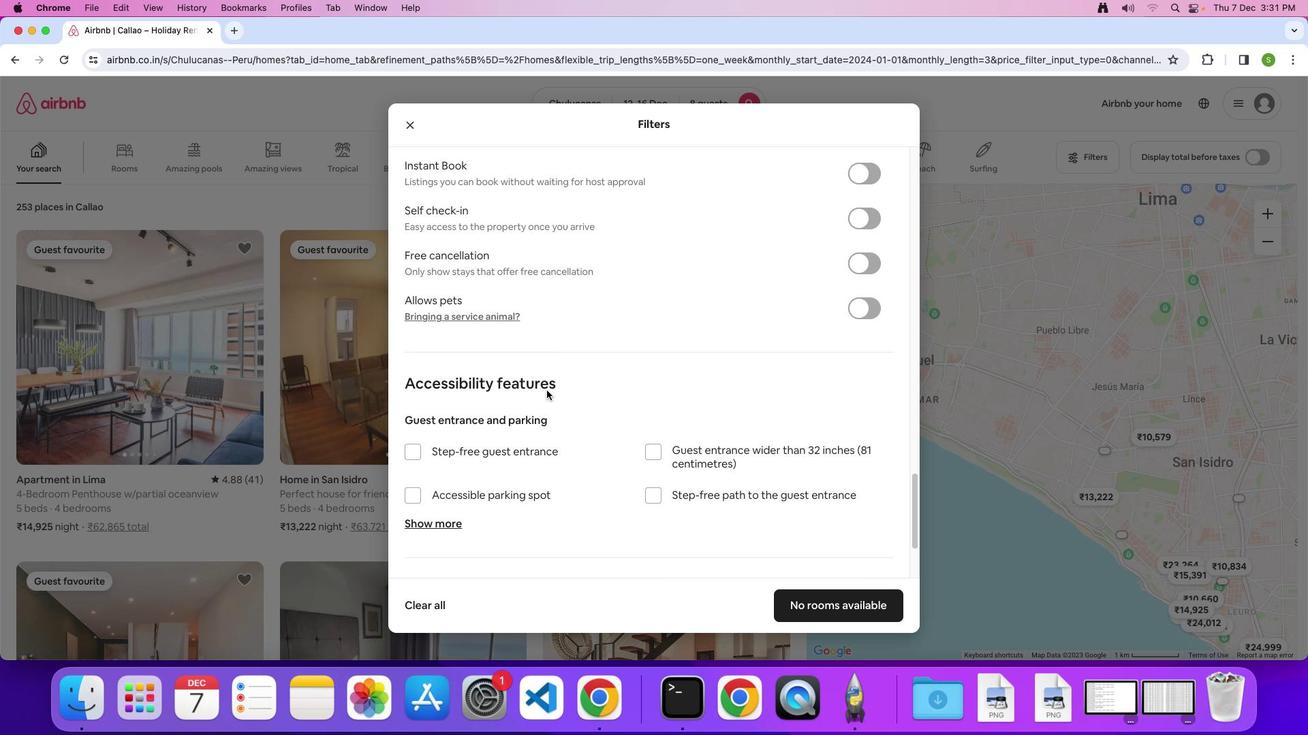 
Action: Mouse scrolled (546, 391) with delta (0, 0)
Screenshot: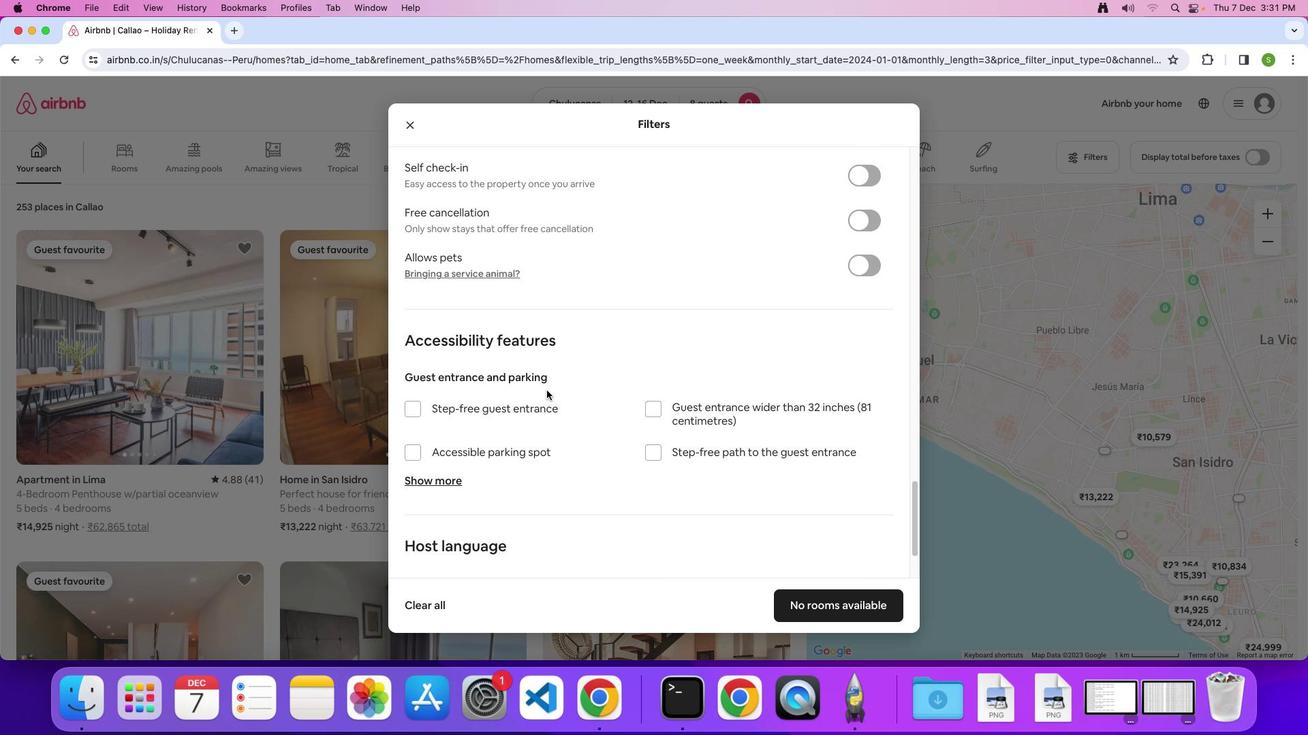 
Action: Mouse scrolled (546, 391) with delta (0, 0)
Screenshot: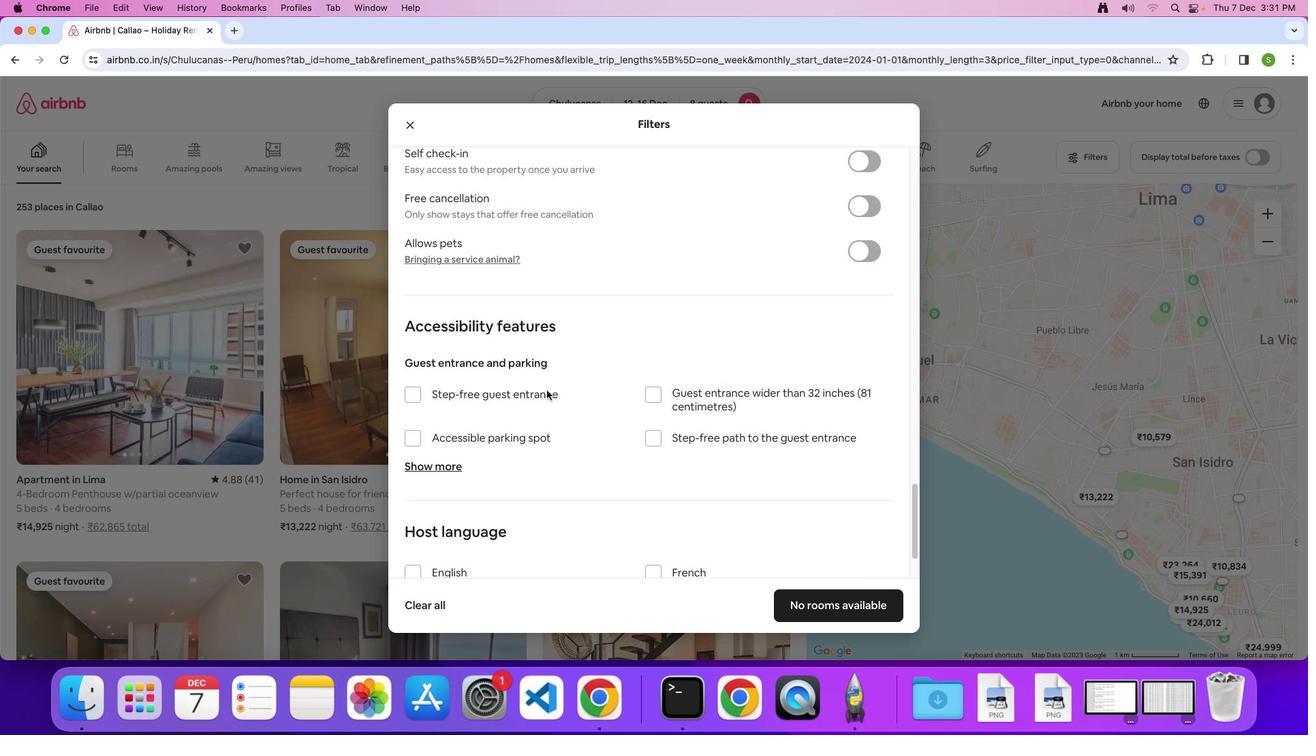 
Action: Mouse scrolled (546, 391) with delta (0, -2)
Screenshot: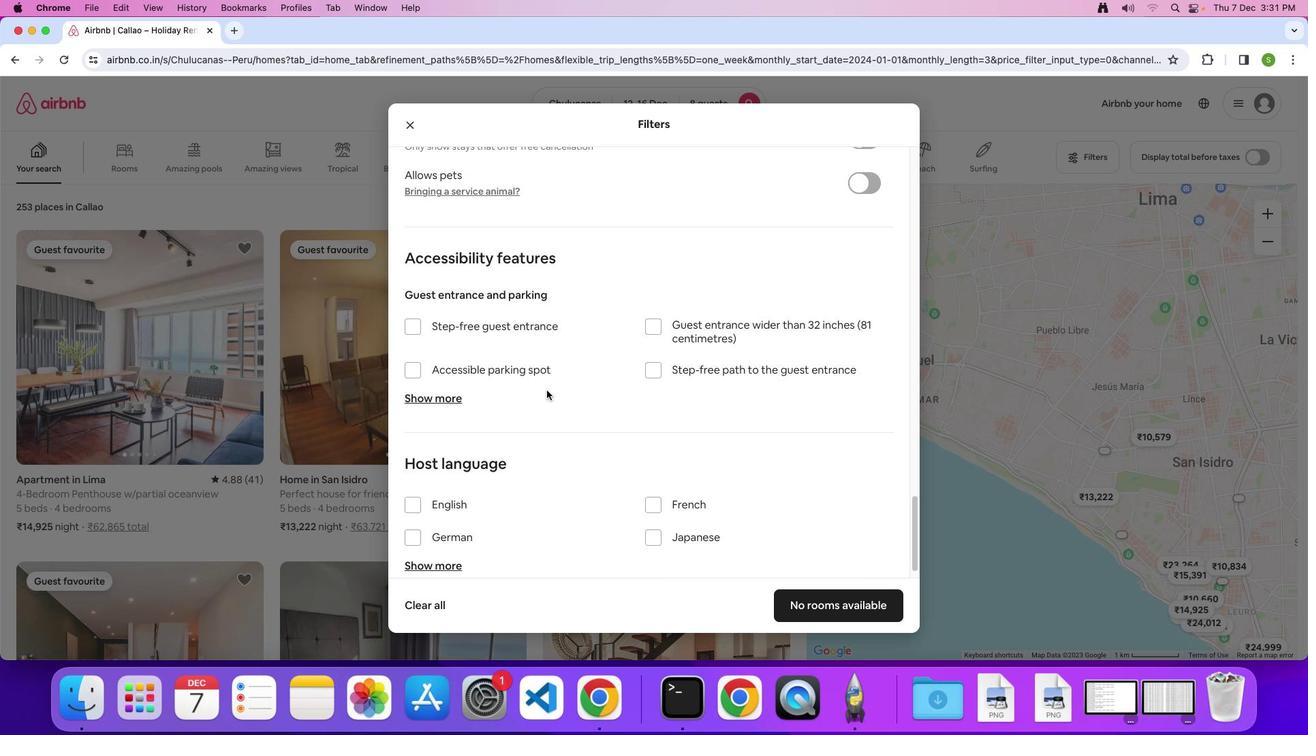 
Action: Mouse scrolled (546, 391) with delta (0, 0)
Screenshot: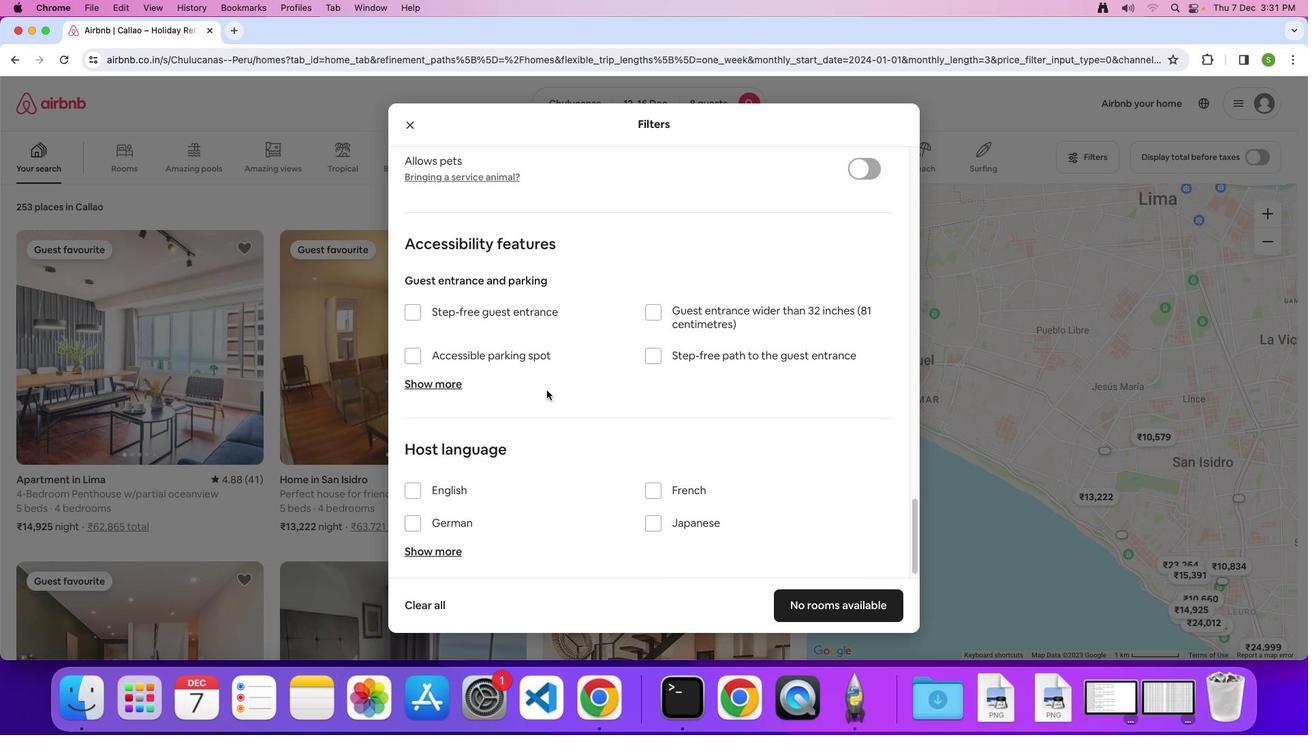 
Action: Mouse scrolled (546, 391) with delta (0, 0)
Screenshot: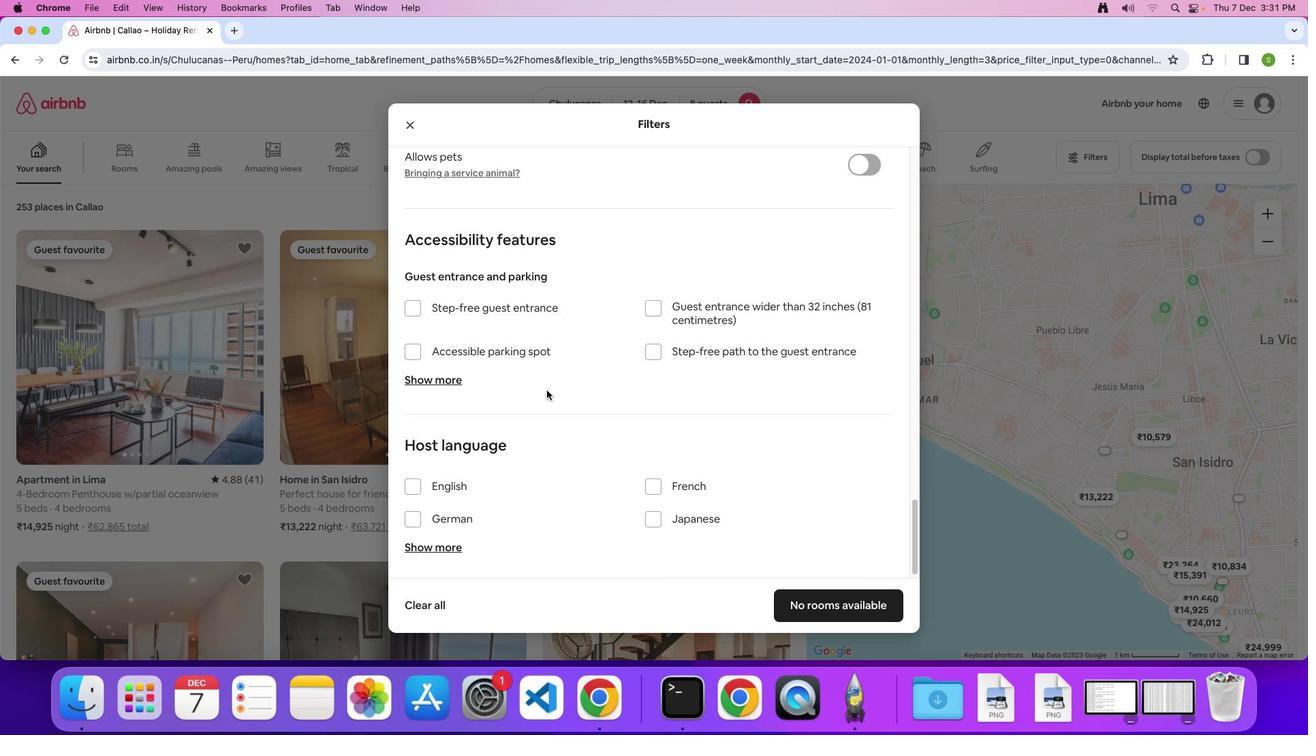 
Action: Mouse scrolled (546, 391) with delta (0, -2)
Screenshot: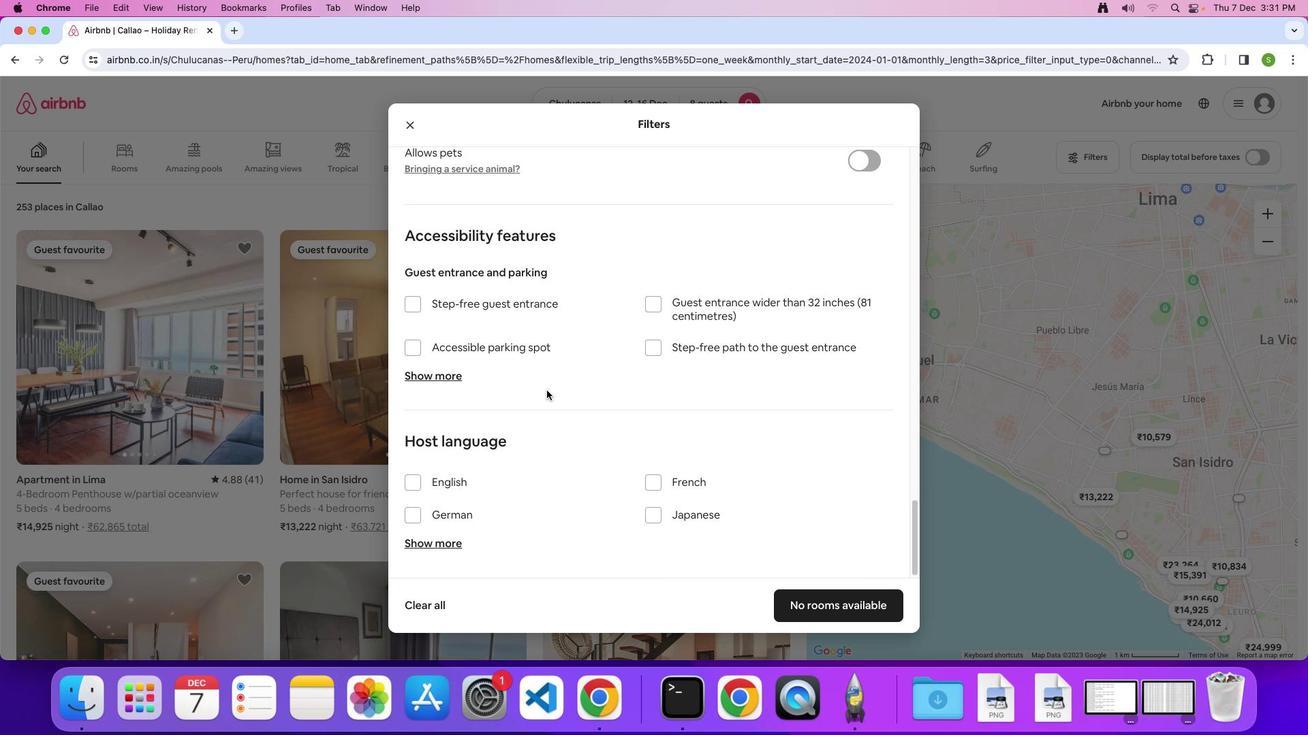 
Action: Mouse scrolled (546, 391) with delta (0, 0)
Screenshot: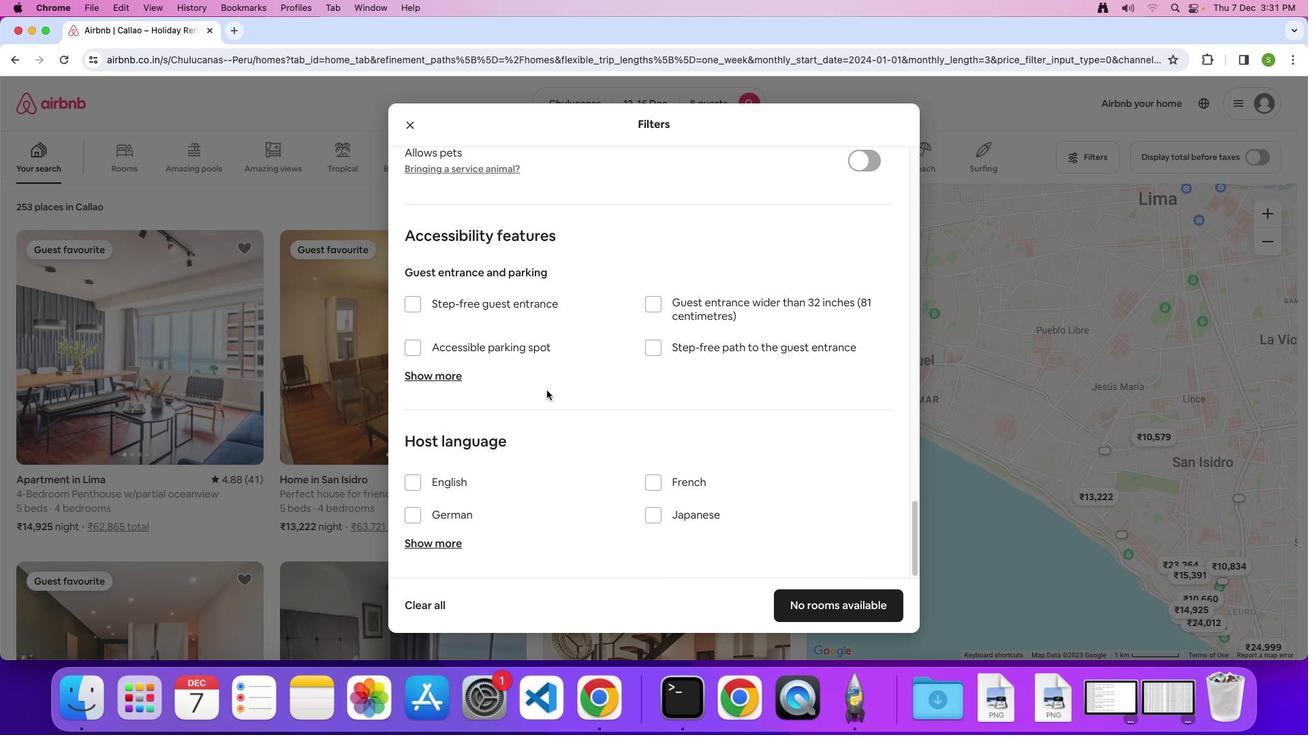 
Action: Mouse scrolled (546, 391) with delta (0, 0)
Screenshot: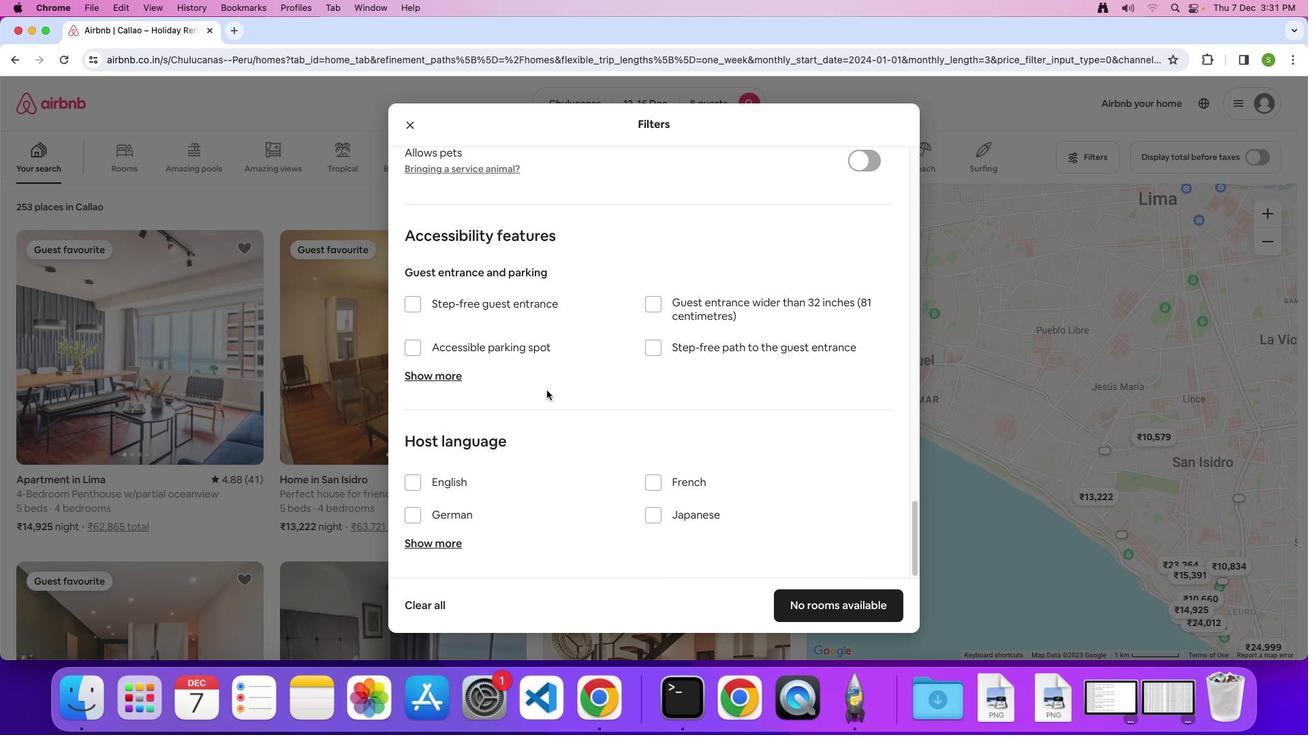 
Action: Mouse scrolled (546, 391) with delta (0, -2)
Screenshot: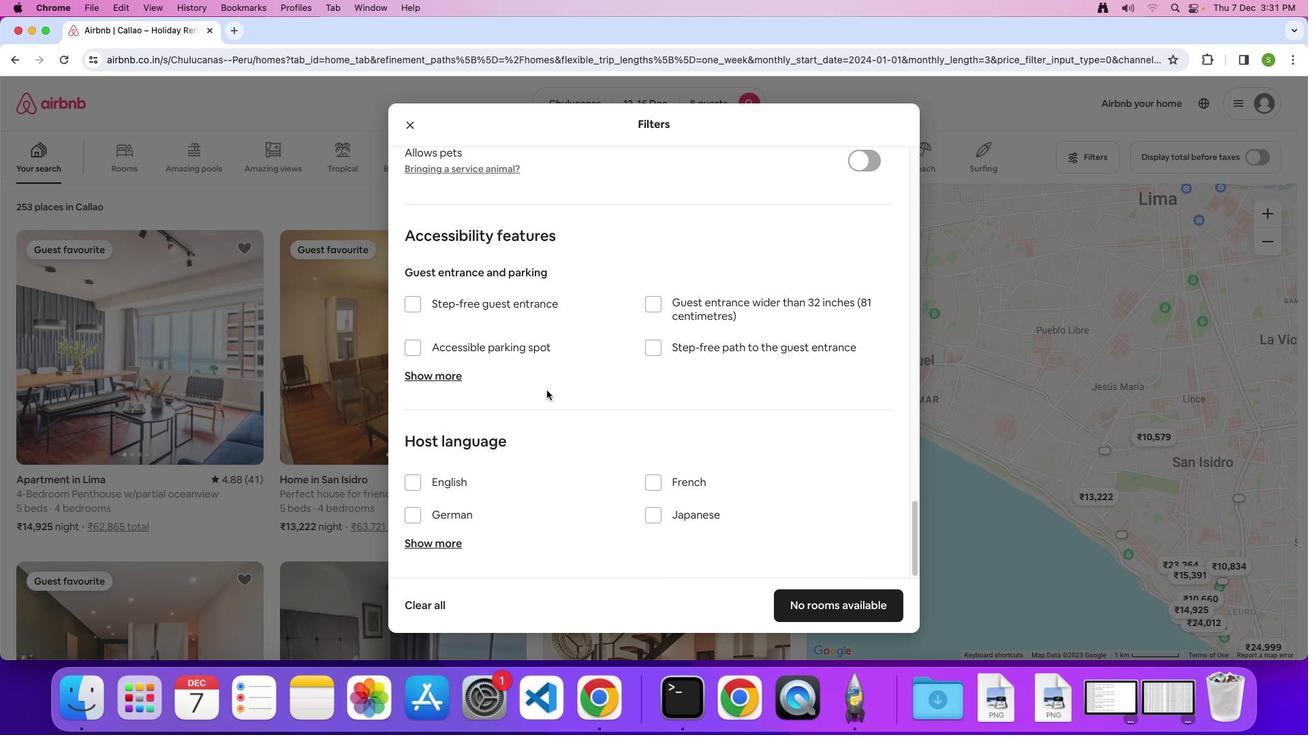
Action: Mouse moved to (838, 607)
Screenshot: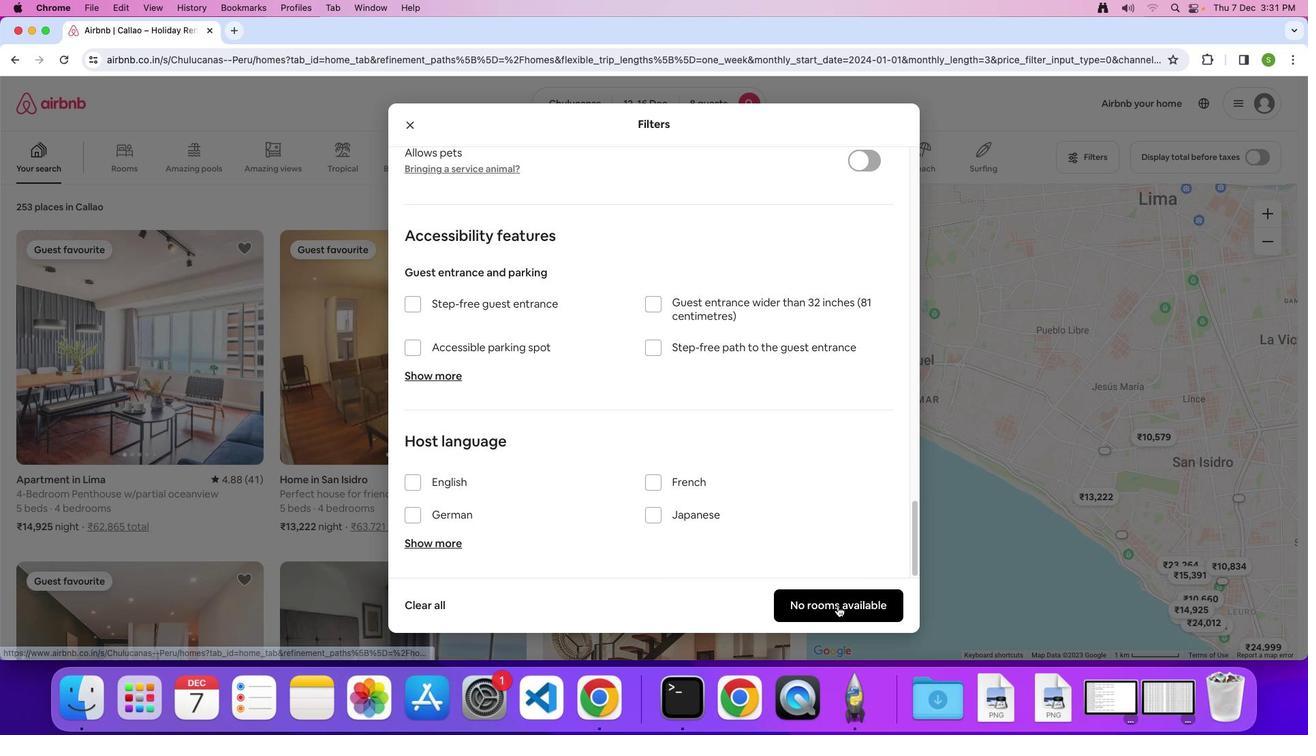 
Action: Mouse pressed left at (838, 607)
Screenshot: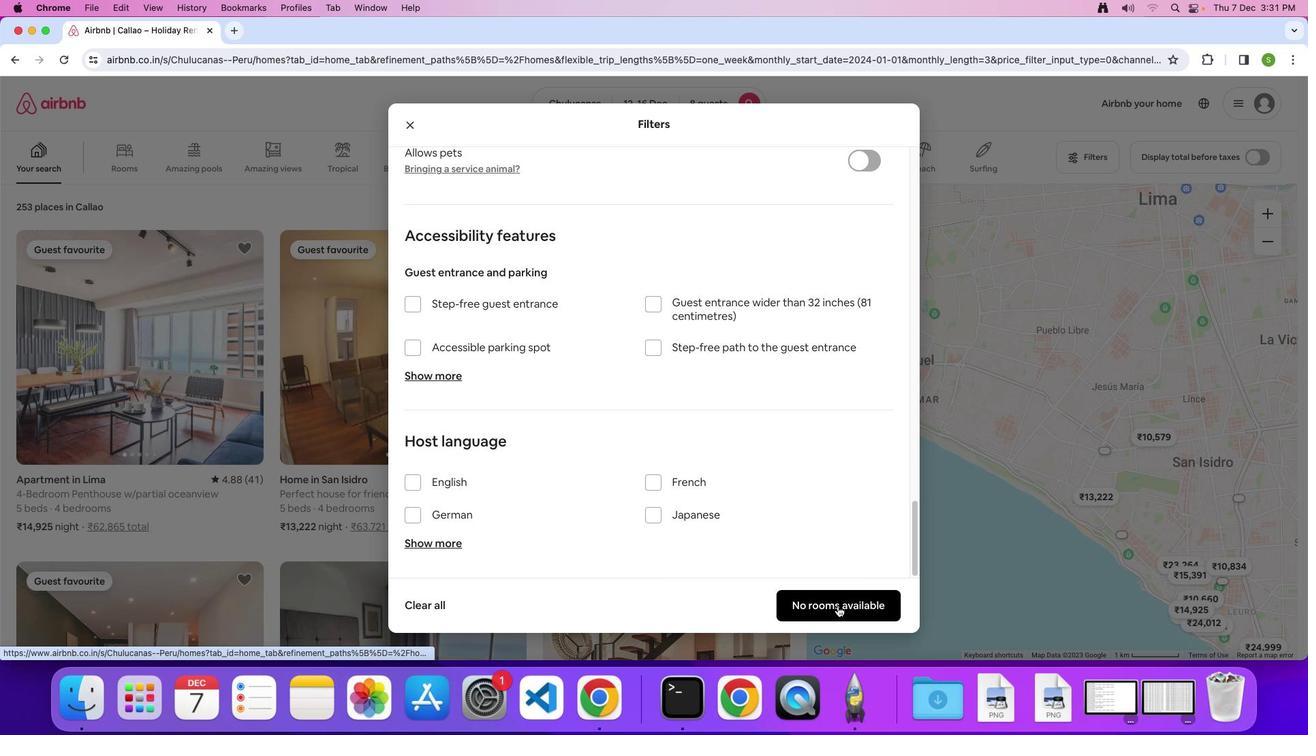 
Action: Mouse moved to (557, 393)
Screenshot: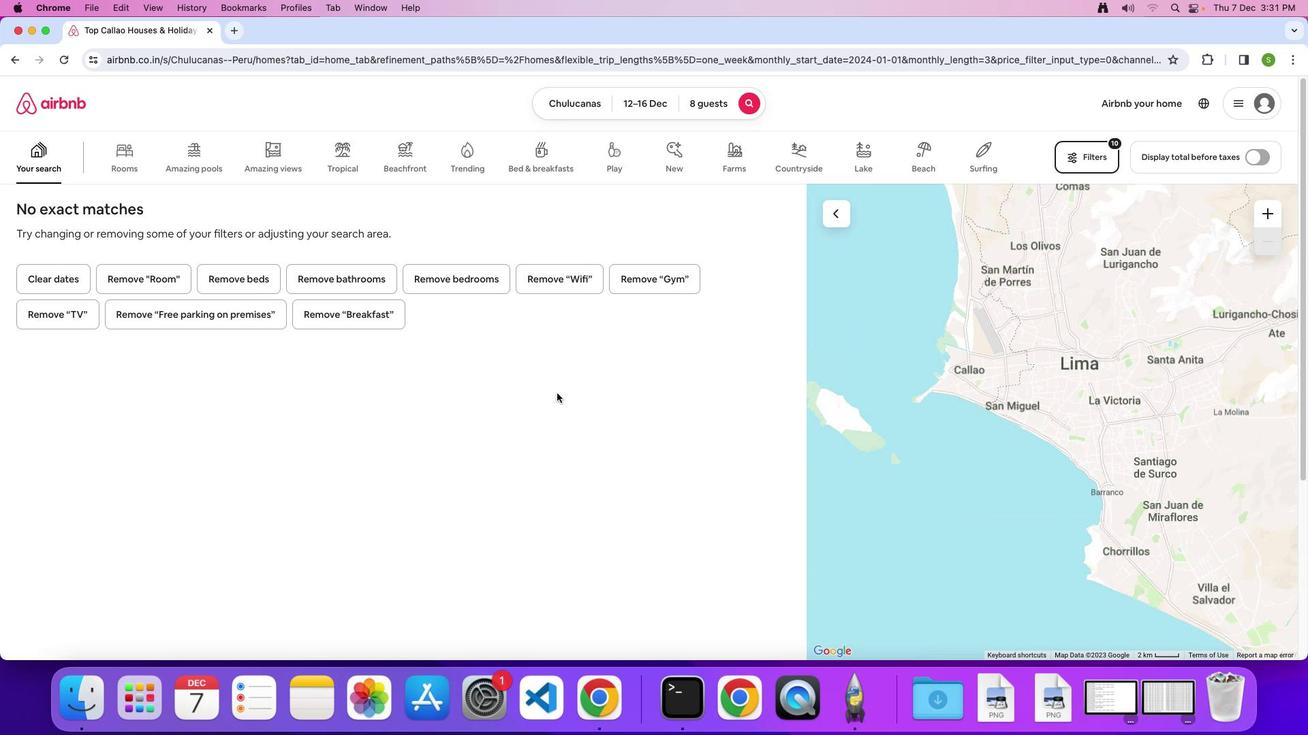 
